 Task: Design a vector pattern for a social media post.
Action: Mouse moved to (140, 94)
Screenshot: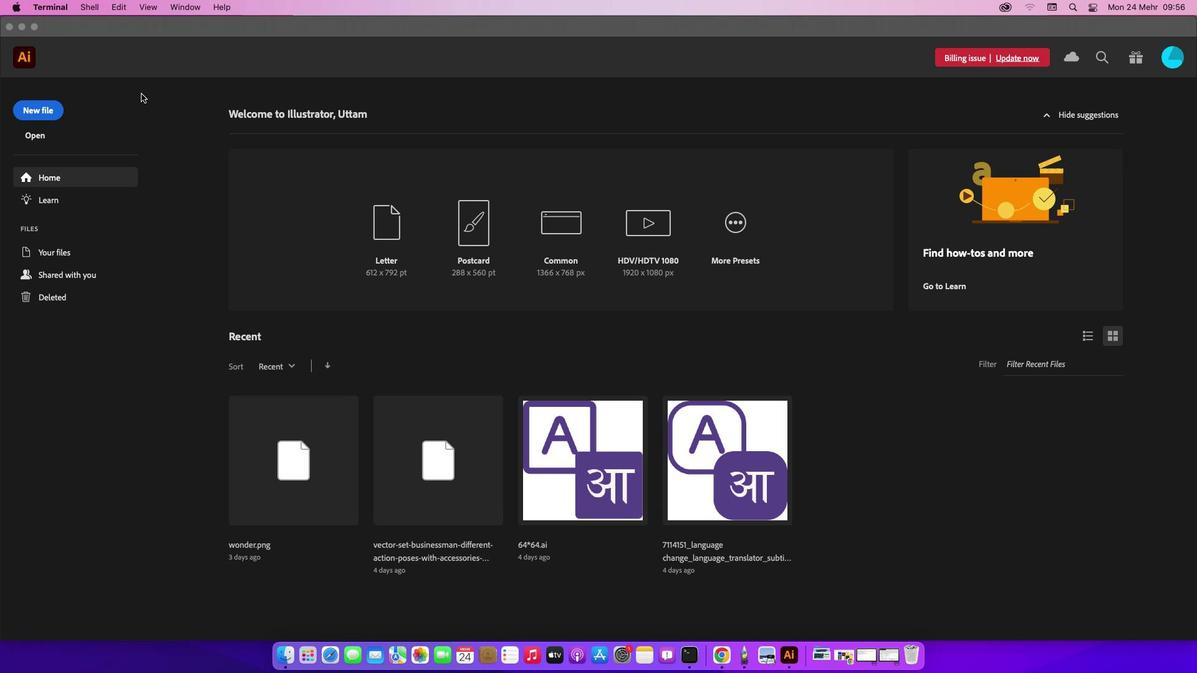 
Action: Mouse pressed left at (140, 94)
Screenshot: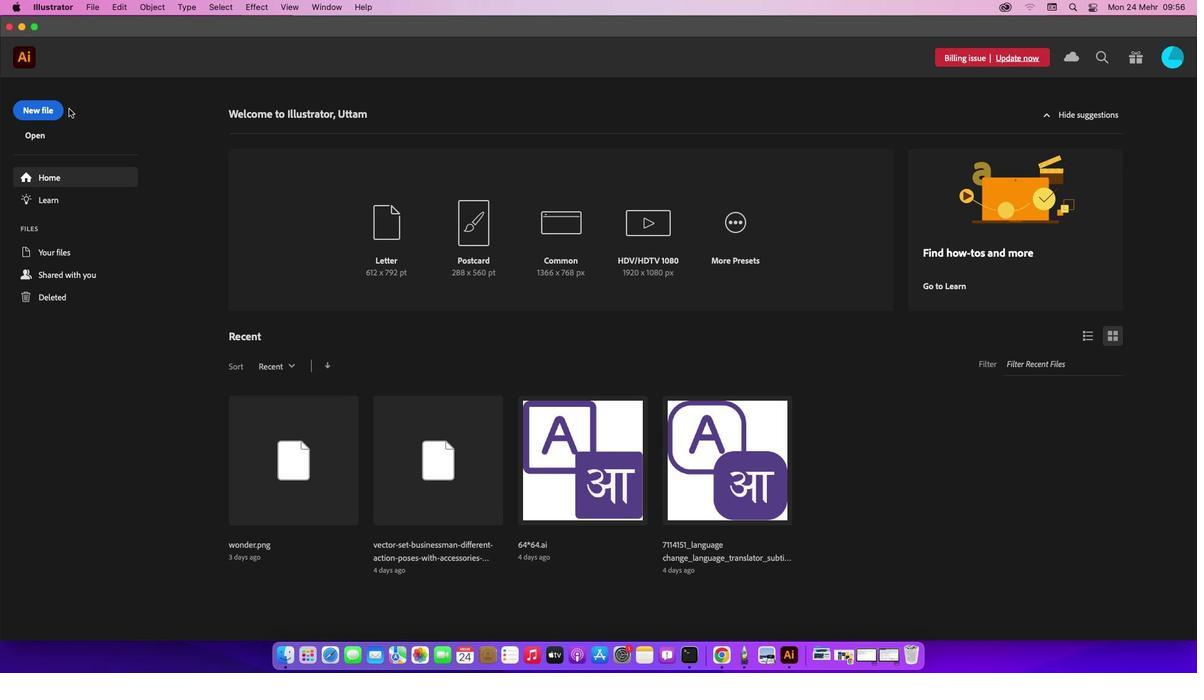 
Action: Mouse moved to (41, 112)
Screenshot: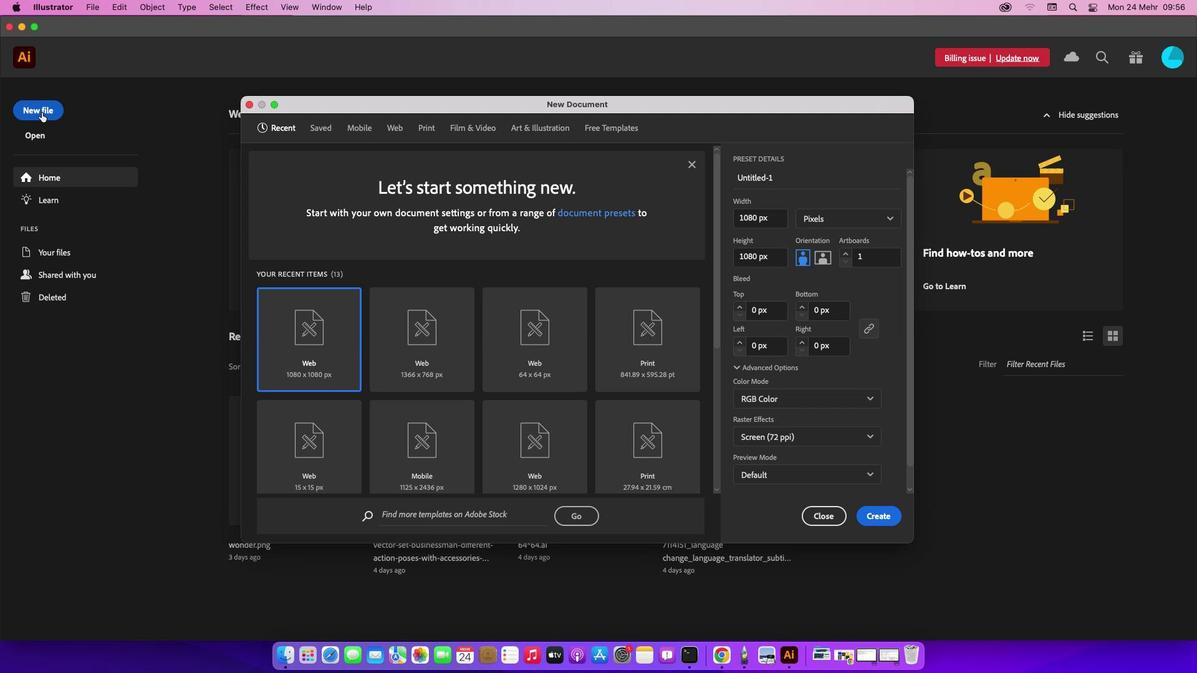 
Action: Mouse pressed left at (41, 112)
Screenshot: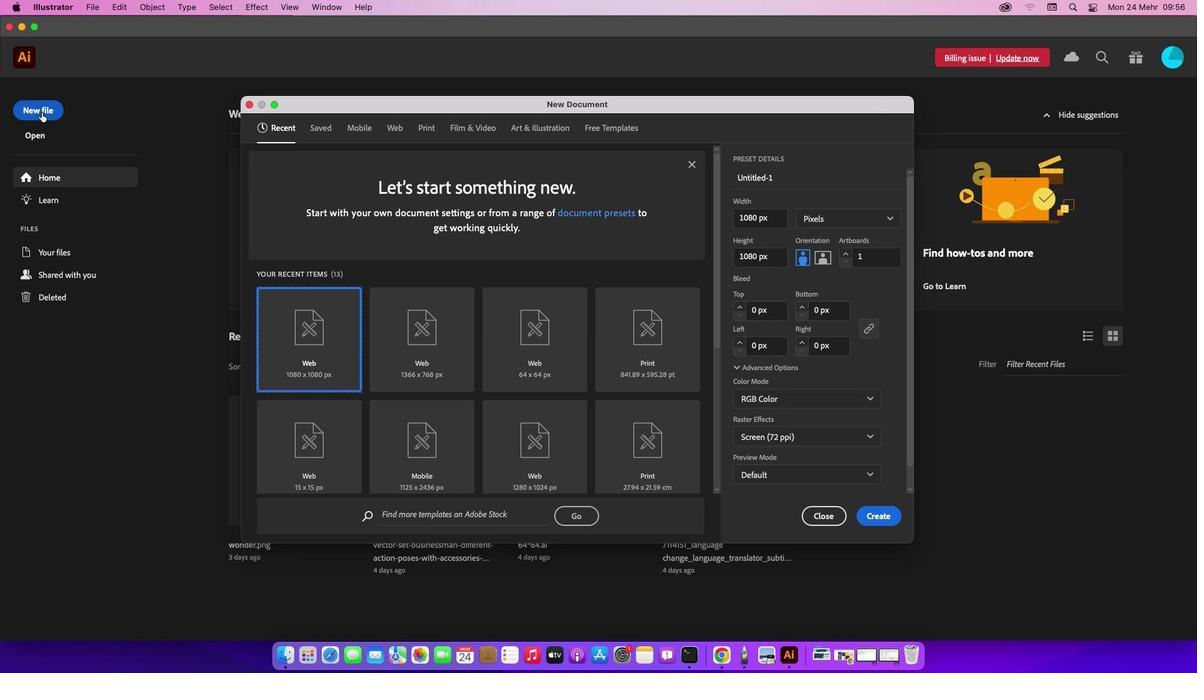 
Action: Mouse moved to (883, 513)
Screenshot: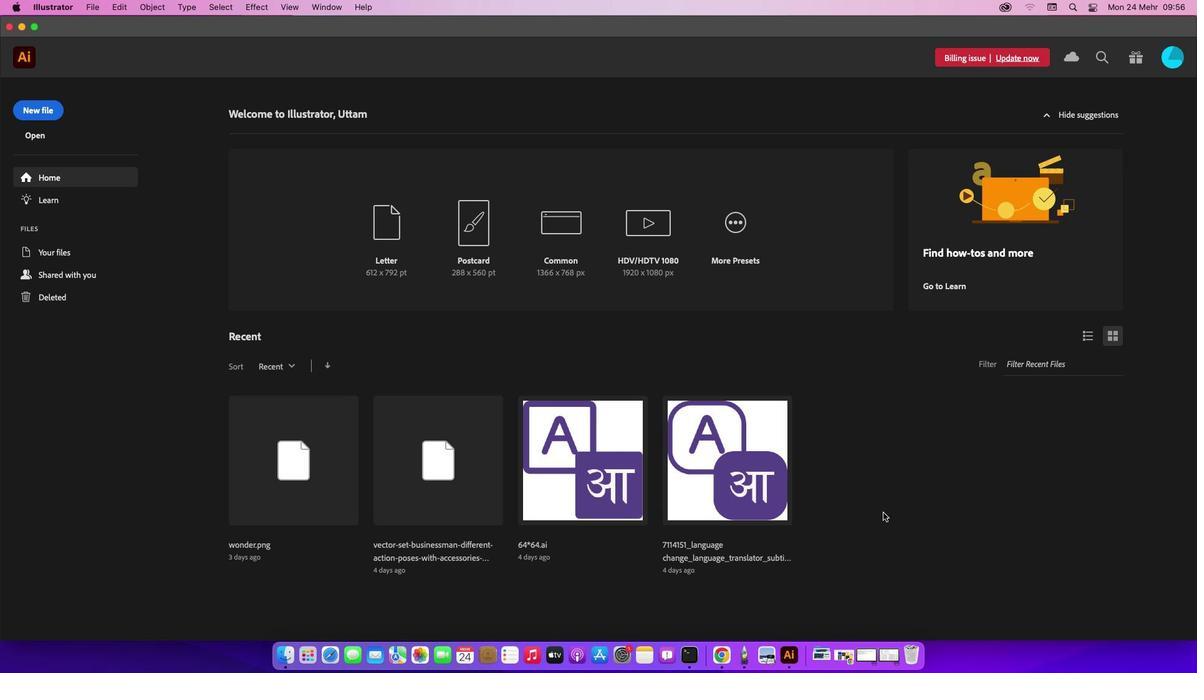 
Action: Mouse pressed left at (883, 513)
Screenshot: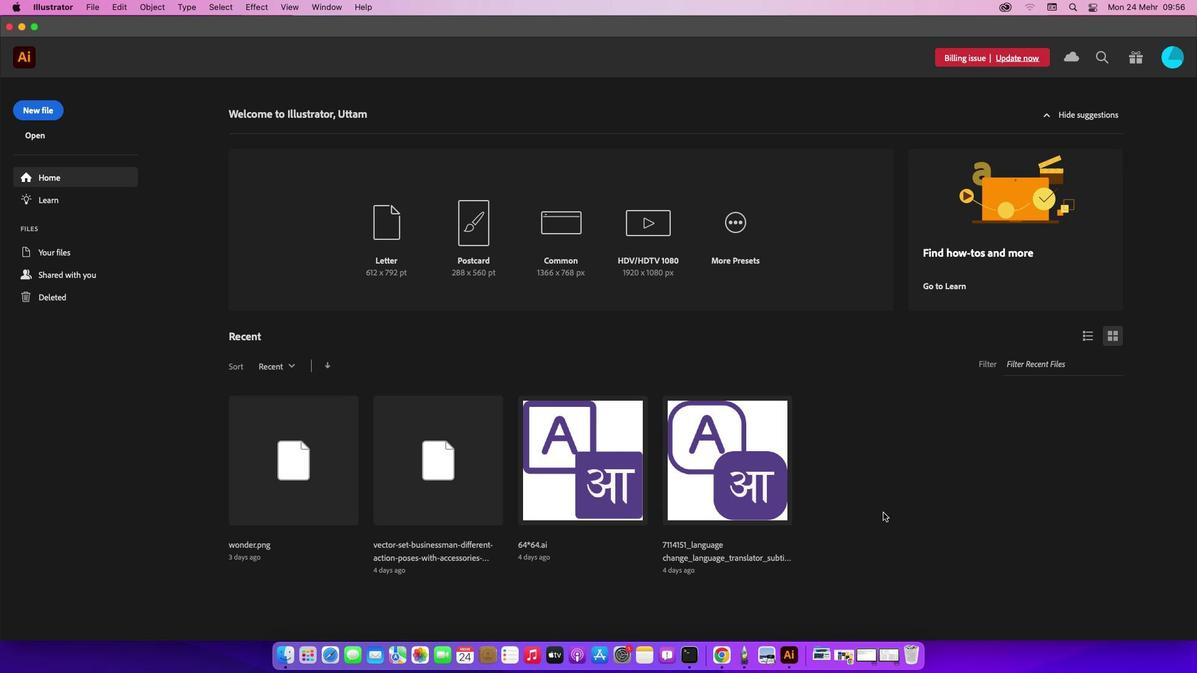 
Action: Mouse moved to (987, 116)
Screenshot: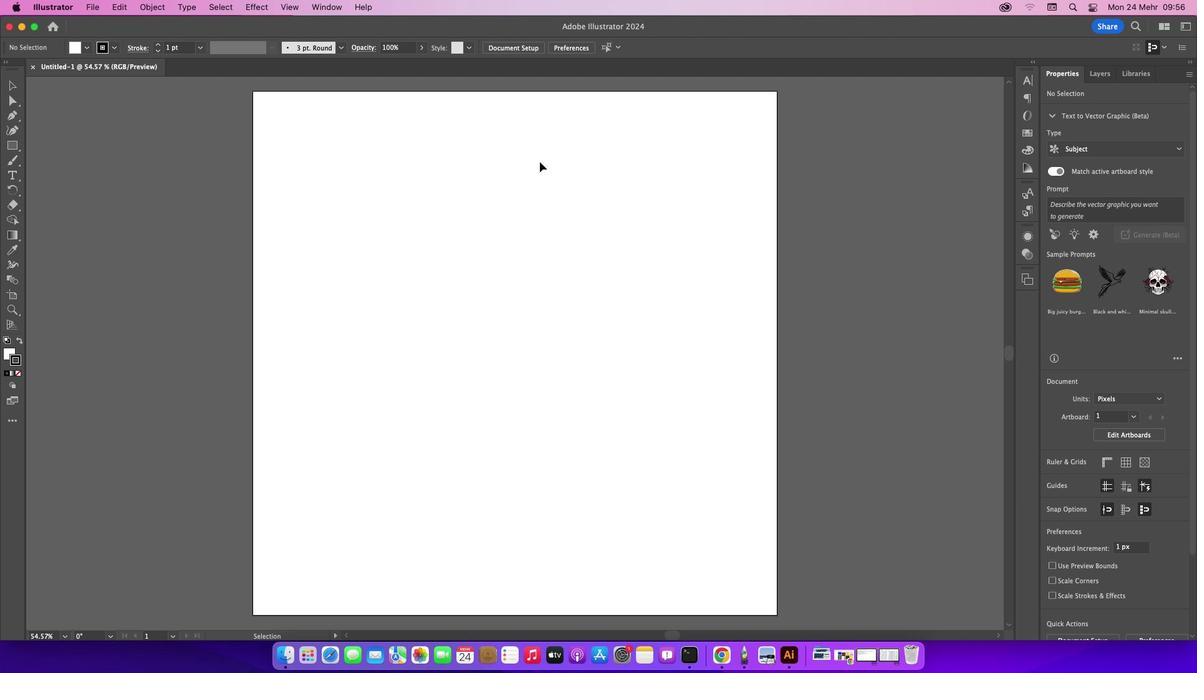 
Action: Mouse pressed left at (987, 116)
Screenshot: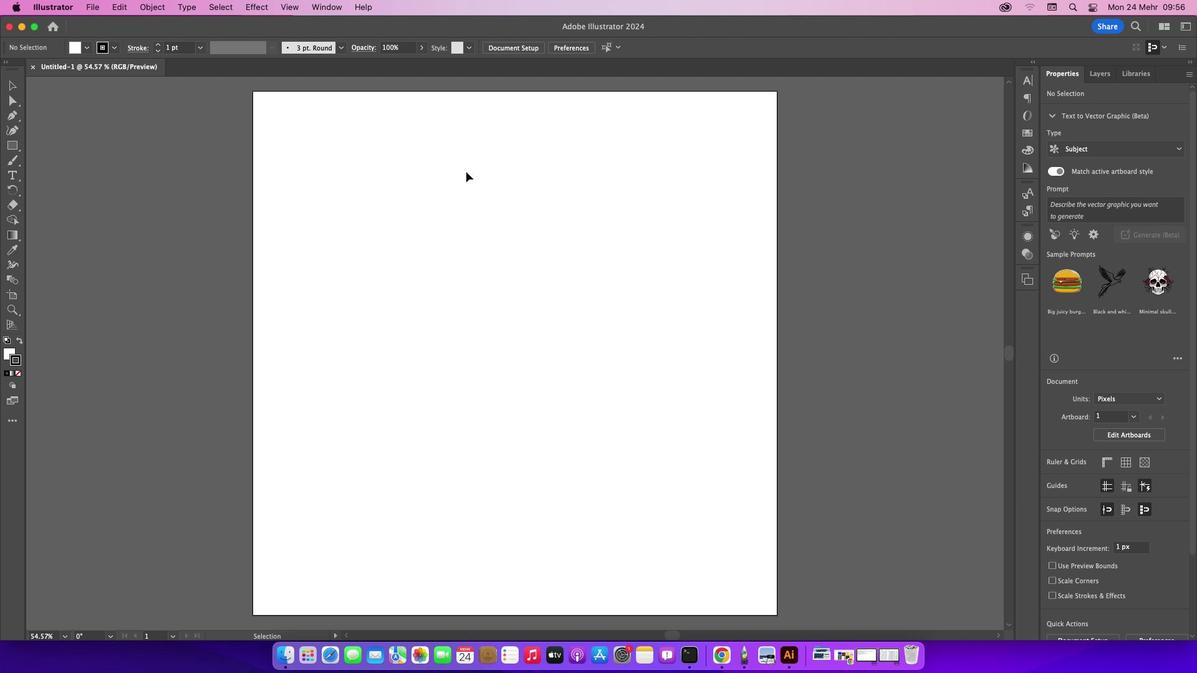 
Action: Mouse moved to (96, 5)
Screenshot: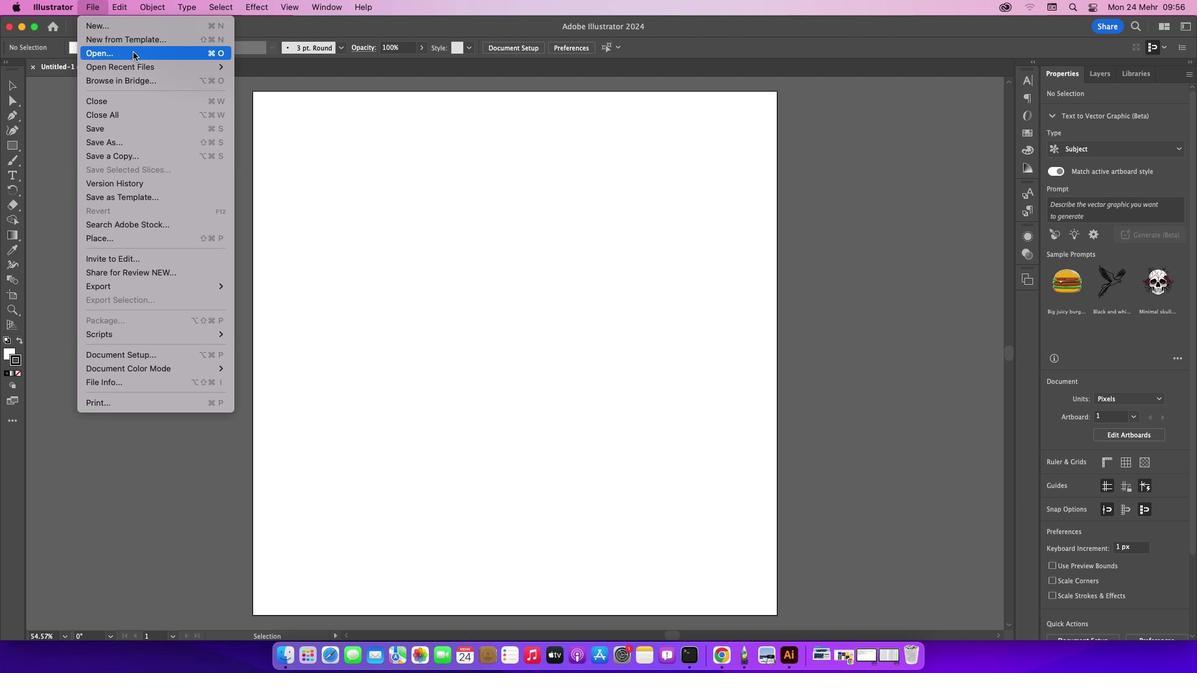 
Action: Mouse pressed left at (96, 5)
Screenshot: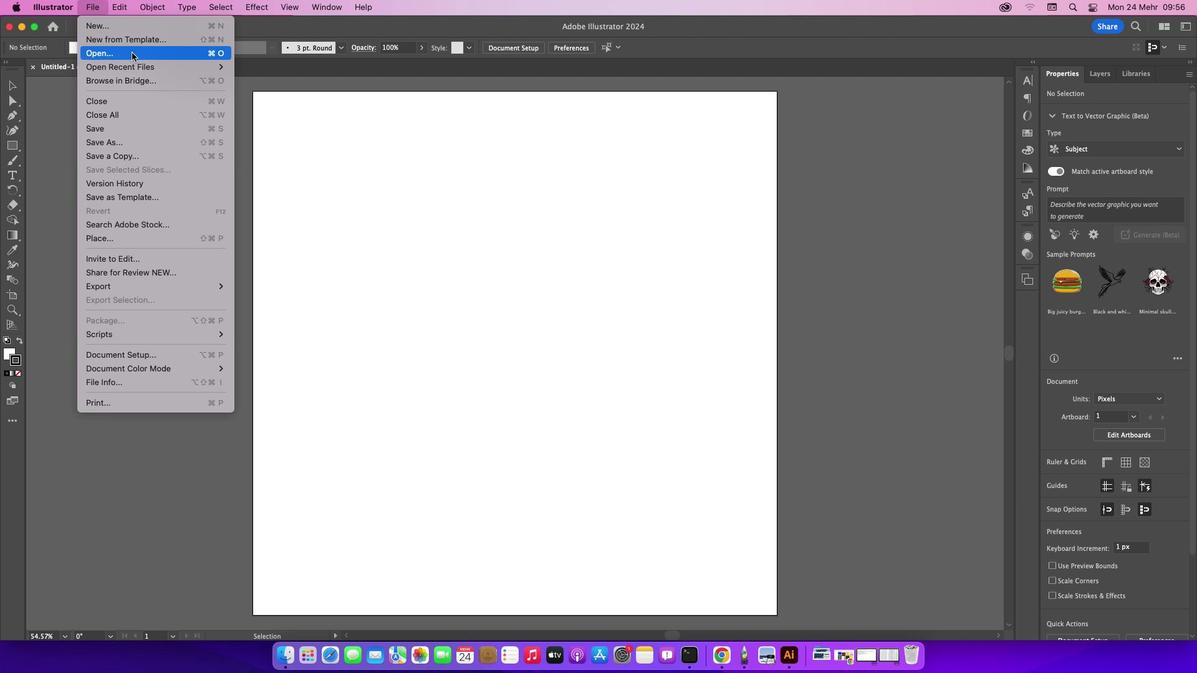 
Action: Mouse moved to (131, 56)
Screenshot: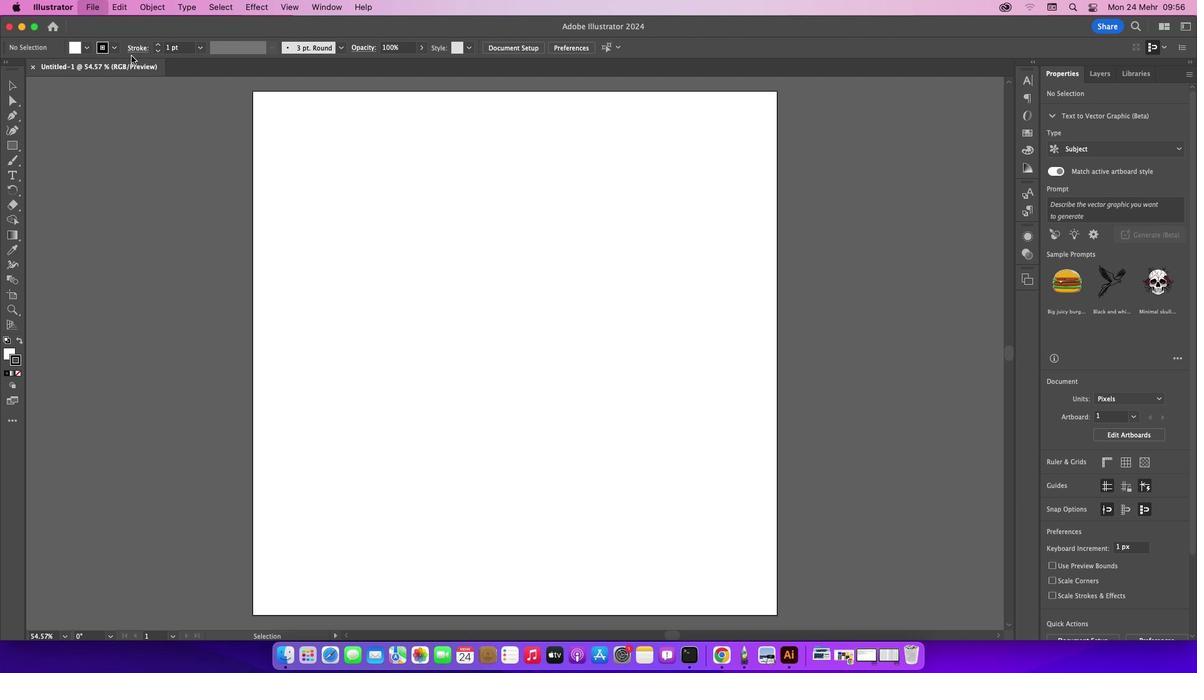 
Action: Mouse pressed left at (131, 56)
Screenshot: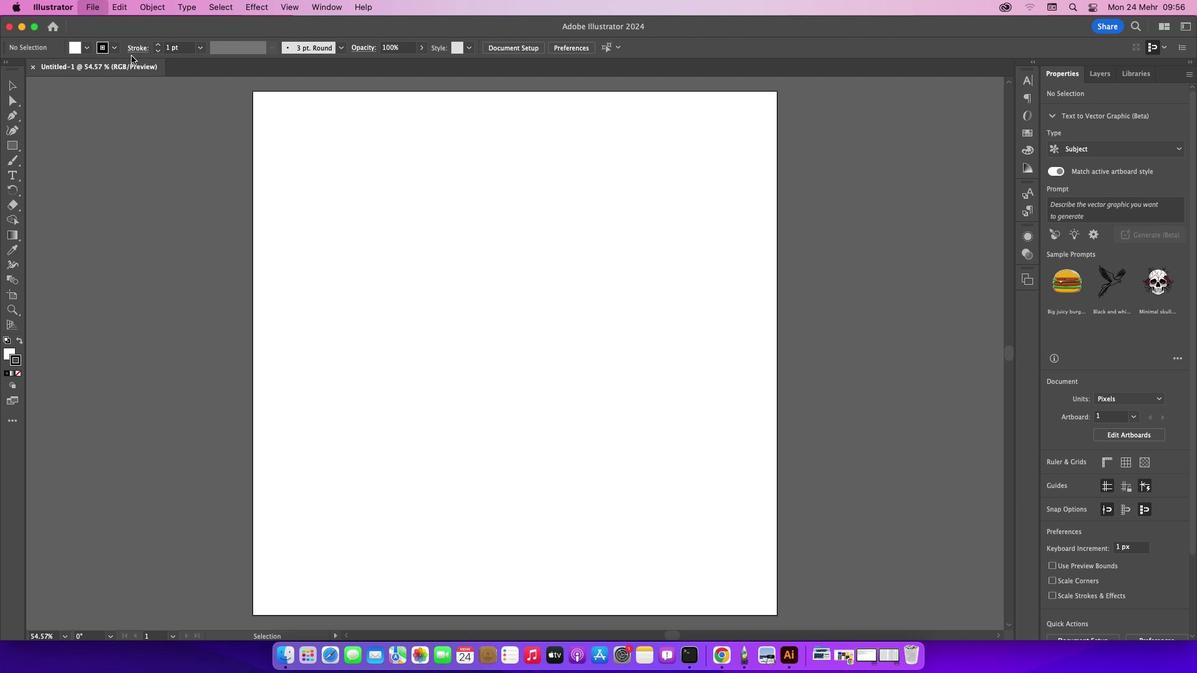 
Action: Mouse moved to (499, 151)
Screenshot: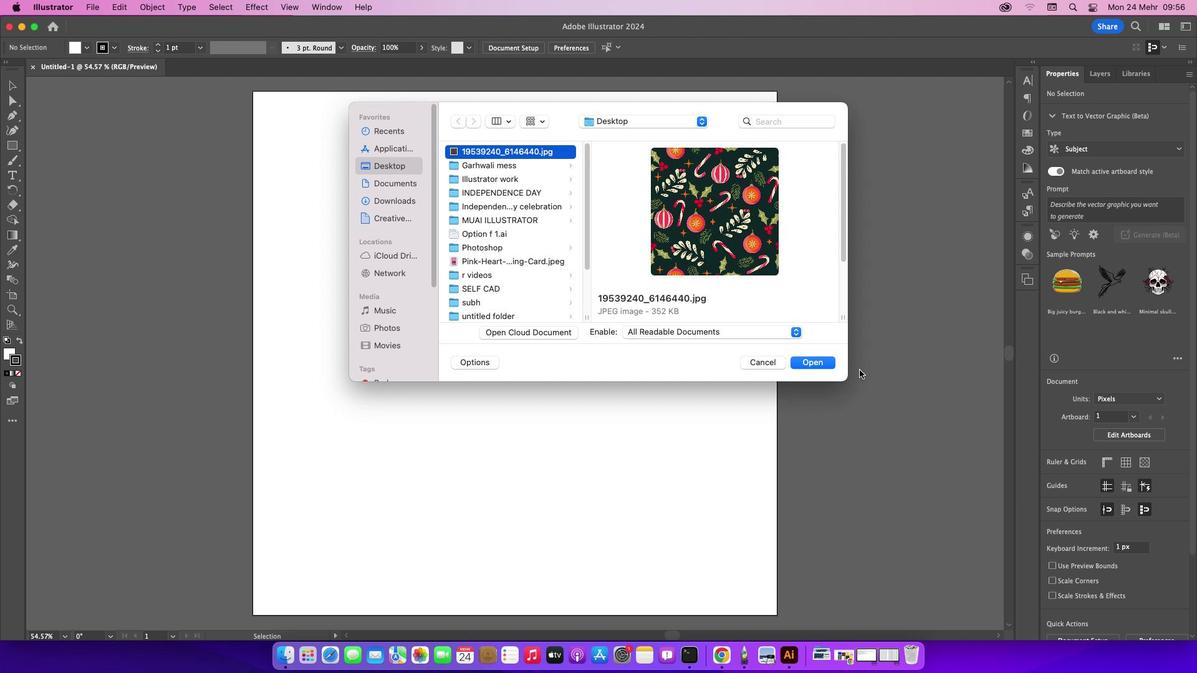 
Action: Mouse pressed left at (499, 151)
Screenshot: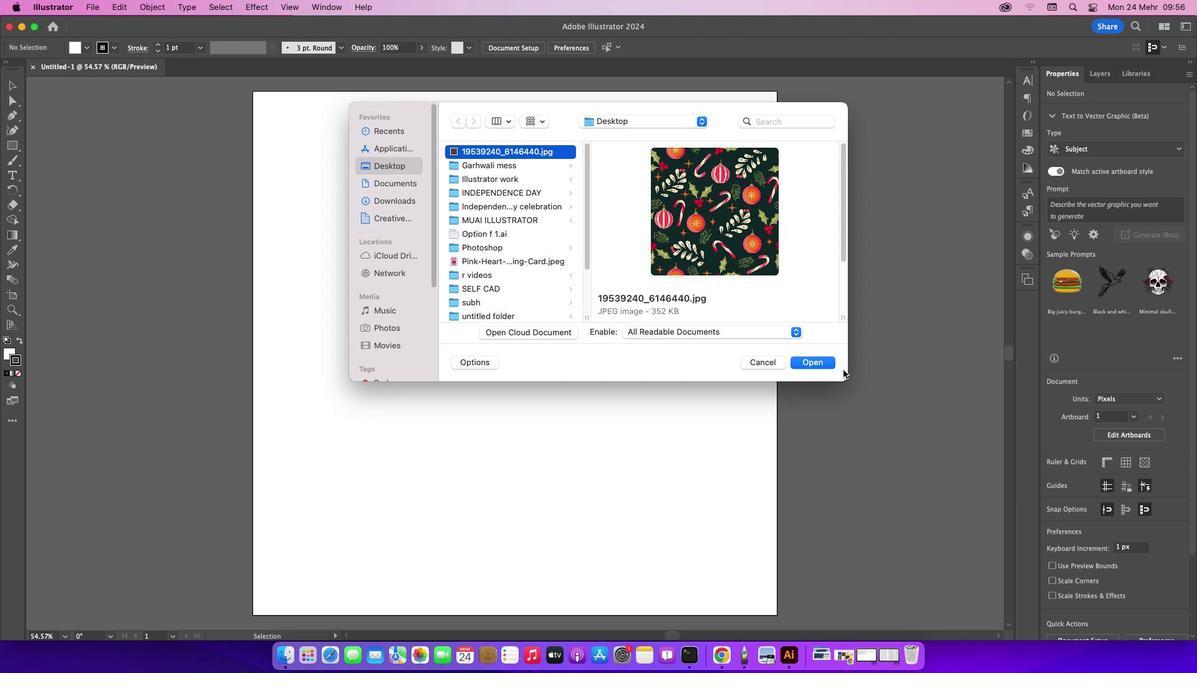 
Action: Mouse moved to (806, 360)
Screenshot: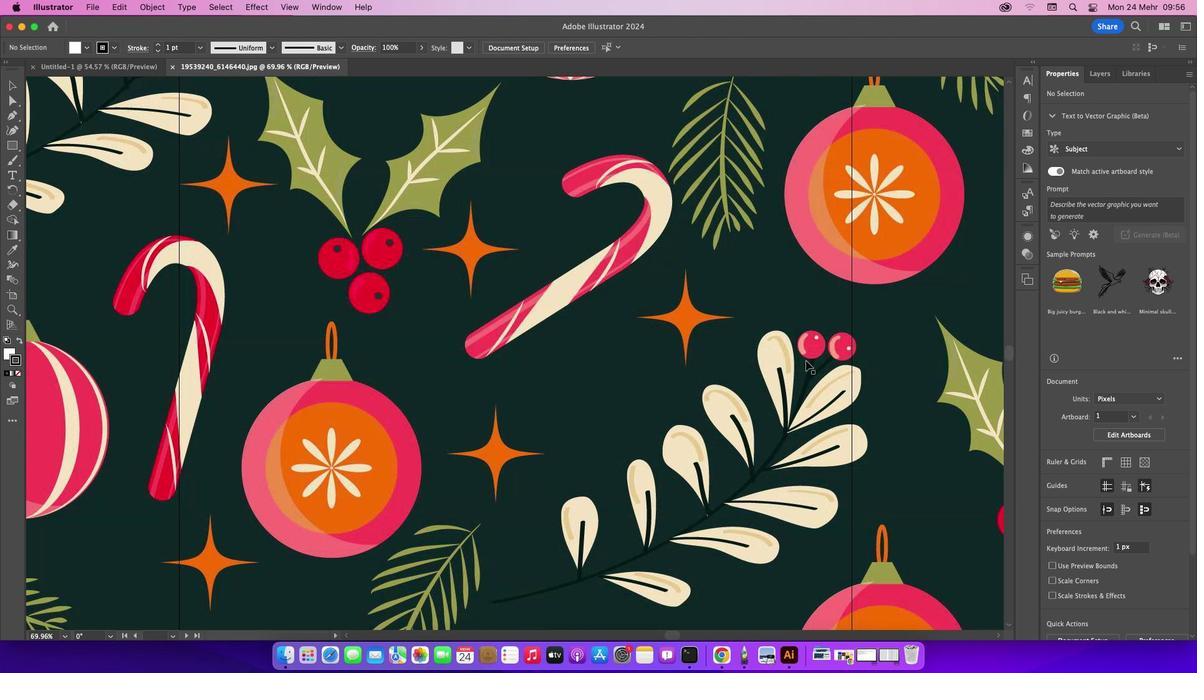 
Action: Mouse pressed left at (806, 360)
Screenshot: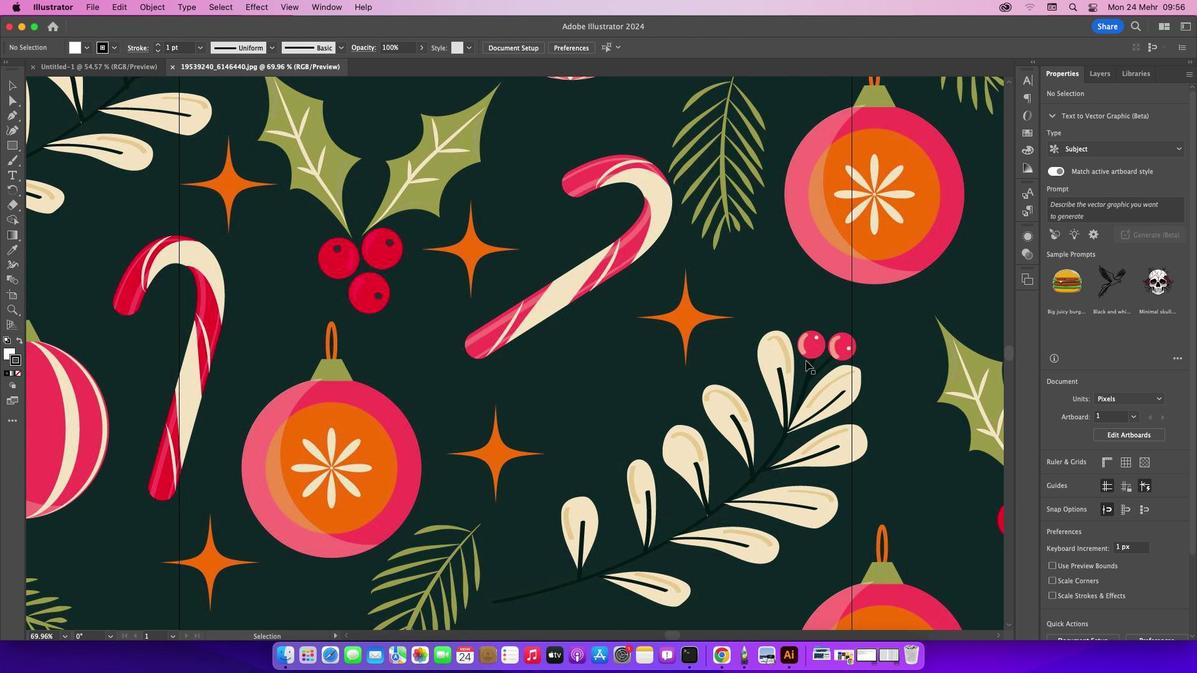 
Action: Mouse moved to (601, 331)
Screenshot: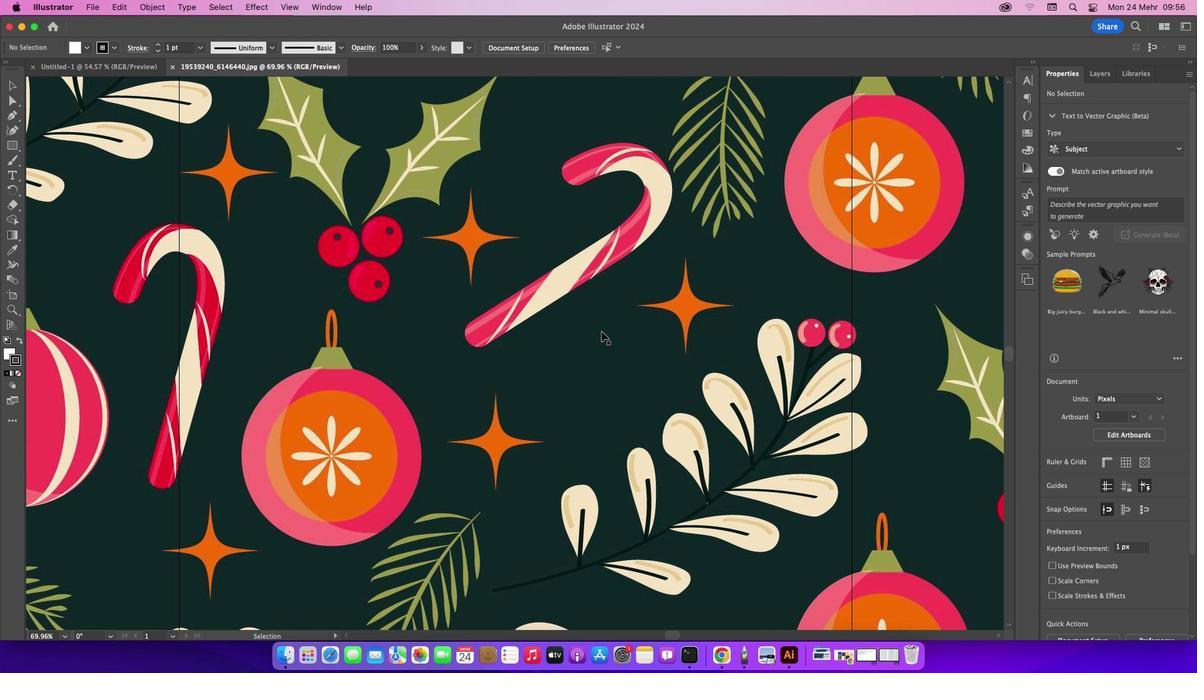 
Action: Mouse scrolled (601, 331) with delta (0, 0)
Screenshot: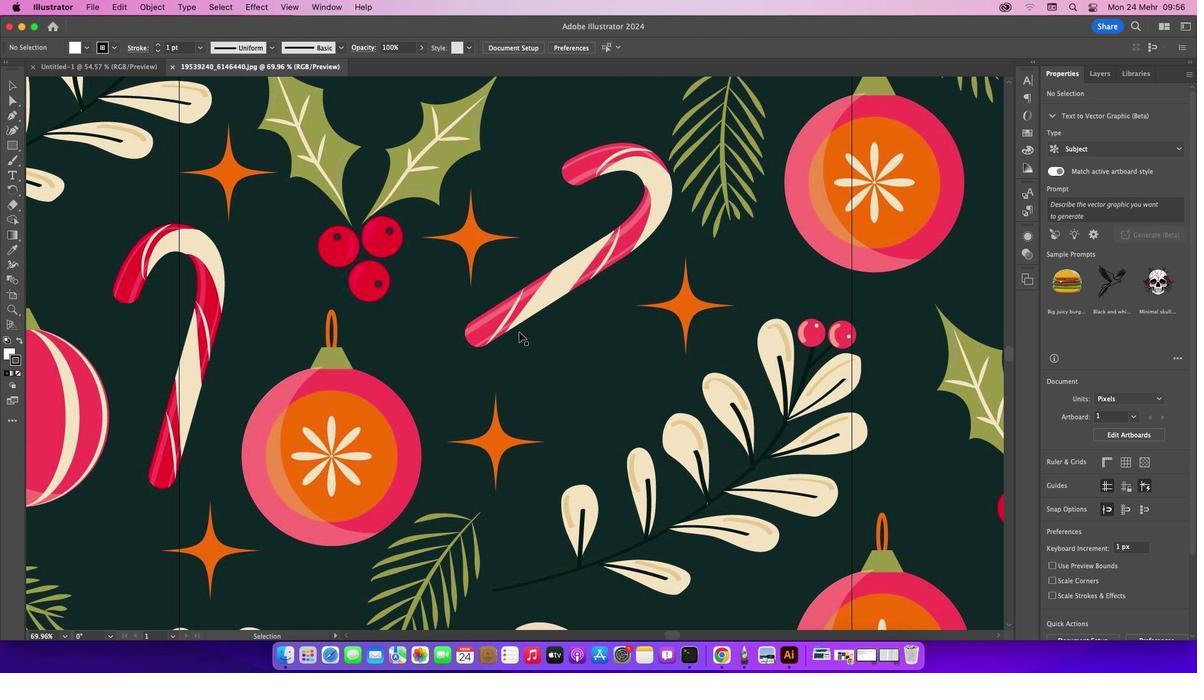 
Action: Mouse scrolled (601, 331) with delta (0, 0)
Screenshot: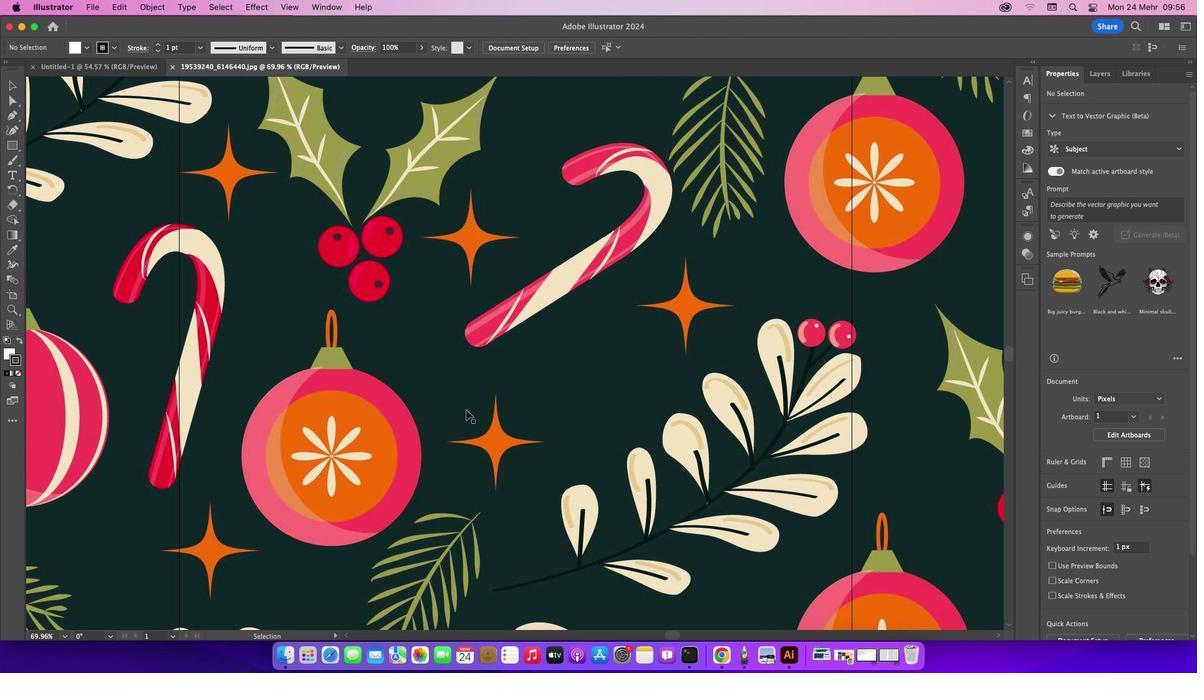 
Action: Mouse moved to (672, 637)
Screenshot: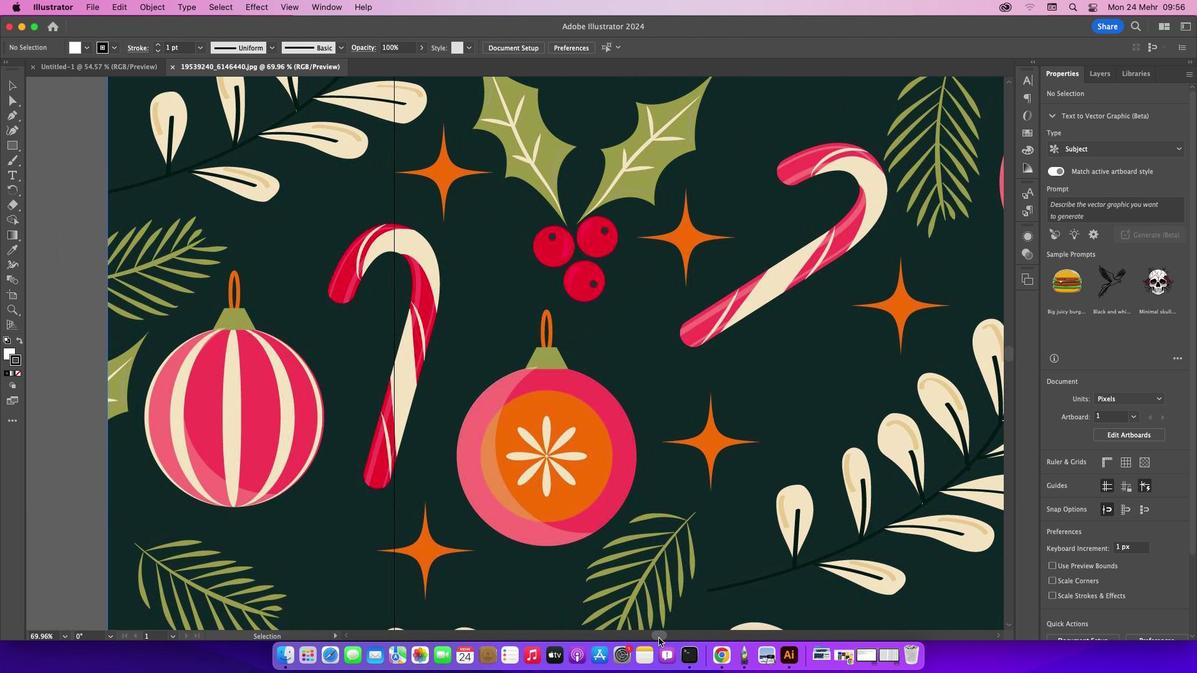 
Action: Mouse pressed left at (672, 637)
Screenshot: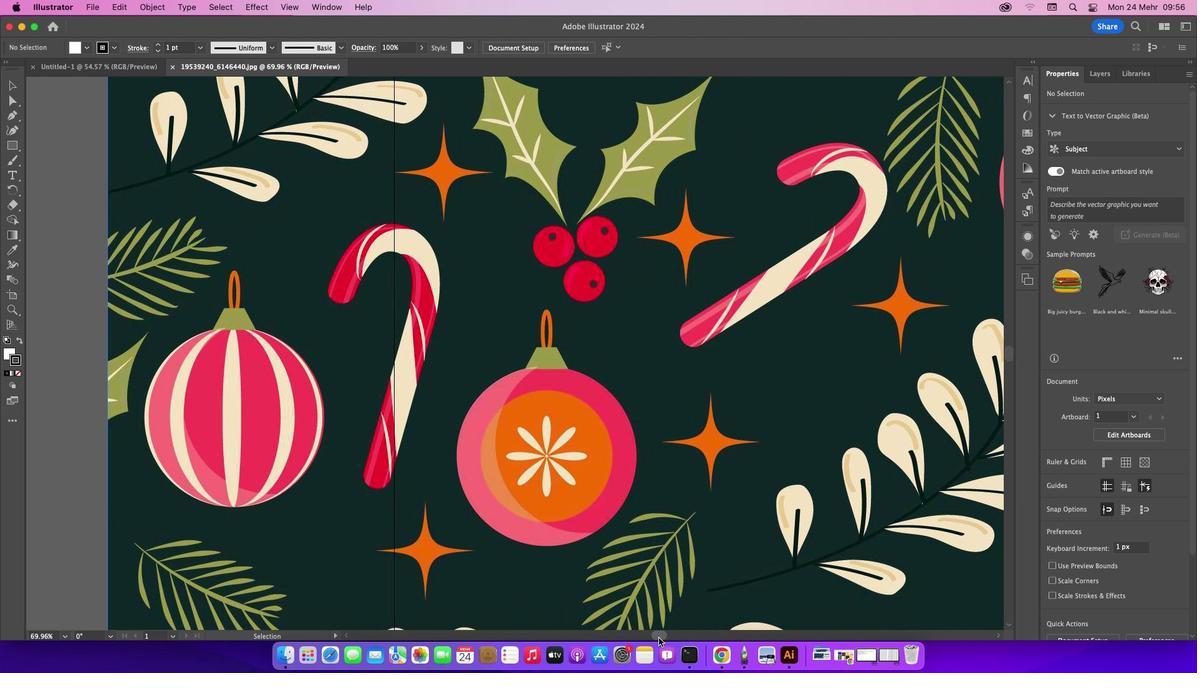 
Action: Mouse moved to (659, 496)
Screenshot: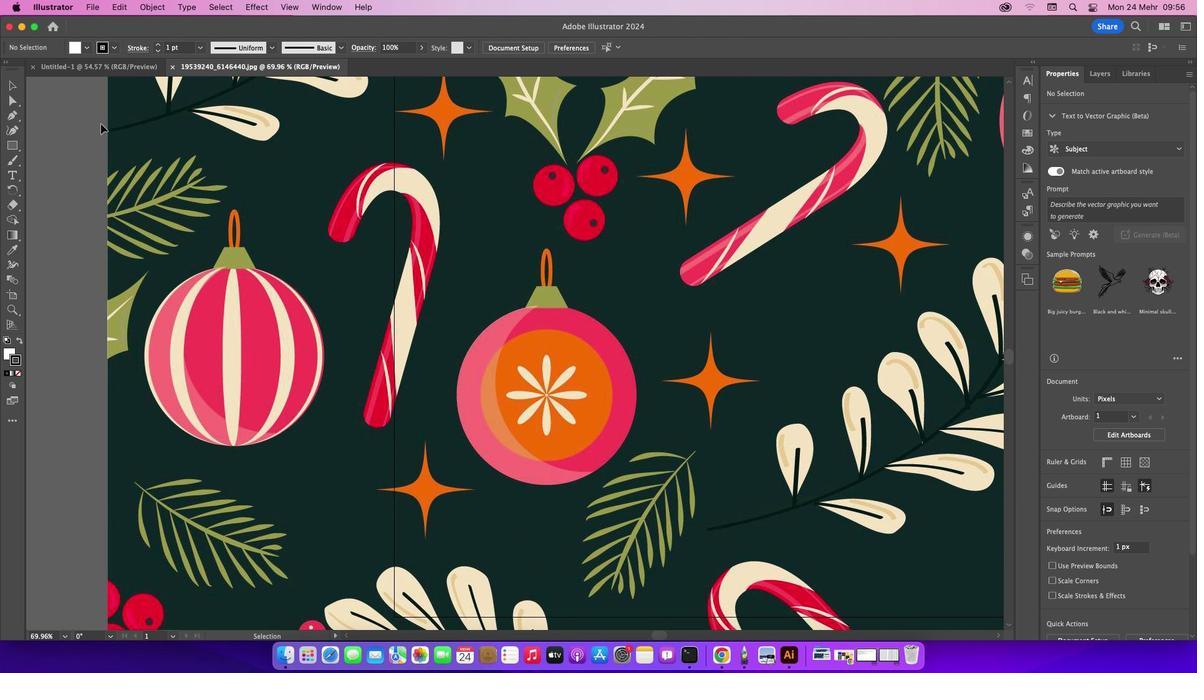 
Action: Mouse scrolled (659, 496) with delta (0, 0)
Screenshot: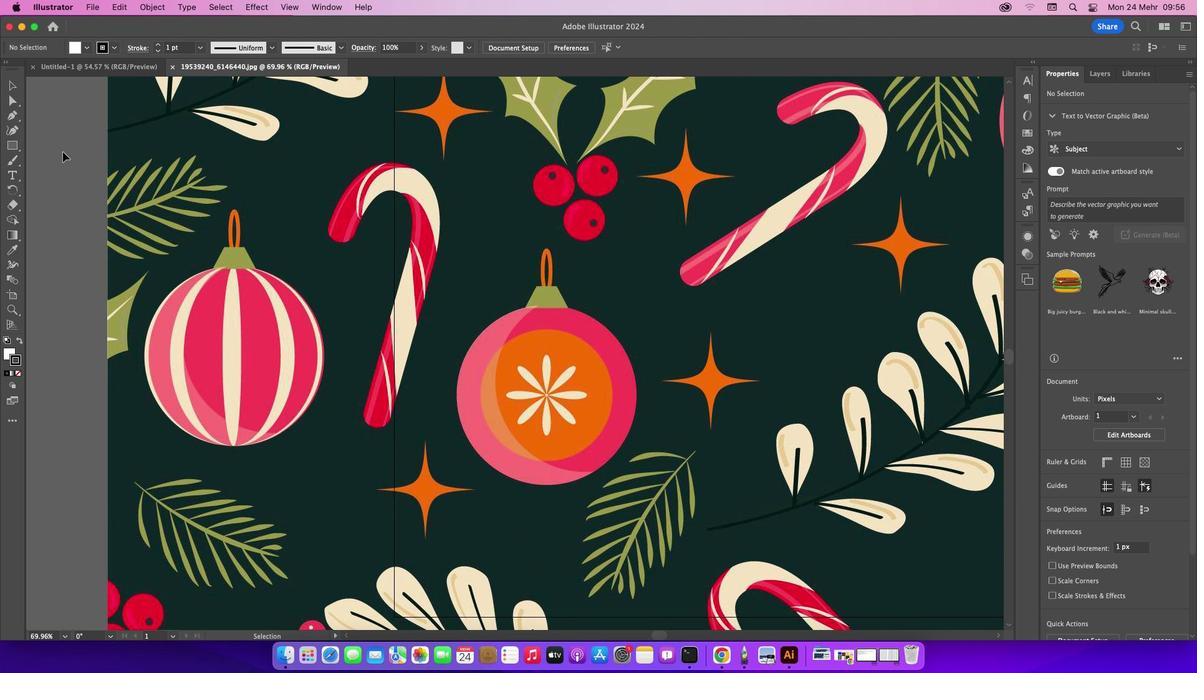 
Action: Mouse scrolled (659, 496) with delta (0, 0)
Screenshot: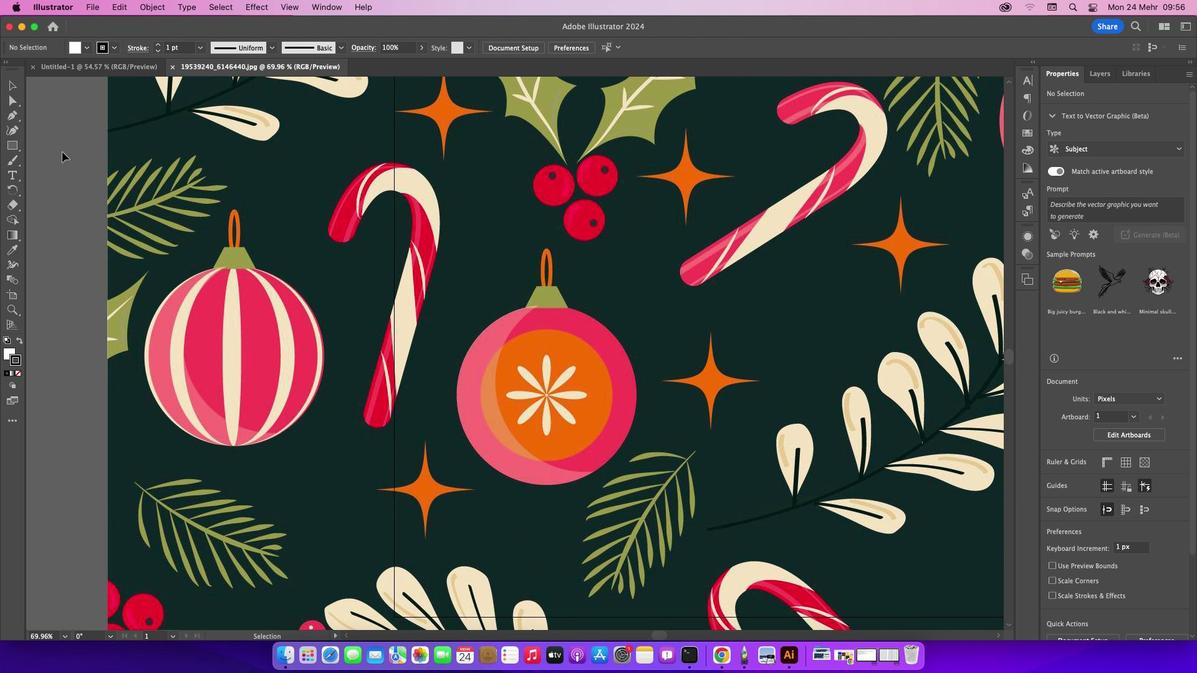 
Action: Mouse scrolled (659, 496) with delta (0, -1)
Screenshot: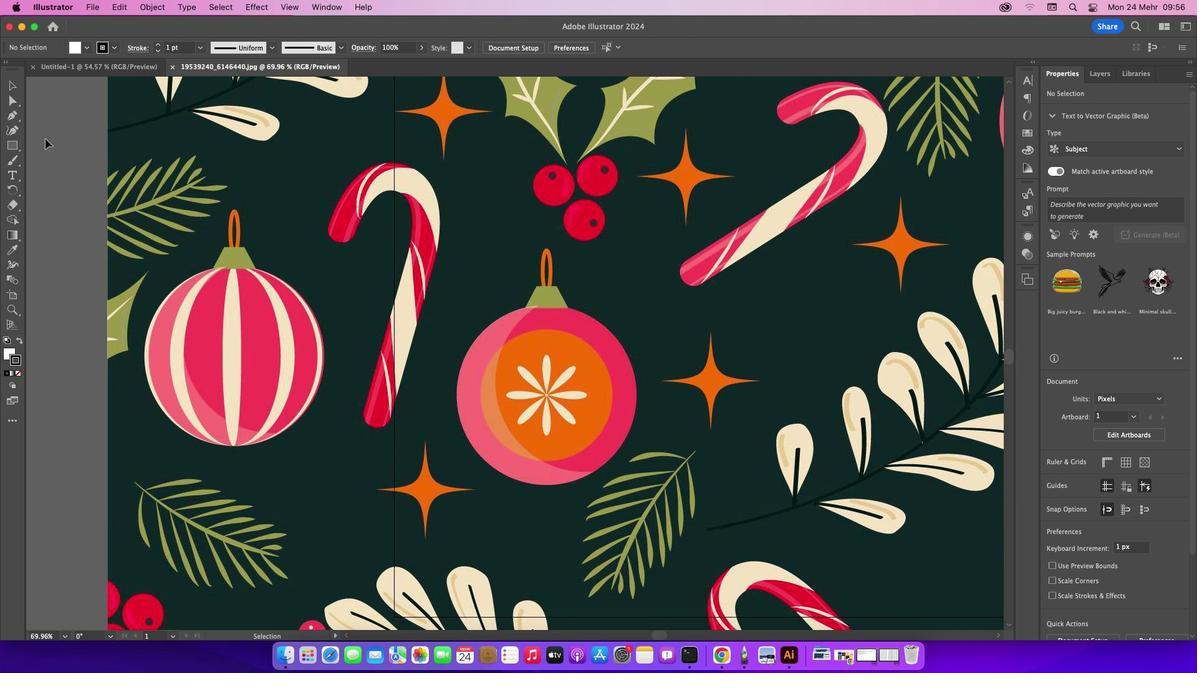 
Action: Mouse moved to (19, 120)
Screenshot: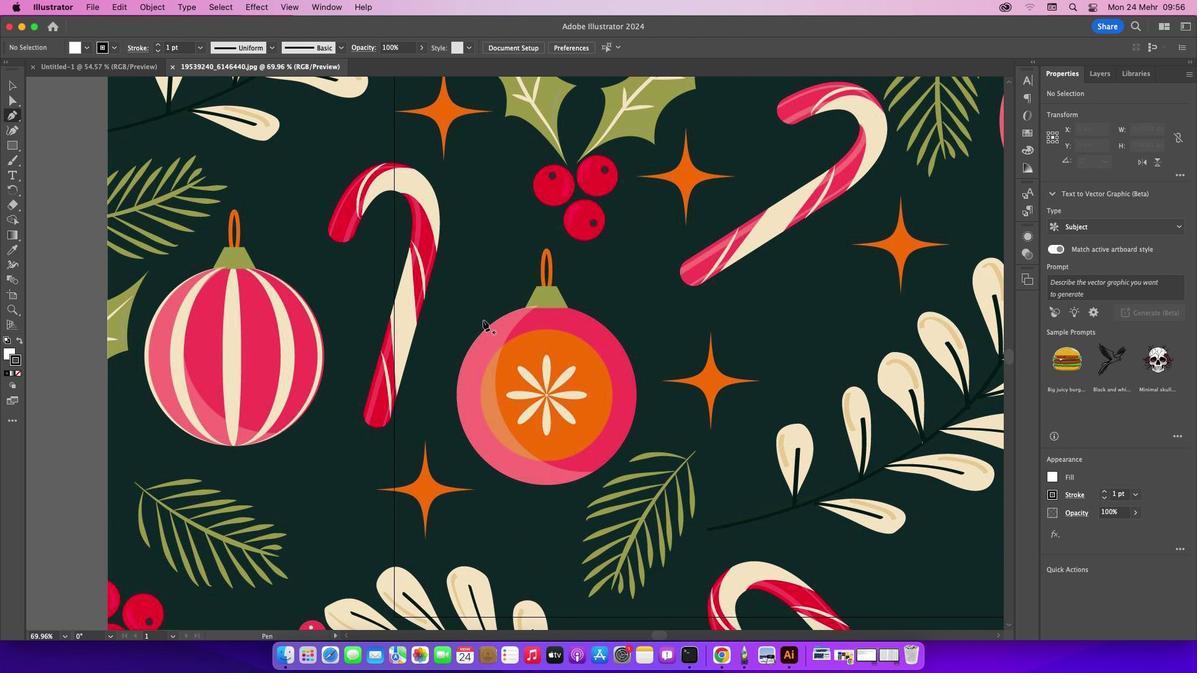 
Action: Mouse pressed left at (19, 120)
Screenshot: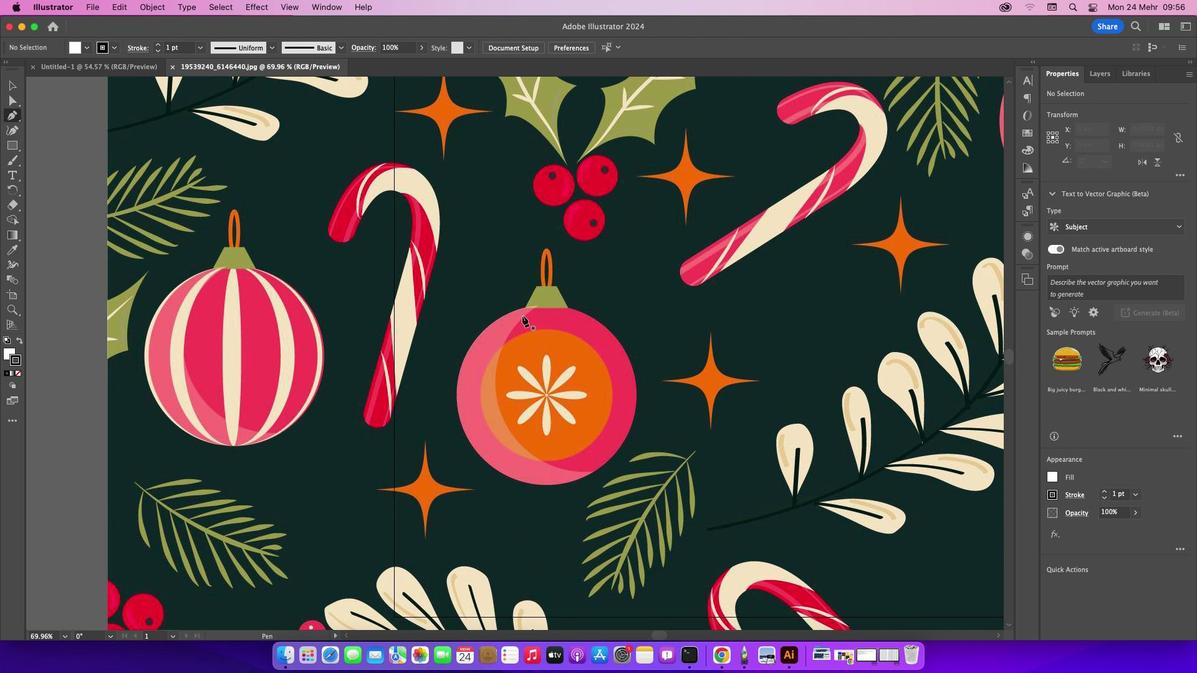
Action: Mouse moved to (16, 149)
Screenshot: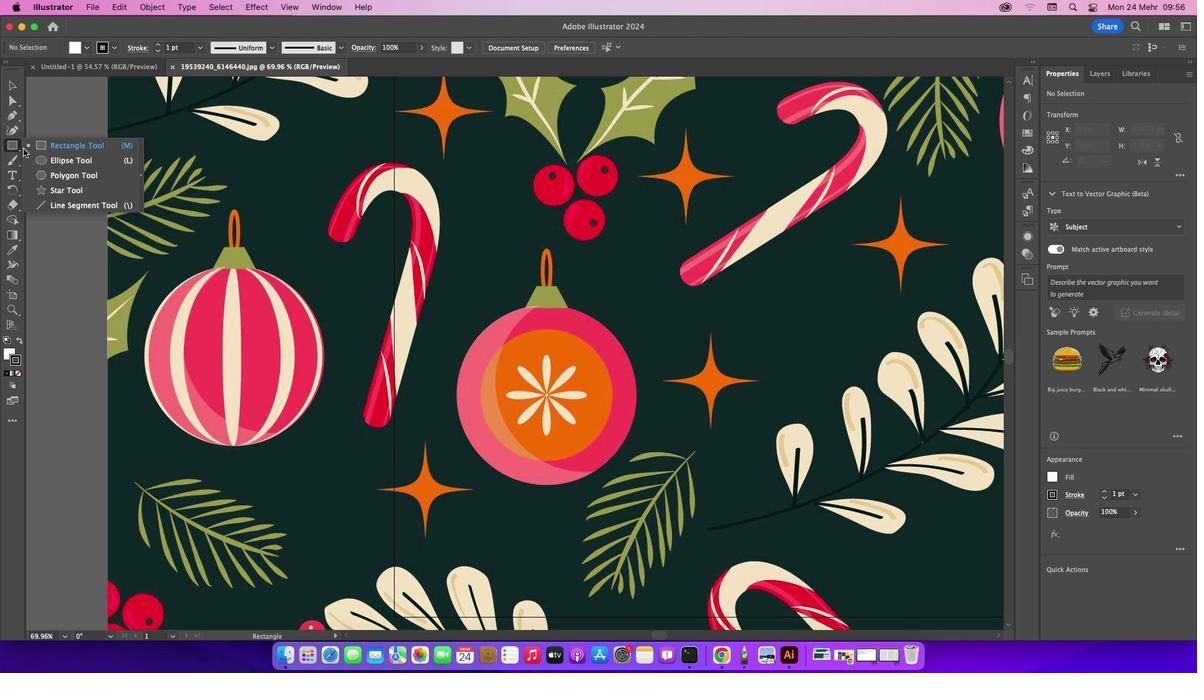 
Action: Mouse pressed left at (16, 149)
Screenshot: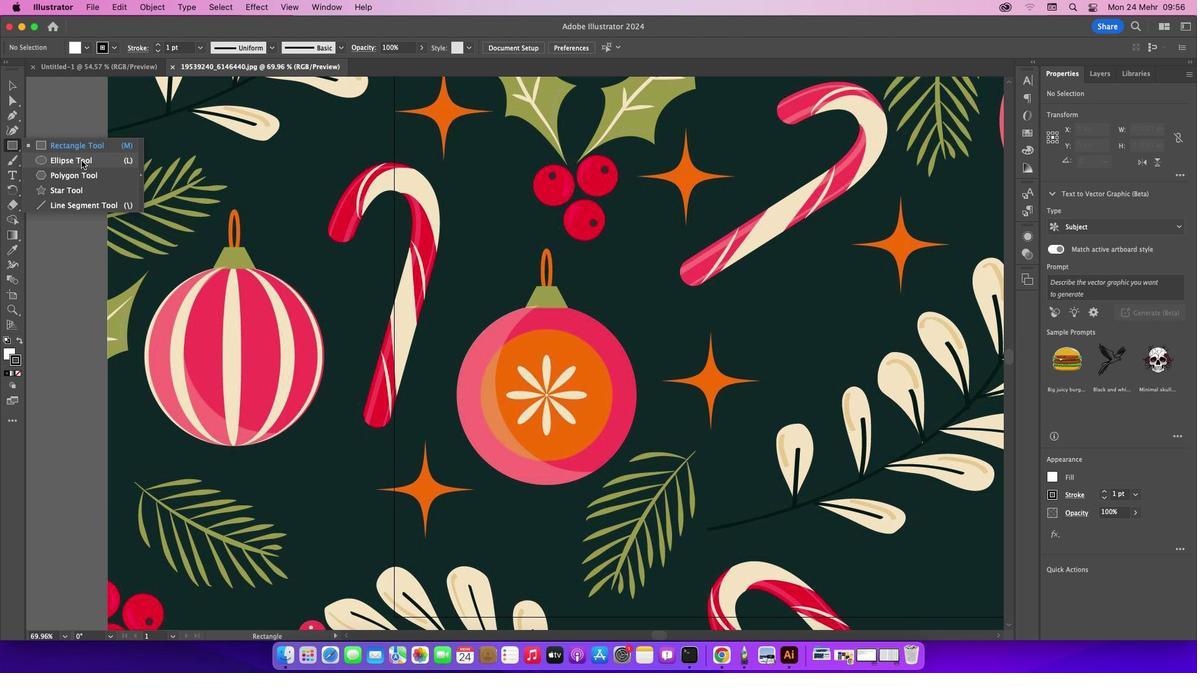 
Action: Mouse moved to (87, 163)
Screenshot: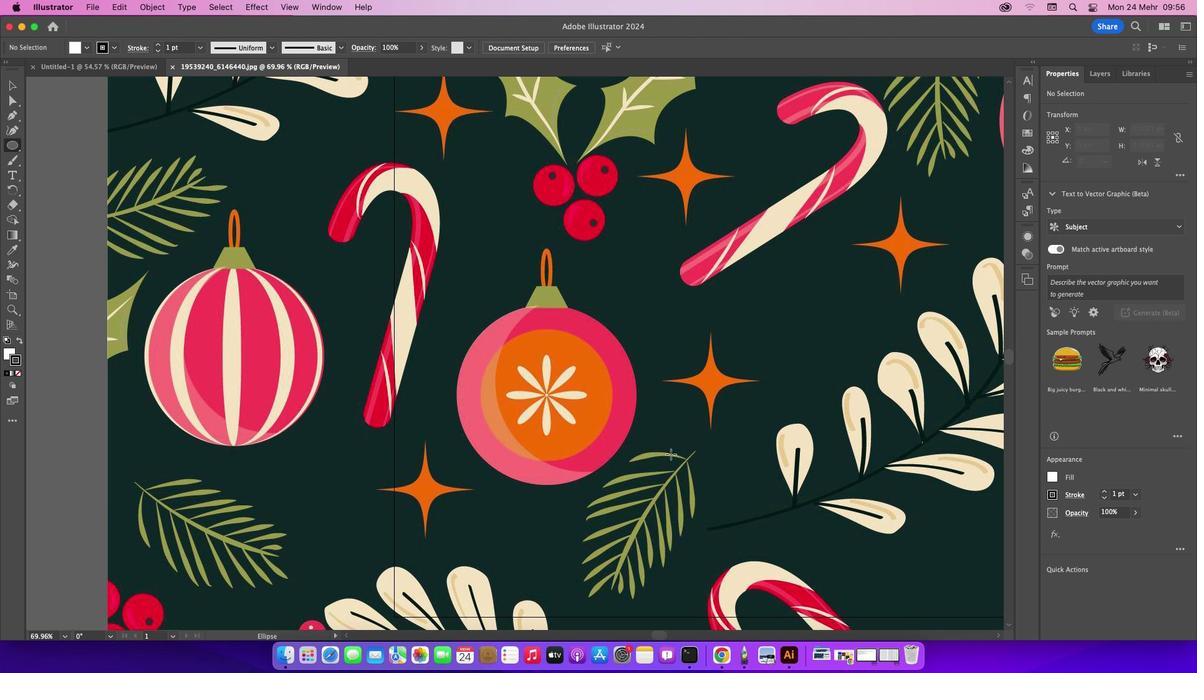 
Action: Mouse pressed left at (87, 163)
Screenshot: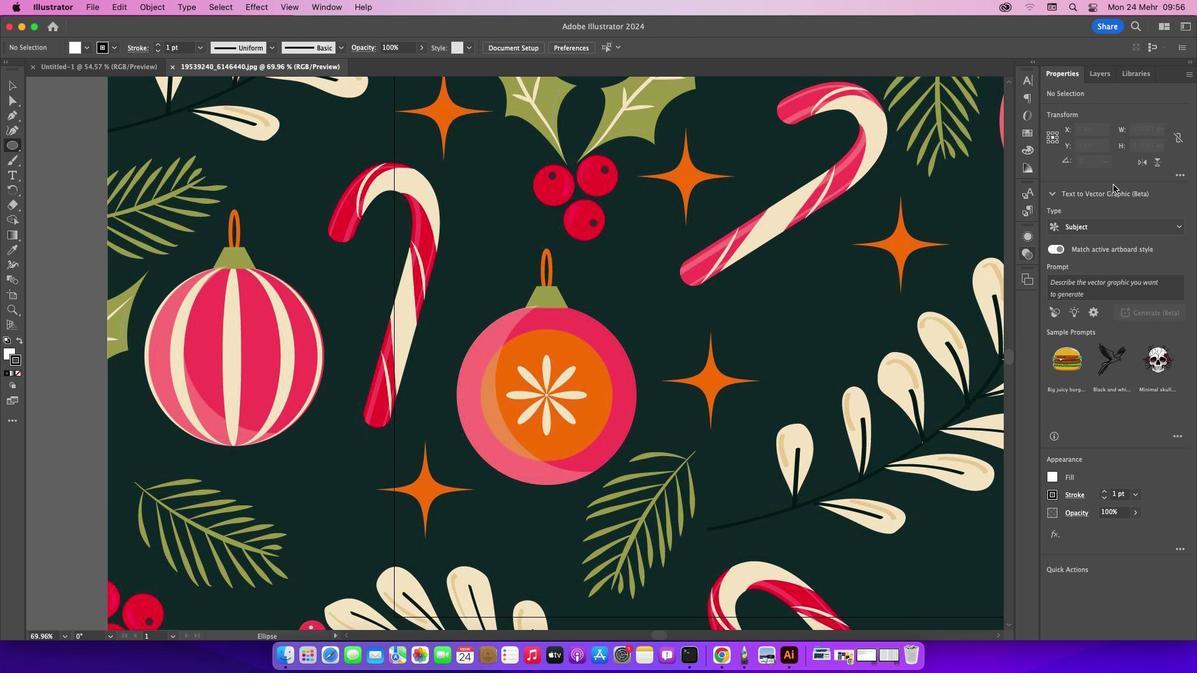 
Action: Mouse moved to (1068, 73)
Screenshot: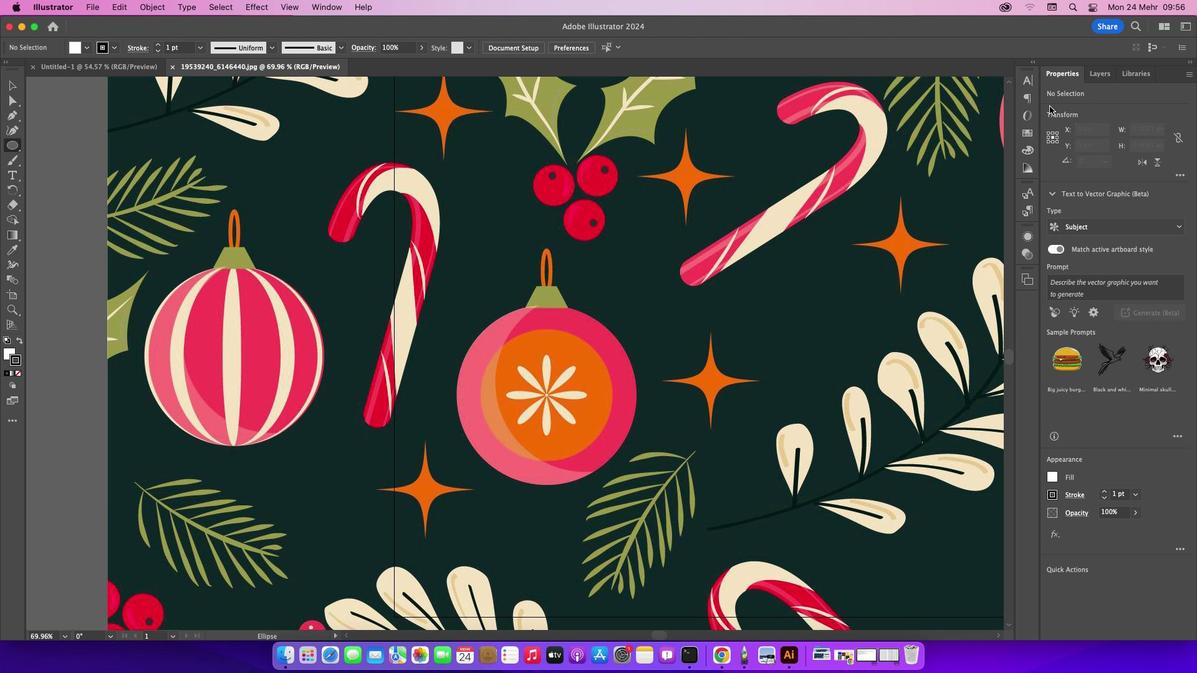 
Action: Mouse pressed left at (1068, 73)
Screenshot: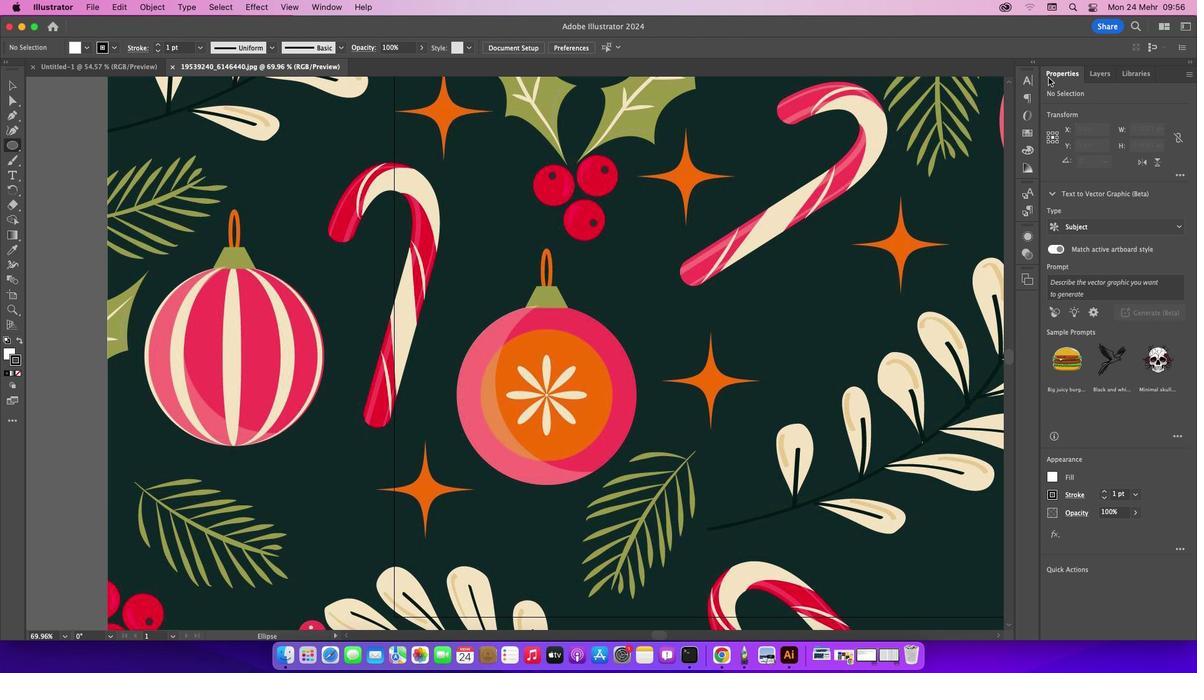
Action: Mouse moved to (1092, 69)
Screenshot: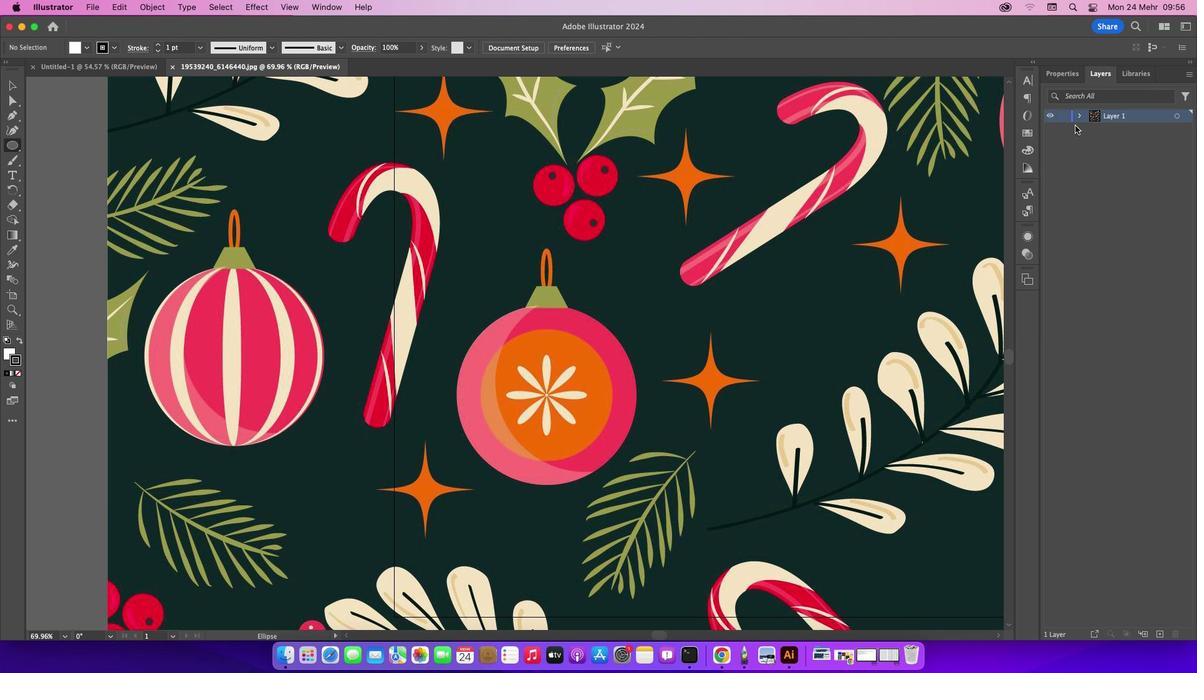 
Action: Mouse pressed left at (1092, 69)
Screenshot: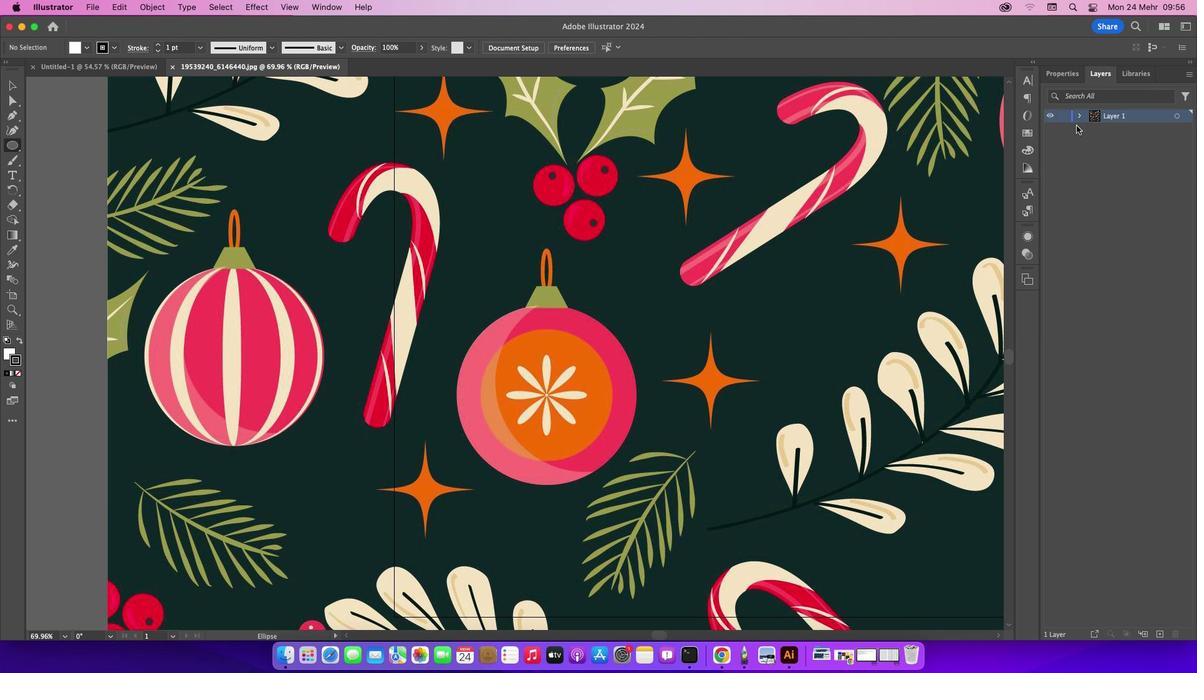 
Action: Mouse moved to (1078, 114)
Screenshot: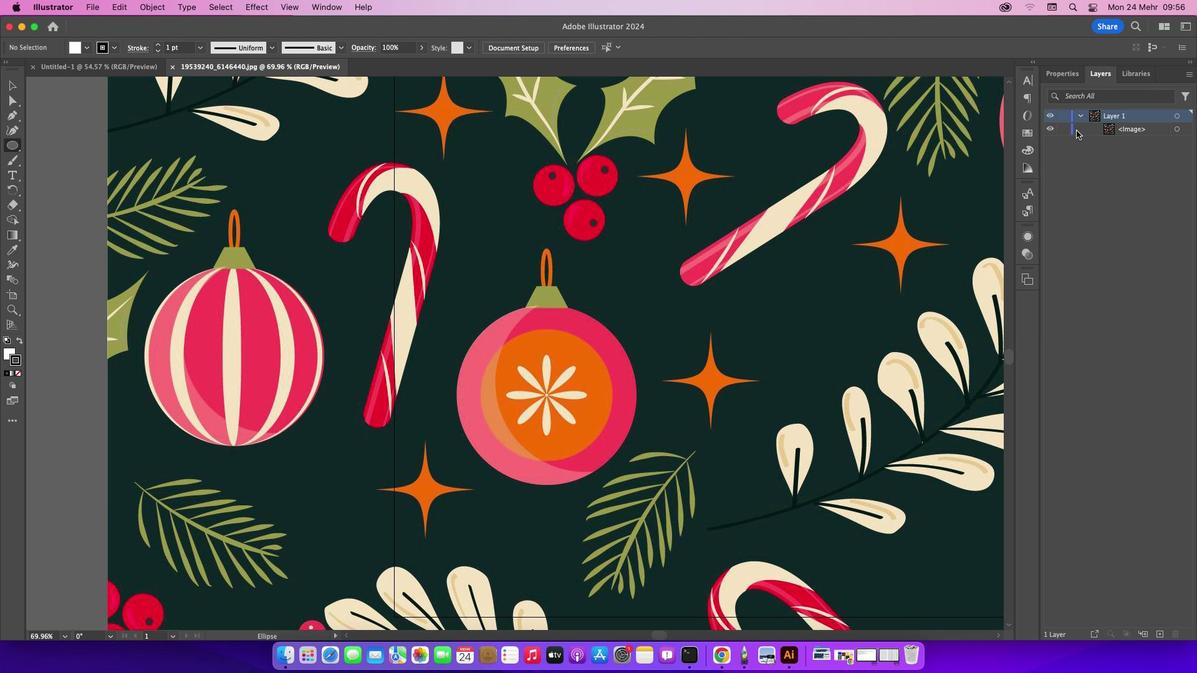 
Action: Mouse pressed left at (1078, 114)
Screenshot: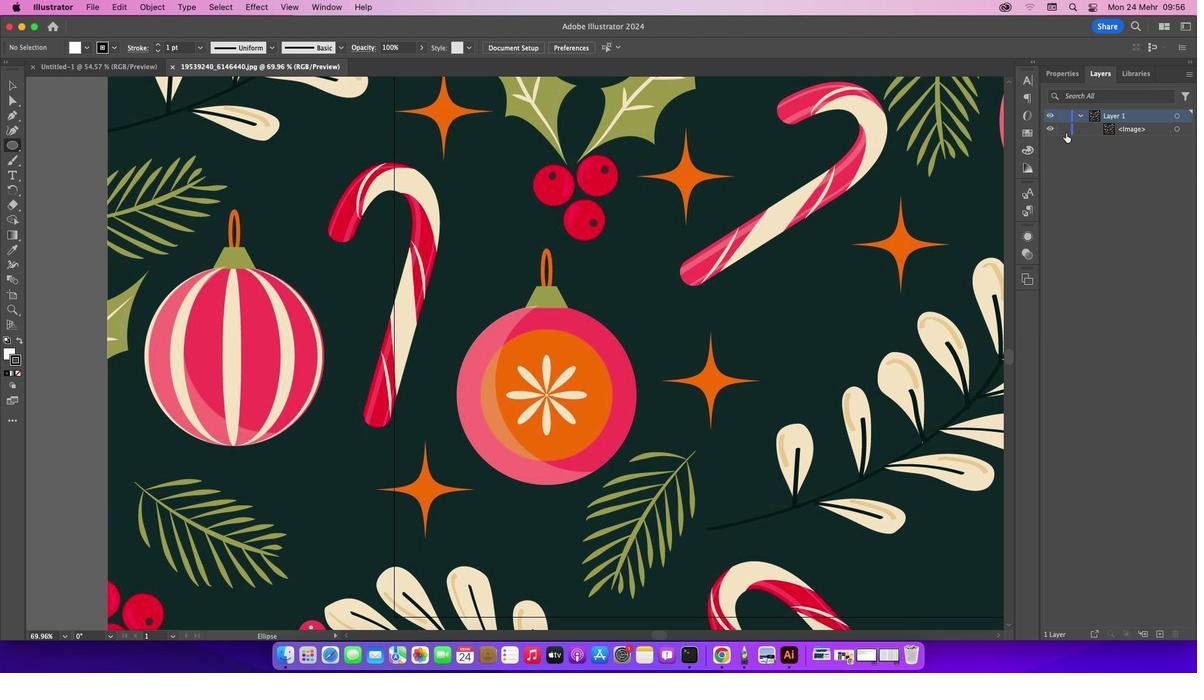 
Action: Mouse moved to (1067, 132)
Screenshot: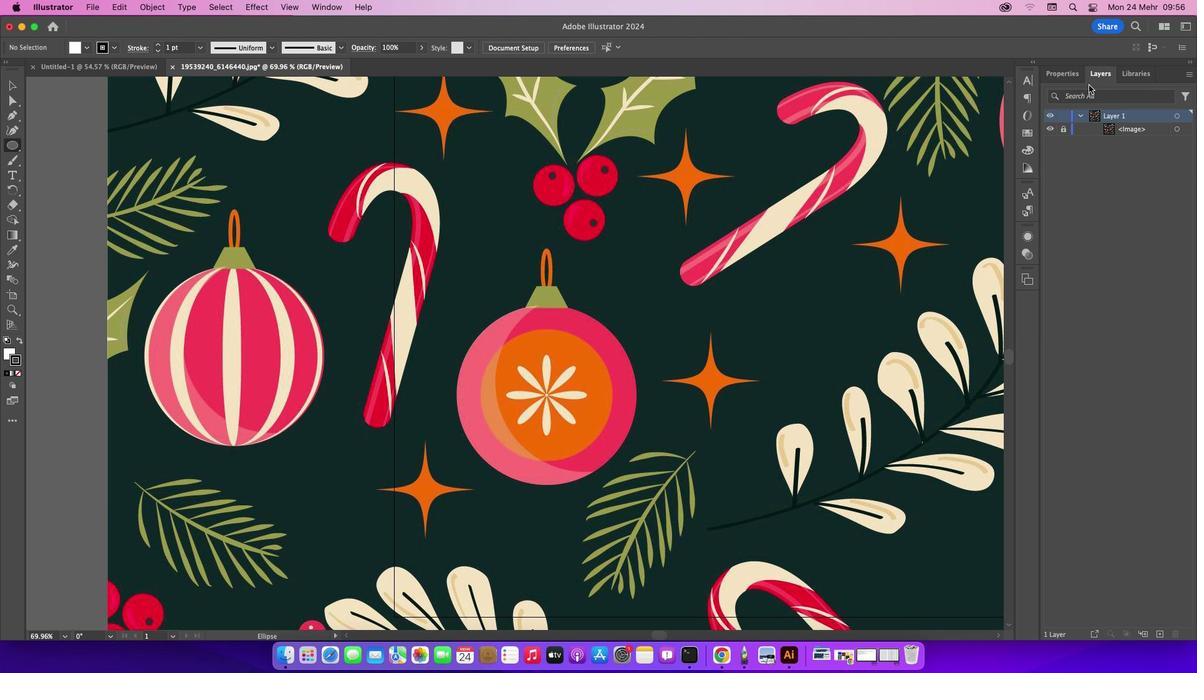 
Action: Mouse pressed left at (1067, 132)
Screenshot: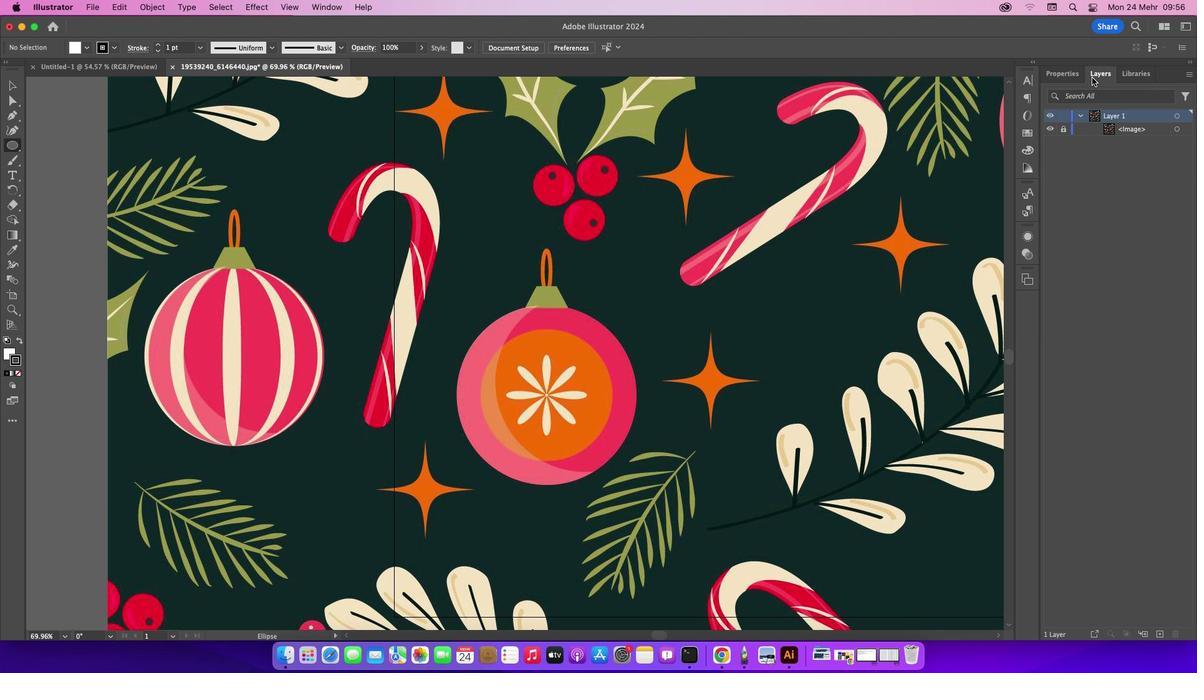 
Action: Mouse moved to (1066, 70)
Screenshot: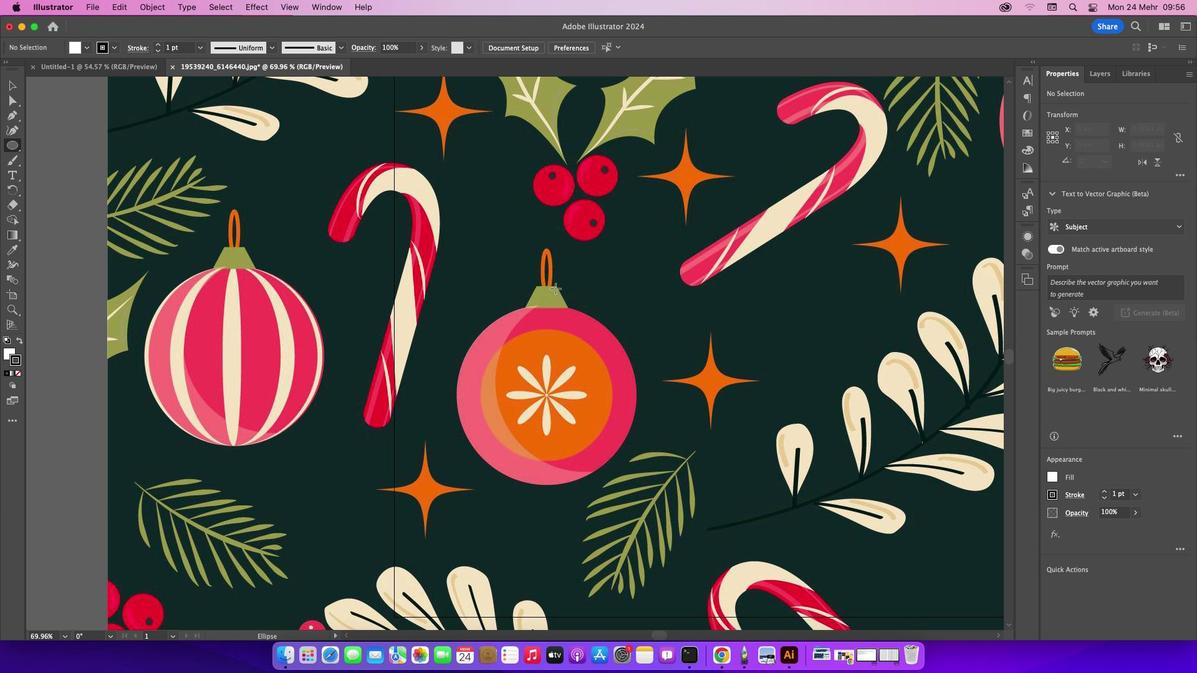 
Action: Mouse pressed left at (1066, 70)
Screenshot: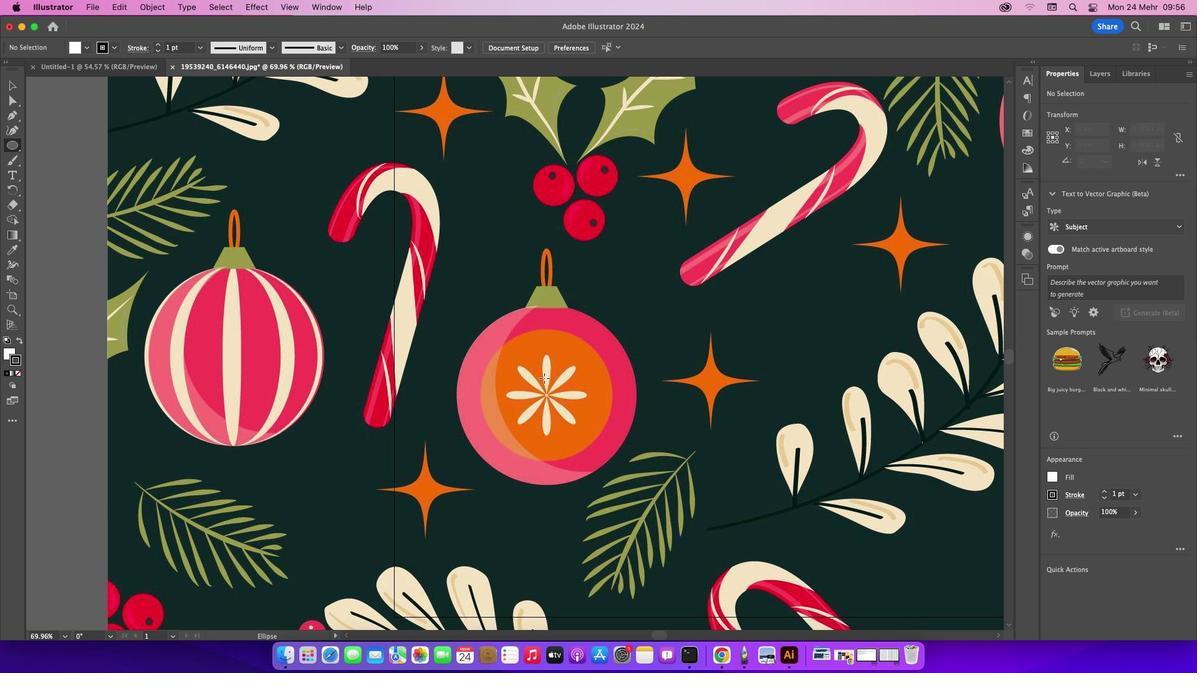 
Action: Mouse moved to (455, 380)
Screenshot: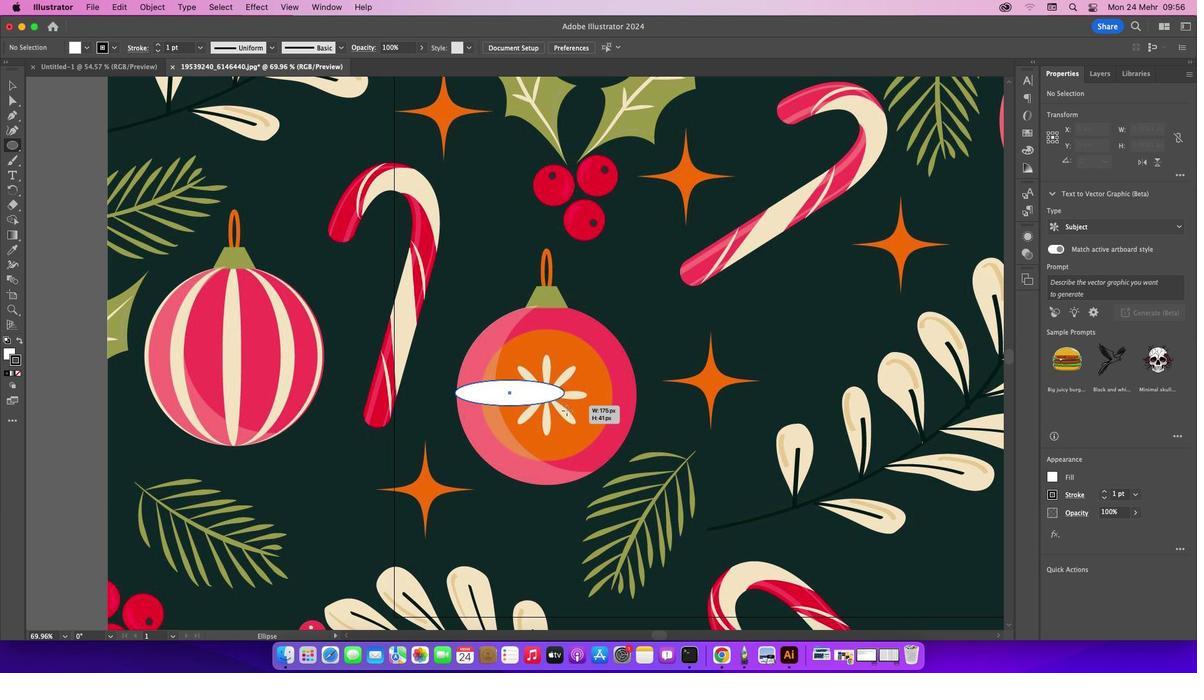 
Action: Mouse pressed left at (455, 380)
Screenshot: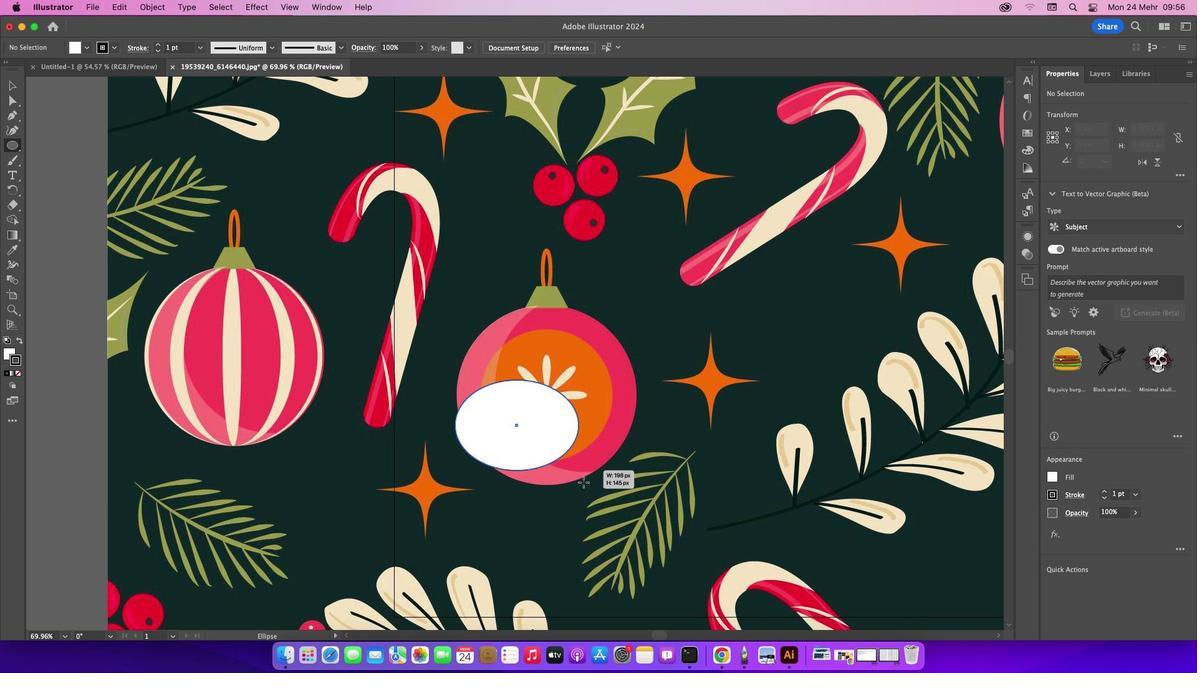 
Action: Mouse moved to (15, 96)
Screenshot: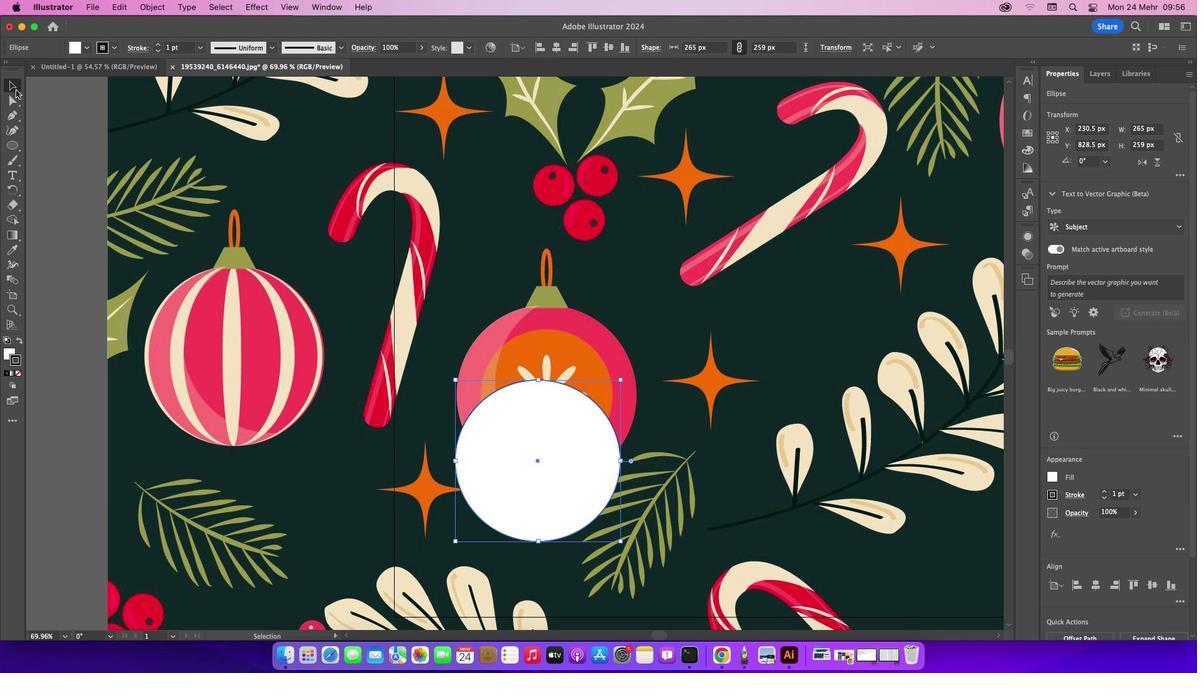 
Action: Mouse pressed left at (15, 96)
Screenshot: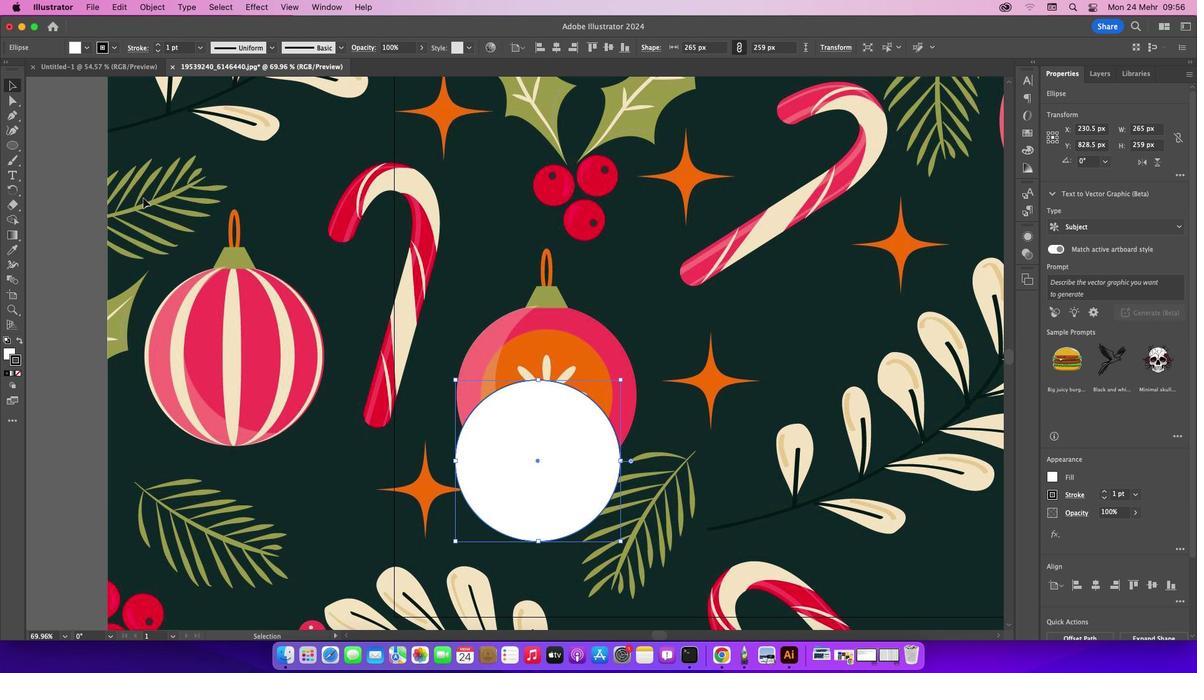 
Action: Mouse moved to (16, 89)
Screenshot: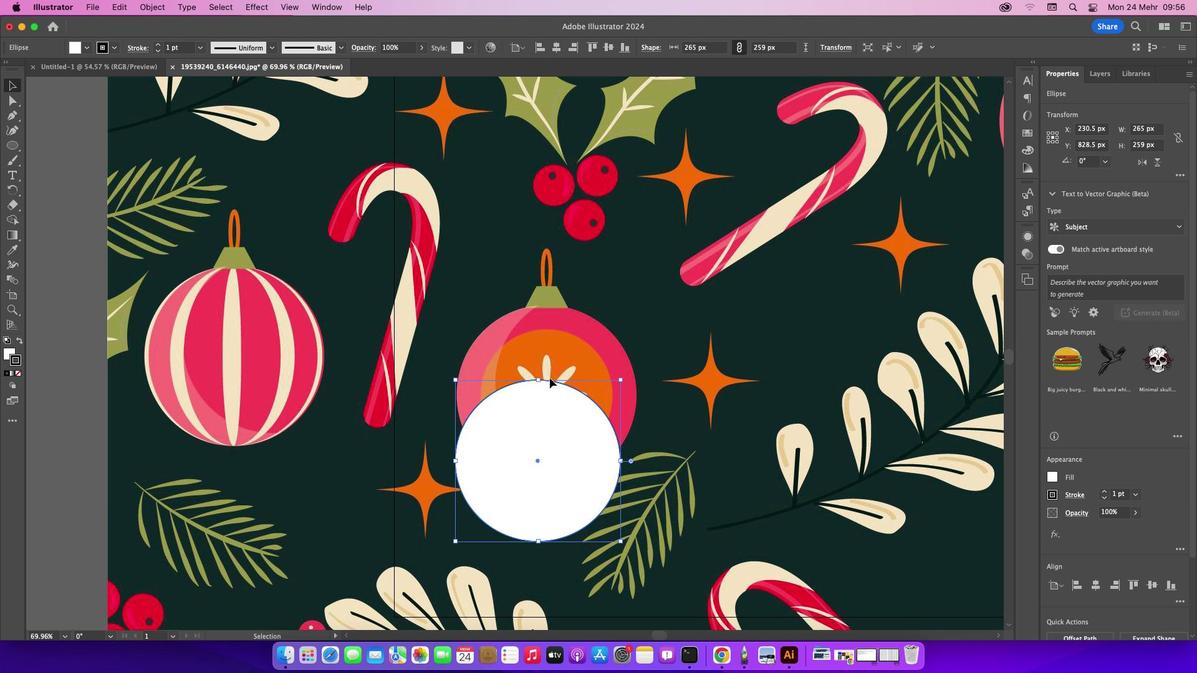 
Action: Mouse pressed left at (16, 89)
Screenshot: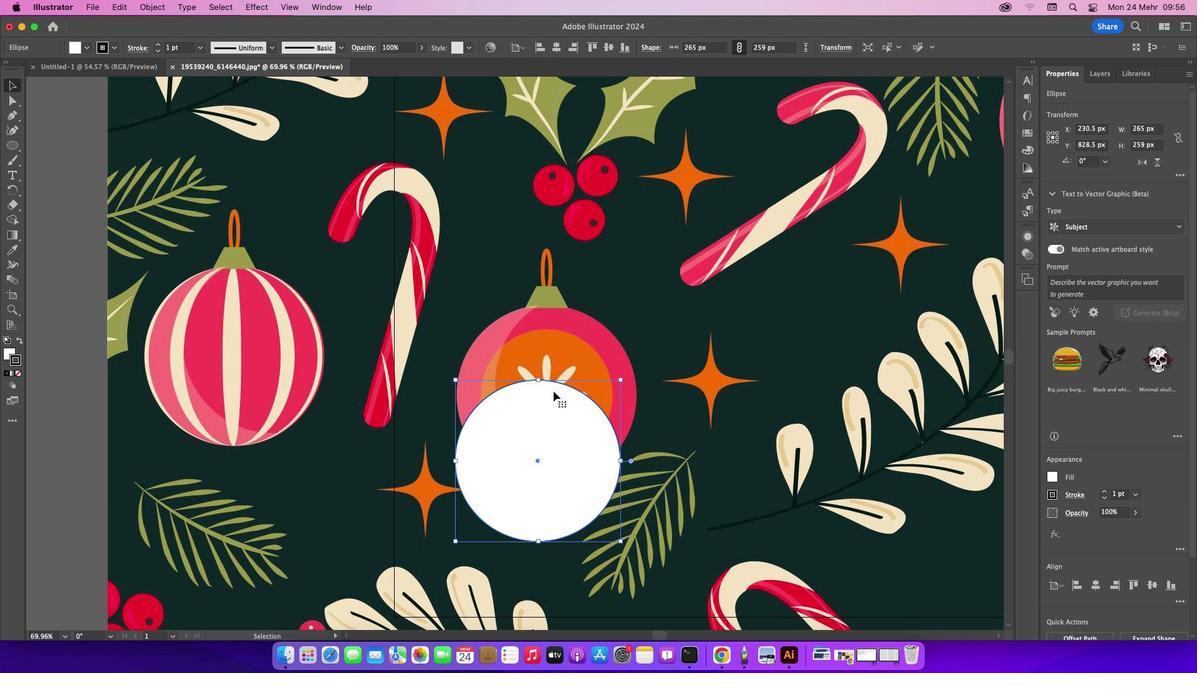 
Action: Mouse moved to (568, 426)
Screenshot: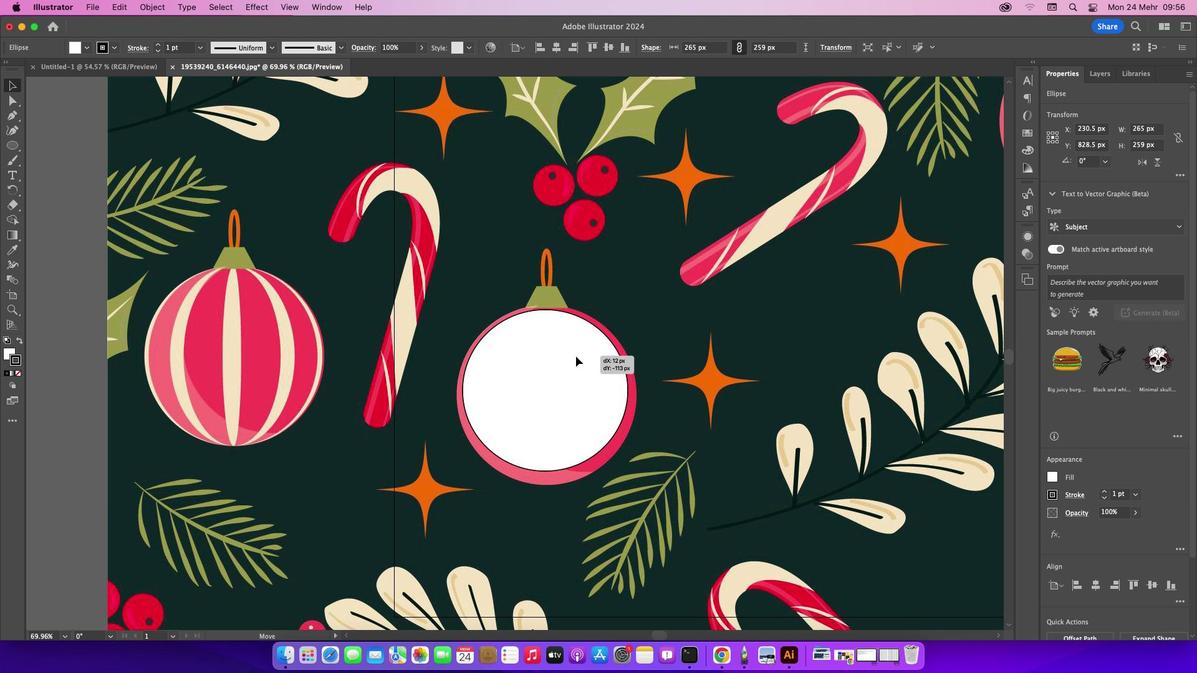 
Action: Mouse pressed left at (568, 426)
Screenshot: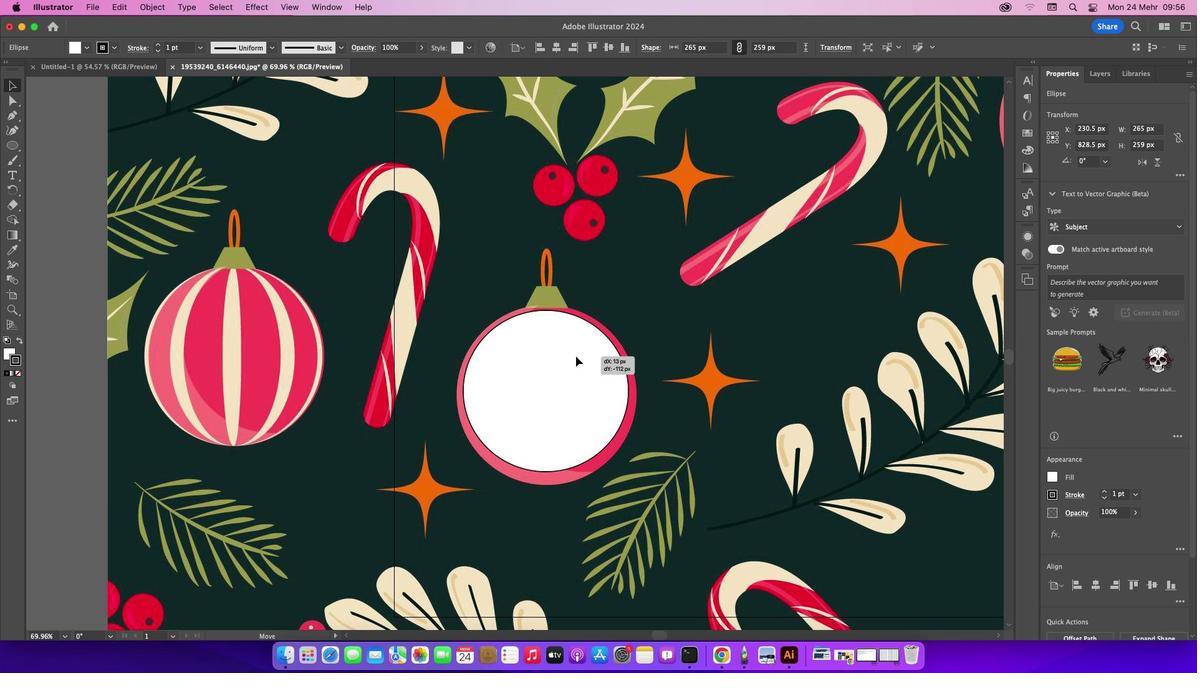 
Action: Mouse moved to (628, 316)
Screenshot: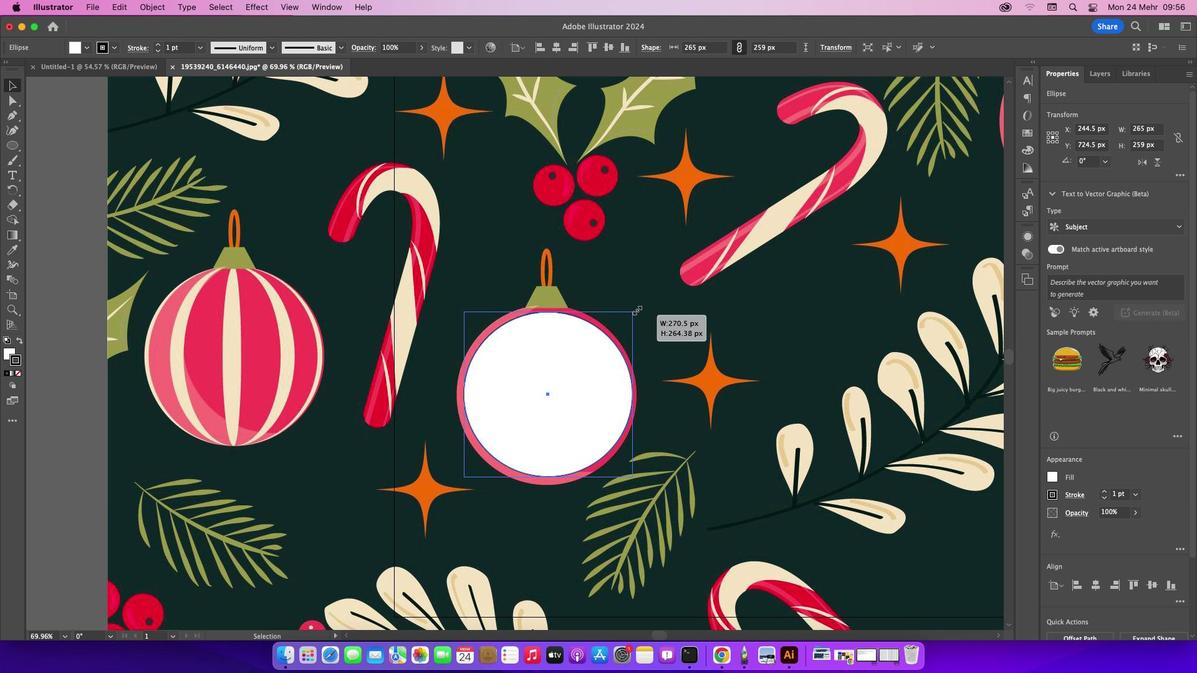 
Action: Mouse pressed left at (628, 316)
Screenshot: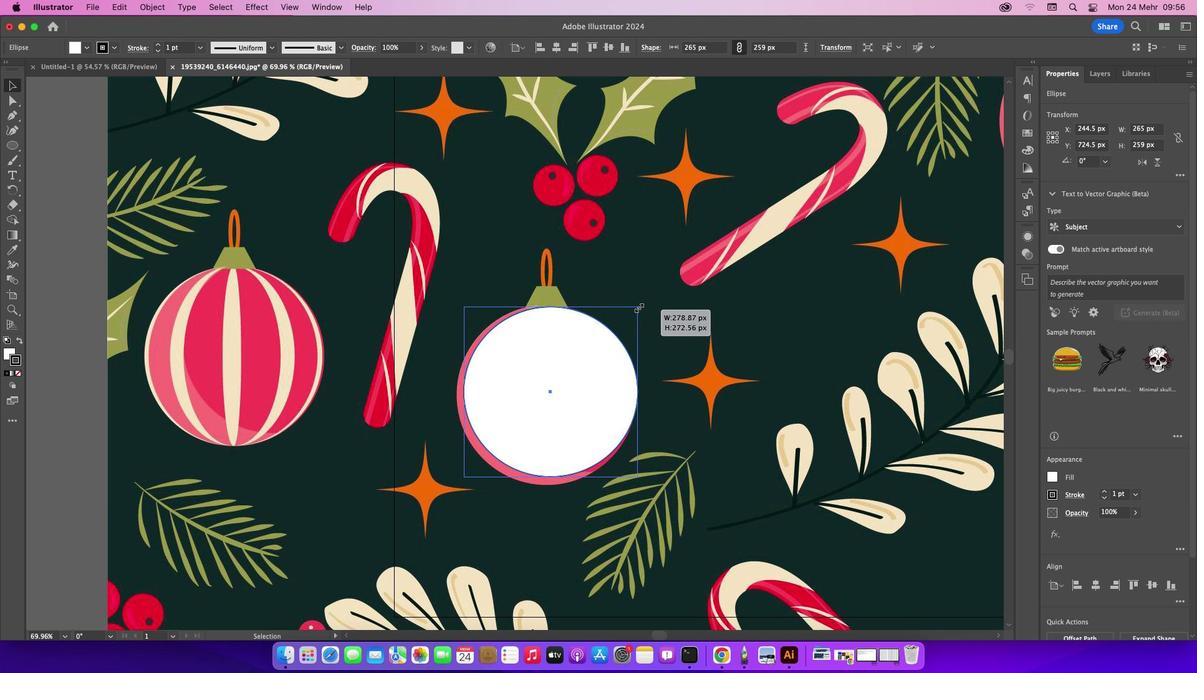 
Action: Key pressed Key.shift
Screenshot: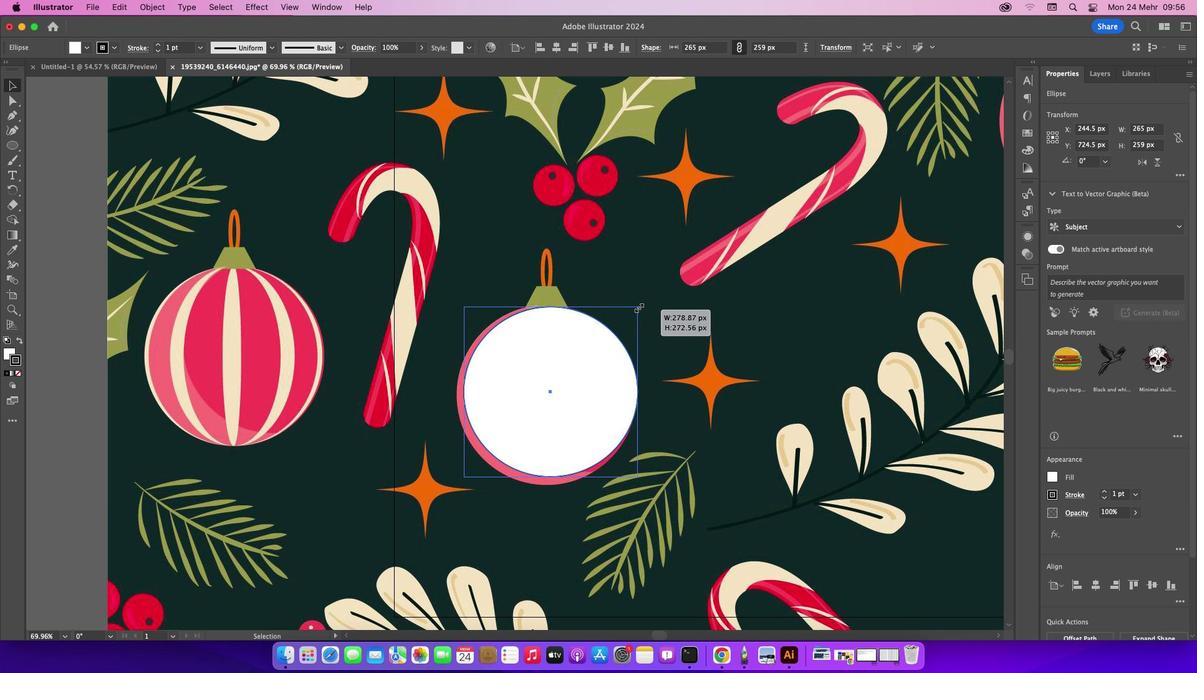 
Action: Mouse moved to (574, 340)
Screenshot: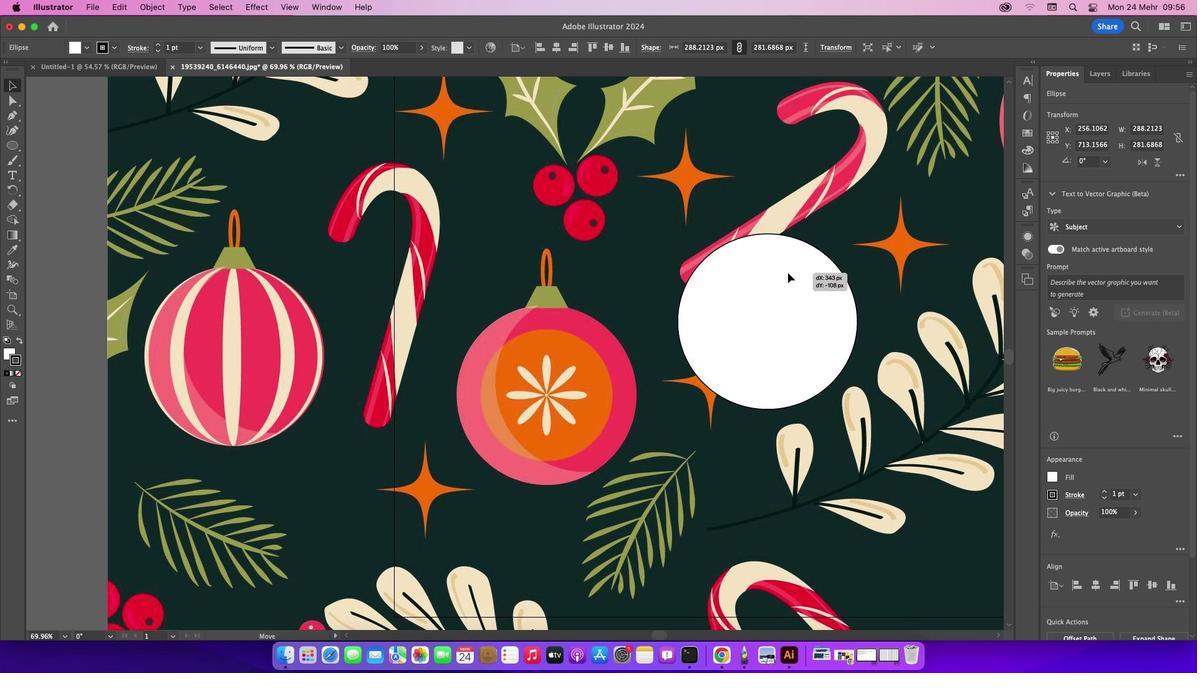 
Action: Mouse pressed left at (574, 340)
Screenshot: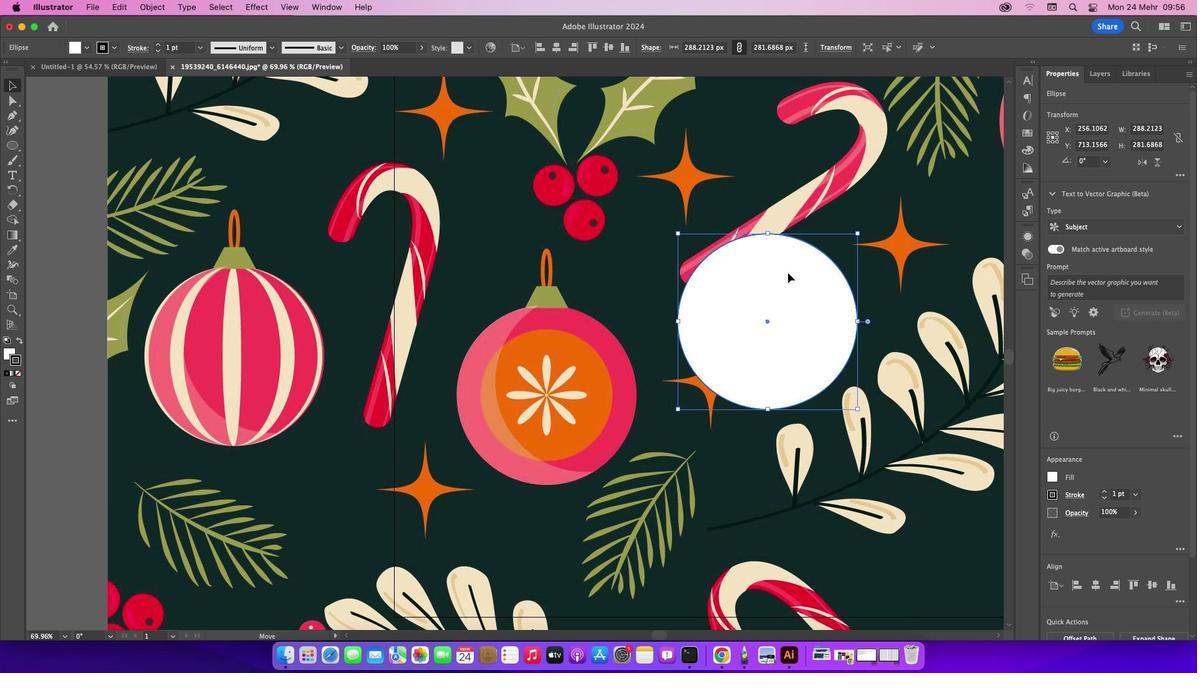 
Action: Mouse moved to (621, 221)
Screenshot: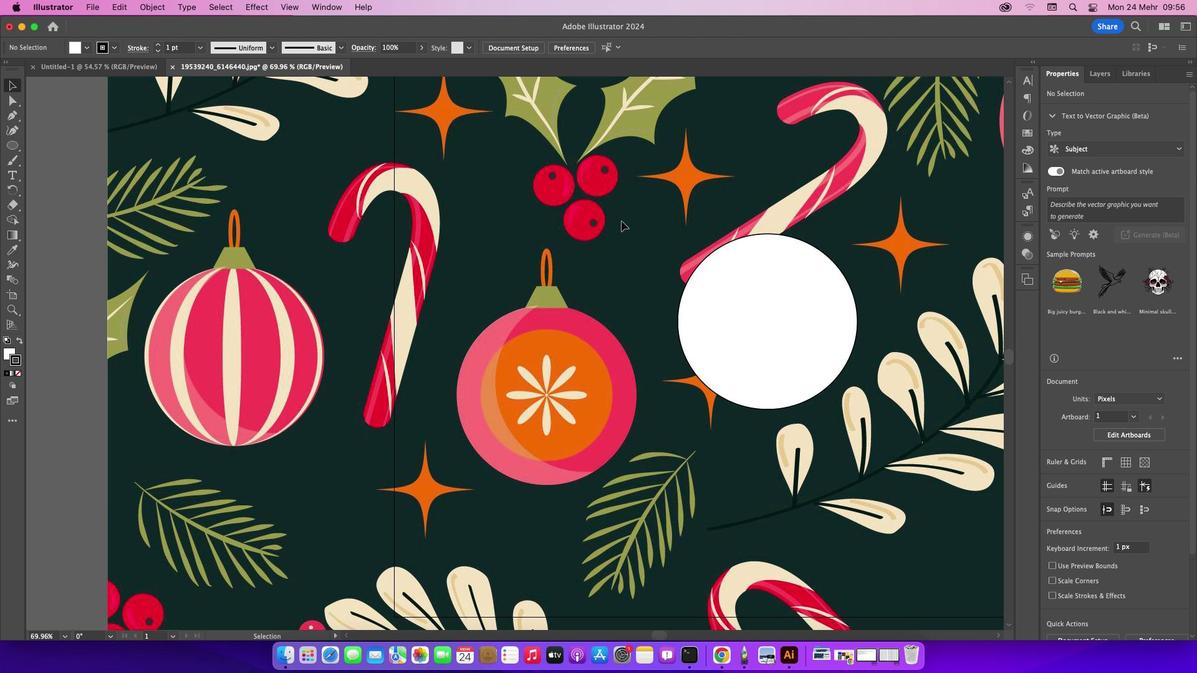 
Action: Mouse pressed left at (621, 221)
Screenshot: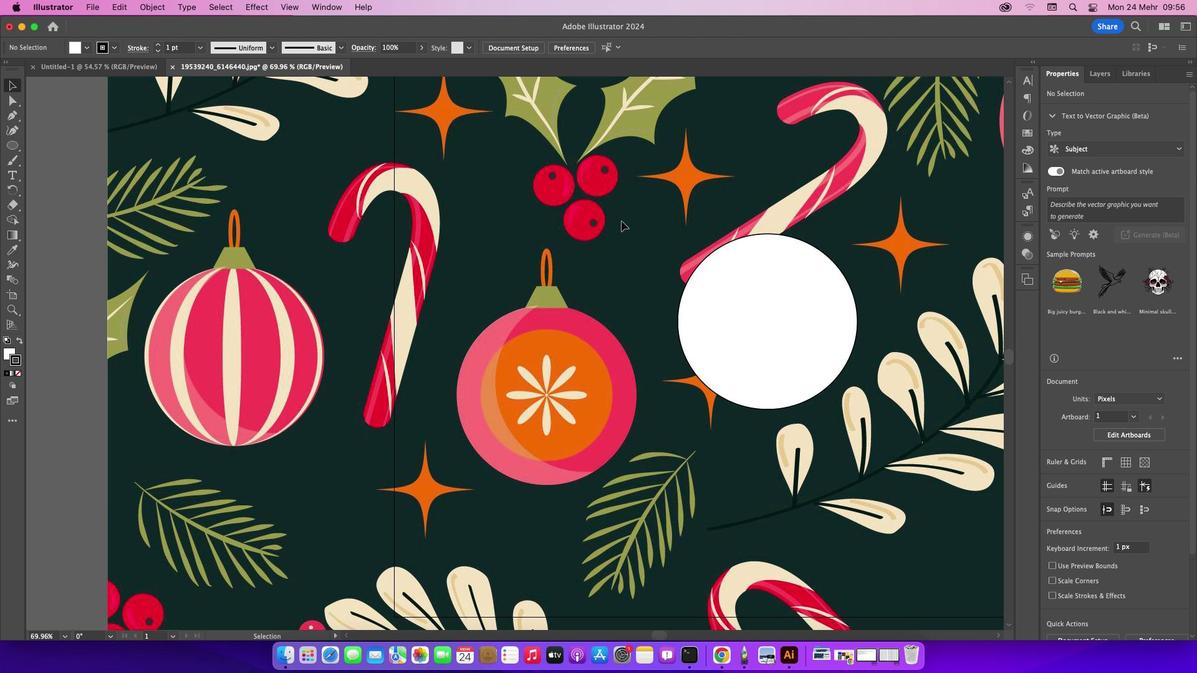 
Action: Mouse moved to (706, 306)
Screenshot: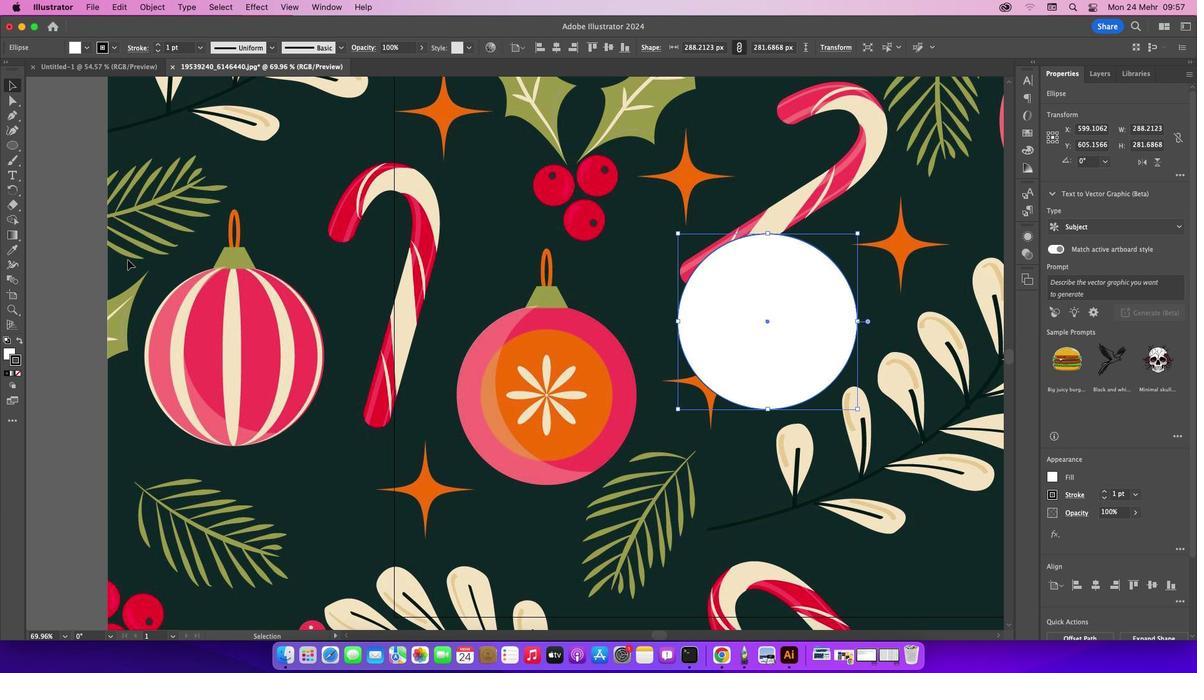 
Action: Mouse pressed left at (706, 306)
Screenshot: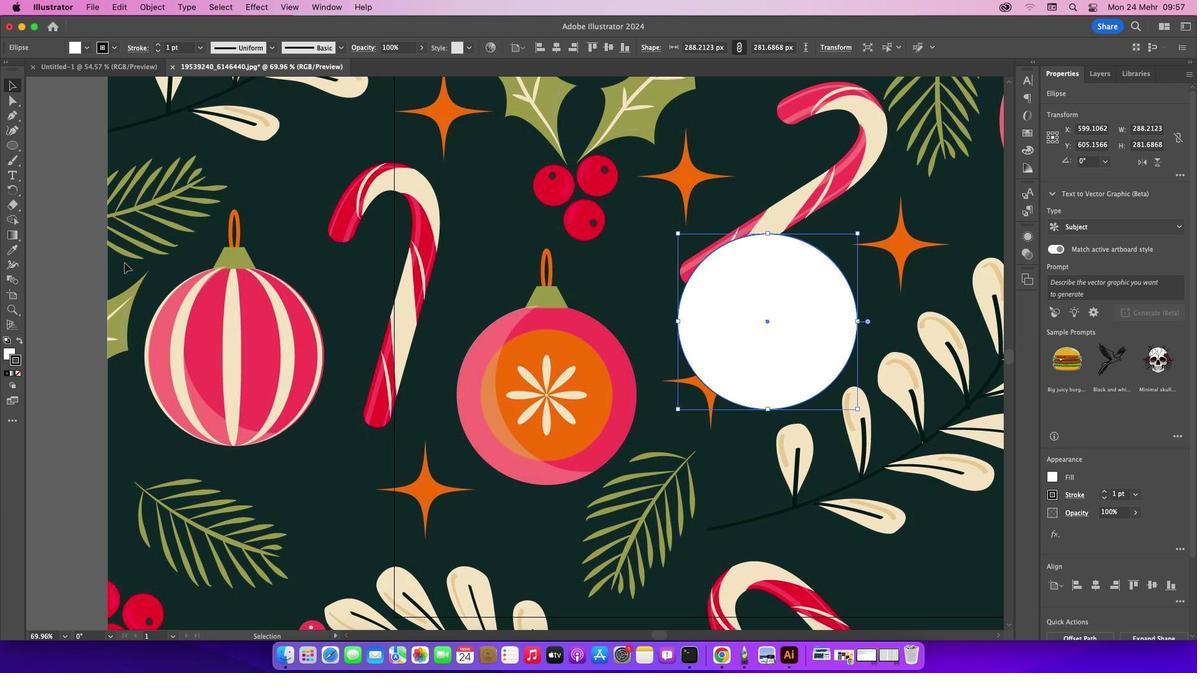 
Action: Mouse moved to (7, 250)
Screenshot: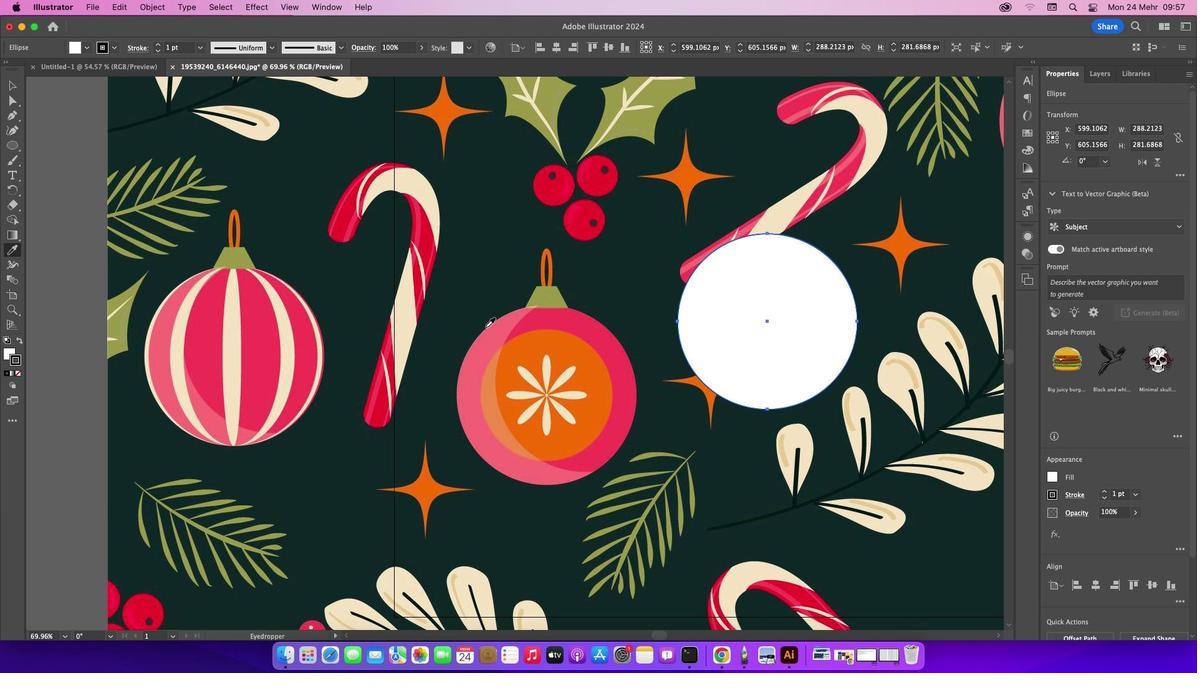 
Action: Mouse pressed left at (7, 250)
Screenshot: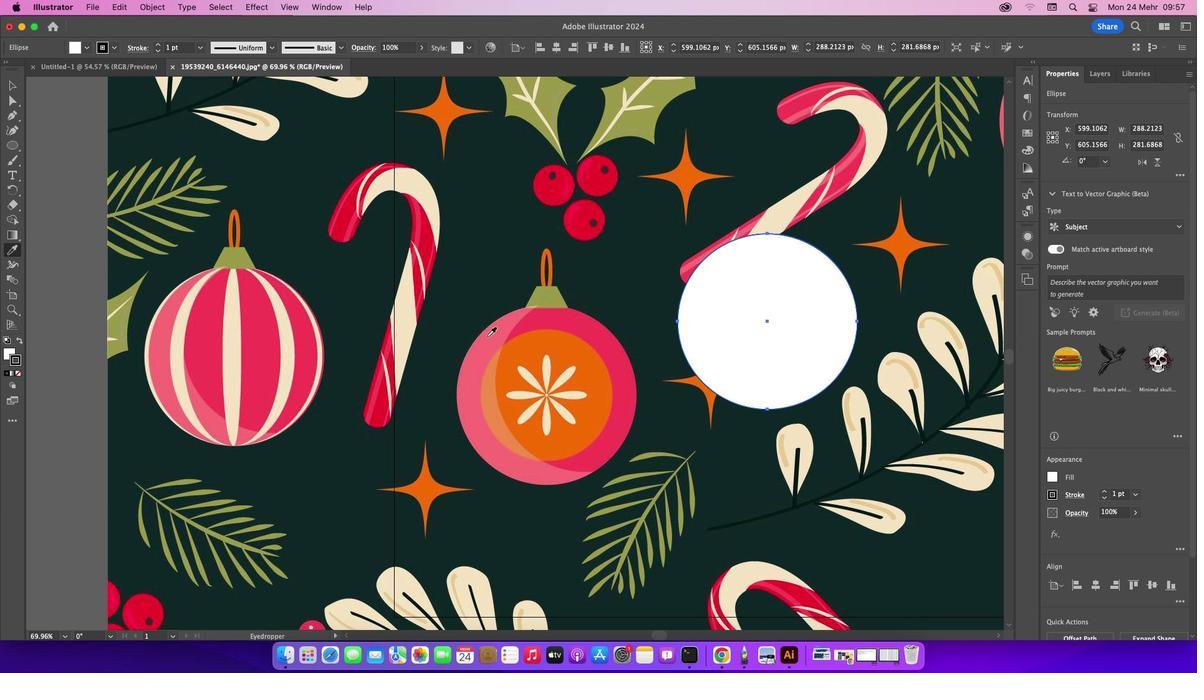 
Action: Mouse moved to (487, 338)
Screenshot: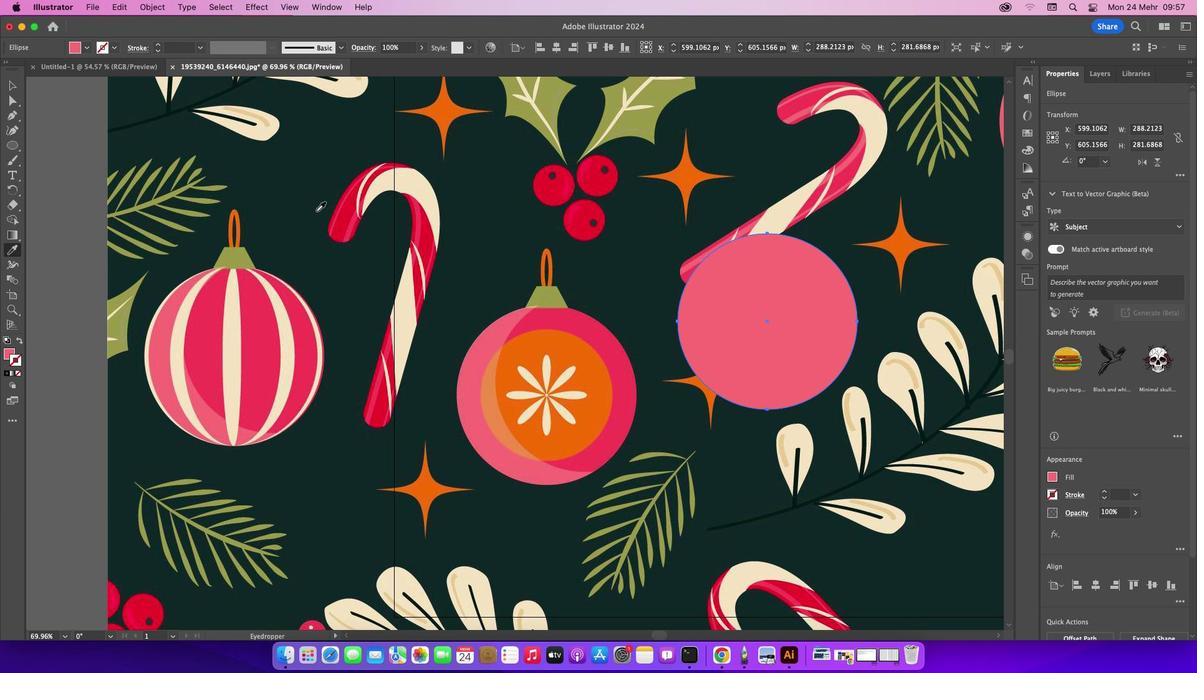 
Action: Mouse pressed left at (487, 338)
Screenshot: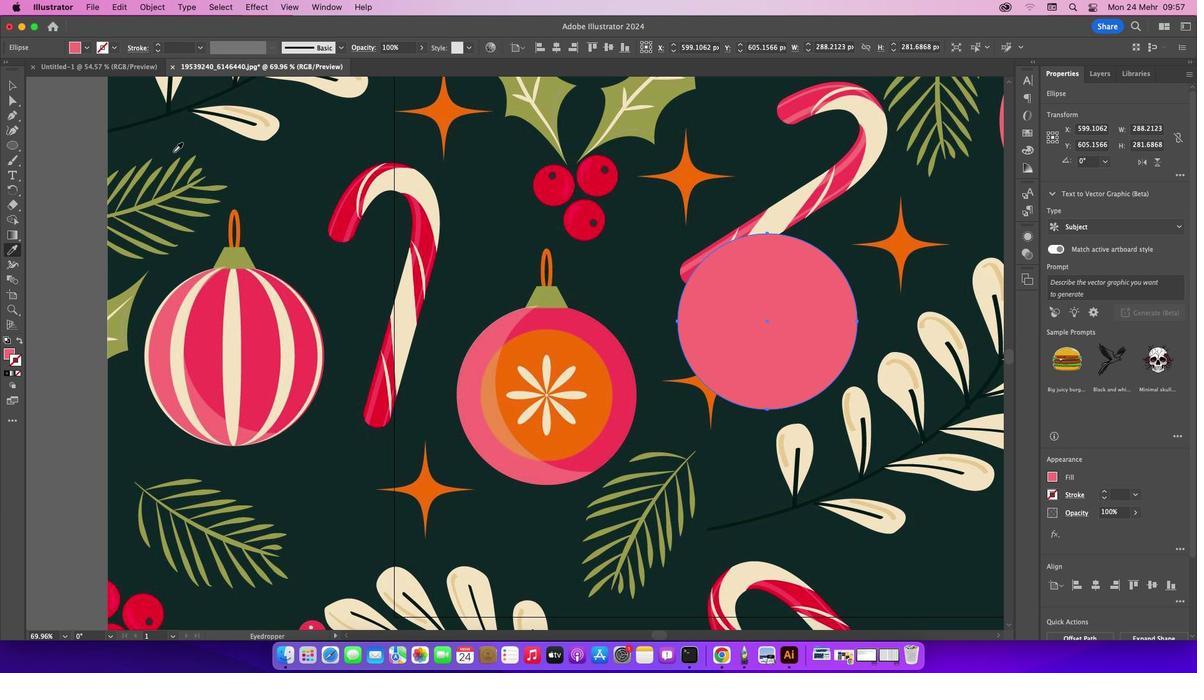 
Action: Mouse moved to (79, 124)
Screenshot: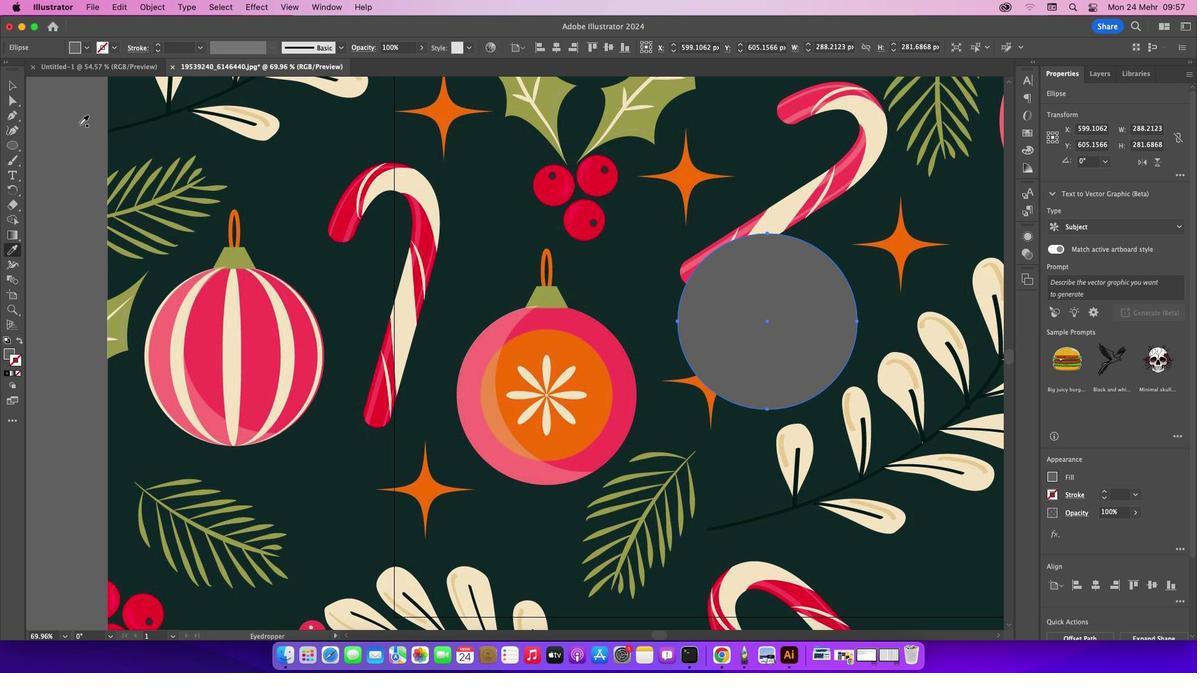 
Action: Mouse pressed left at (79, 124)
Screenshot: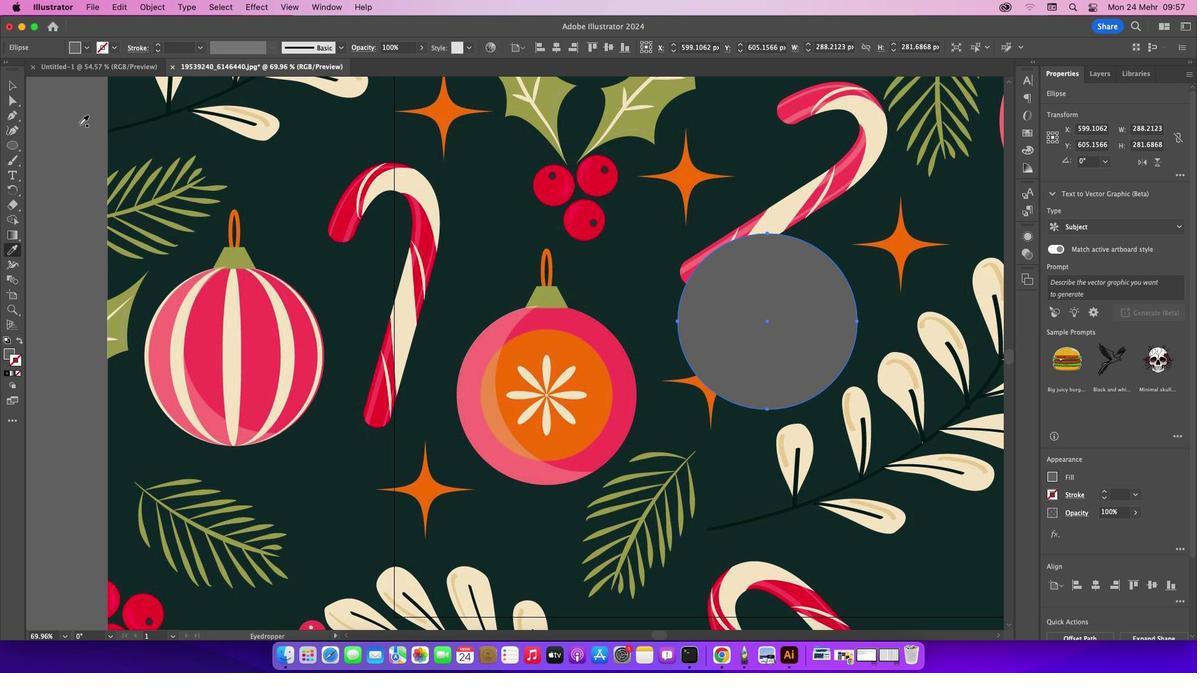 
Action: Mouse moved to (472, 417)
Screenshot: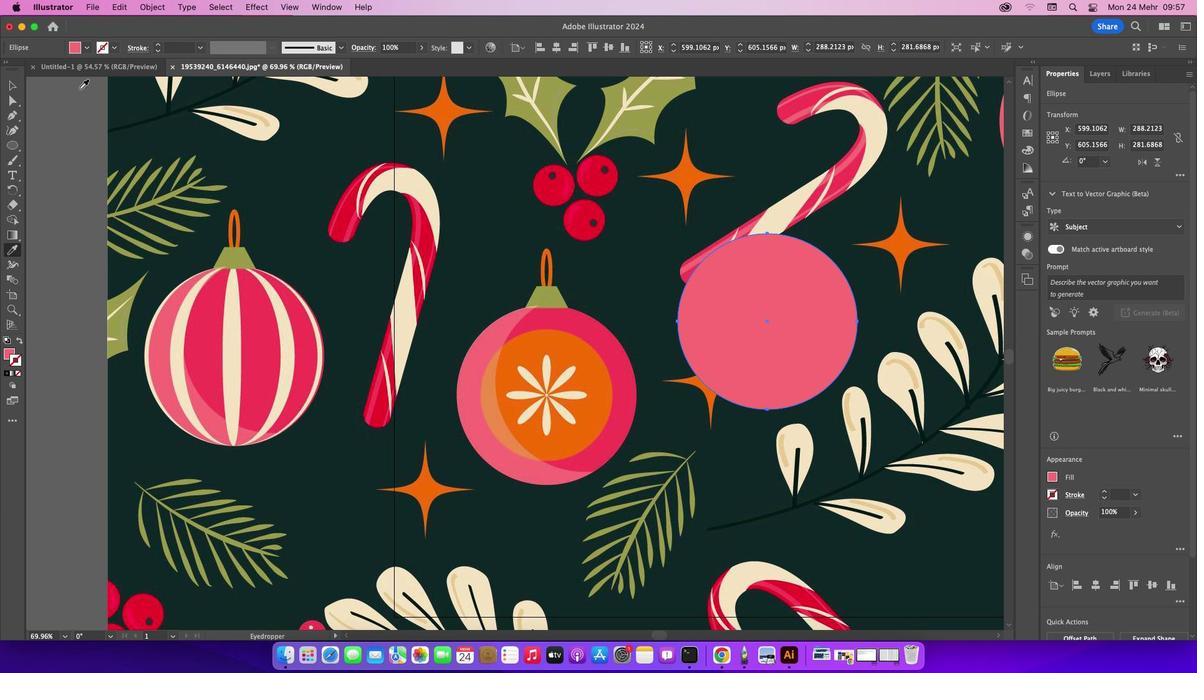 
Action: Mouse pressed left at (472, 417)
Screenshot: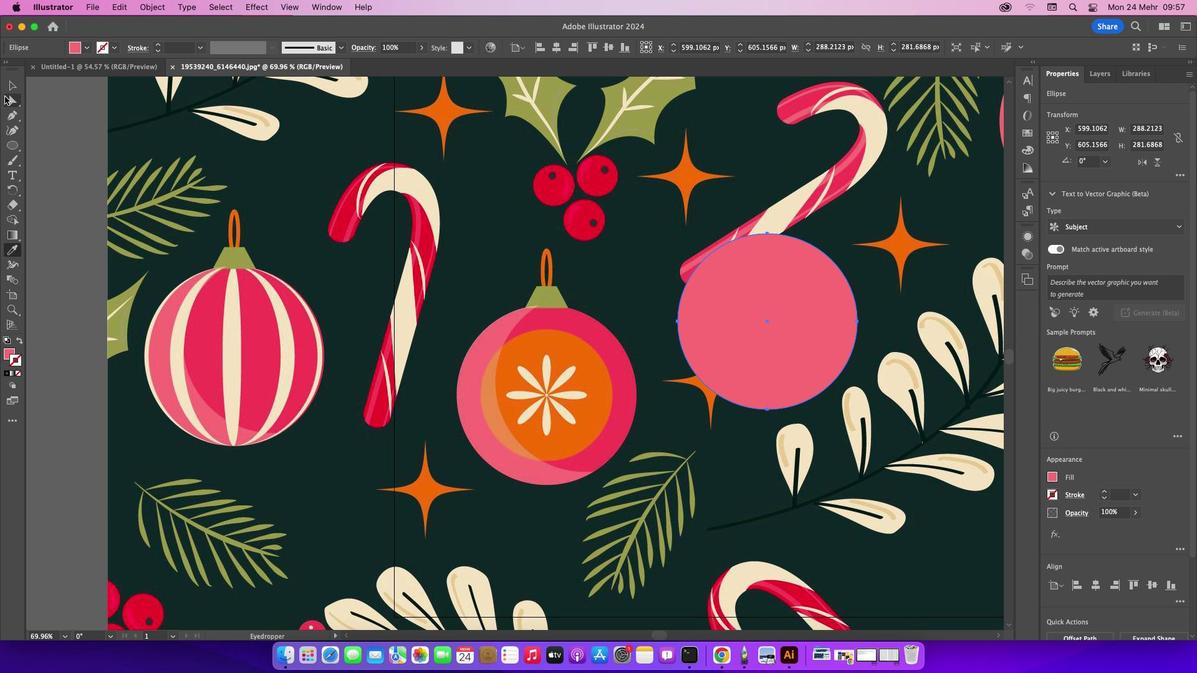 
Action: Mouse moved to (9, 87)
Screenshot: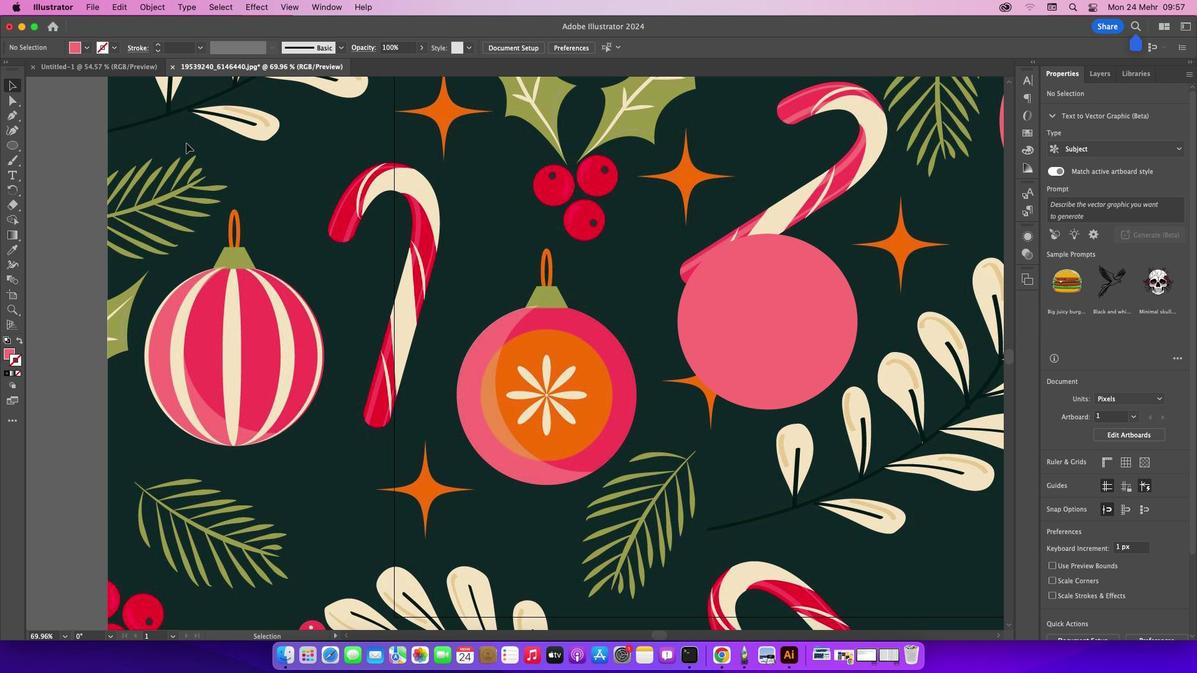 
Action: Mouse pressed left at (9, 87)
Screenshot: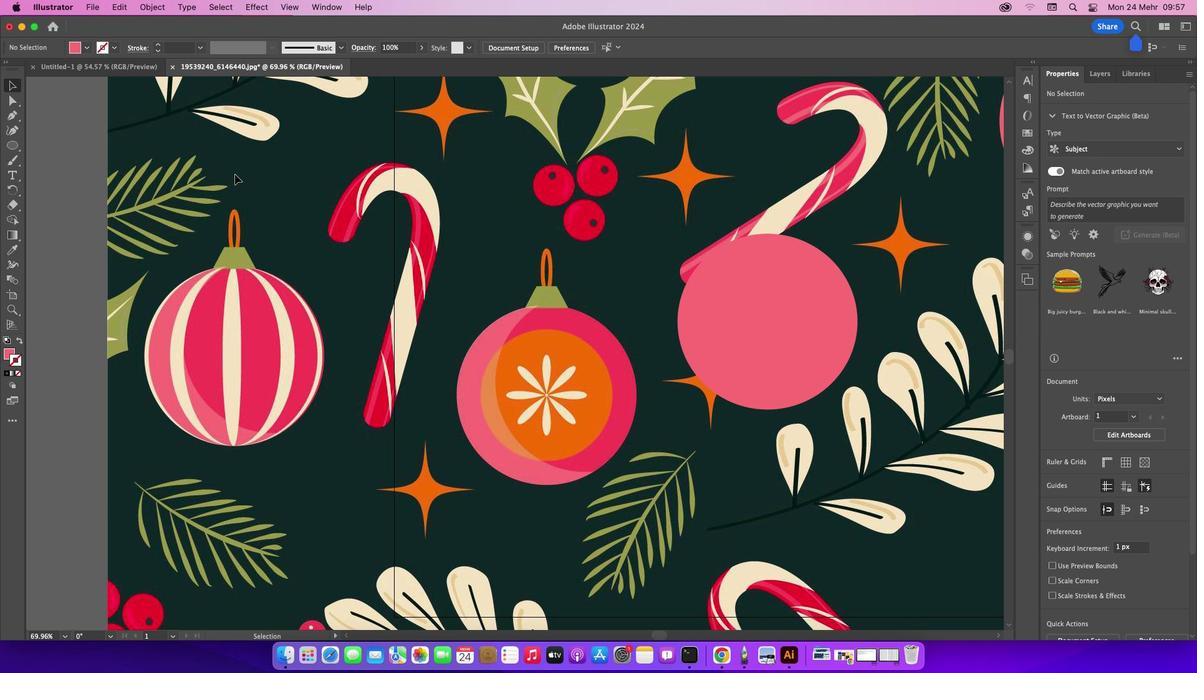 
Action: Mouse moved to (185, 142)
Screenshot: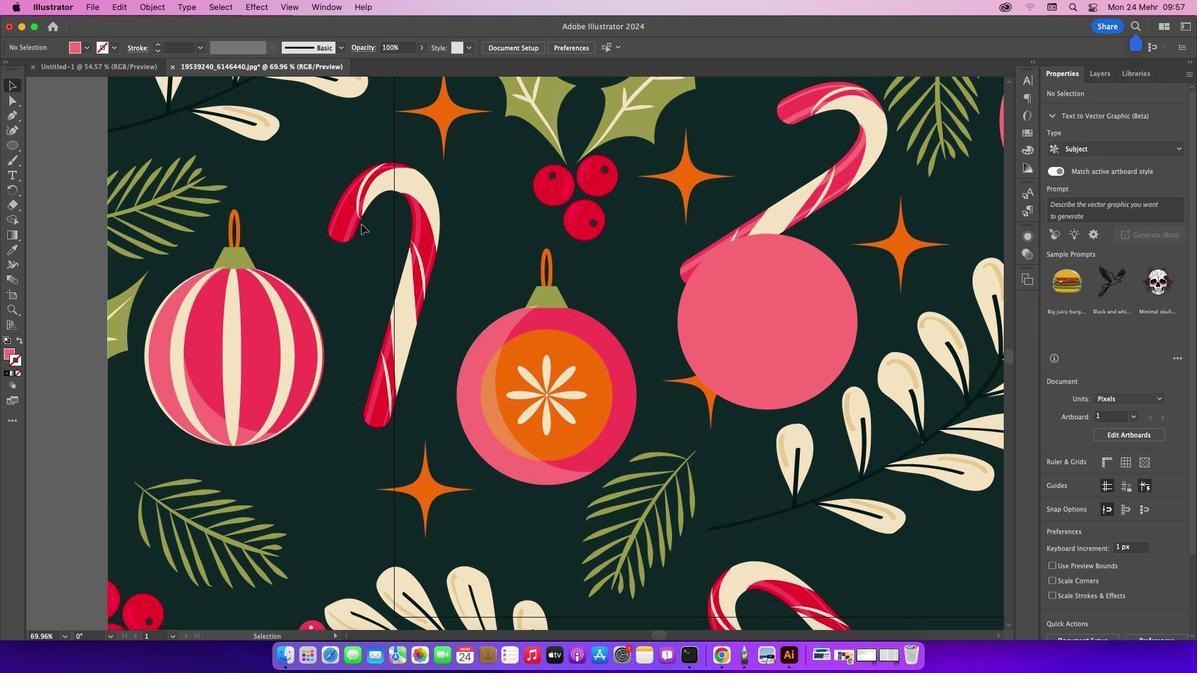 
Action: Mouse pressed left at (185, 142)
Screenshot: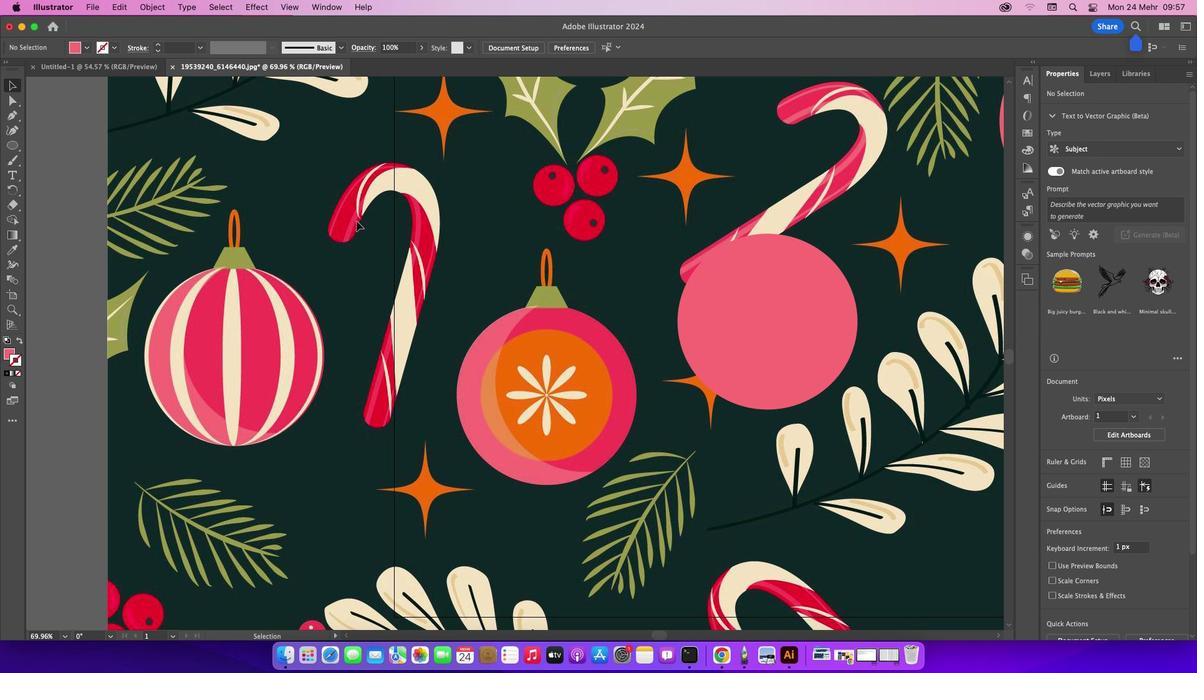 
Action: Mouse moved to (14, 119)
Screenshot: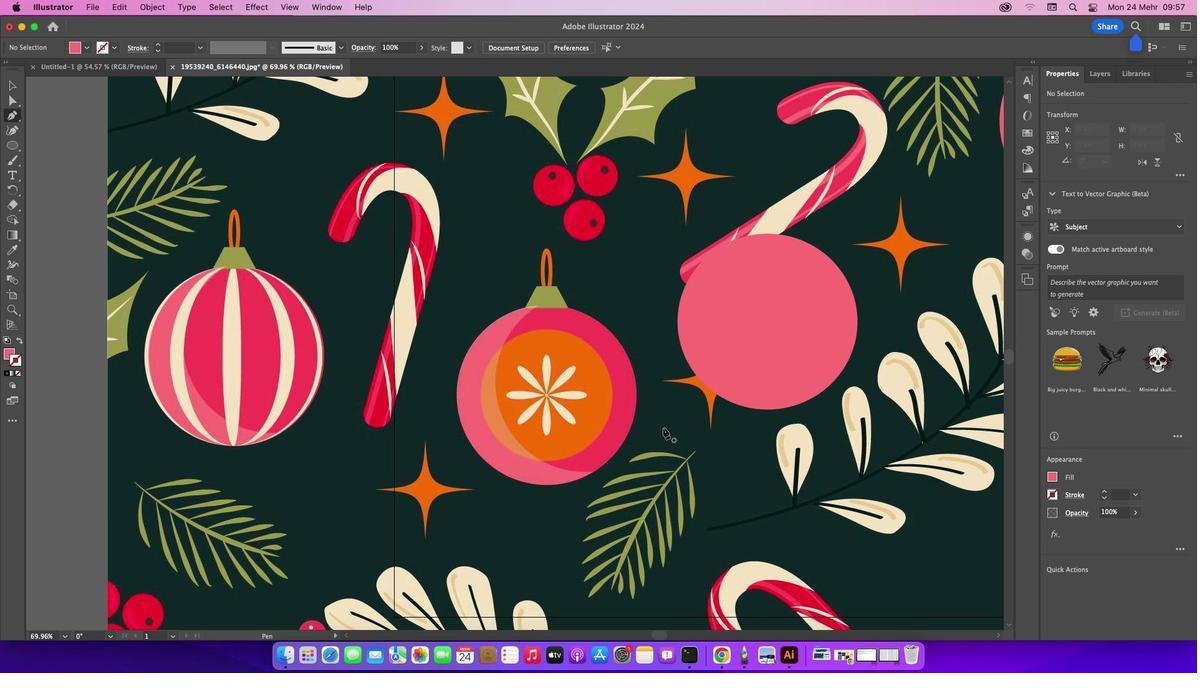 
Action: Mouse pressed left at (14, 119)
Screenshot: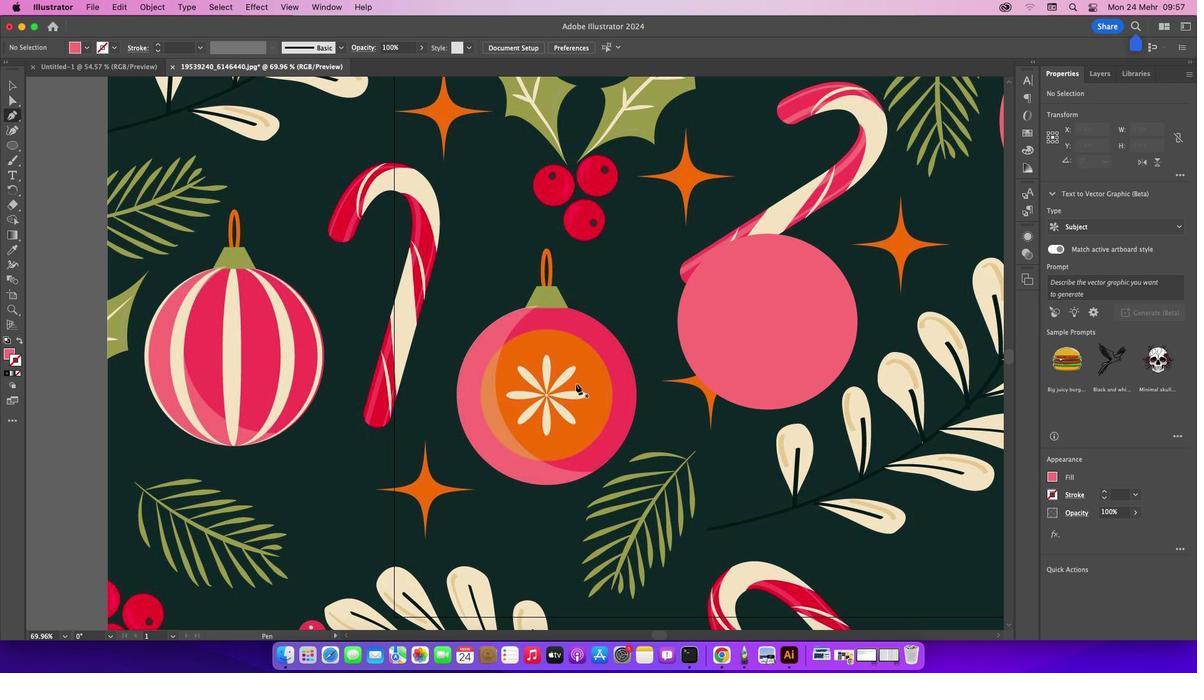 
Action: Mouse moved to (10, 144)
Screenshot: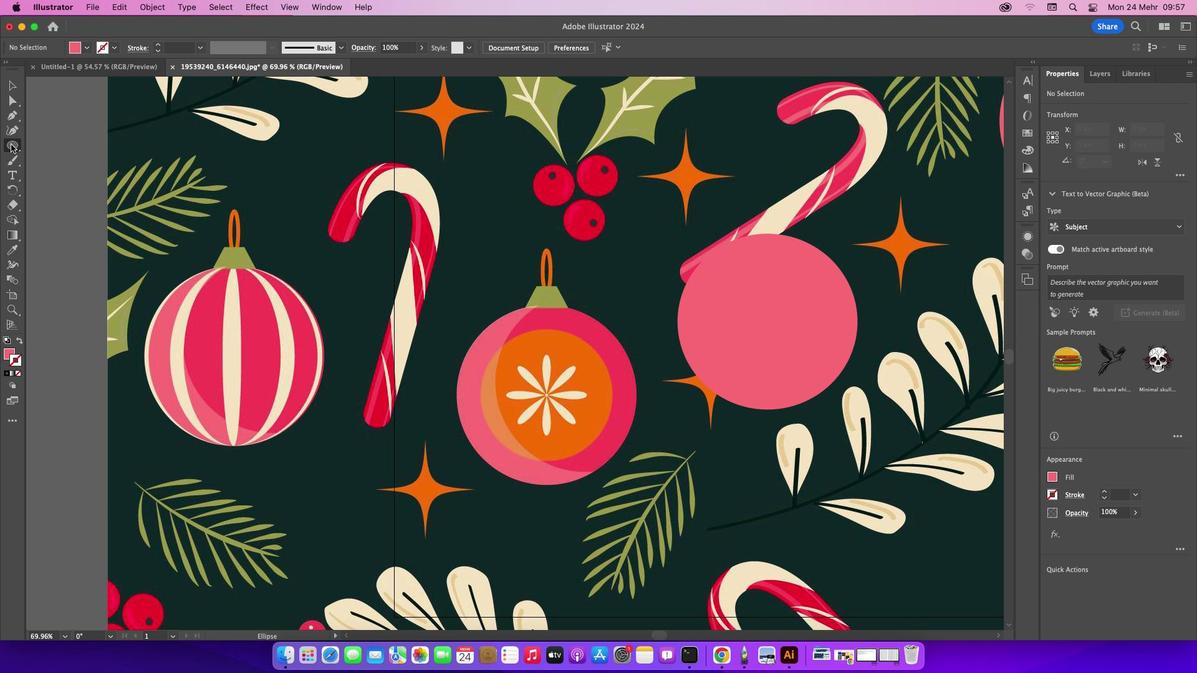 
Action: Mouse pressed left at (10, 144)
Screenshot: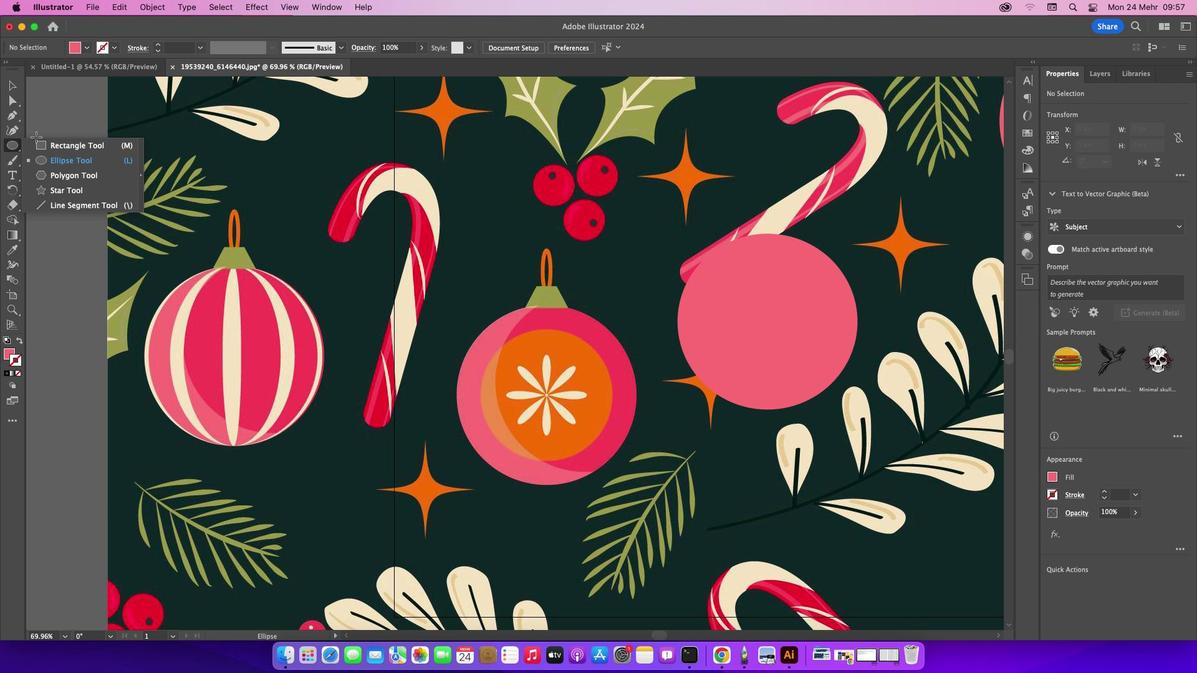 
Action: Mouse moved to (60, 159)
Screenshot: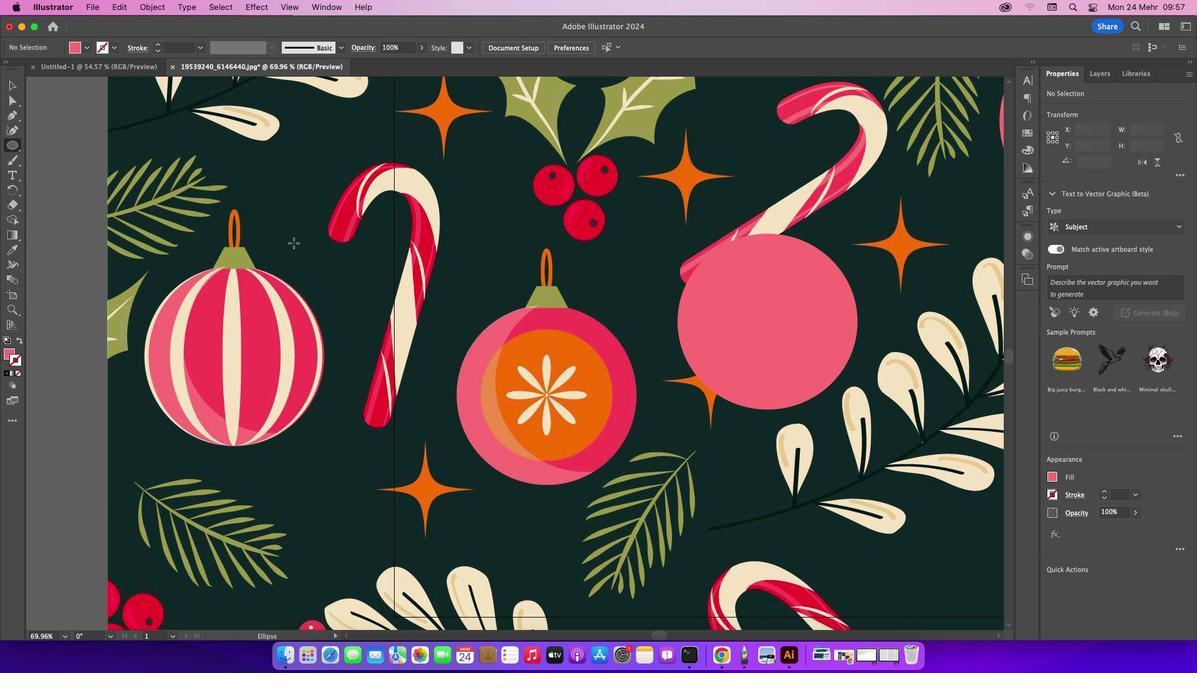 
Action: Mouse pressed left at (60, 159)
Screenshot: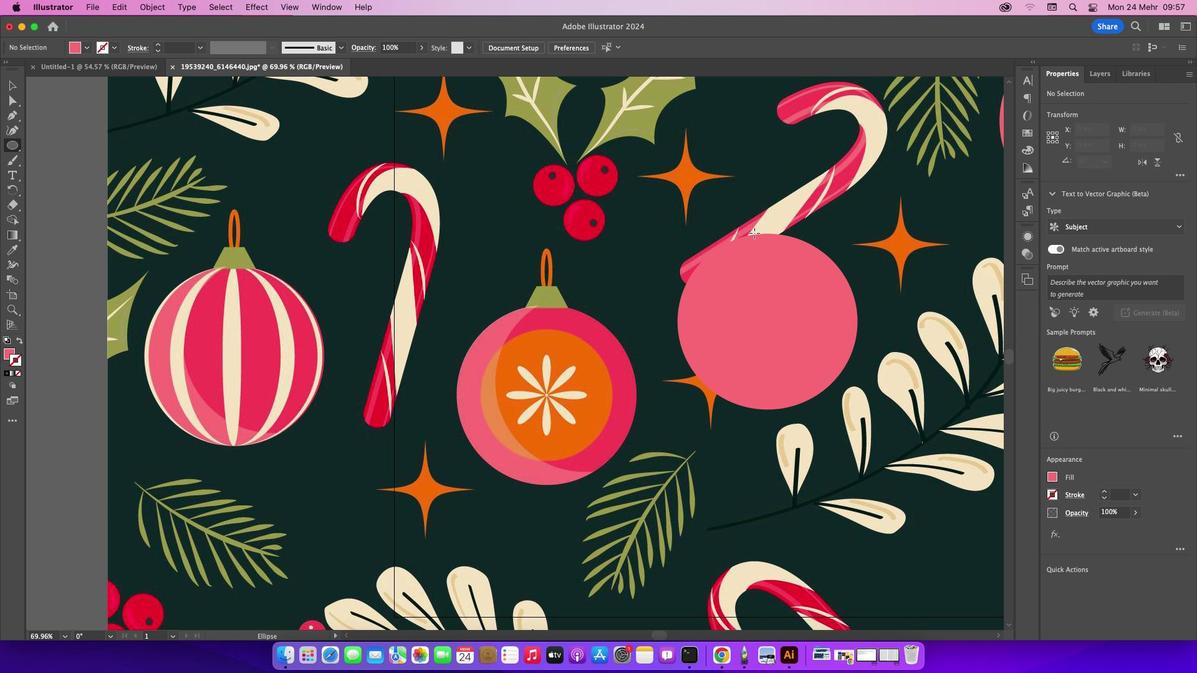 
Action: Mouse moved to (770, 203)
Screenshot: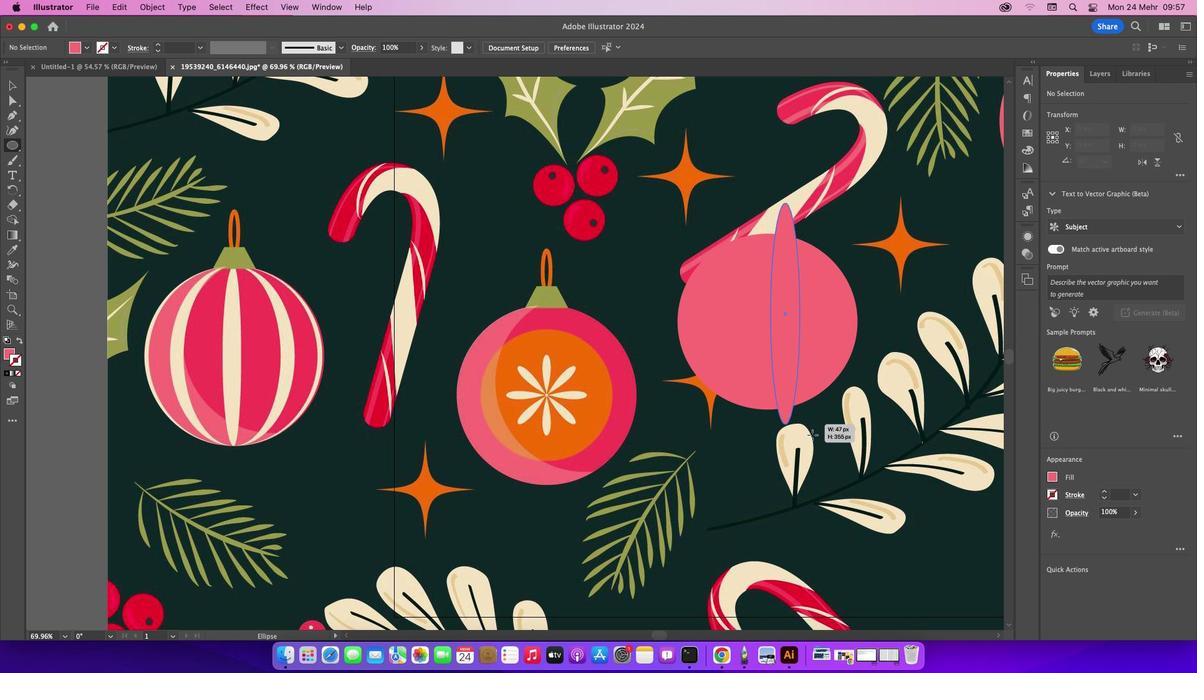 
Action: Mouse pressed left at (770, 203)
Screenshot: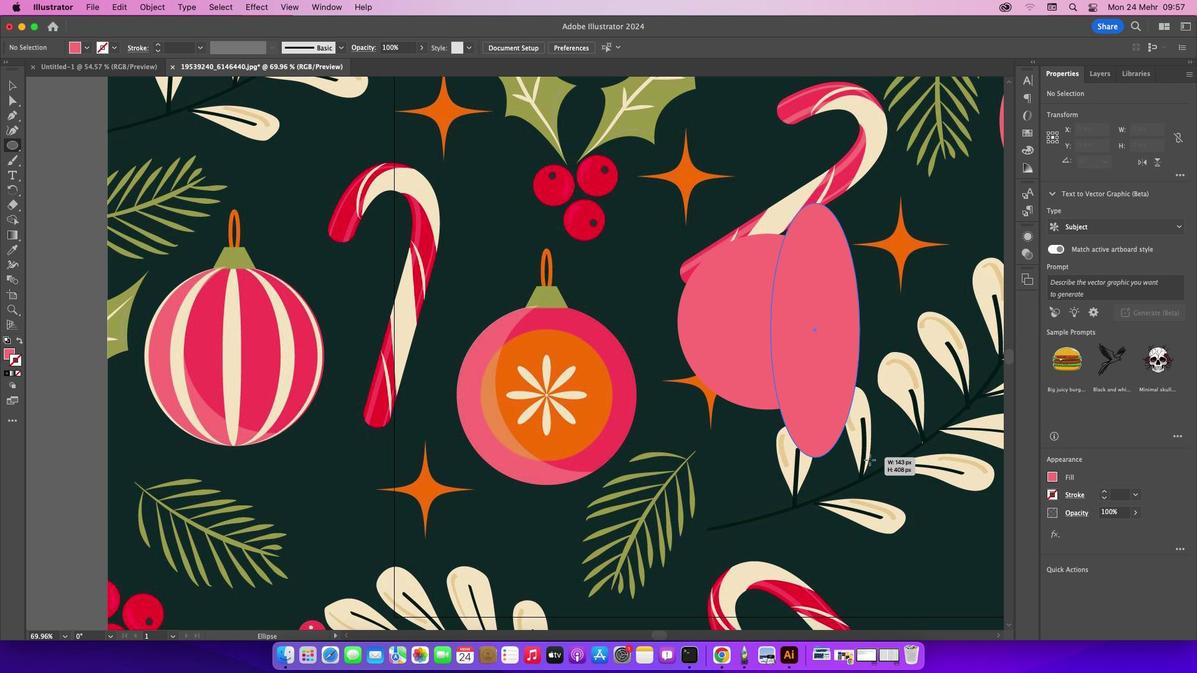 
Action: Mouse moved to (16, 82)
Screenshot: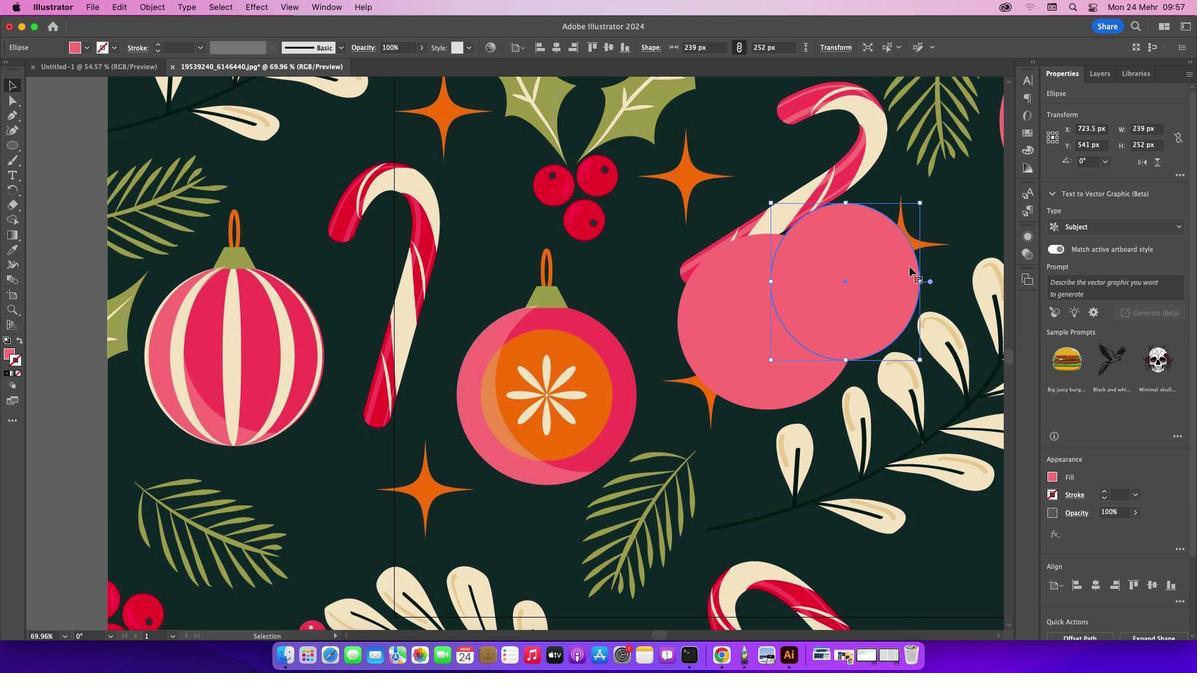 
Action: Mouse pressed left at (16, 82)
Screenshot: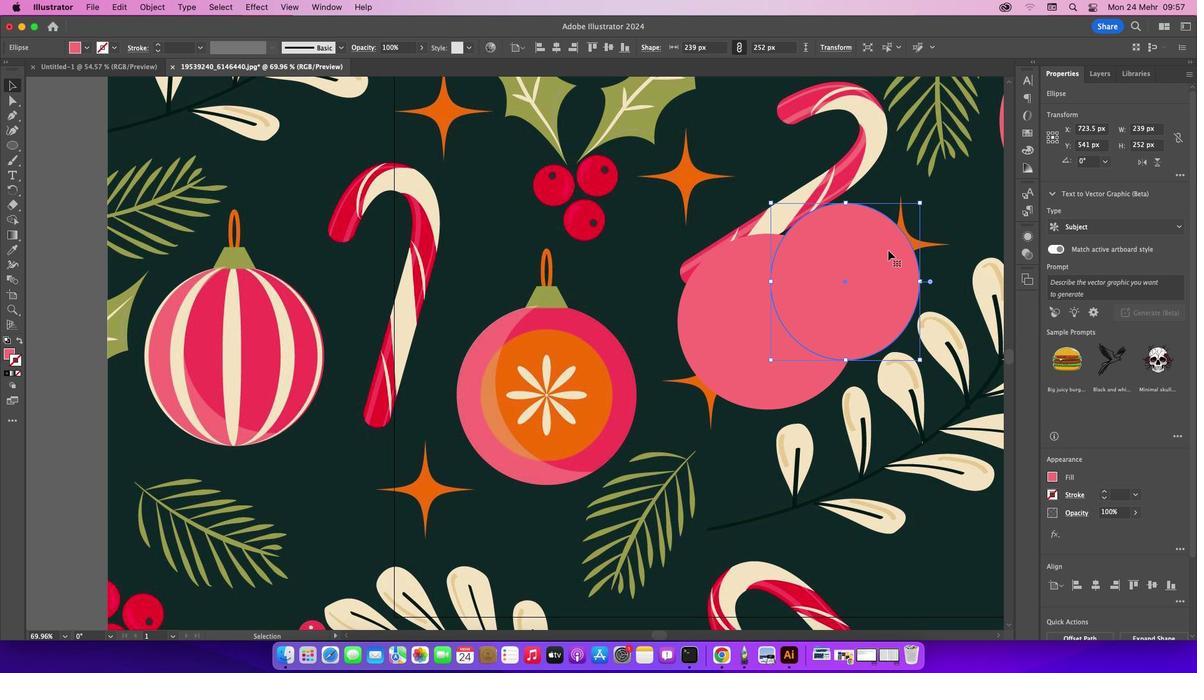 
Action: Mouse moved to (887, 250)
Screenshot: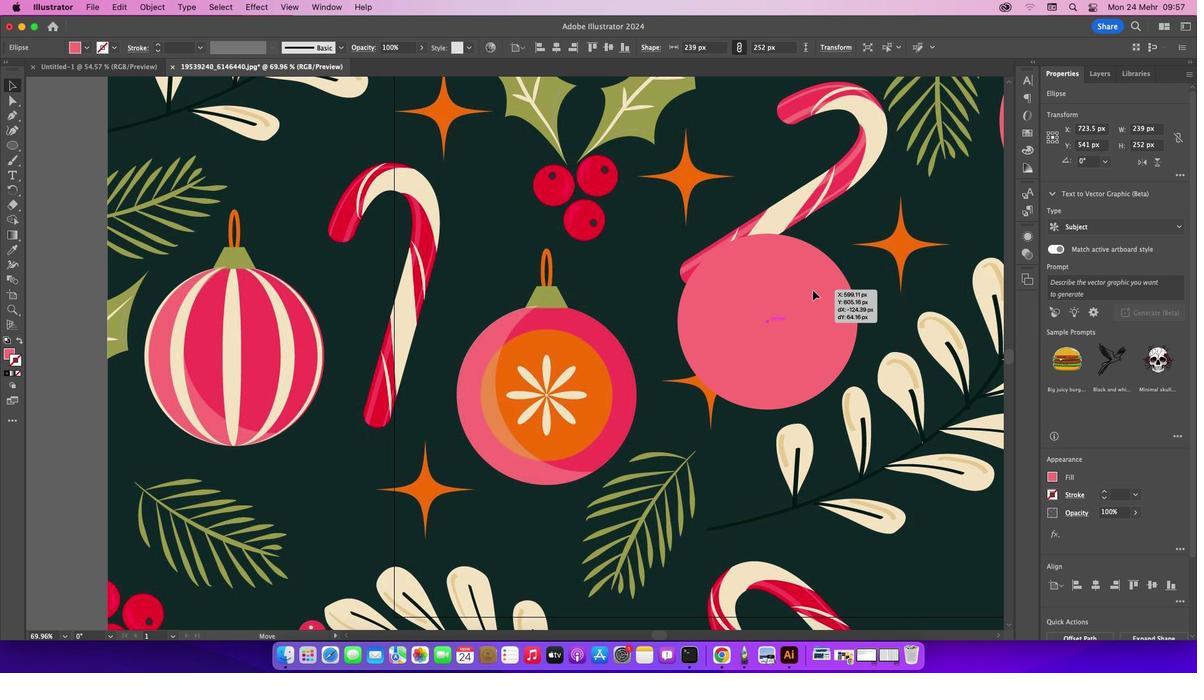 
Action: Mouse pressed left at (887, 250)
Screenshot: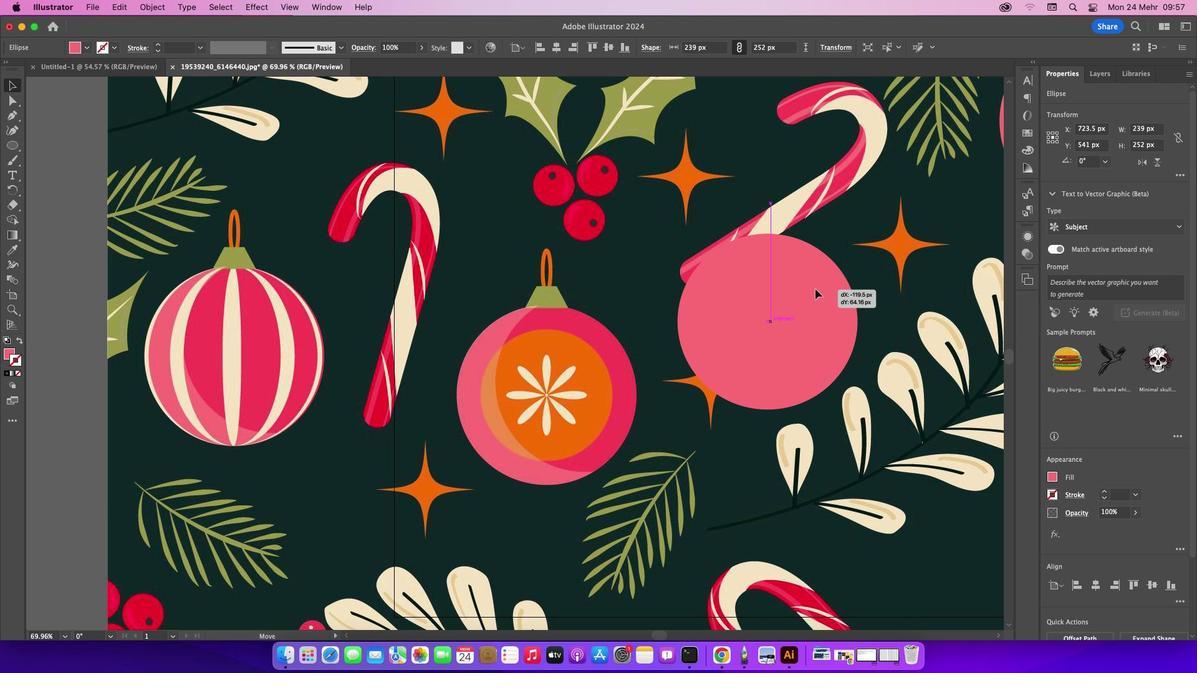 
Action: Mouse moved to (11, 251)
Screenshot: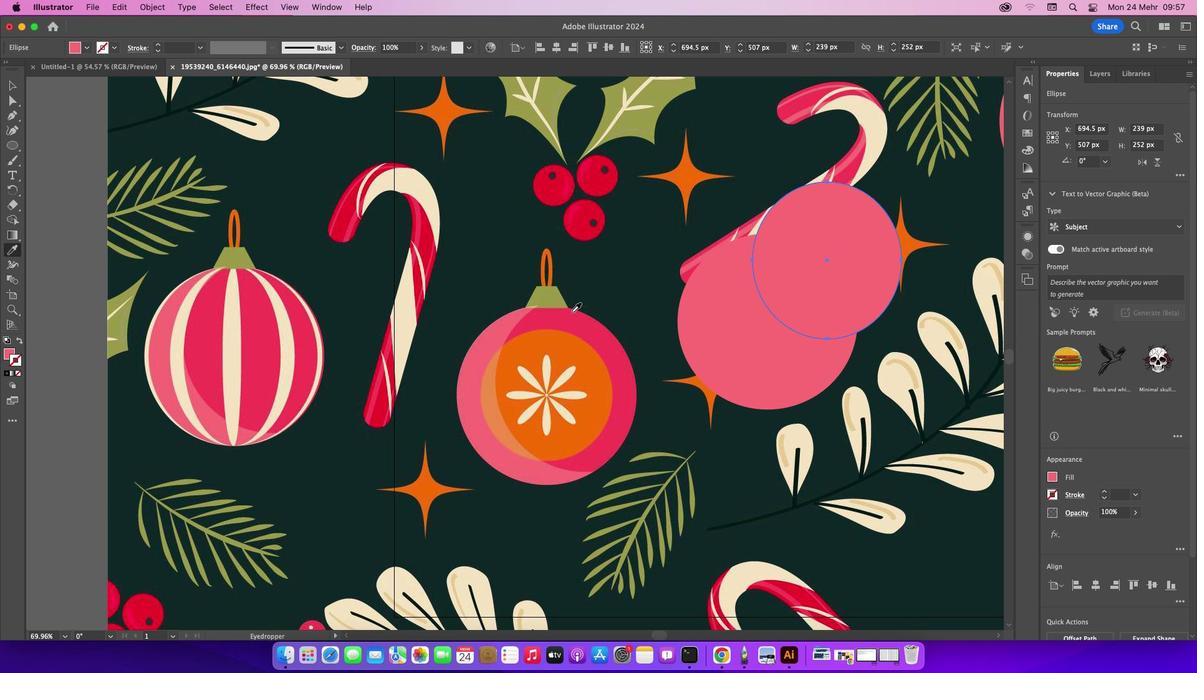 
Action: Mouse pressed left at (11, 251)
Screenshot: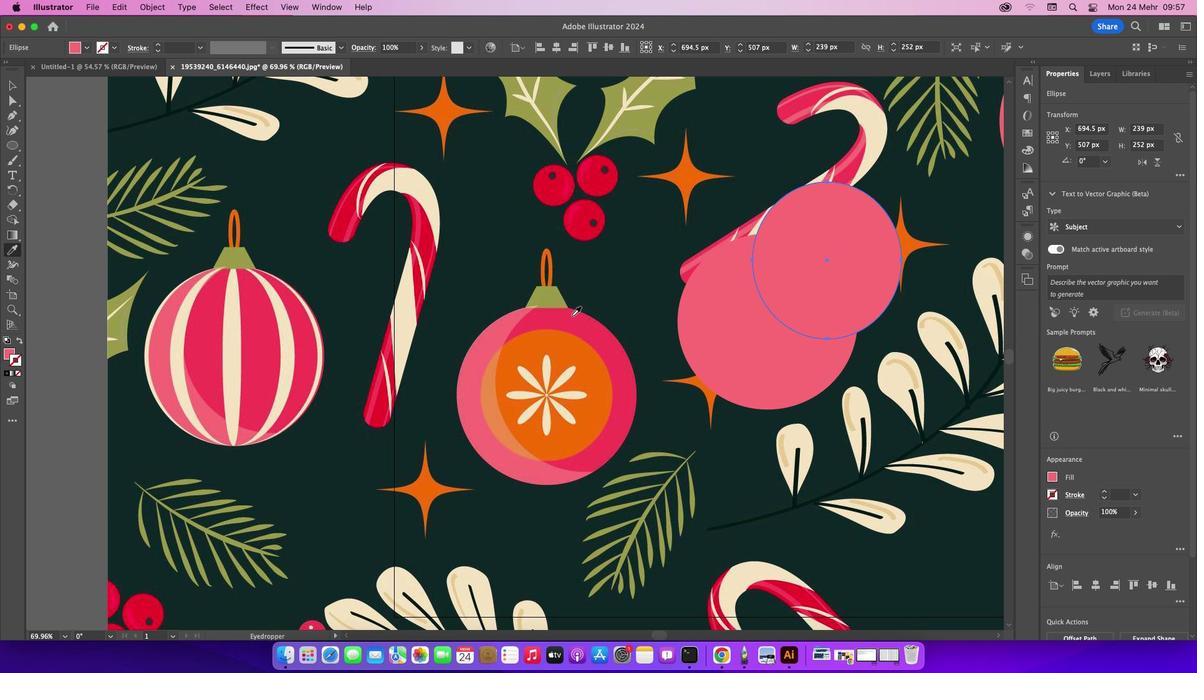 
Action: Mouse moved to (571, 316)
Screenshot: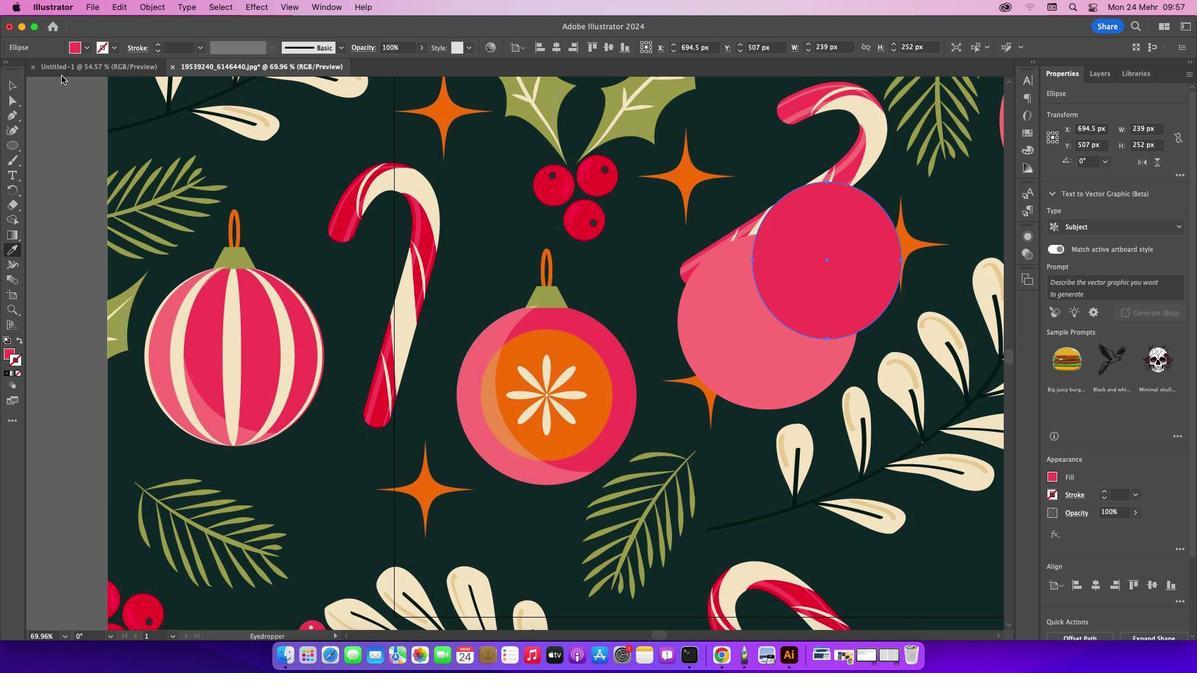 
Action: Mouse pressed left at (571, 316)
Screenshot: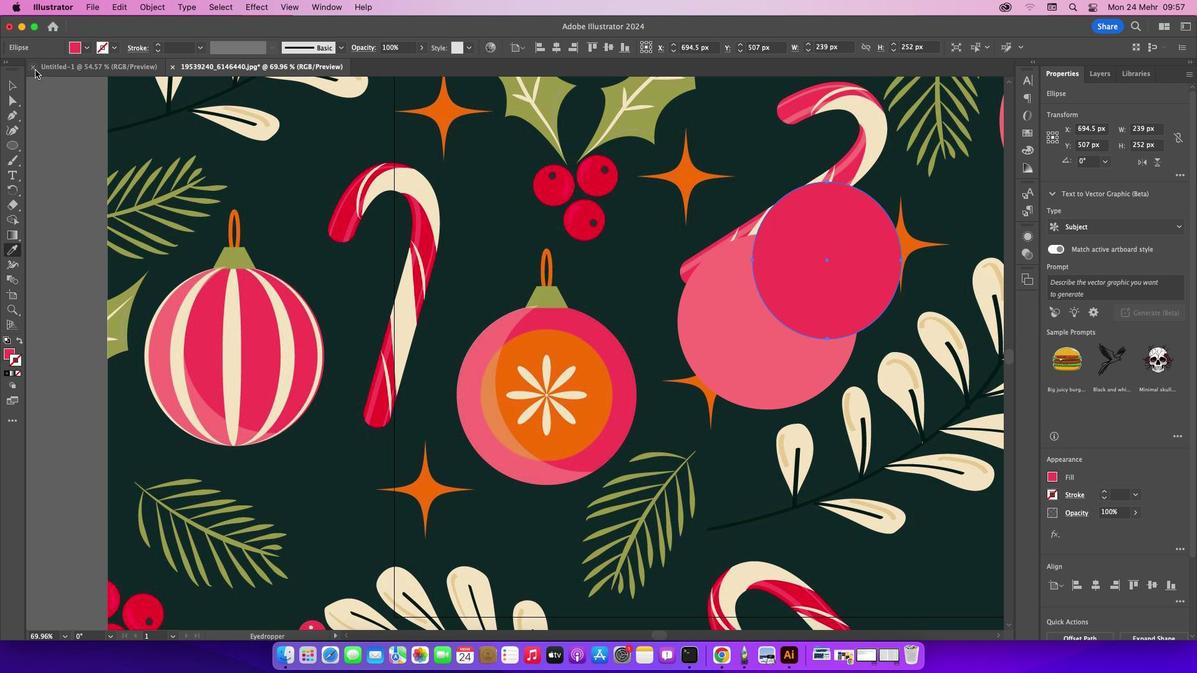 
Action: Mouse moved to (21, 89)
Screenshot: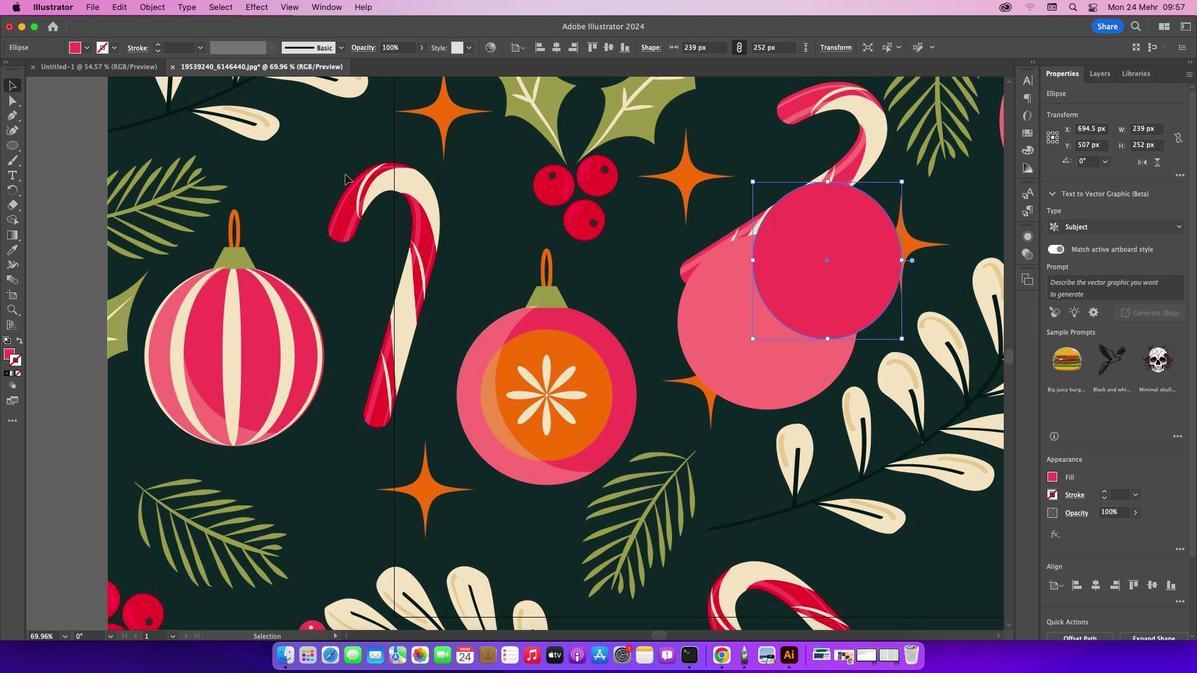 
Action: Mouse pressed left at (21, 89)
Screenshot: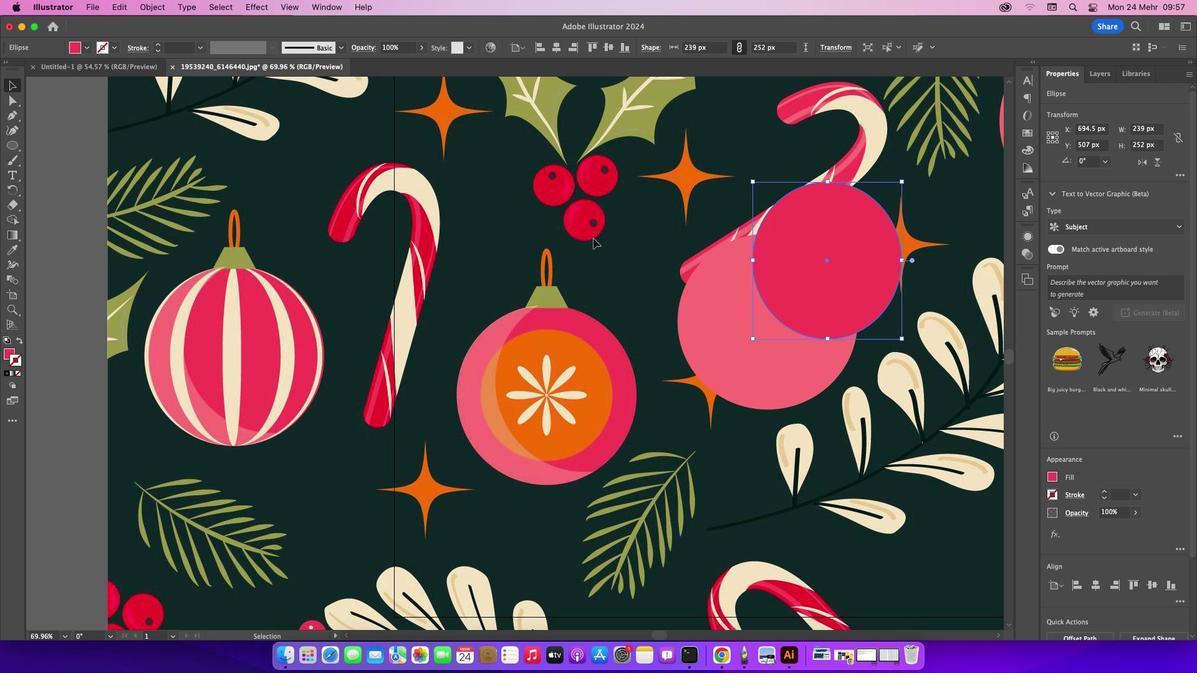 
Action: Mouse moved to (10, 82)
Screenshot: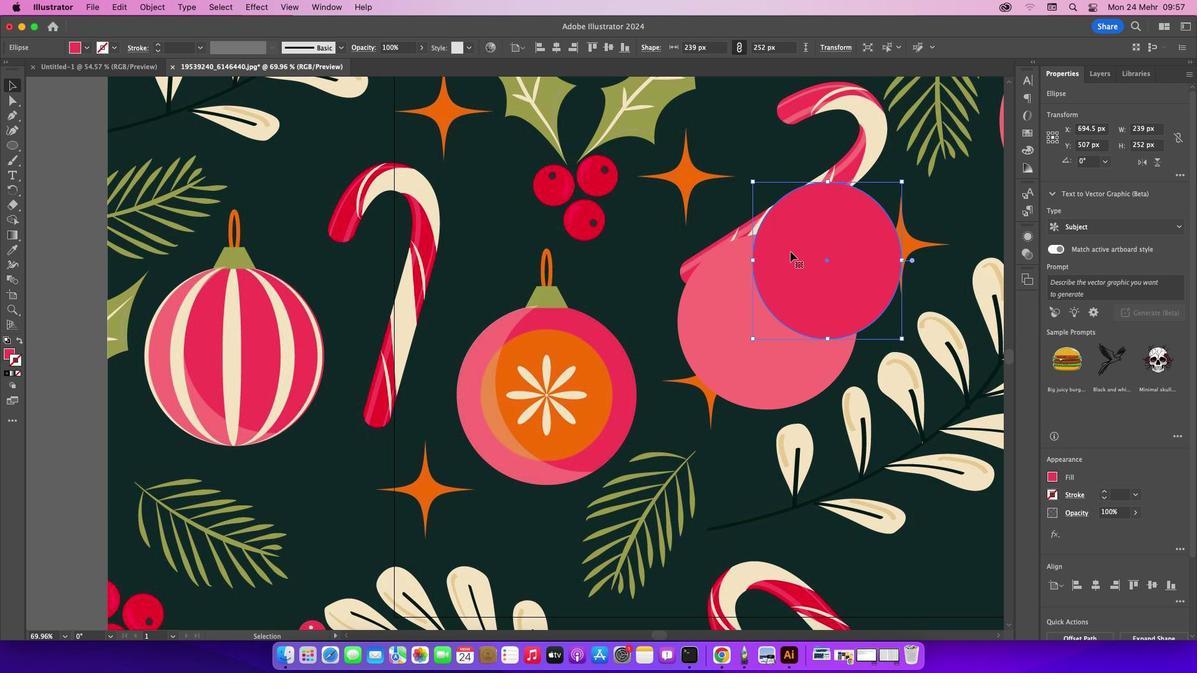 
Action: Mouse pressed left at (10, 82)
Screenshot: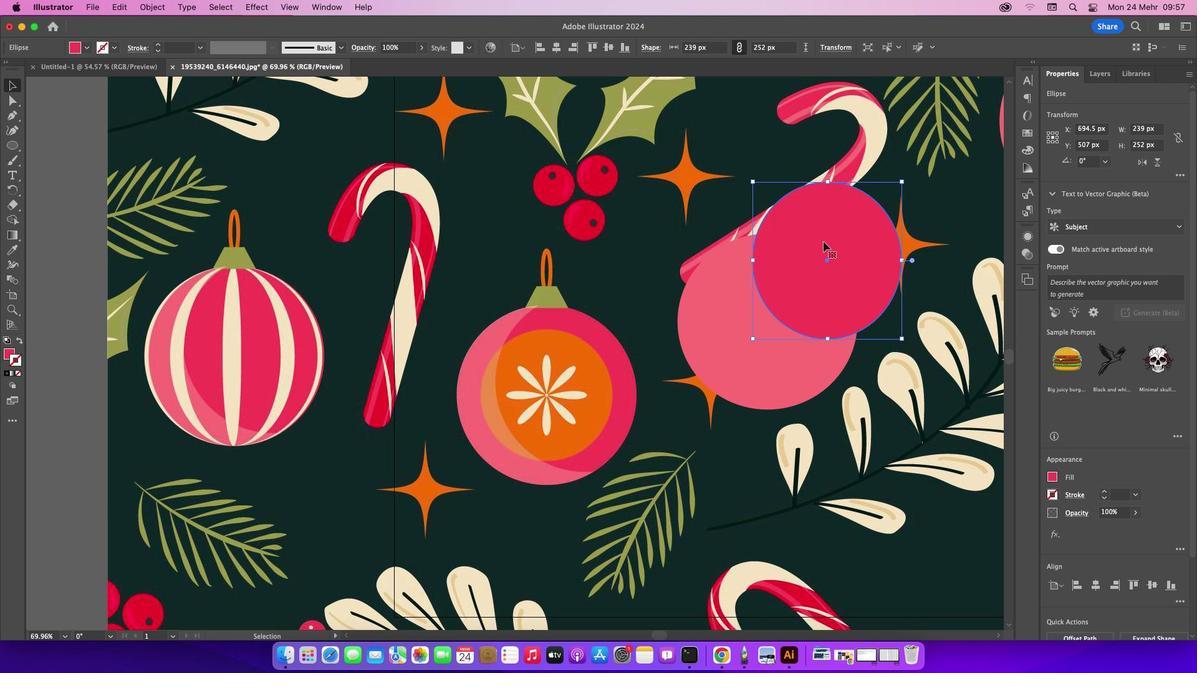 
Action: Mouse moved to (828, 240)
Screenshot: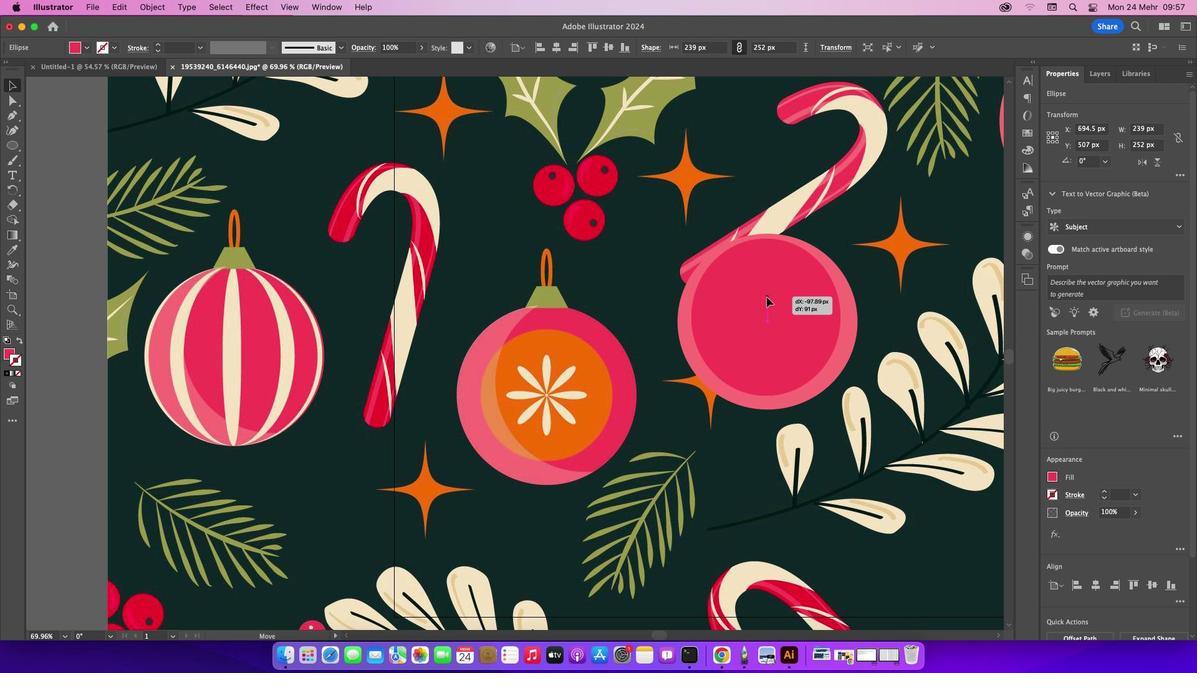 
Action: Mouse pressed left at (828, 240)
Screenshot: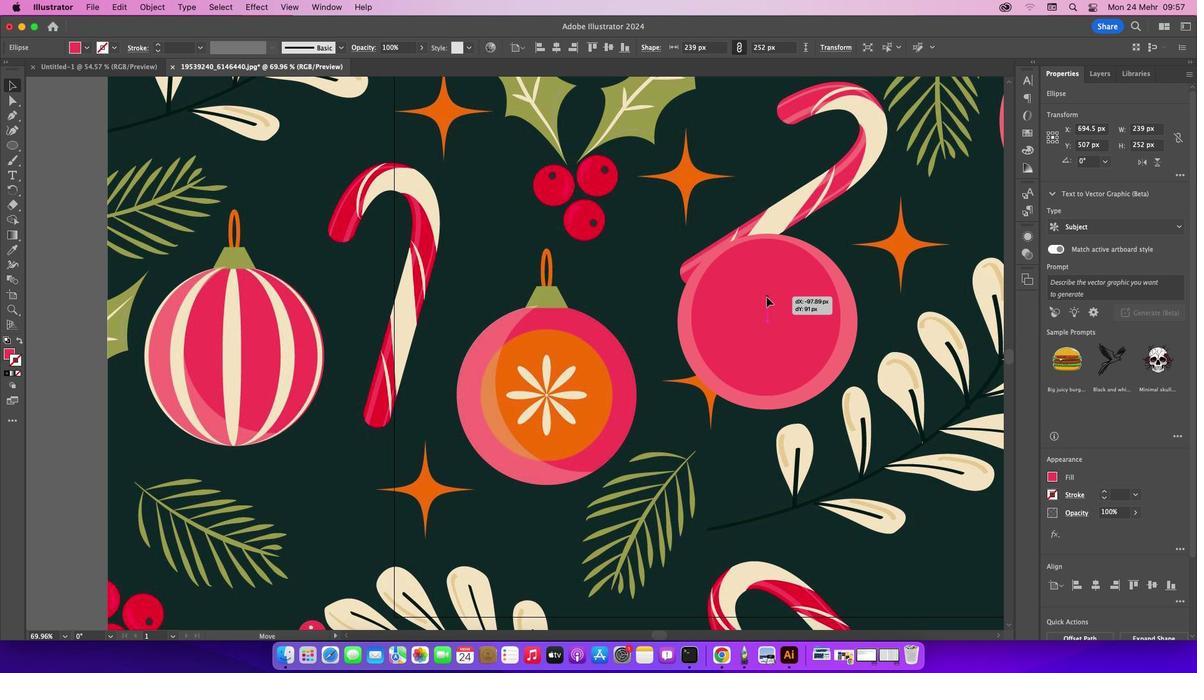 
Action: Mouse moved to (782, 296)
Screenshot: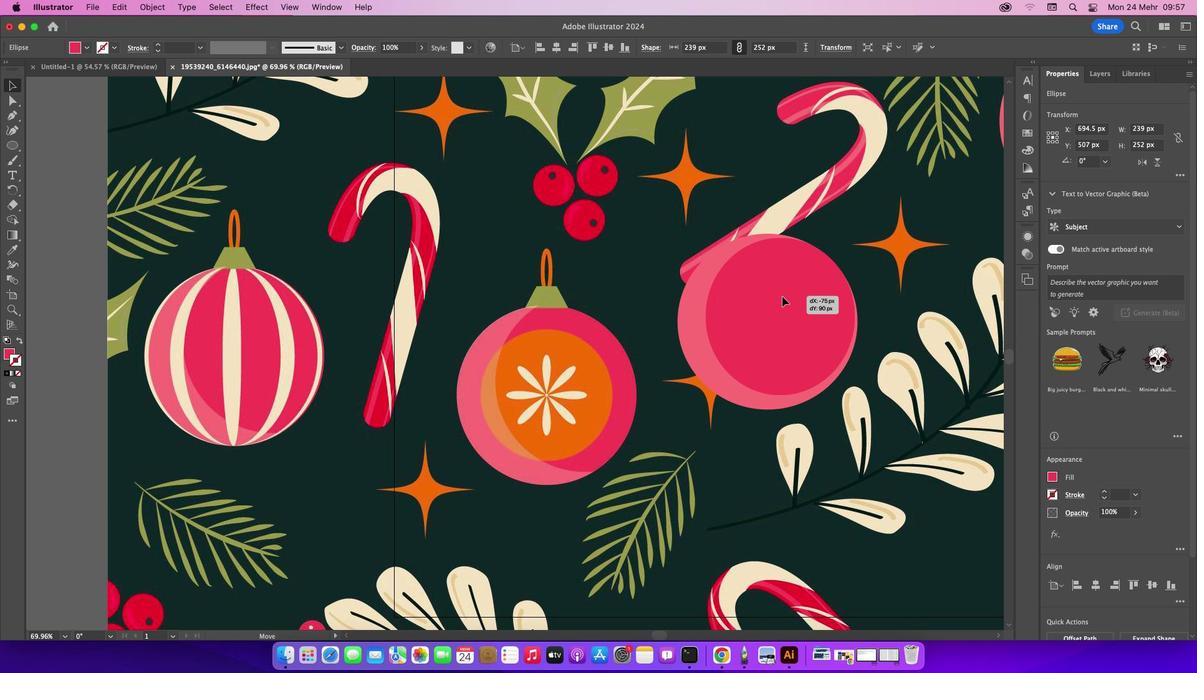 
Action: Mouse pressed left at (782, 296)
Screenshot: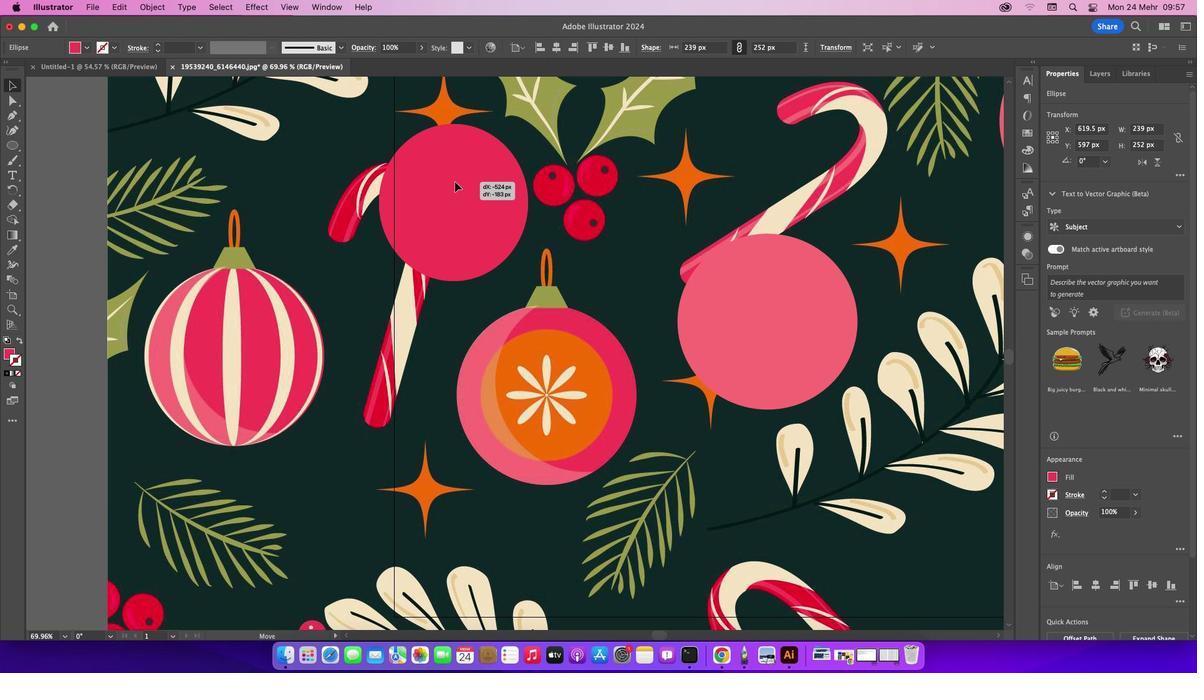 
Action: Mouse moved to (454, 182)
Screenshot: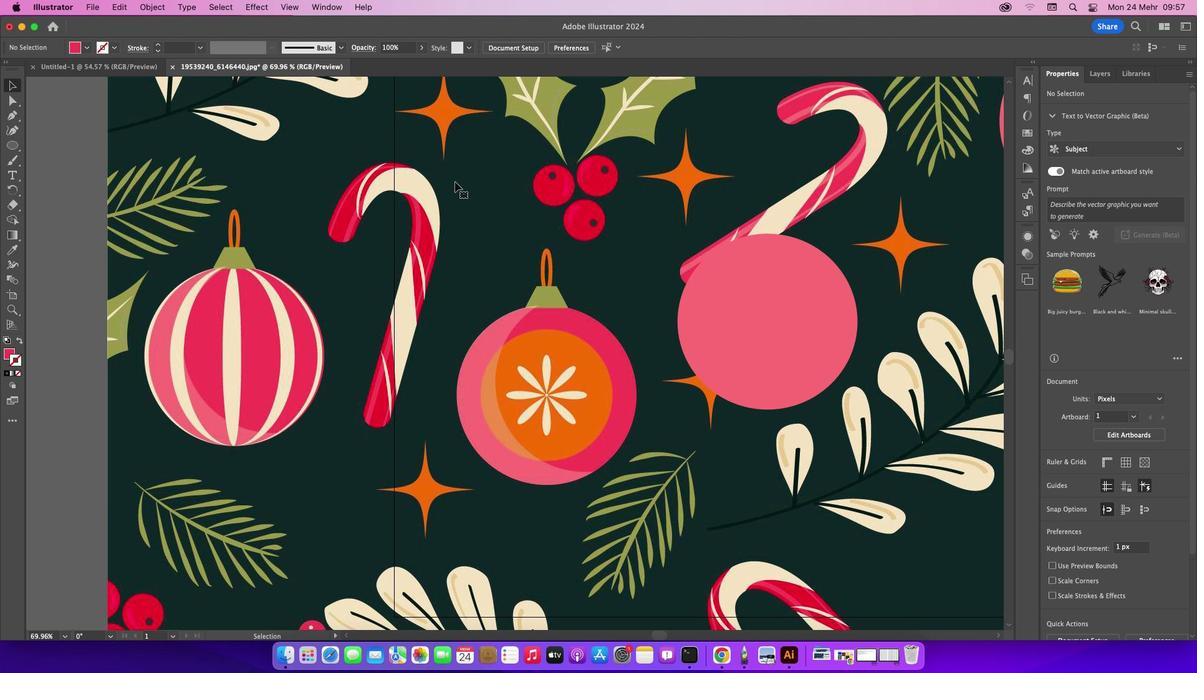 
Action: Key pressed Key.delete
Screenshot: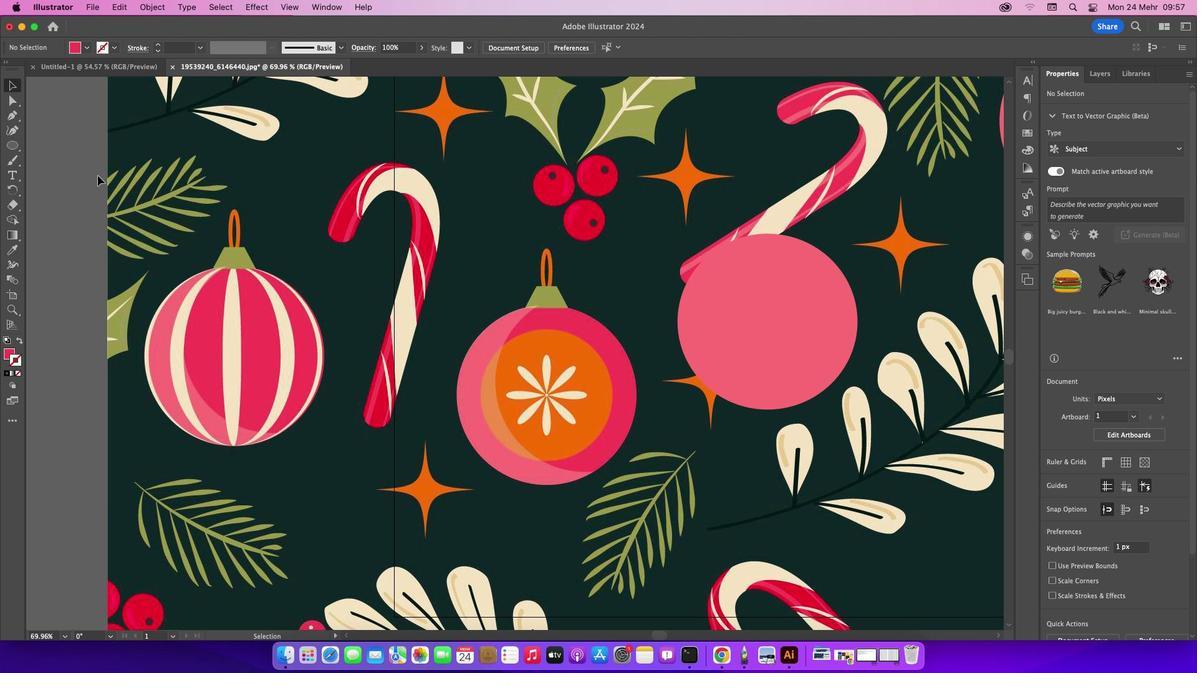 
Action: Mouse moved to (13, 119)
Screenshot: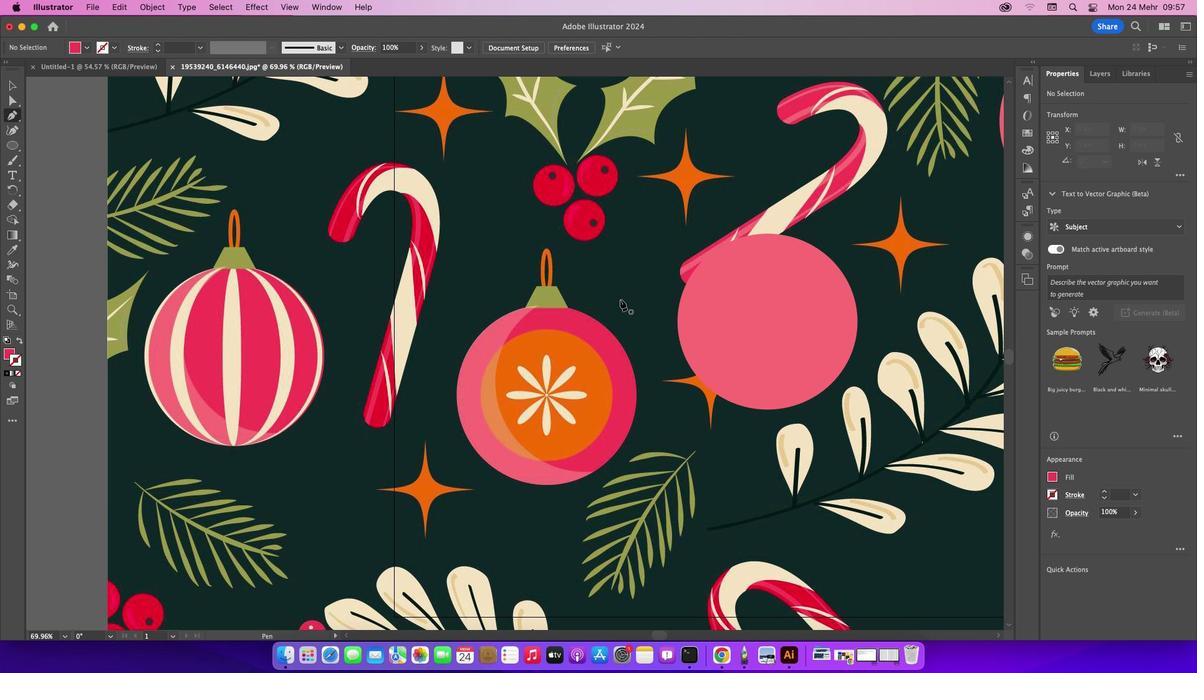 
Action: Mouse pressed left at (13, 119)
Screenshot: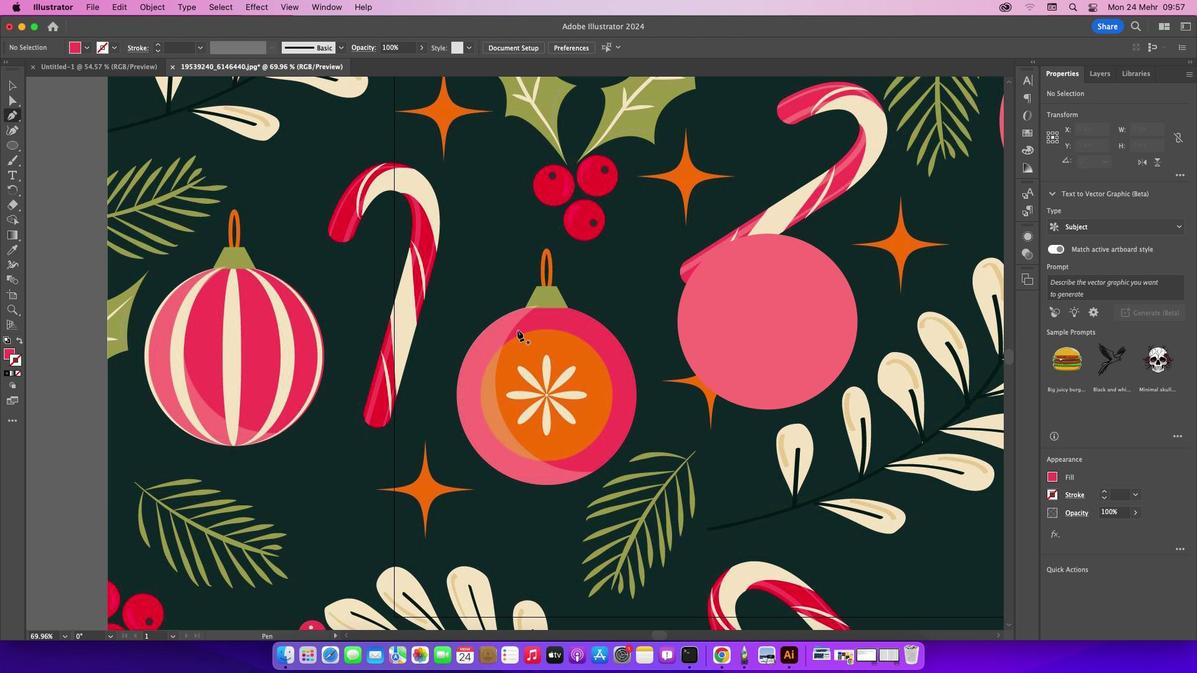 
Action: Mouse moved to (503, 343)
Screenshot: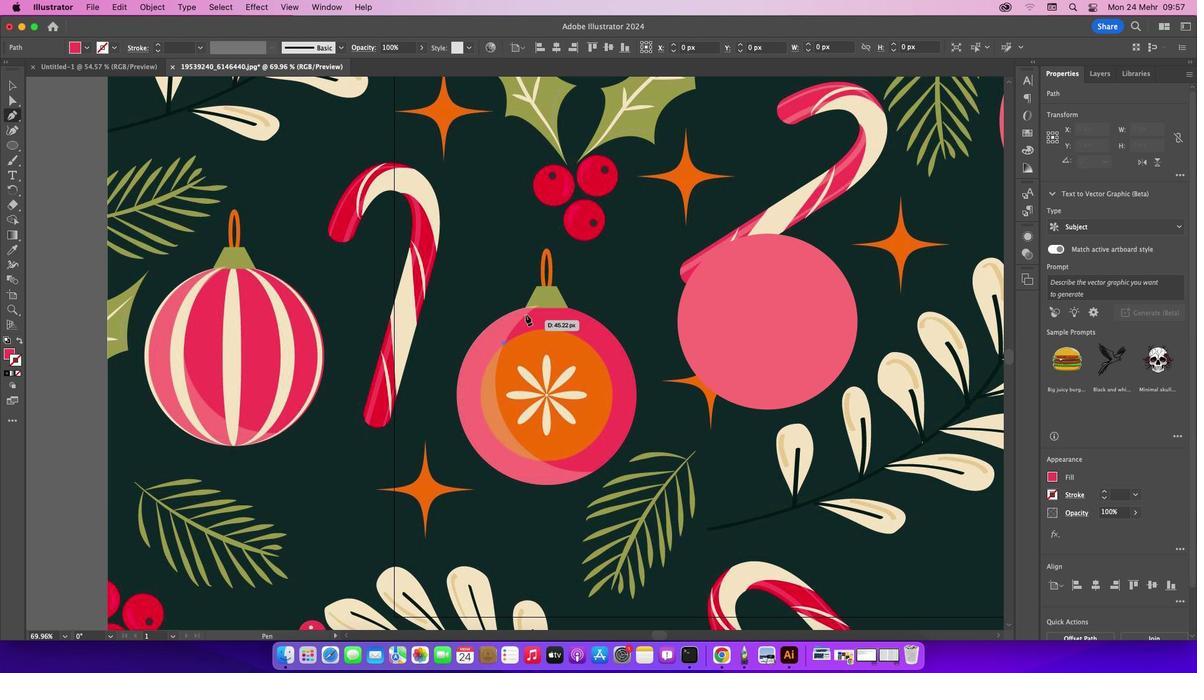 
Action: Mouse pressed left at (503, 343)
Screenshot: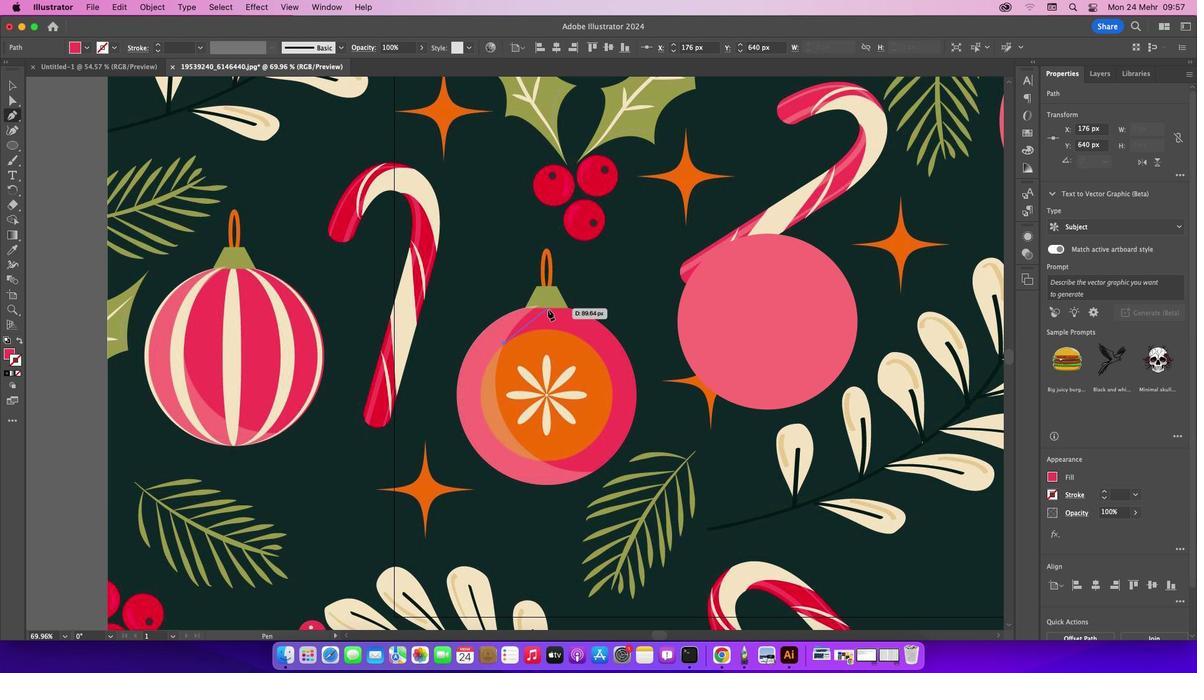 
Action: Mouse moved to (536, 306)
Screenshot: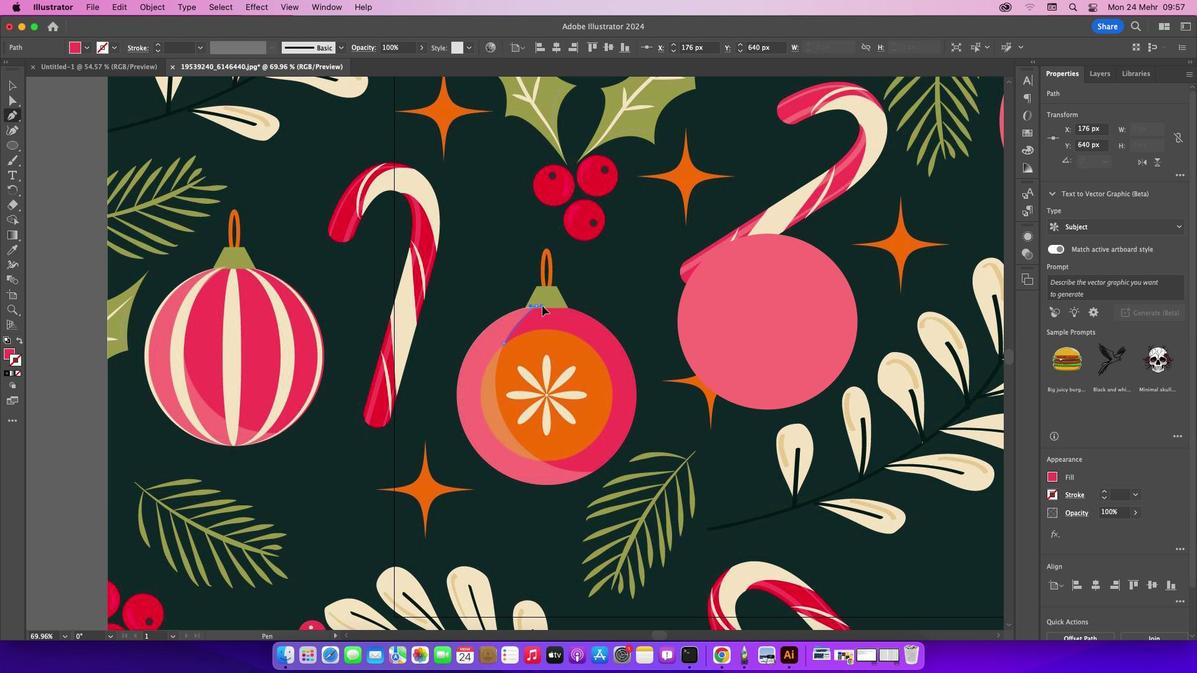 
Action: Mouse pressed left at (536, 306)
Screenshot: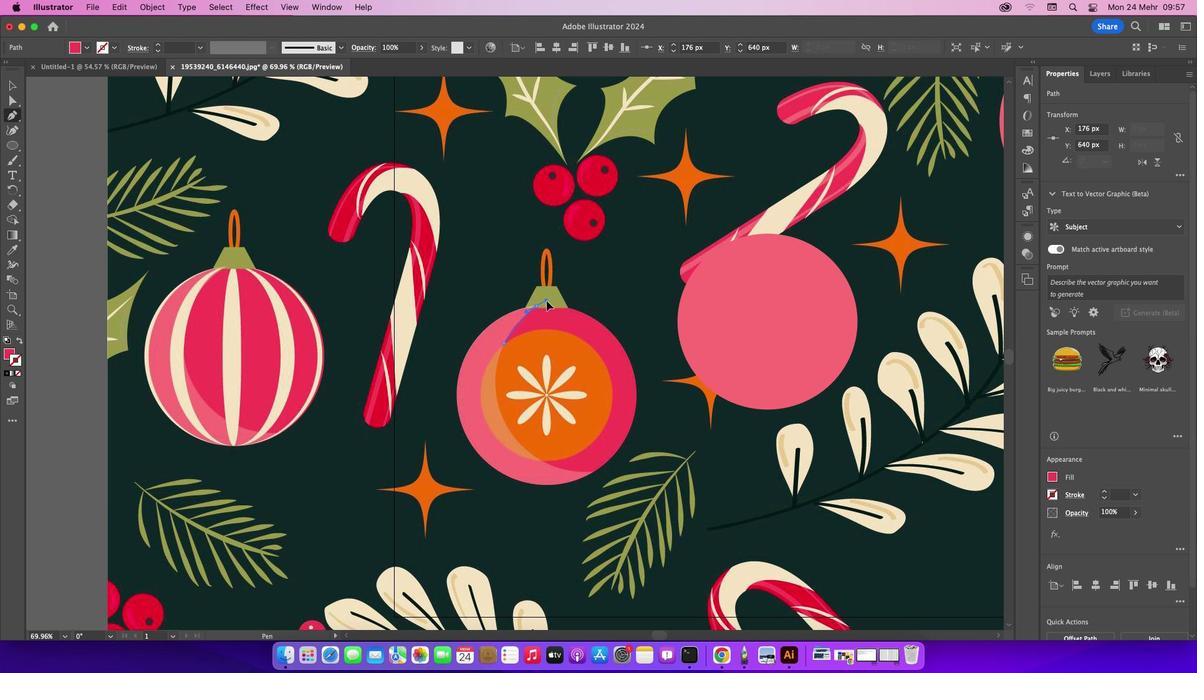 
Action: Mouse moved to (536, 307)
Screenshot: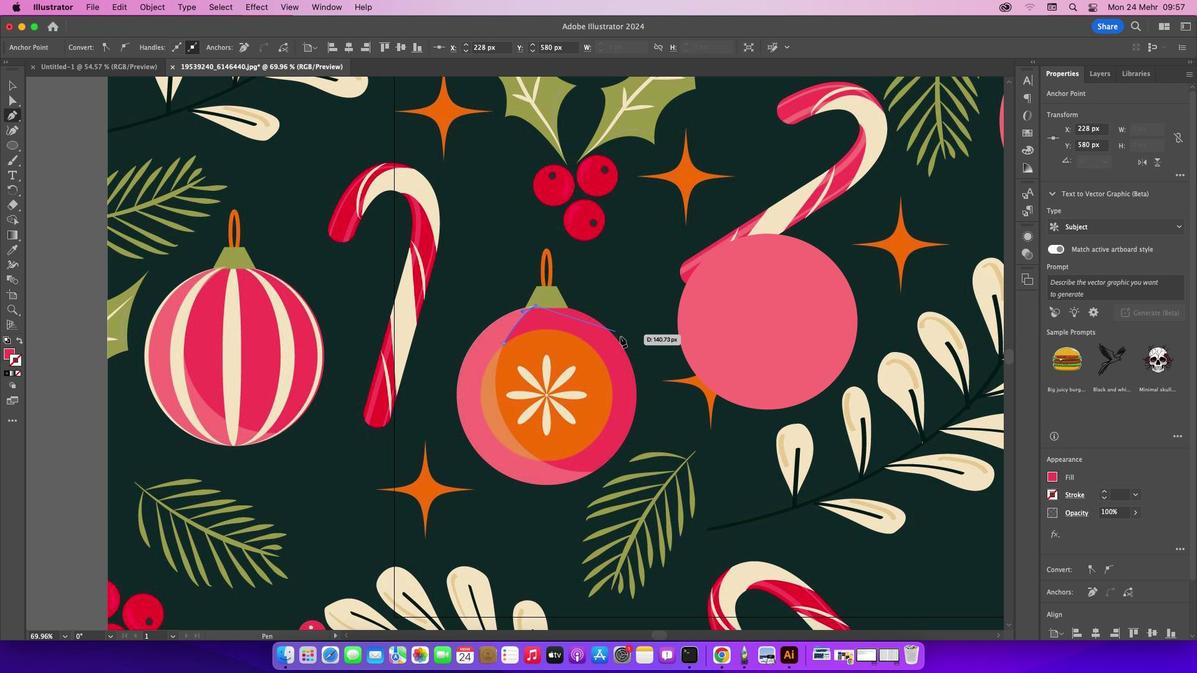 
Action: Mouse pressed left at (536, 307)
Screenshot: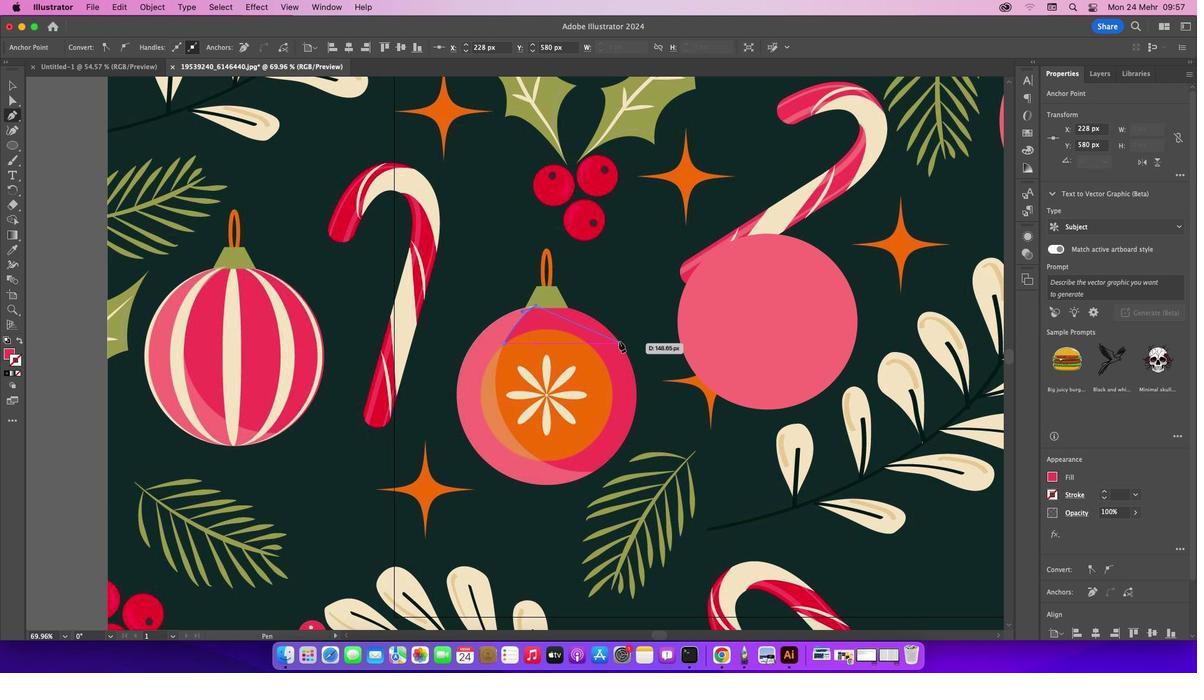 
Action: Mouse moved to (566, 307)
Screenshot: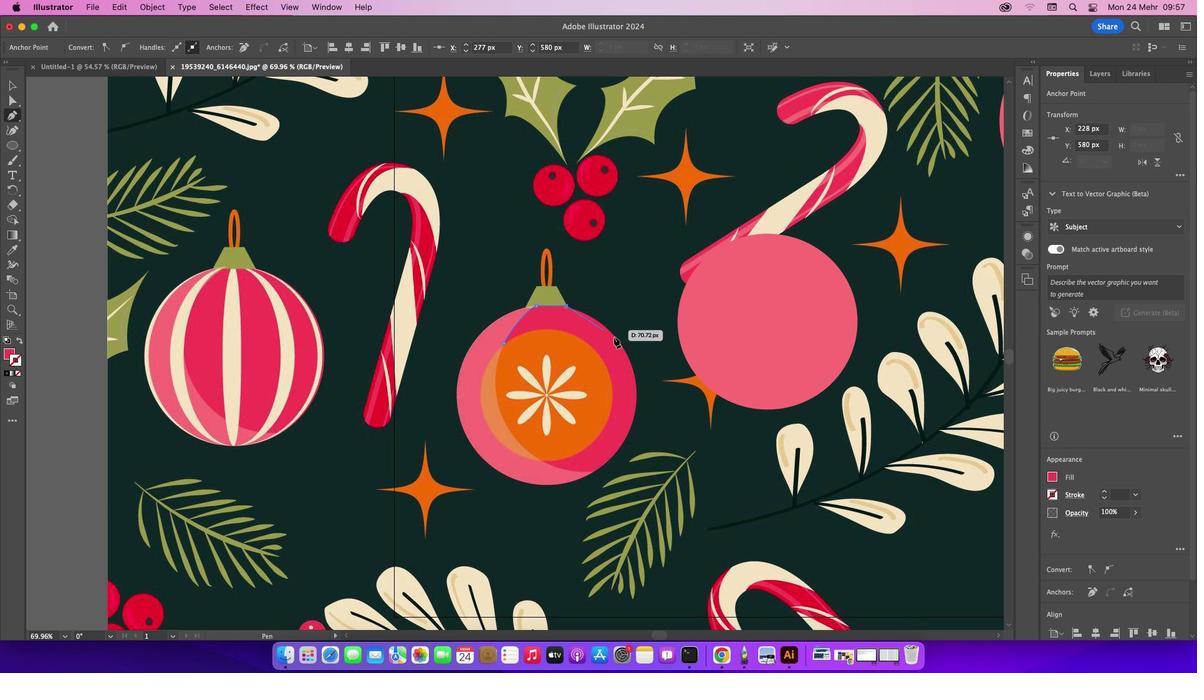 
Action: Mouse pressed left at (566, 307)
Screenshot: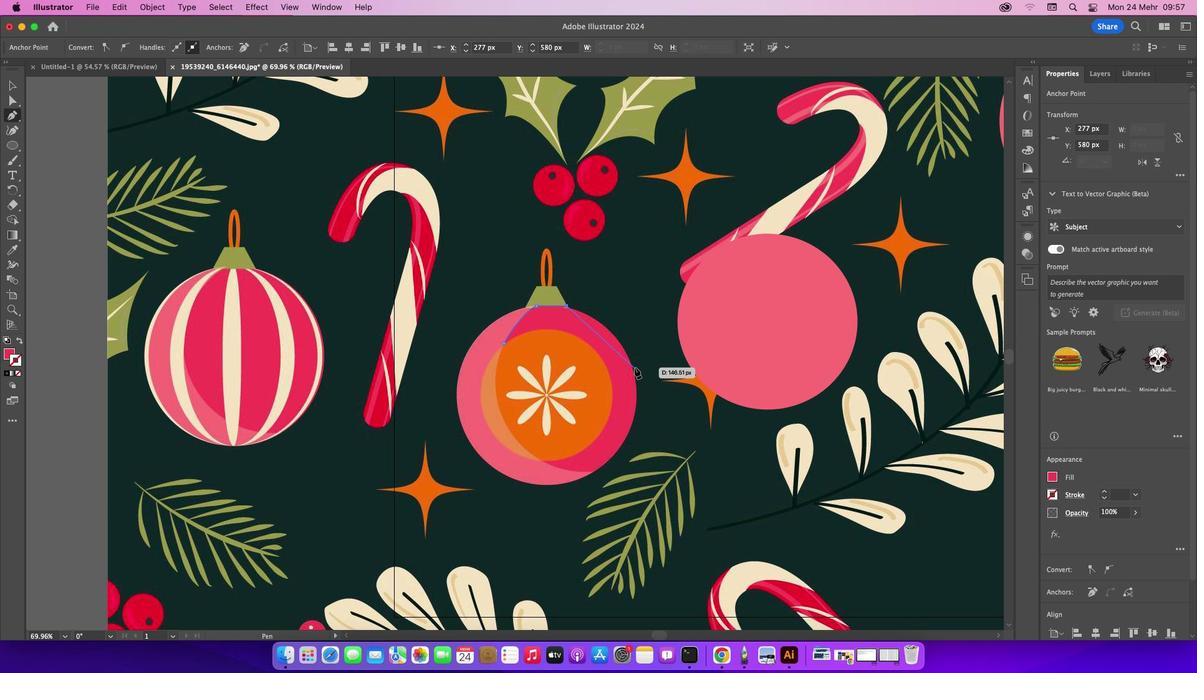 
Action: Mouse moved to (629, 360)
Screenshot: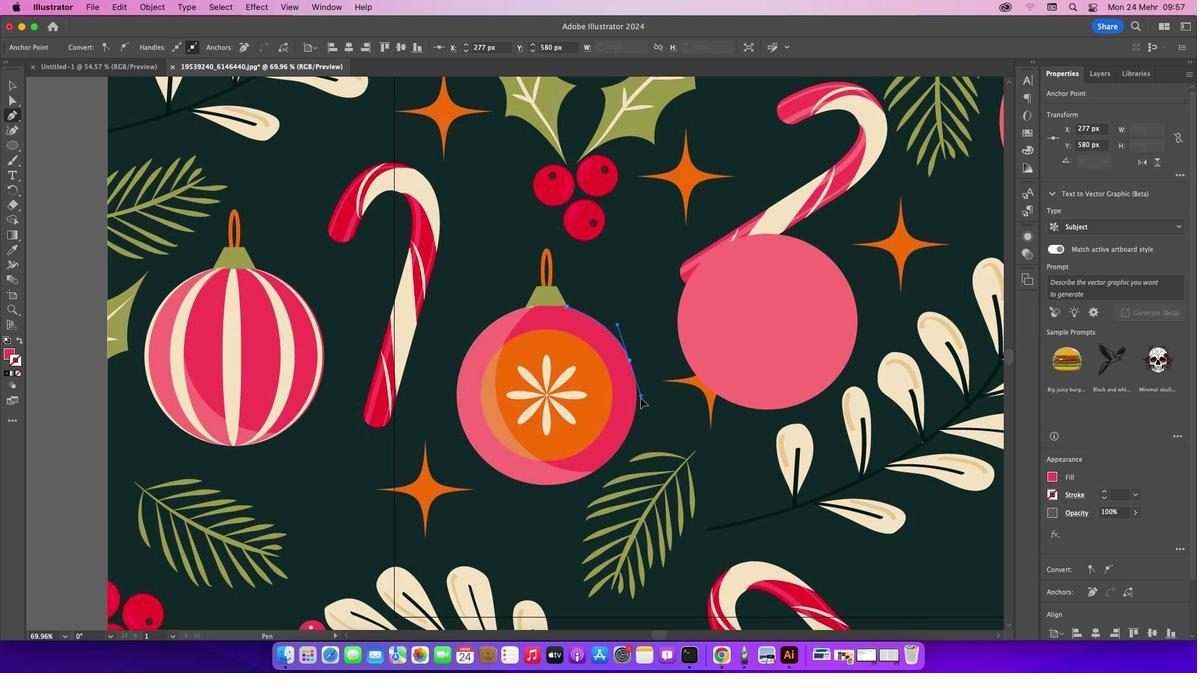 
Action: Mouse pressed left at (629, 360)
Screenshot: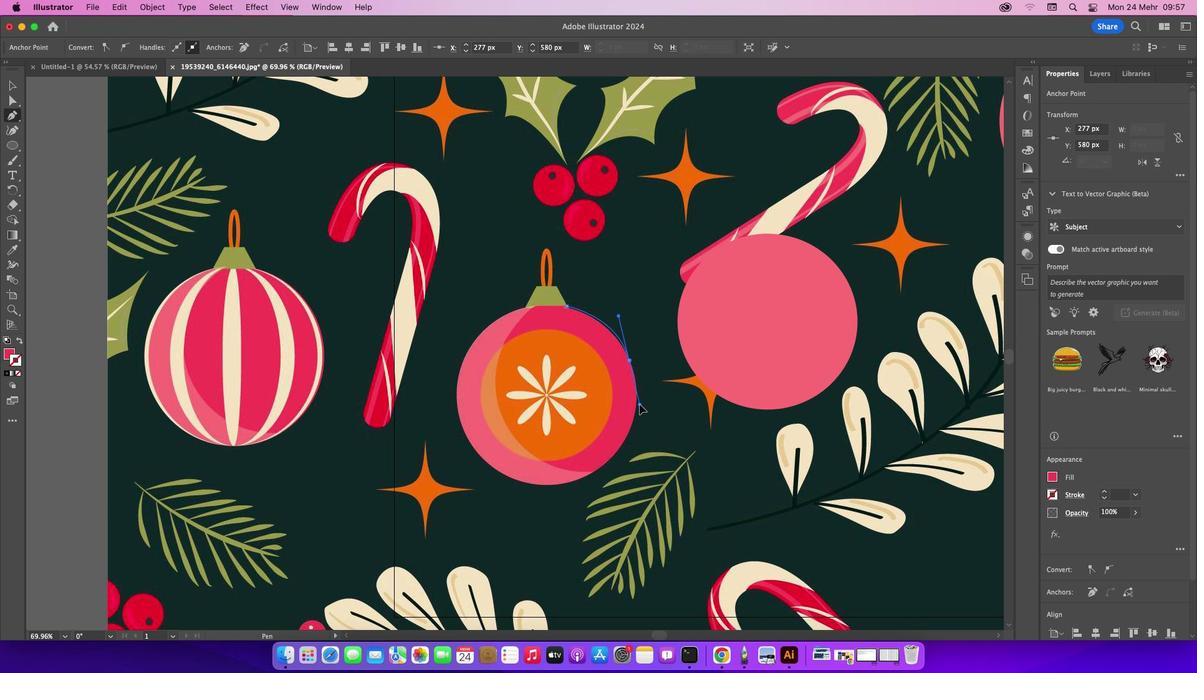 
Action: Mouse moved to (594, 471)
Screenshot: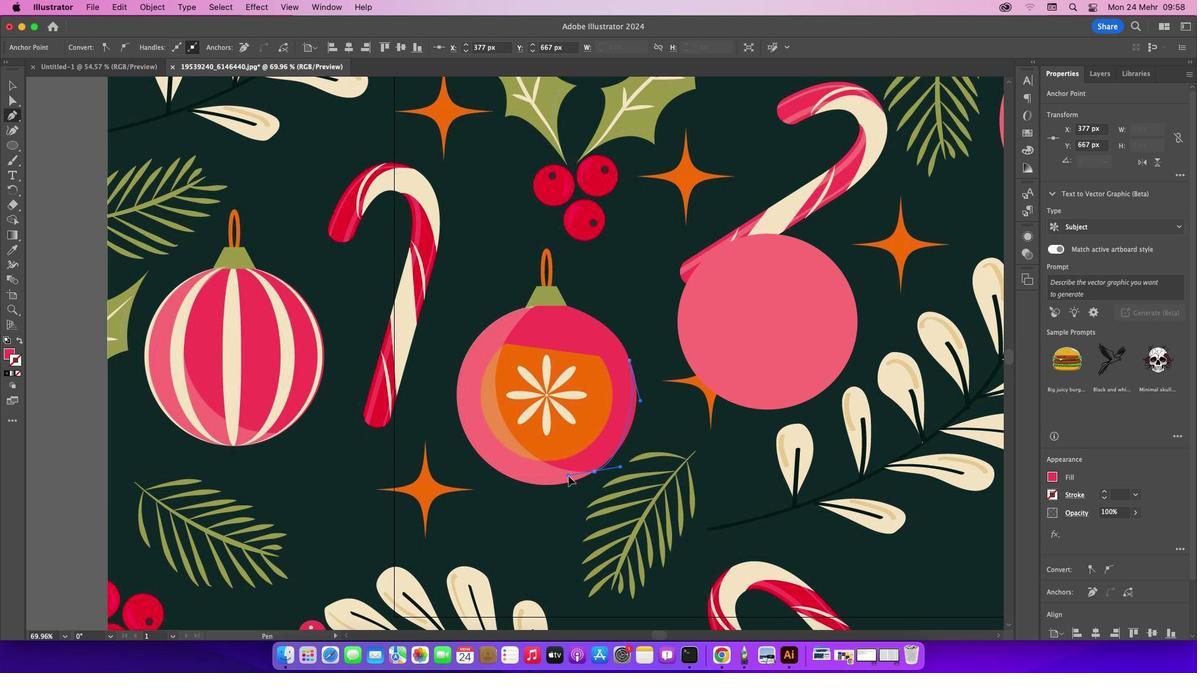 
Action: Mouse pressed left at (594, 471)
Screenshot: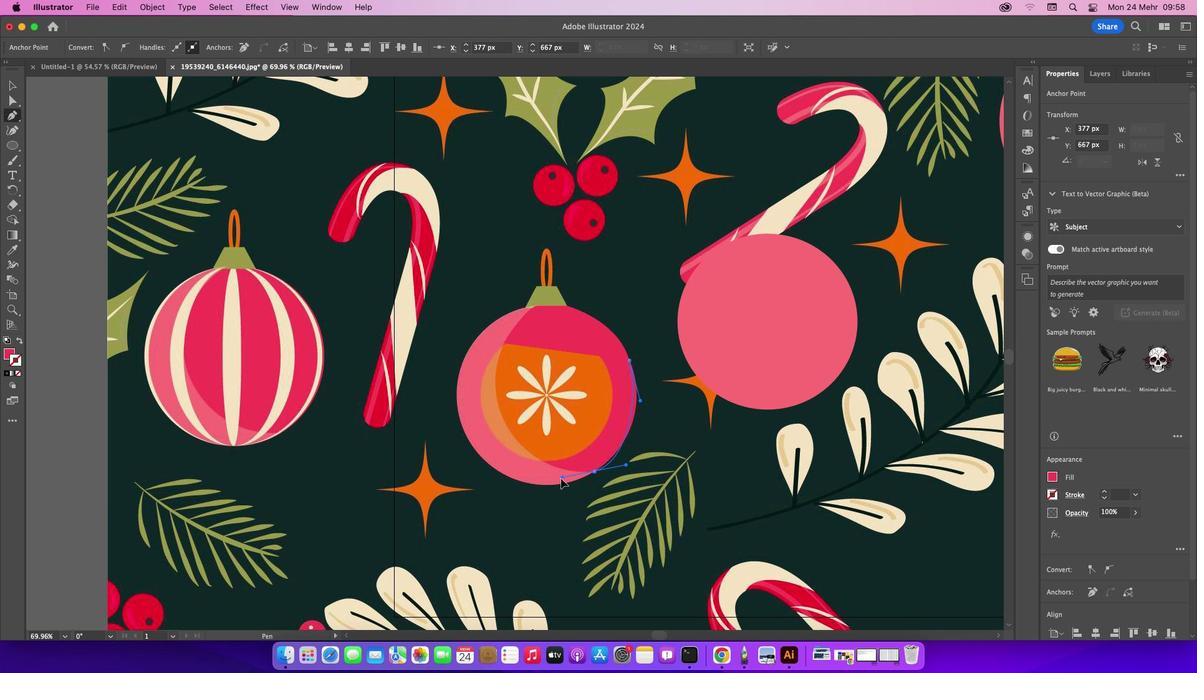
Action: Mouse moved to (595, 472)
Screenshot: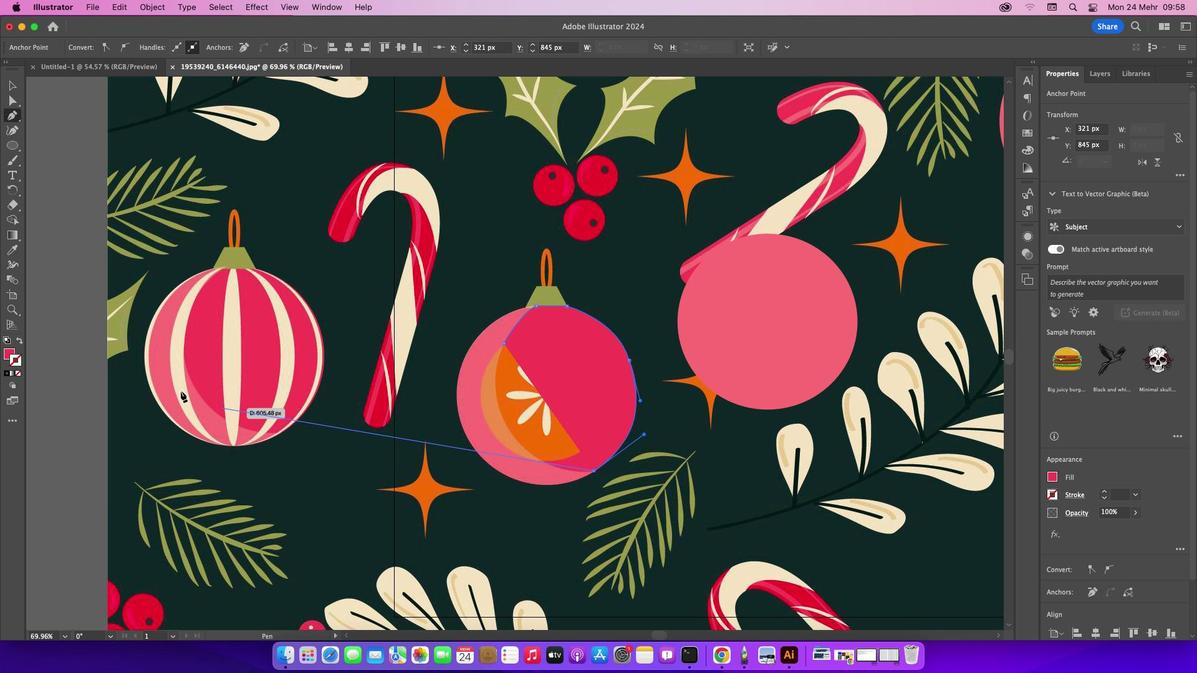 
Action: Mouse pressed left at (595, 472)
Screenshot: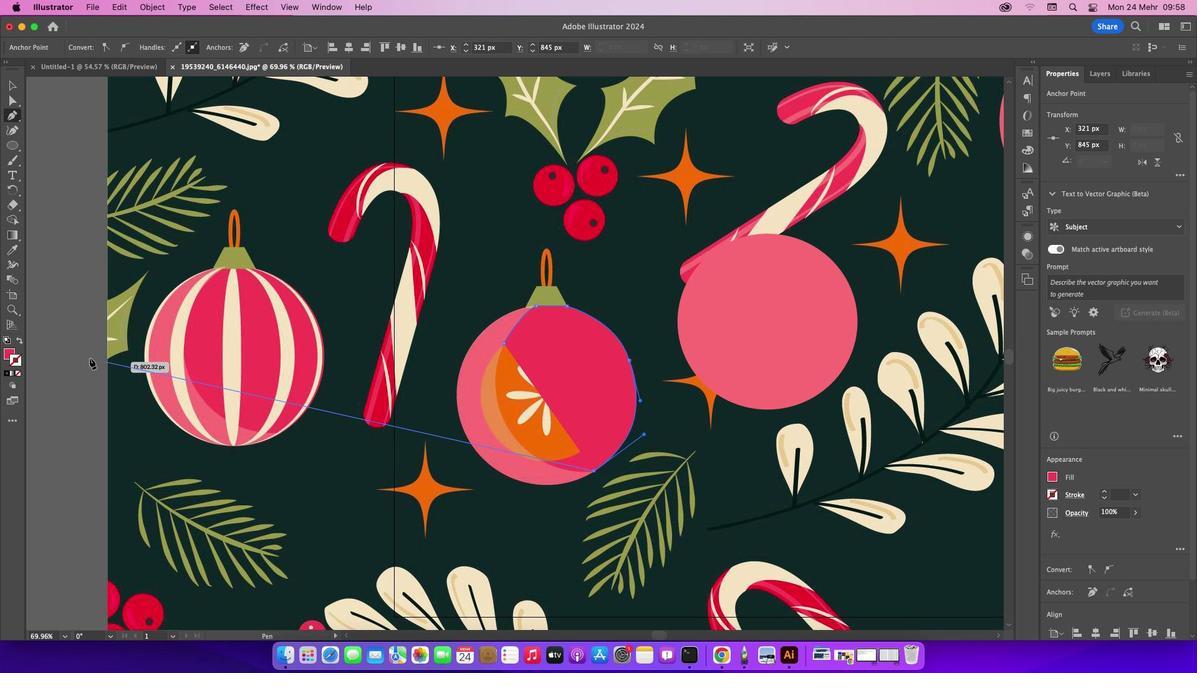
Action: Mouse moved to (8, 353)
Screenshot: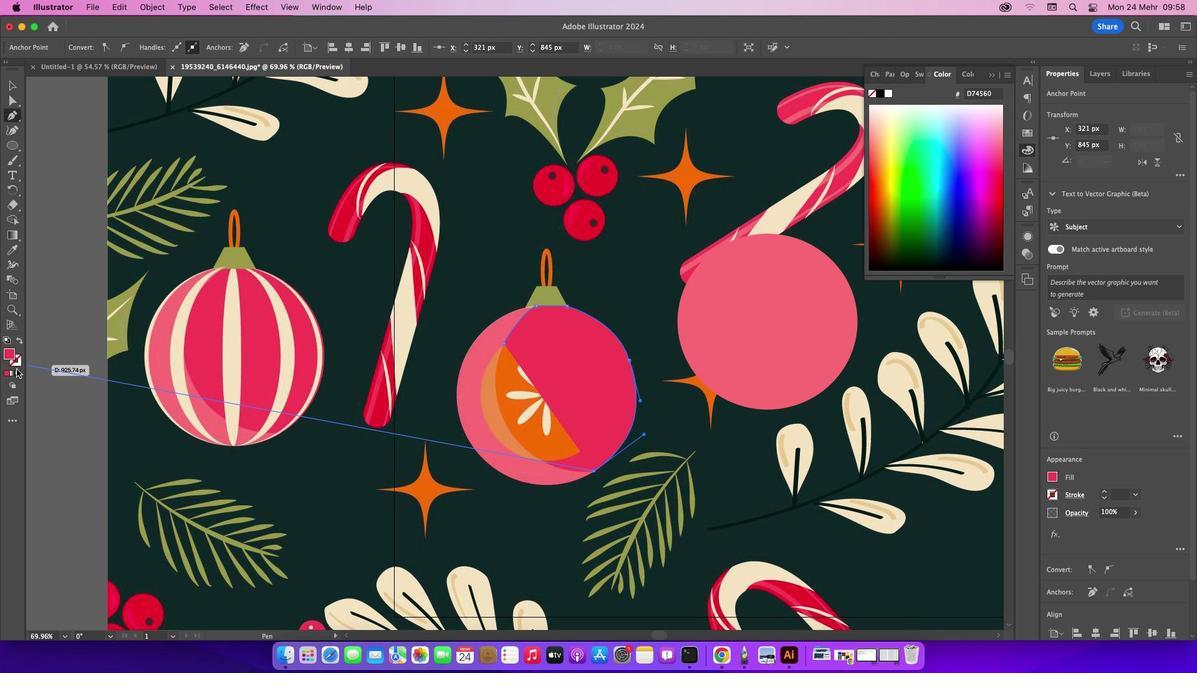 
Action: Mouse pressed left at (8, 353)
Screenshot: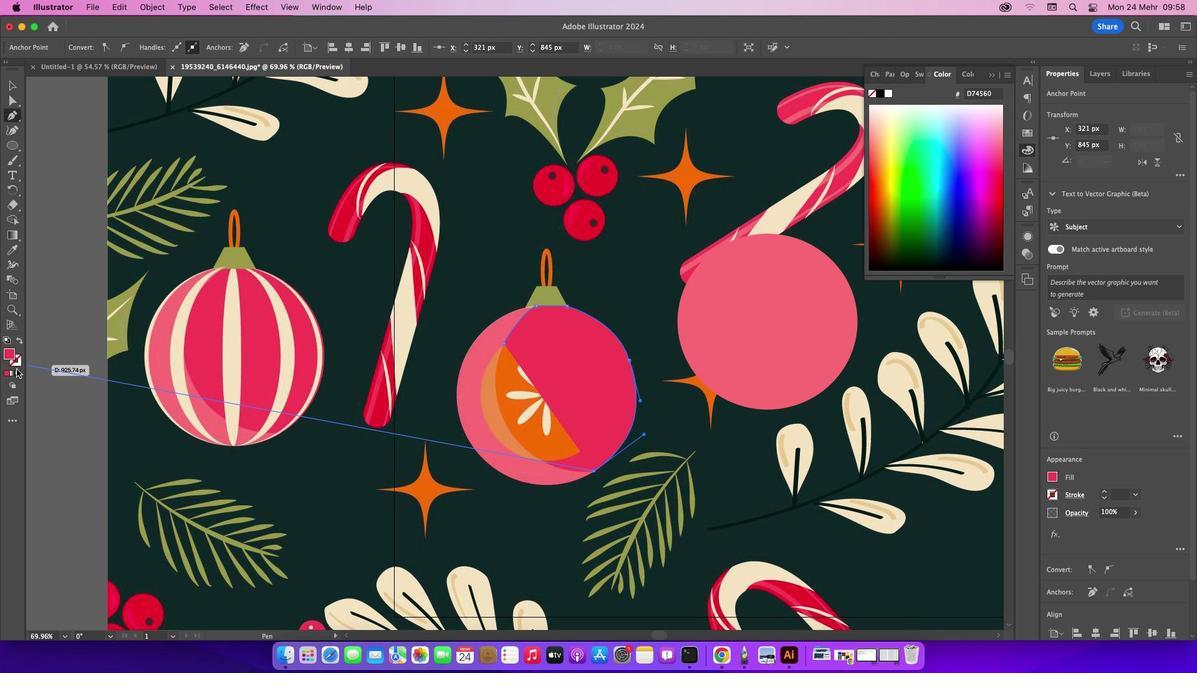 
Action: Mouse moved to (16, 369)
Screenshot: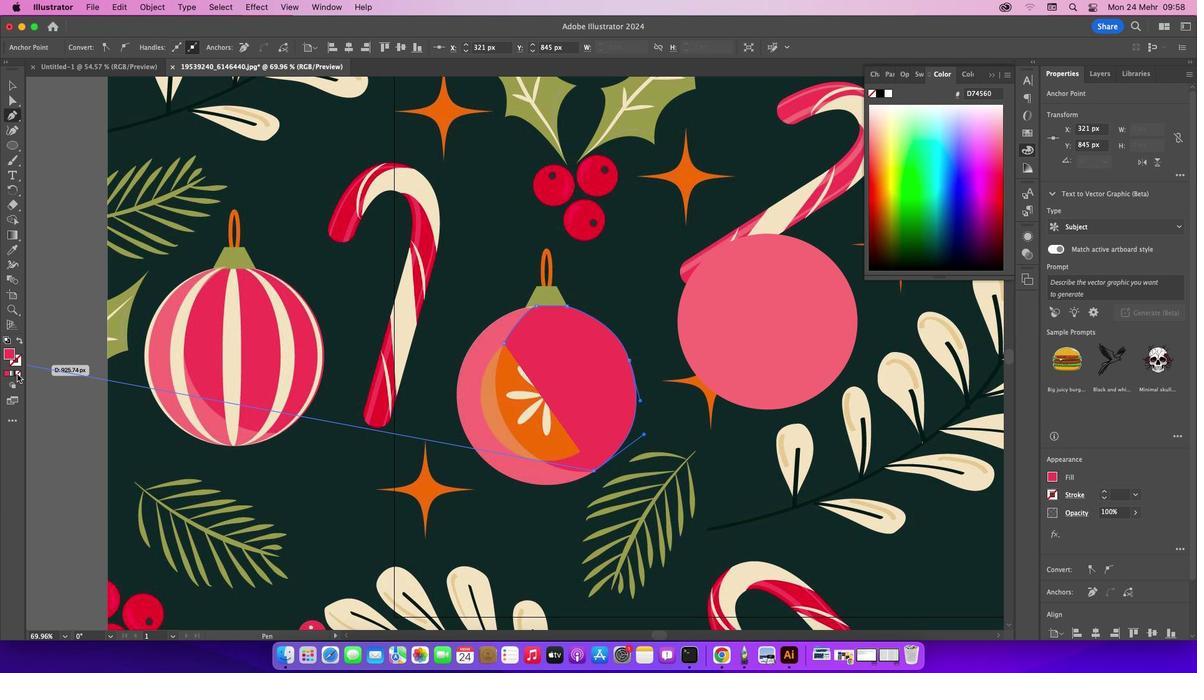 
Action: Mouse pressed left at (16, 369)
Screenshot: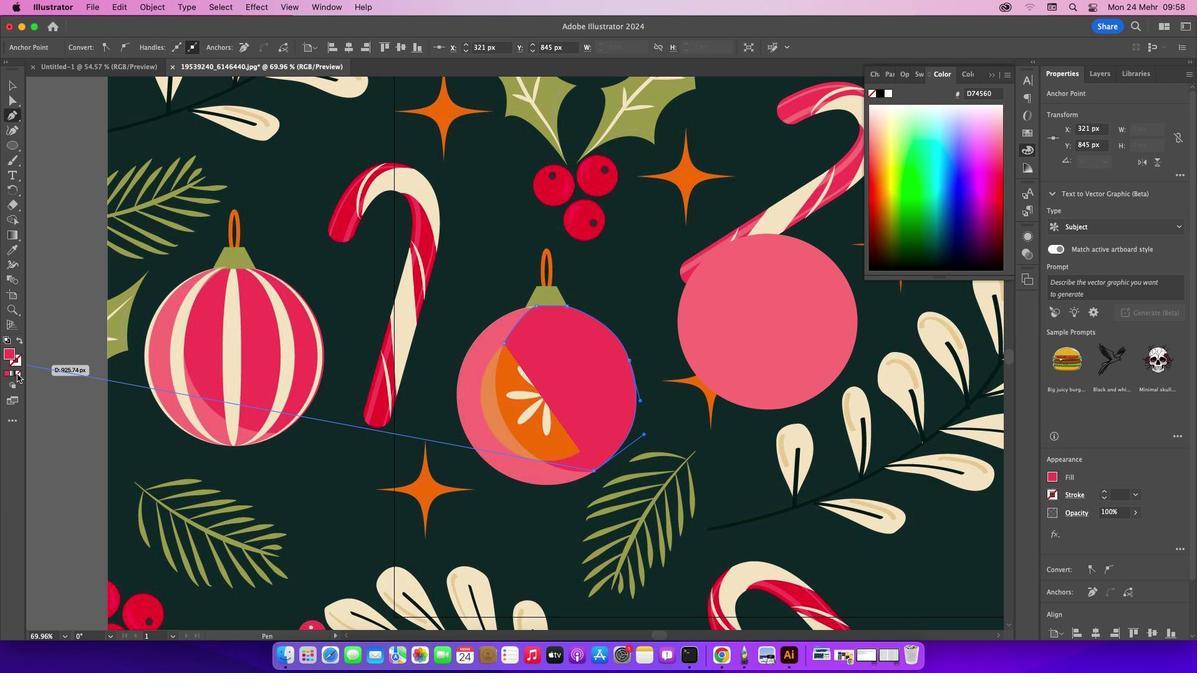 
Action: Mouse moved to (16, 374)
Screenshot: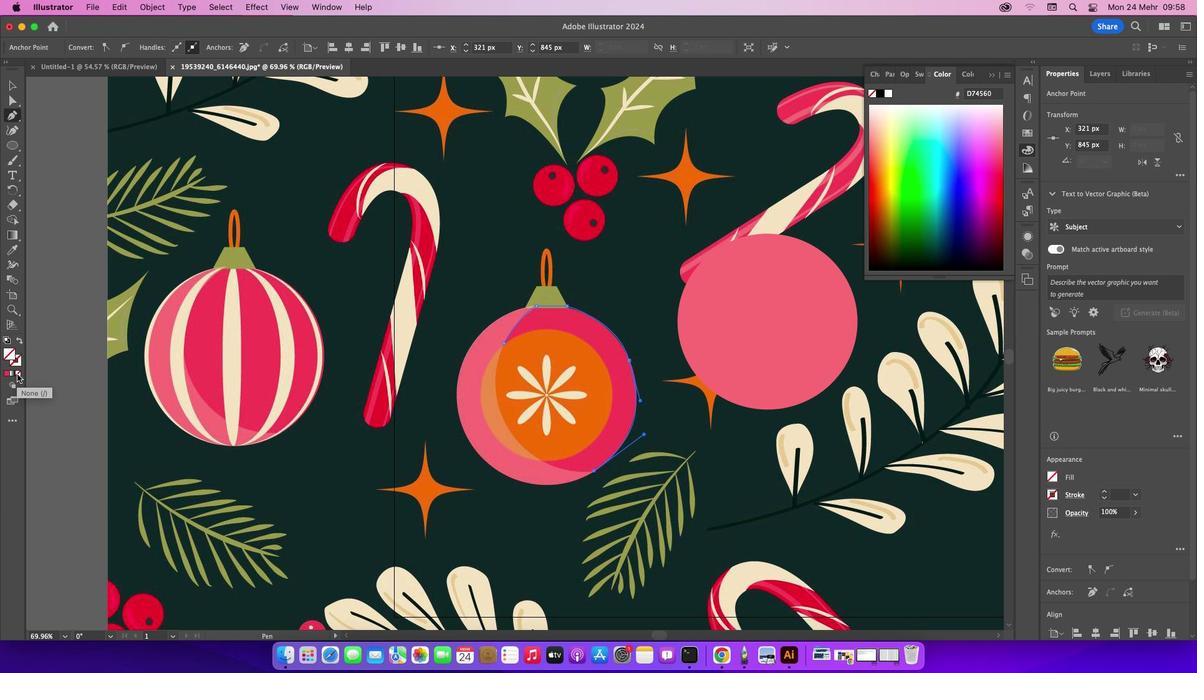 
Action: Mouse pressed left at (16, 374)
Screenshot: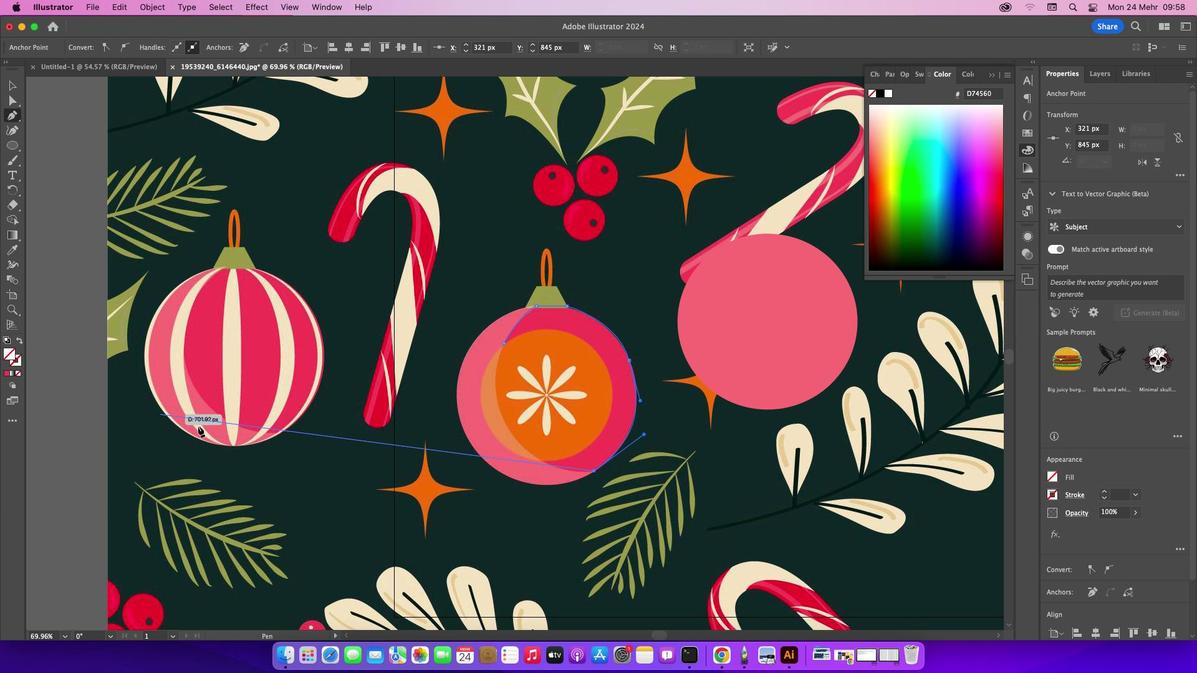 
Action: Mouse moved to (544, 462)
Screenshot: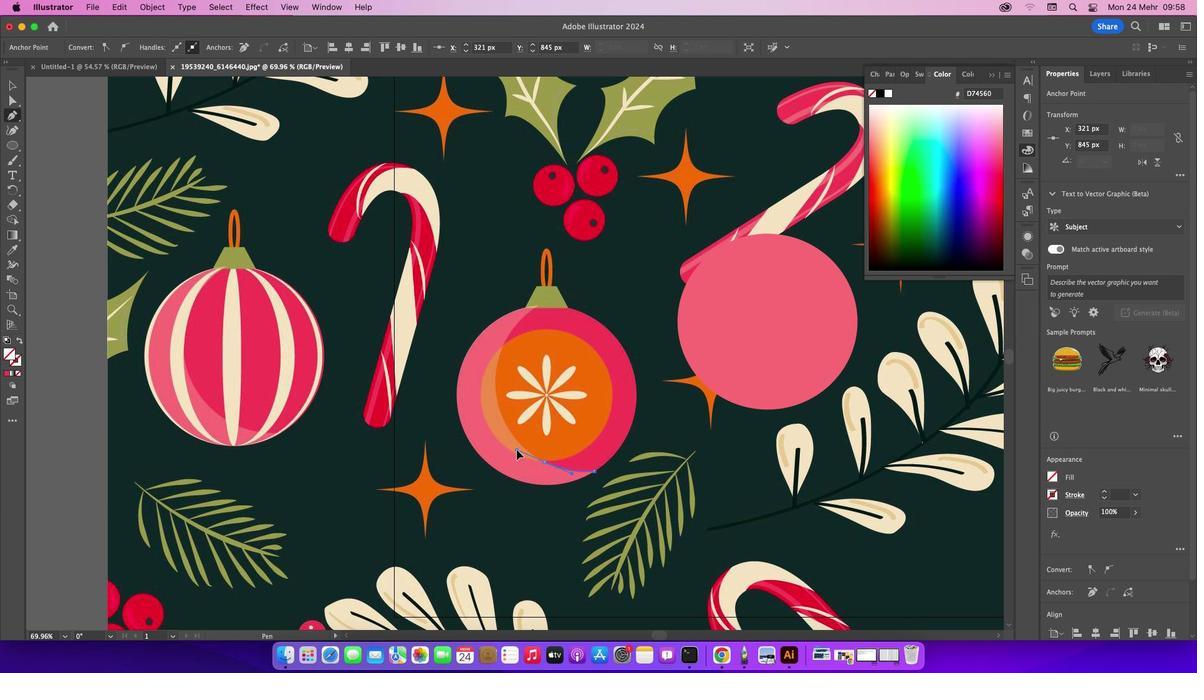 
Action: Mouse pressed left at (544, 462)
Screenshot: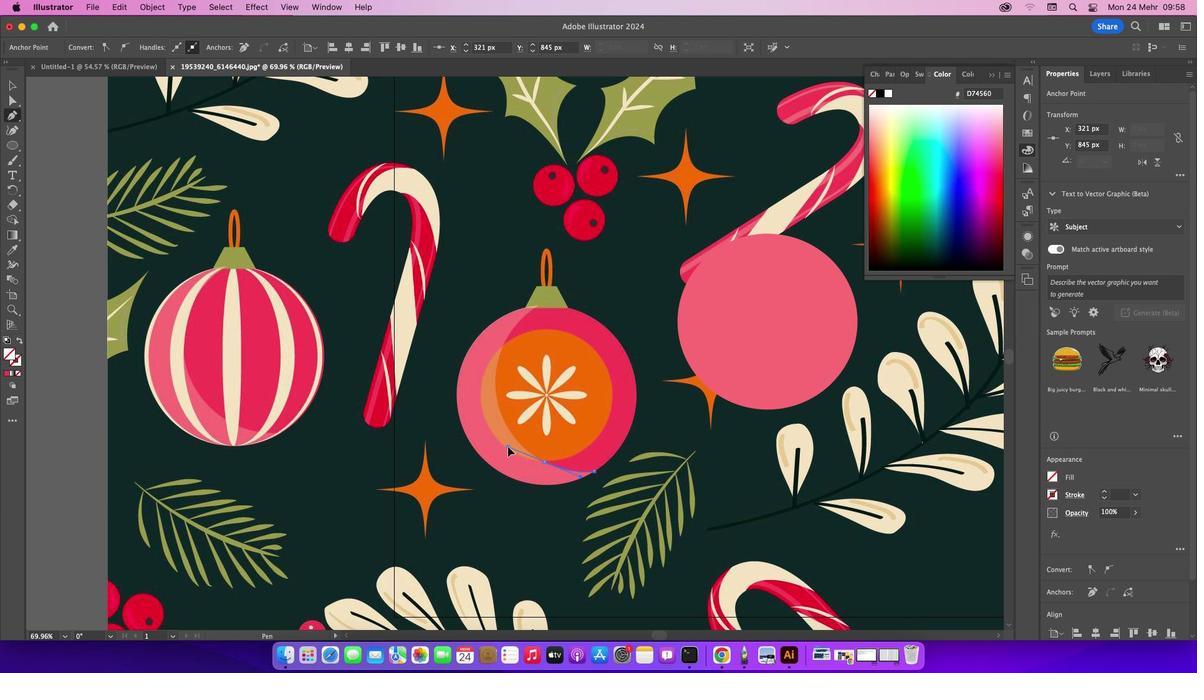 
Action: Mouse moved to (543, 462)
Screenshot: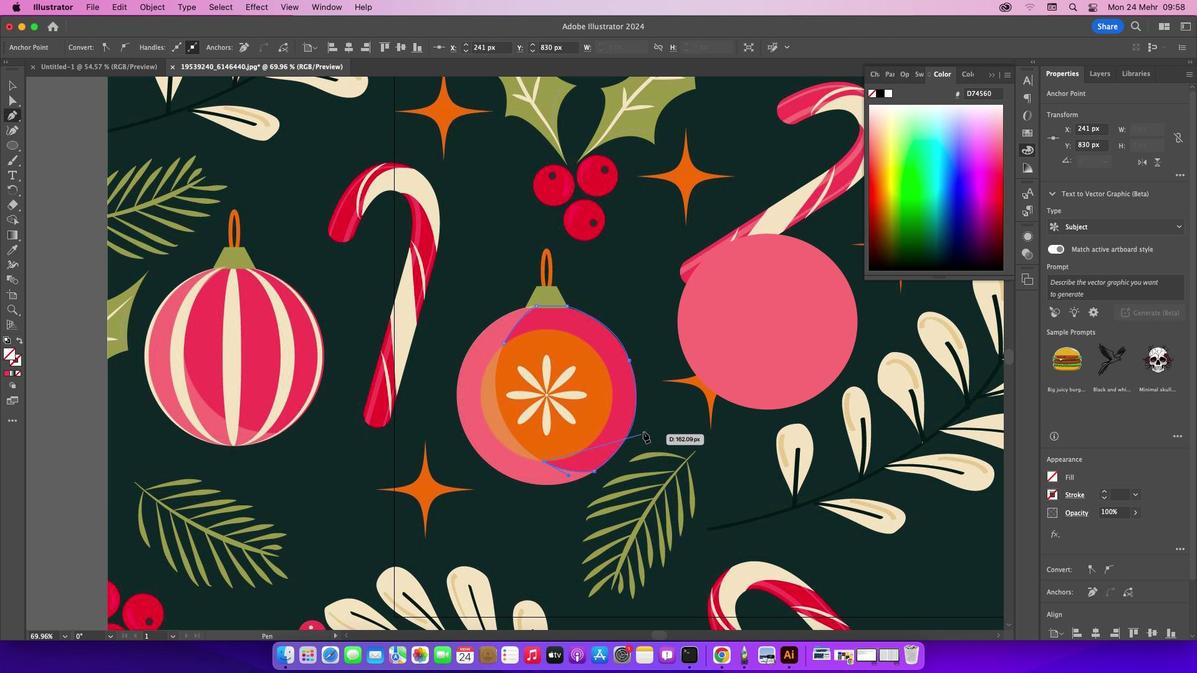 
Action: Mouse pressed left at (543, 462)
Screenshot: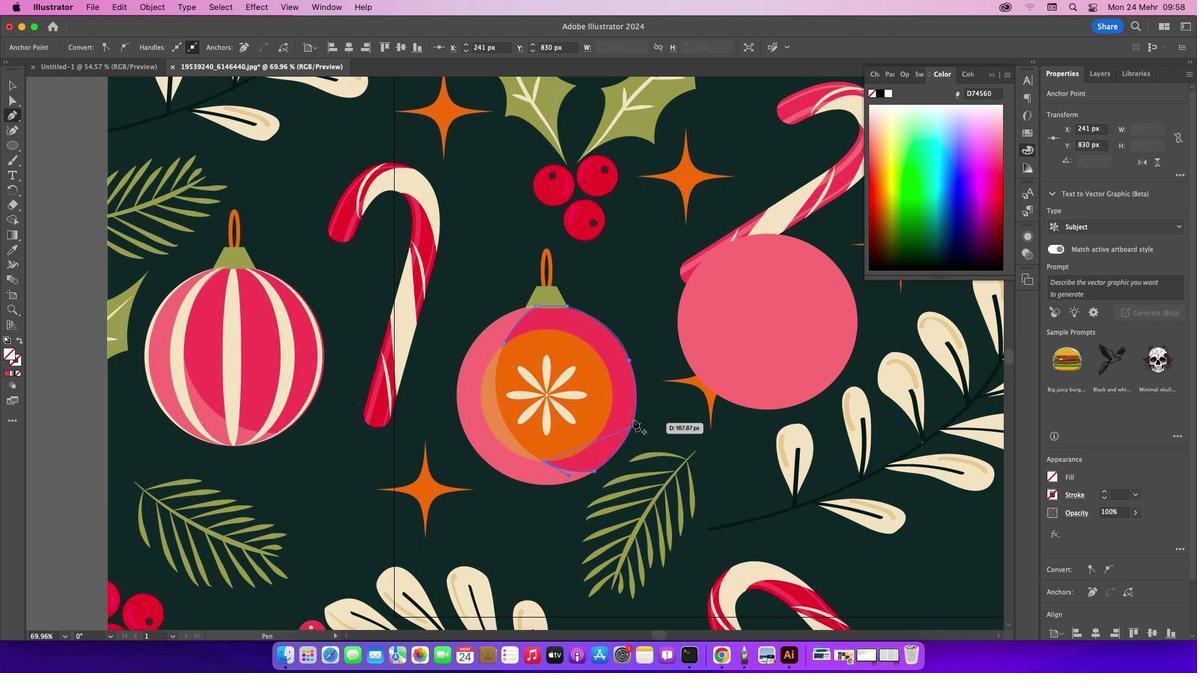 
Action: Mouse moved to (610, 414)
Screenshot: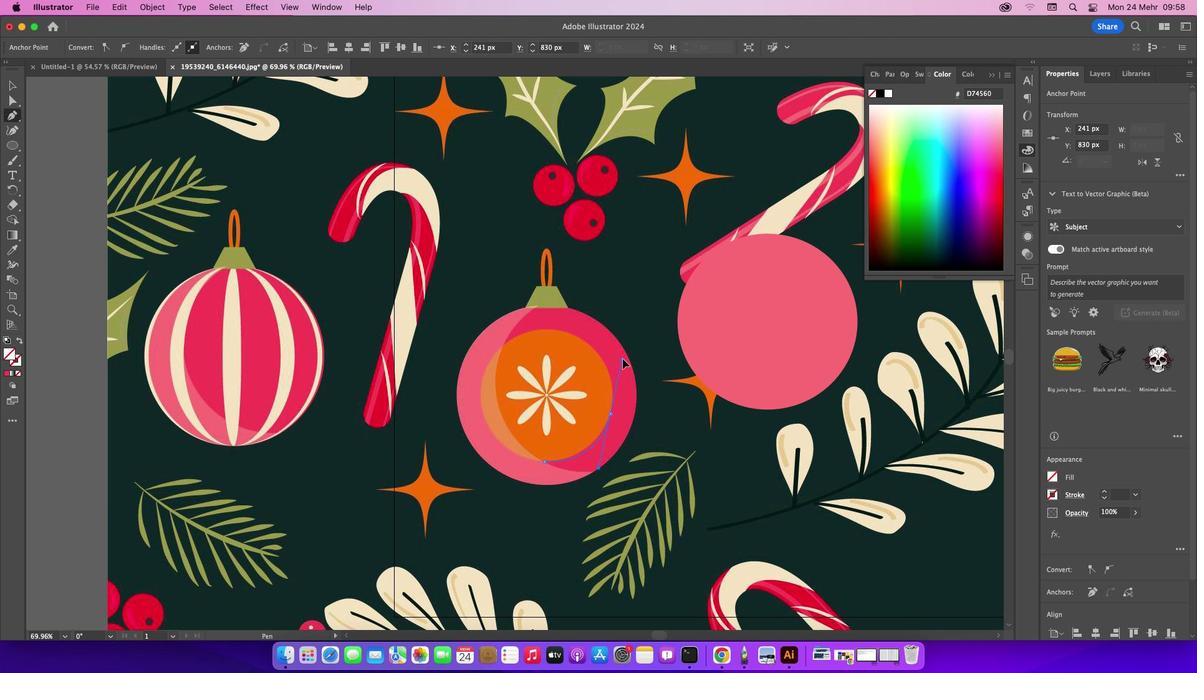 
Action: Mouse pressed left at (610, 414)
Screenshot: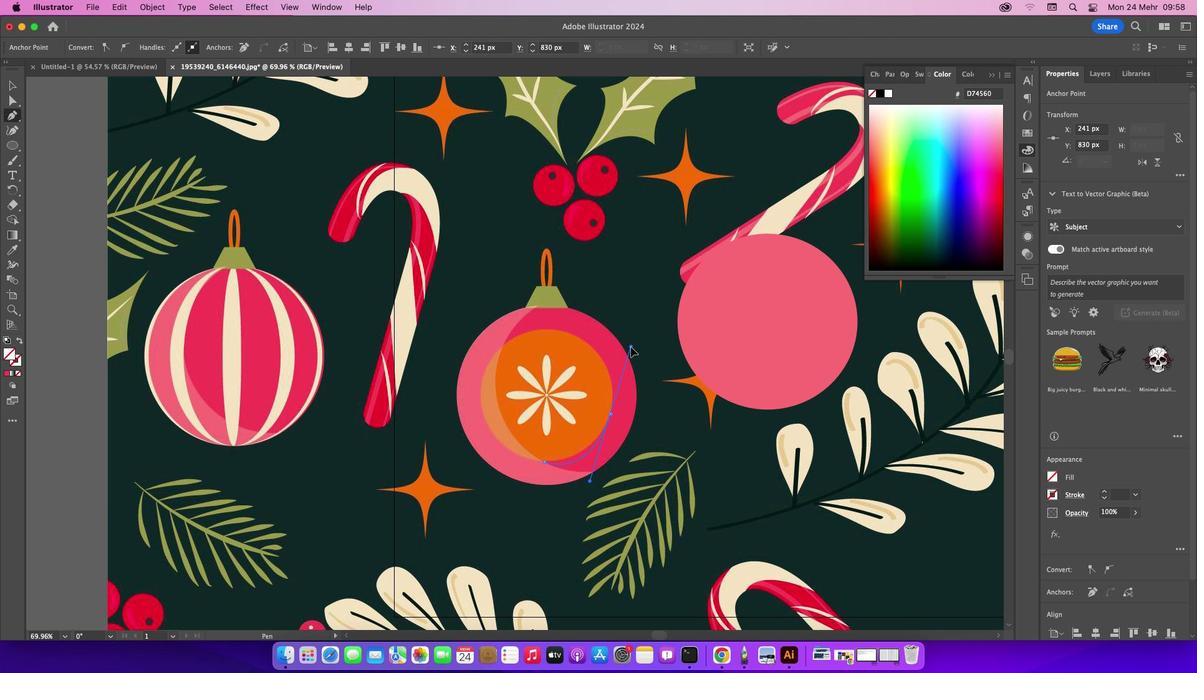 
Action: Mouse moved to (568, 333)
Screenshot: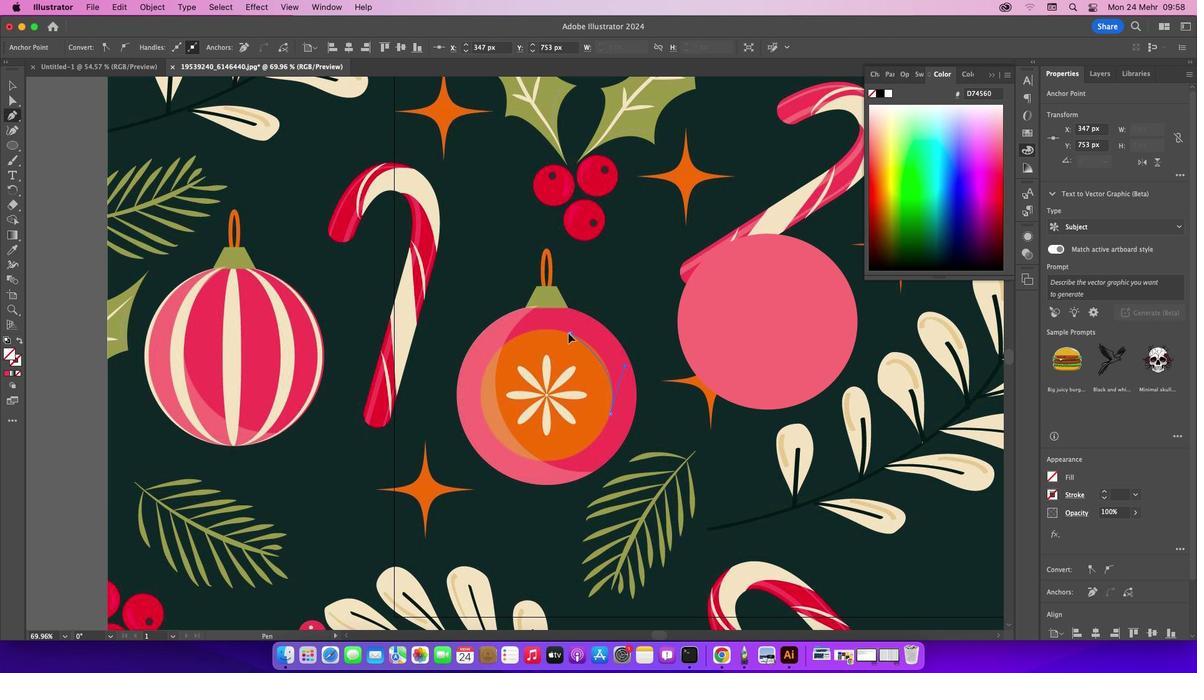 
Action: Mouse pressed left at (568, 333)
Screenshot: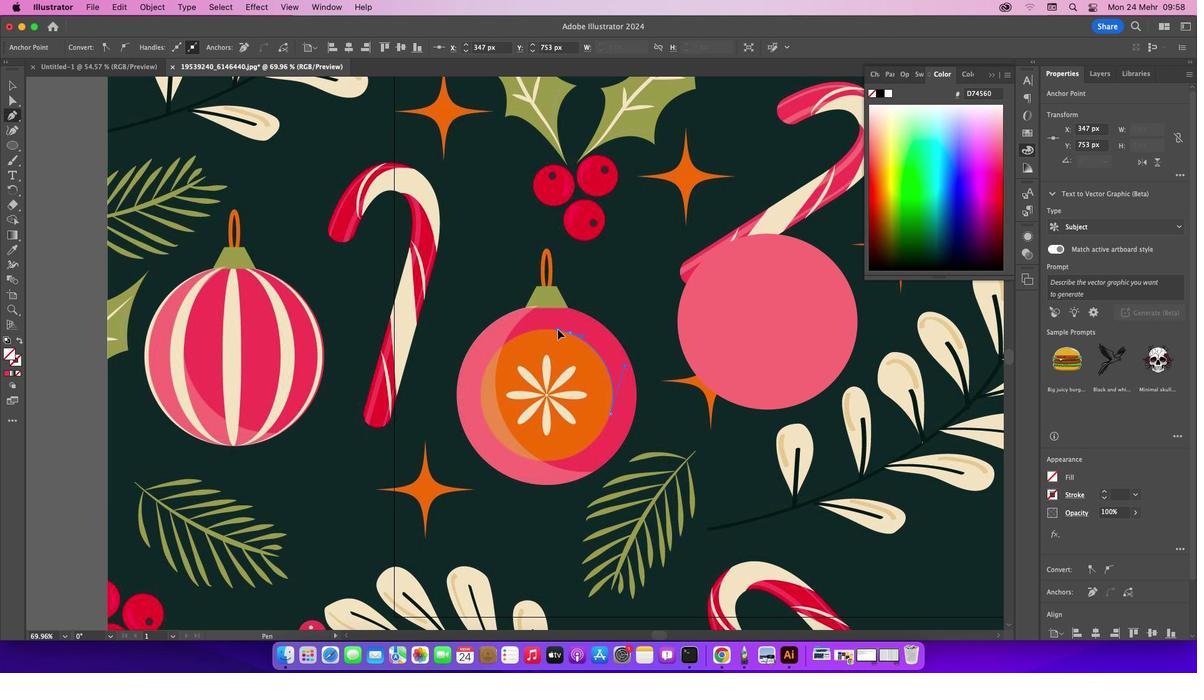 
Action: Mouse moved to (506, 343)
Screenshot: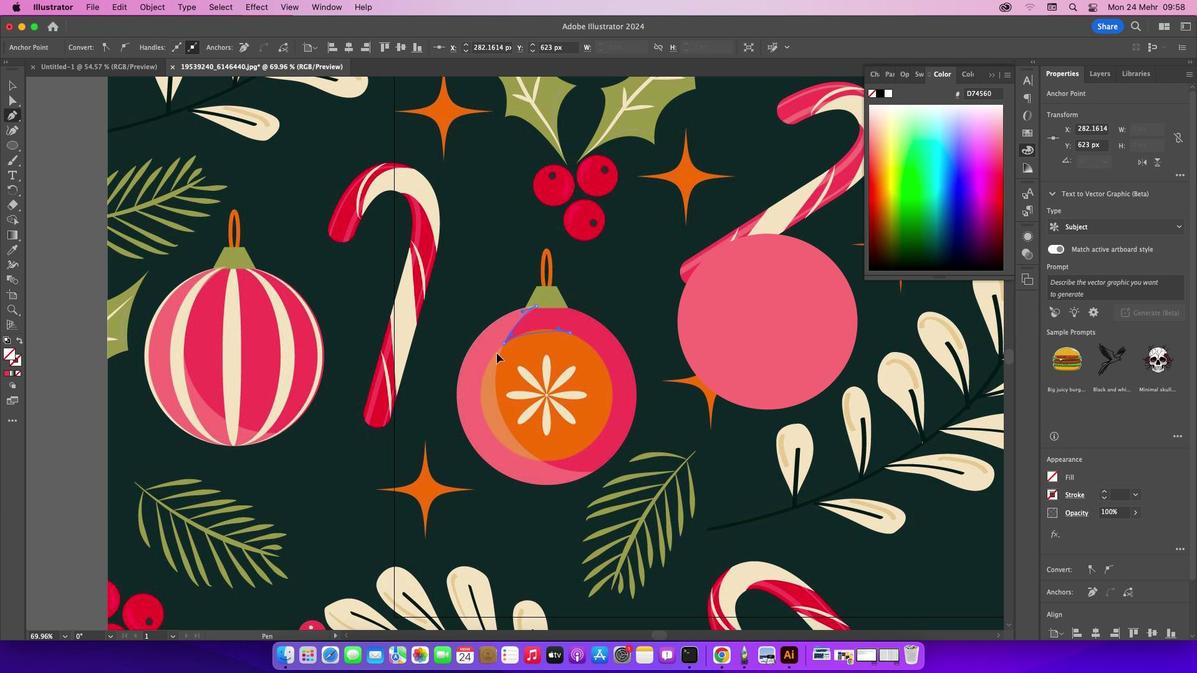 
Action: Mouse pressed left at (506, 343)
Screenshot: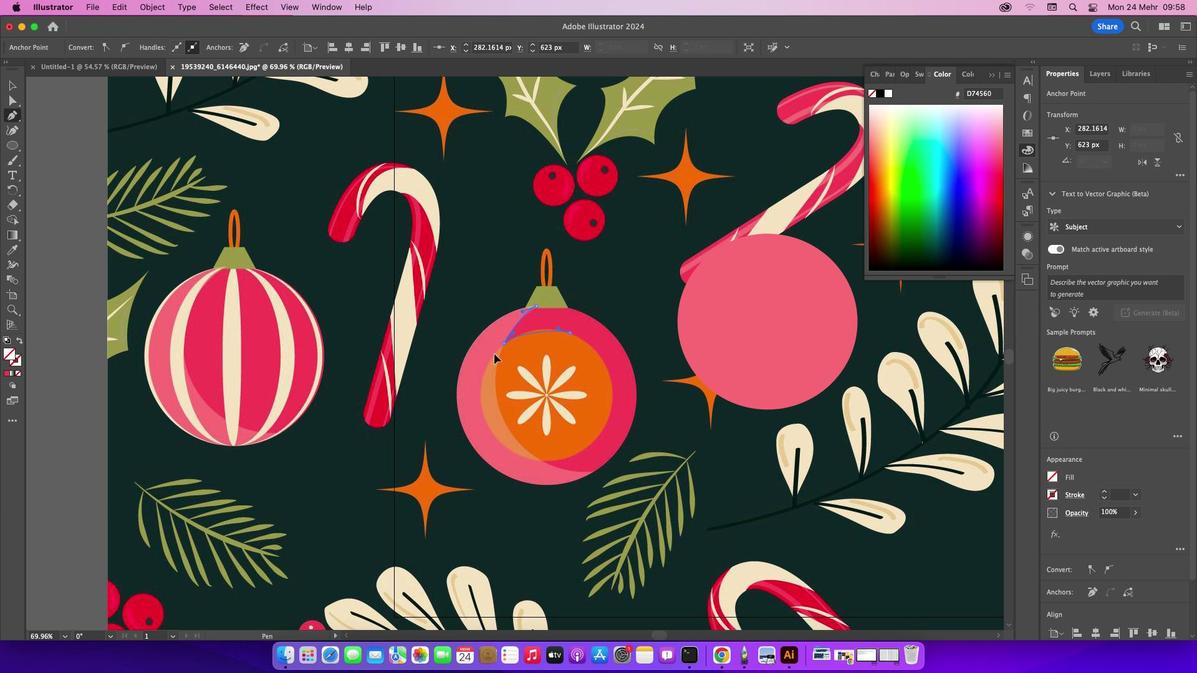 
Action: Mouse moved to (14, 86)
Screenshot: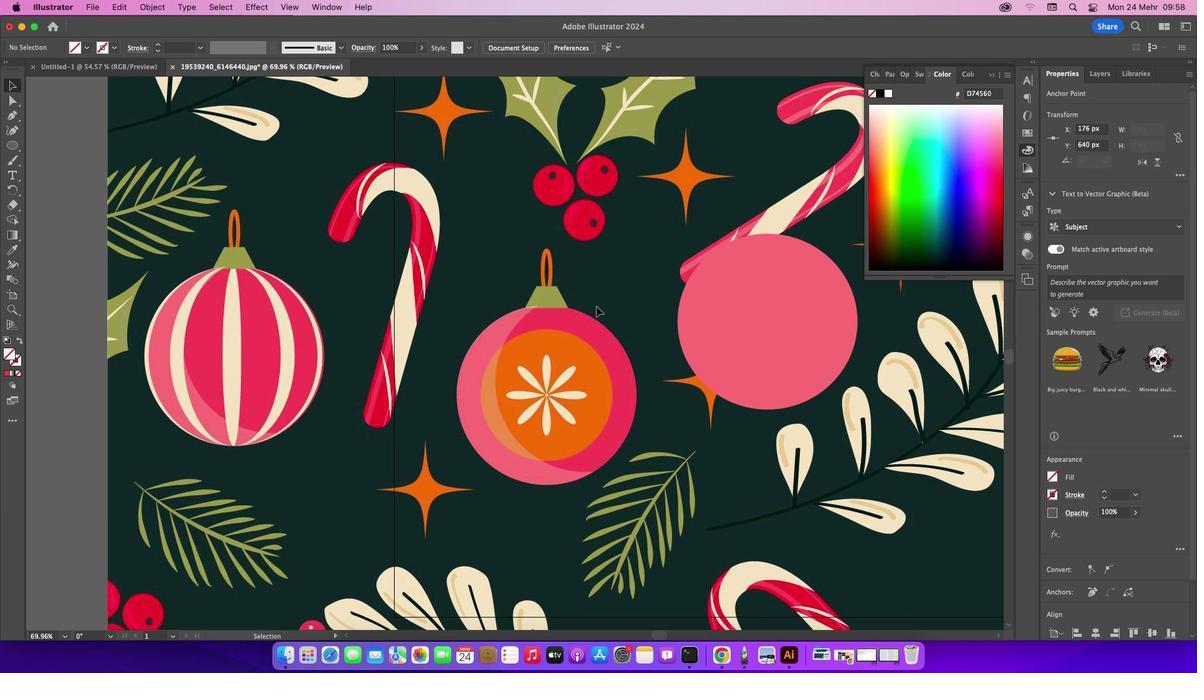 
Action: Mouse pressed left at (14, 86)
Screenshot: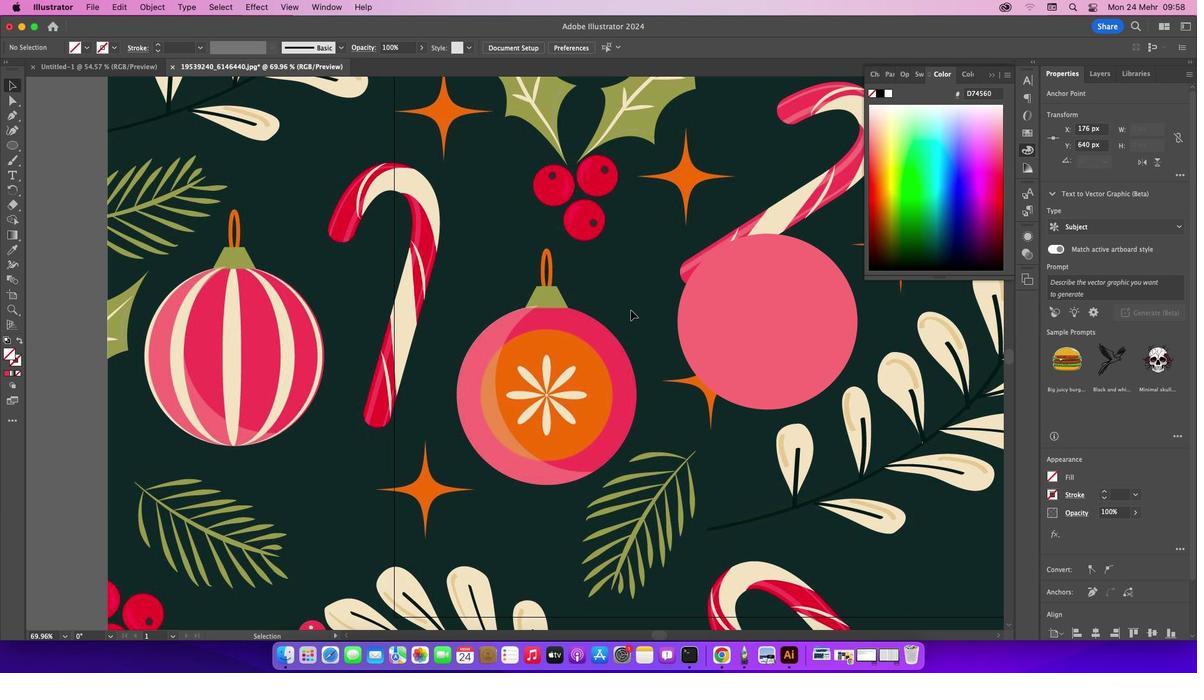 
Action: Mouse moved to (109, 125)
Screenshot: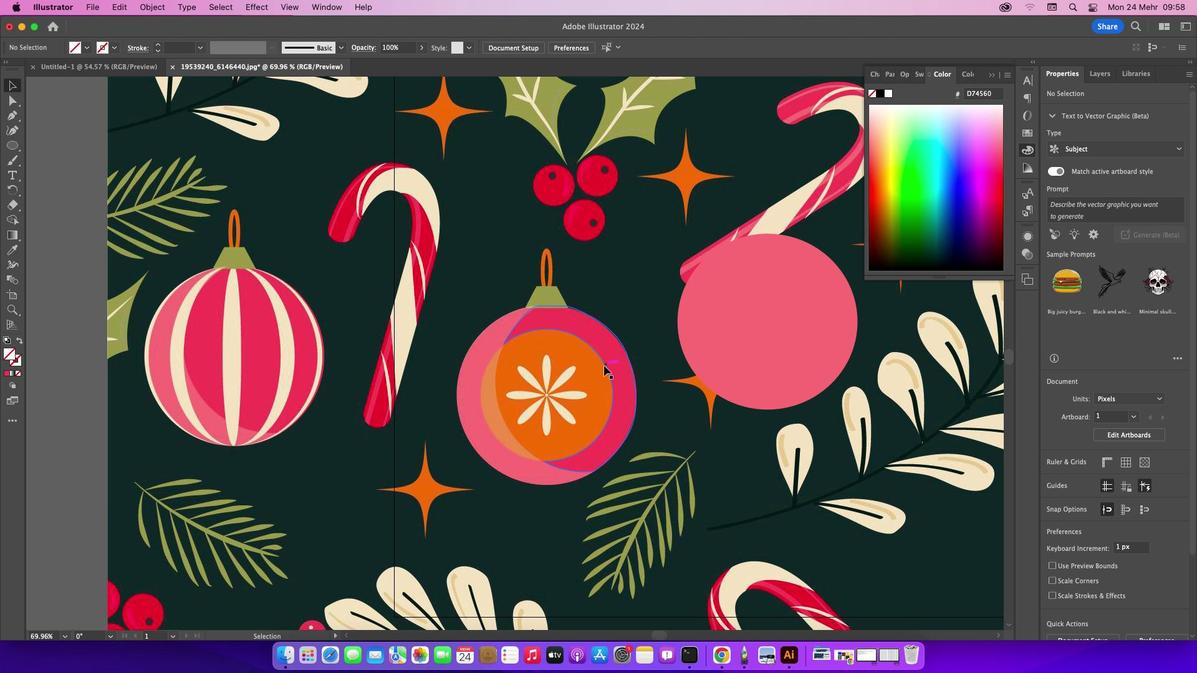 
Action: Mouse pressed left at (109, 125)
Screenshot: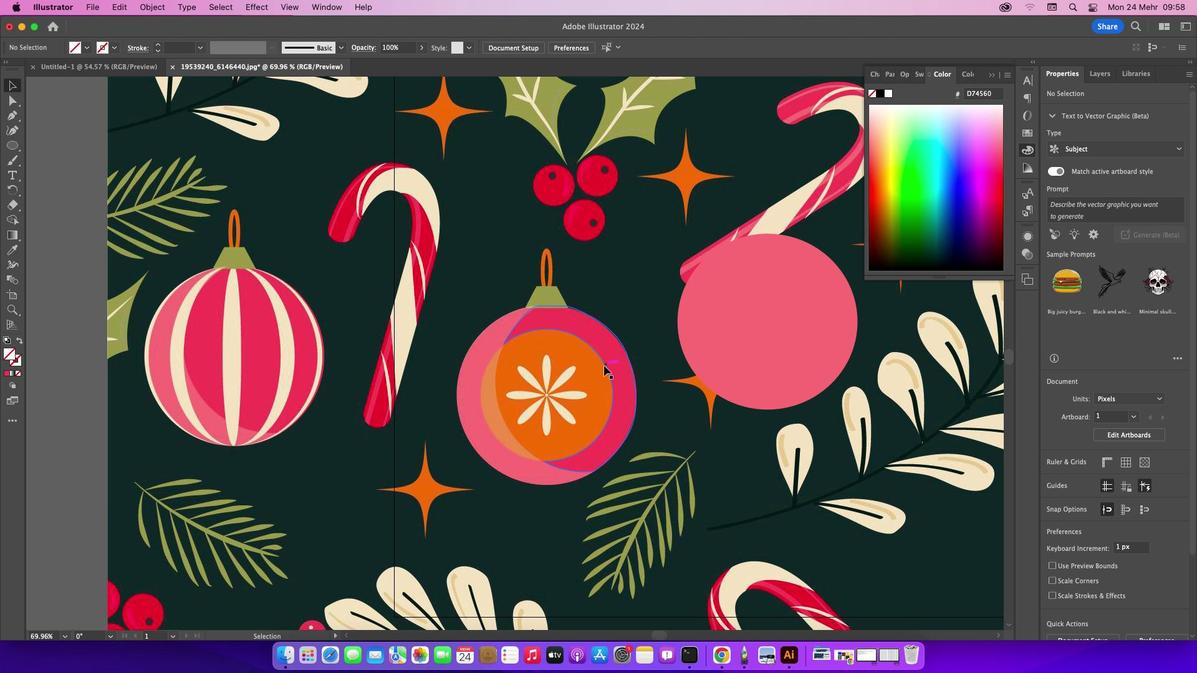 
Action: Mouse moved to (620, 345)
Screenshot: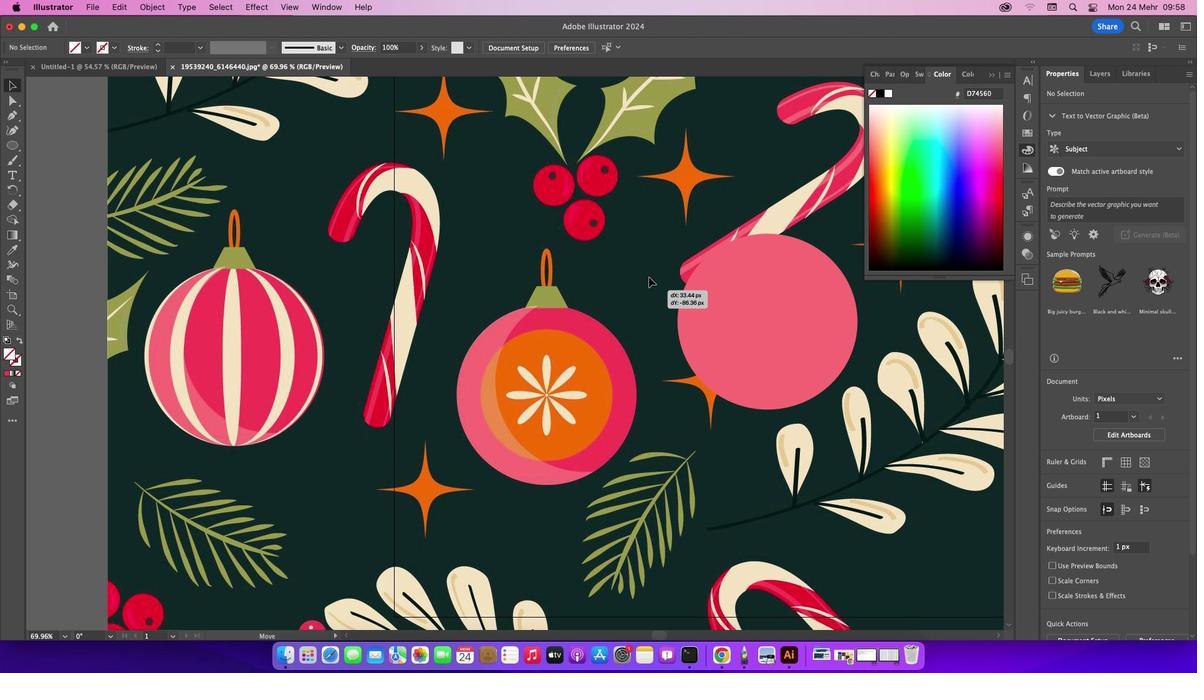 
Action: Mouse pressed left at (620, 345)
Screenshot: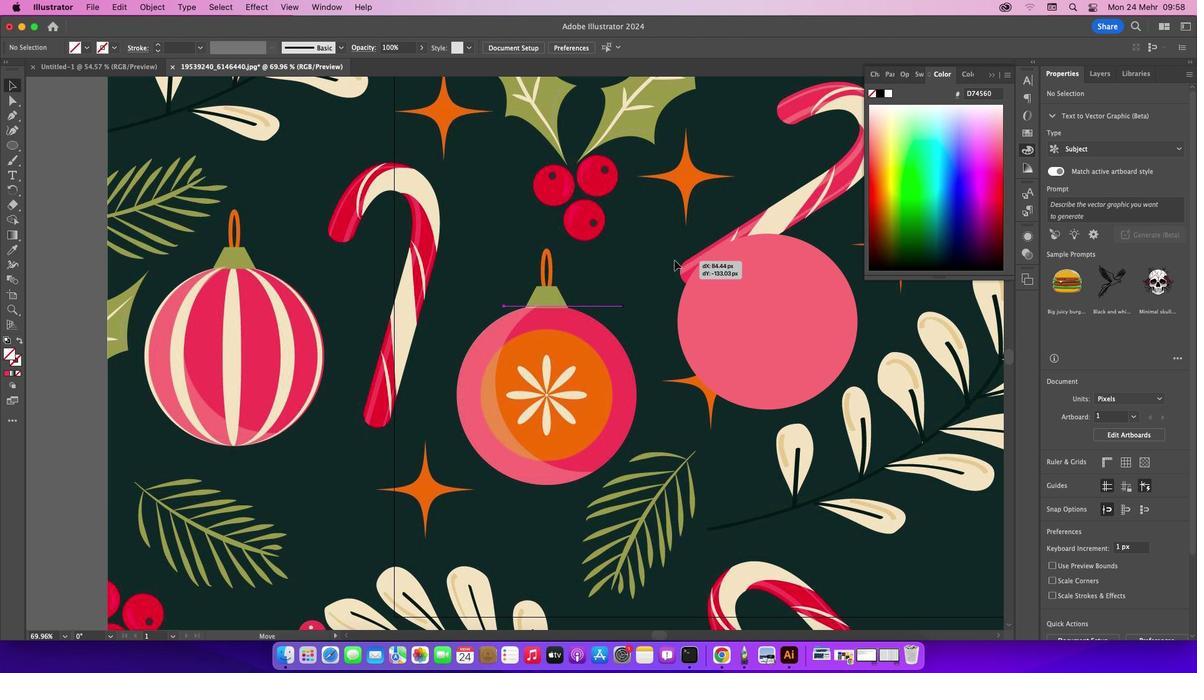 
Action: Mouse moved to (16, 248)
Screenshot: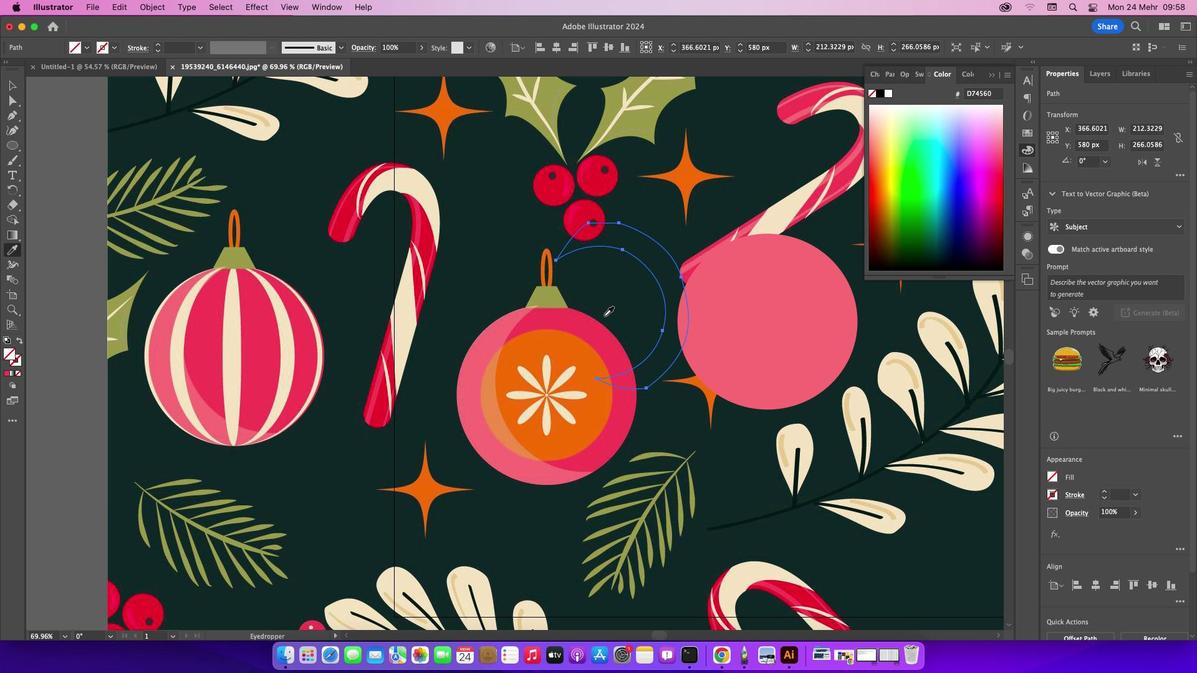 
Action: Mouse pressed left at (16, 248)
Screenshot: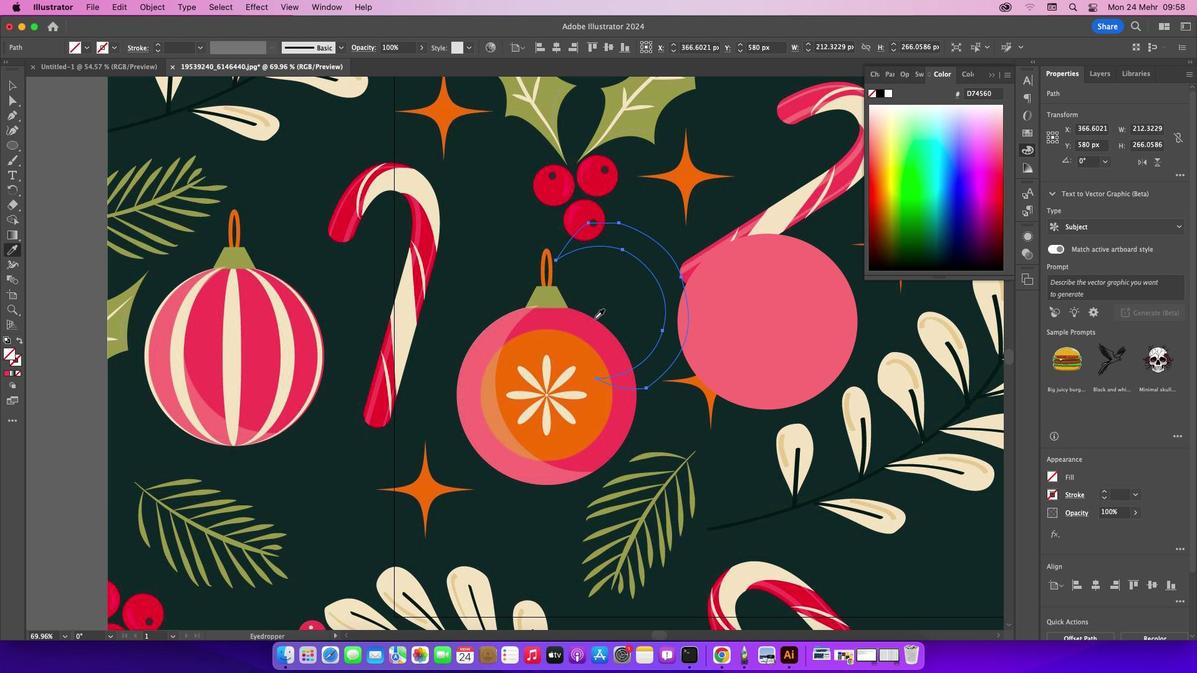 
Action: Mouse moved to (580, 319)
Screenshot: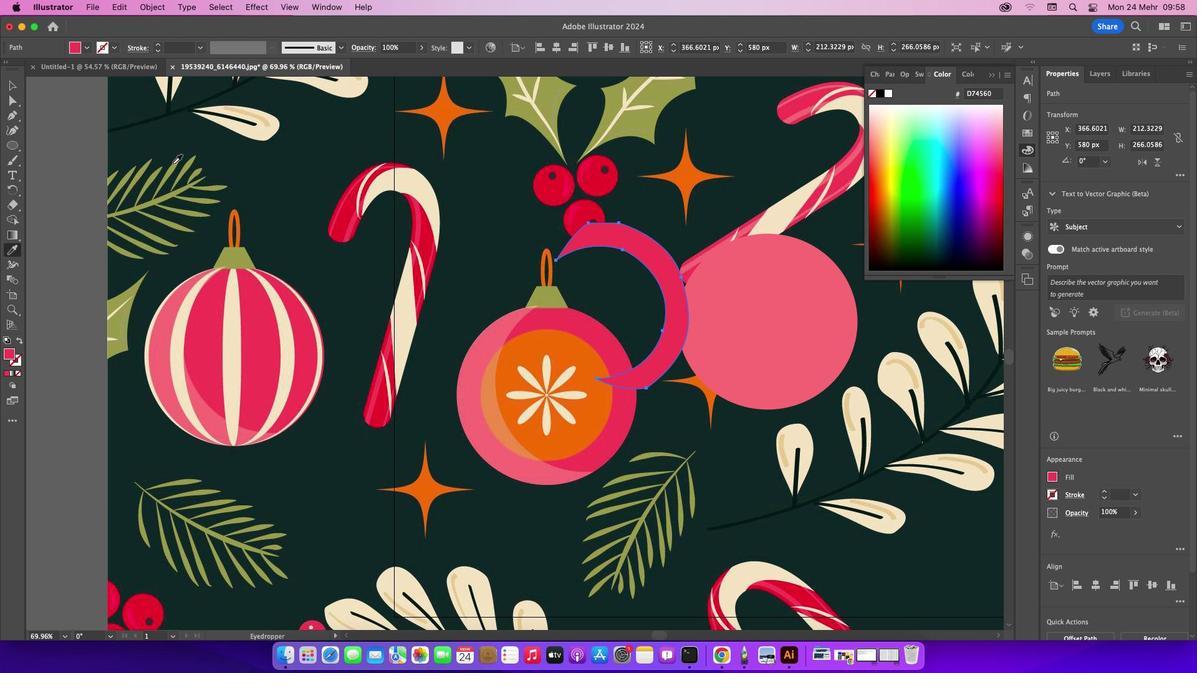 
Action: Mouse pressed left at (580, 319)
Screenshot: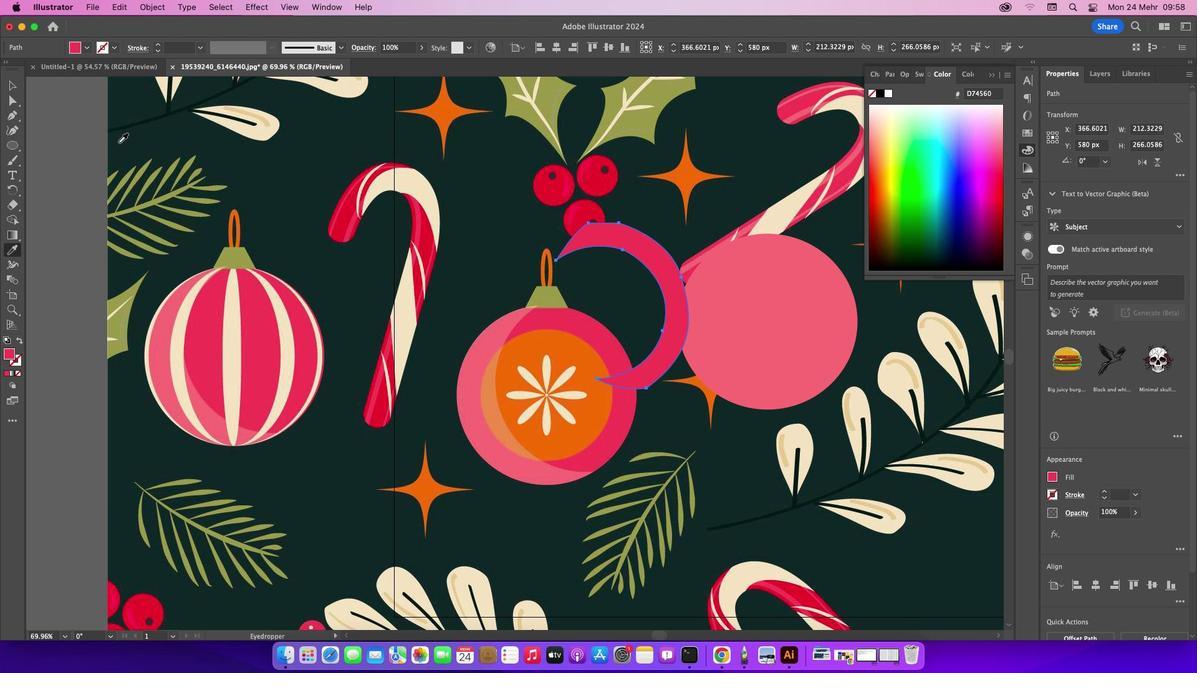 
Action: Mouse moved to (11, 84)
Screenshot: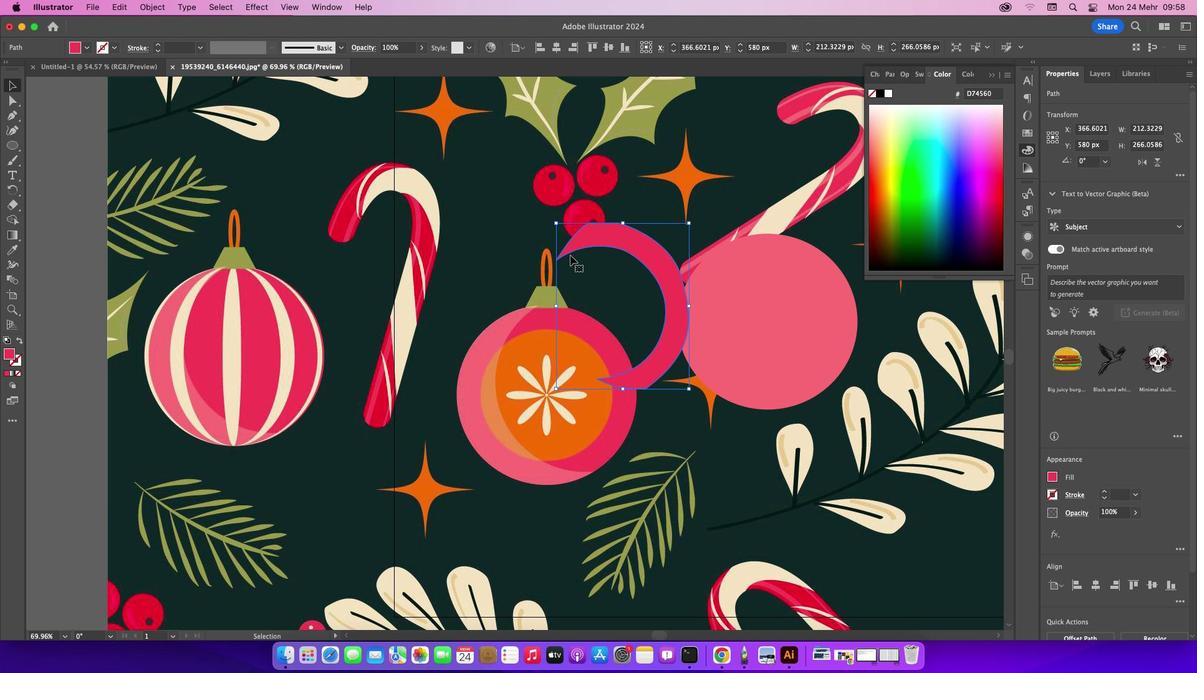 
Action: Mouse pressed left at (11, 84)
Screenshot: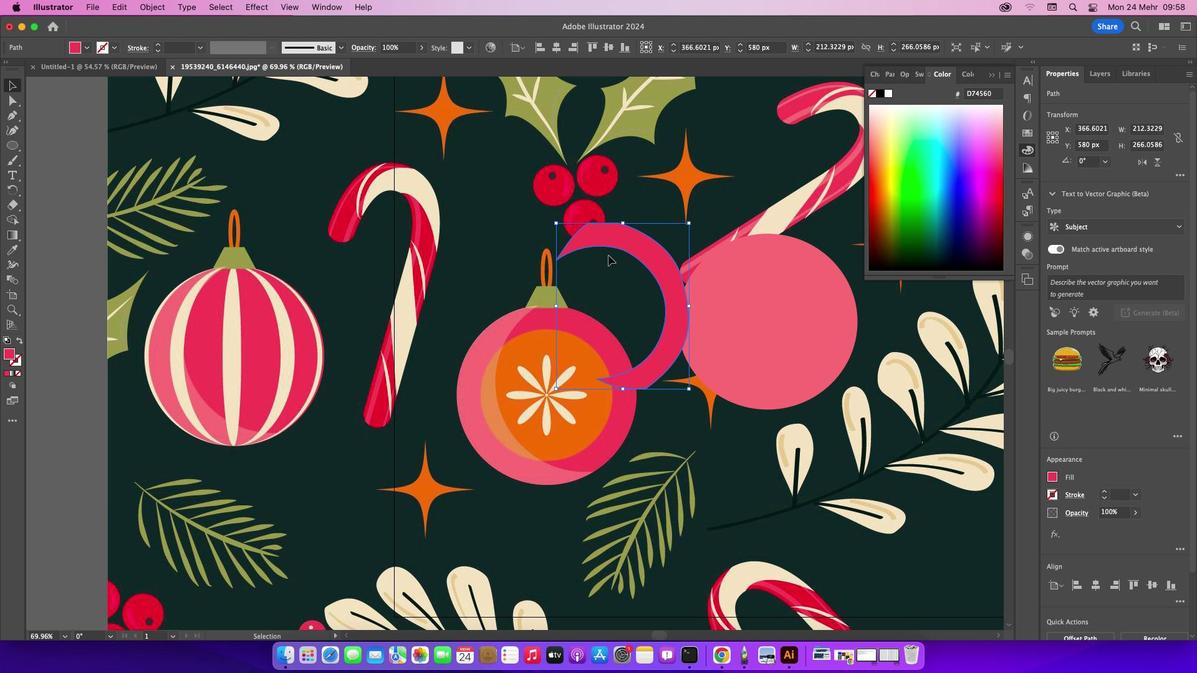 
Action: Mouse moved to (671, 299)
Screenshot: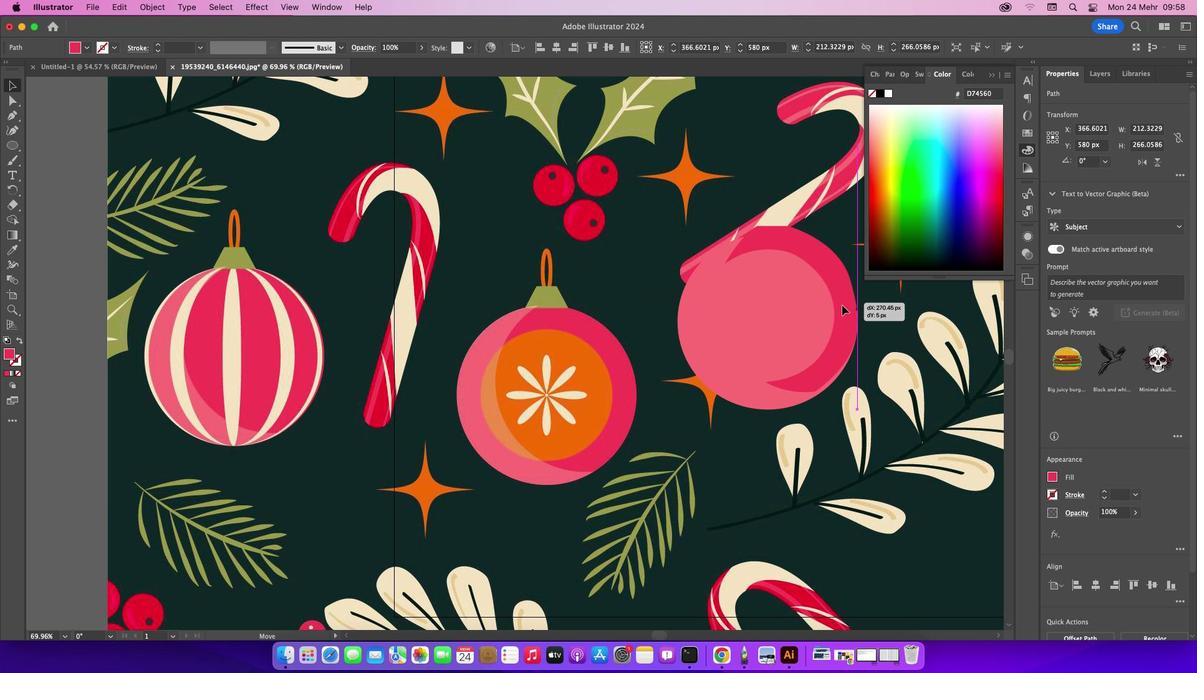 
Action: Mouse pressed left at (671, 299)
Screenshot: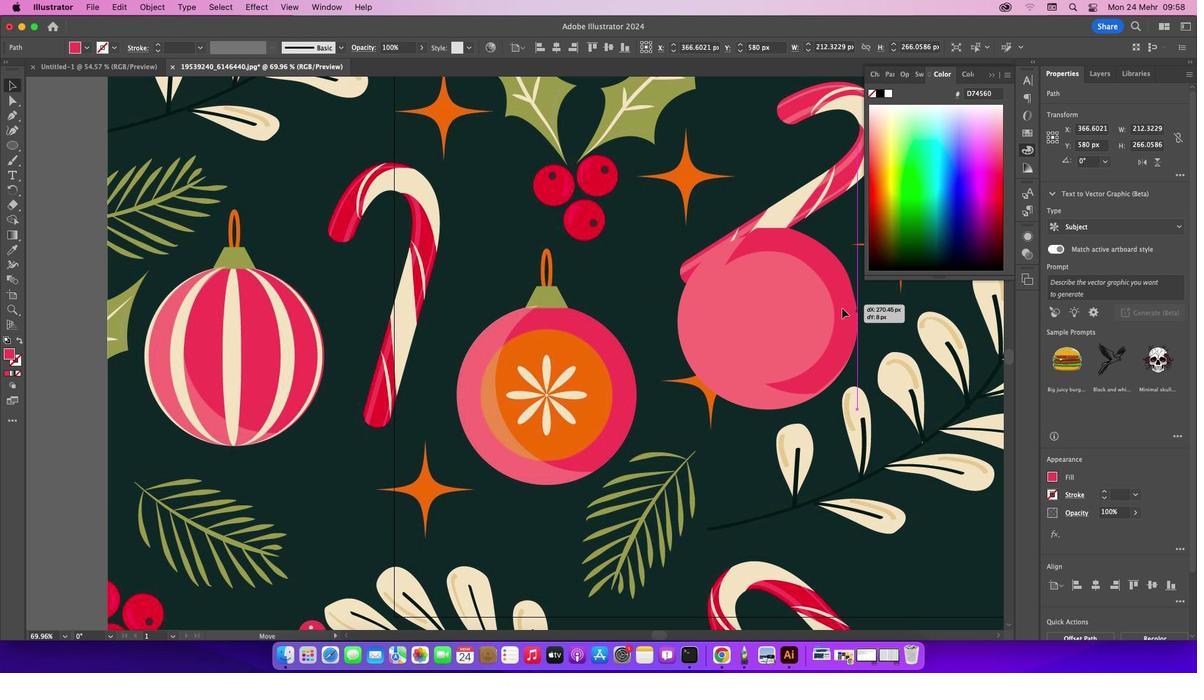 
Action: Mouse moved to (885, 455)
Screenshot: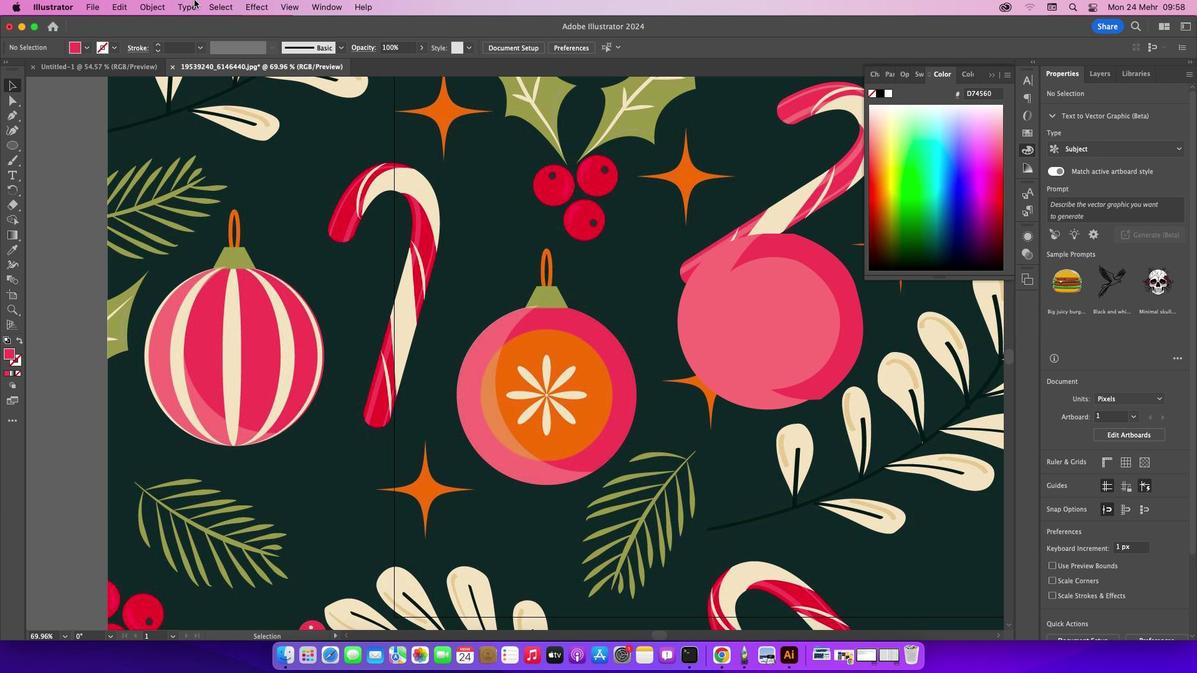 
Action: Mouse pressed left at (885, 455)
Screenshot: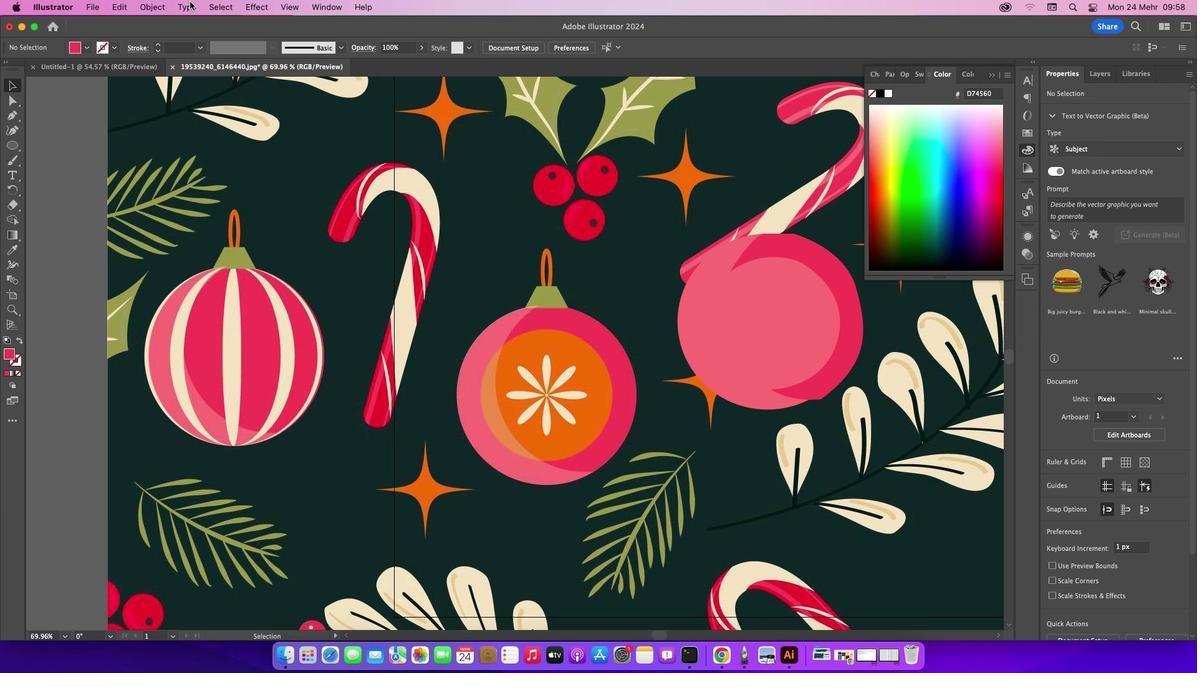 
Action: Mouse moved to (17, 118)
Screenshot: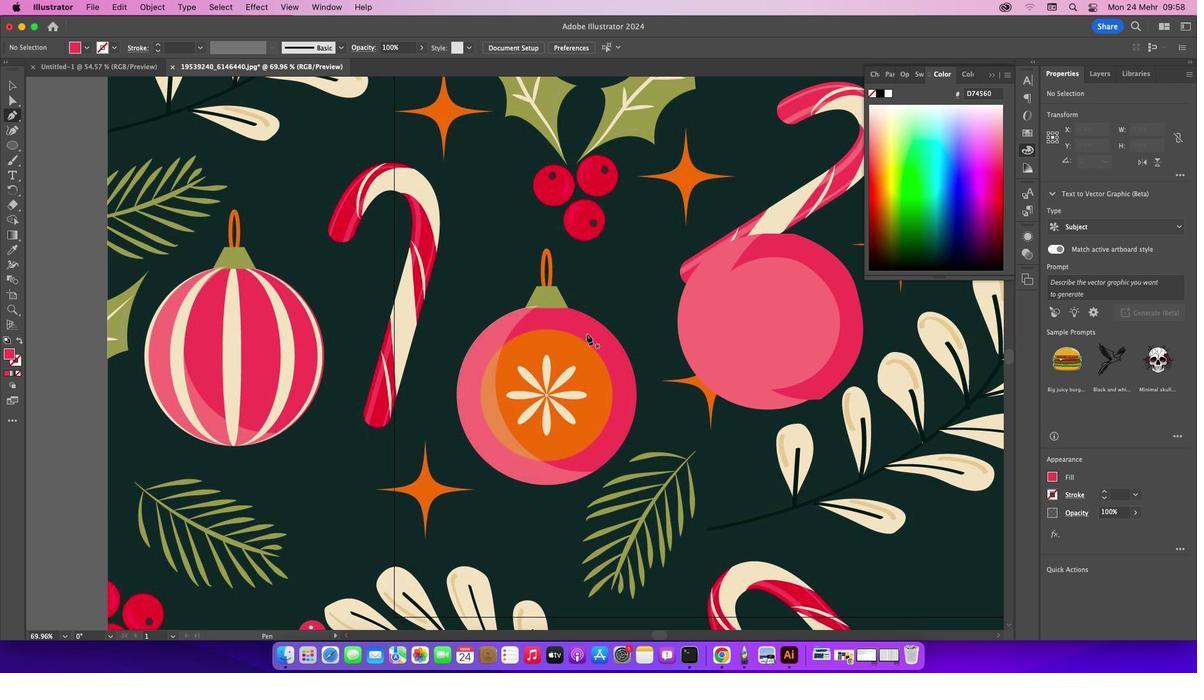 
Action: Mouse pressed left at (17, 118)
Screenshot: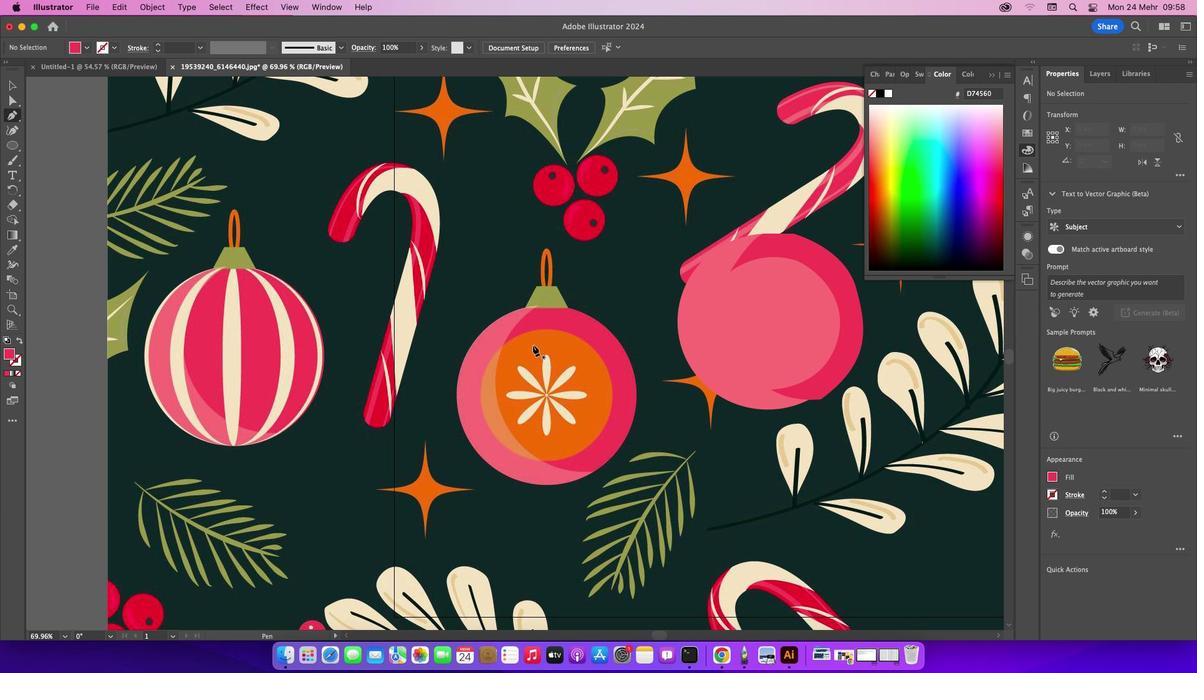 
Action: Mouse moved to (503, 347)
Screenshot: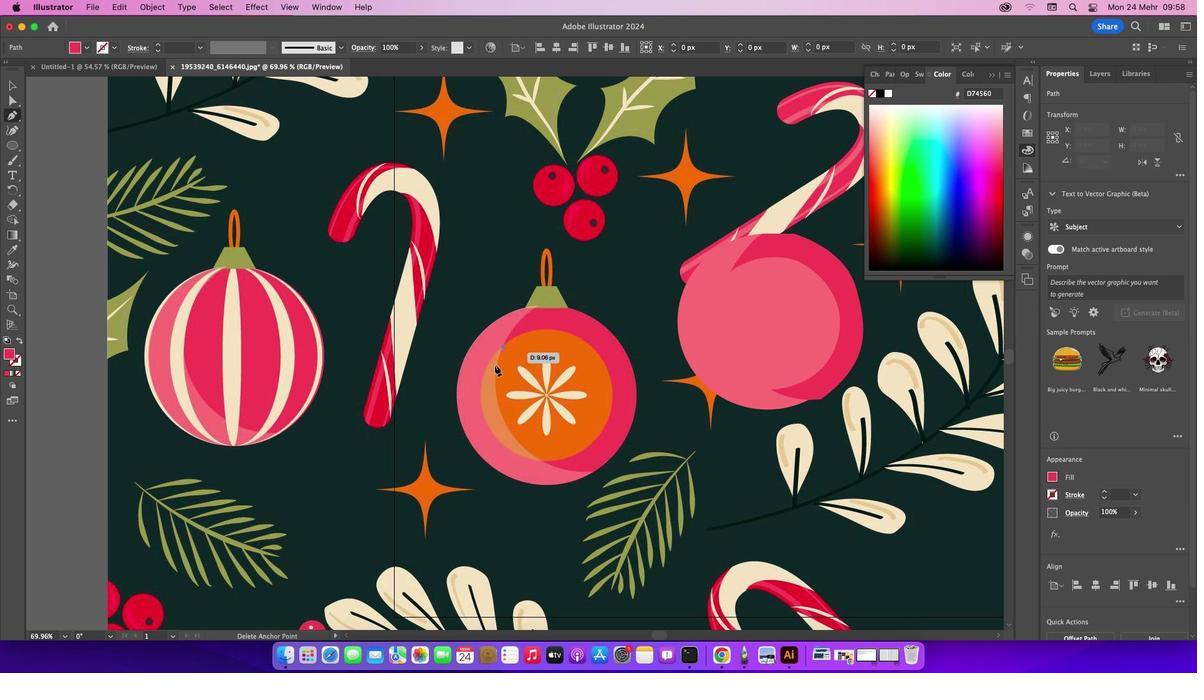 
Action: Mouse pressed left at (503, 347)
Screenshot: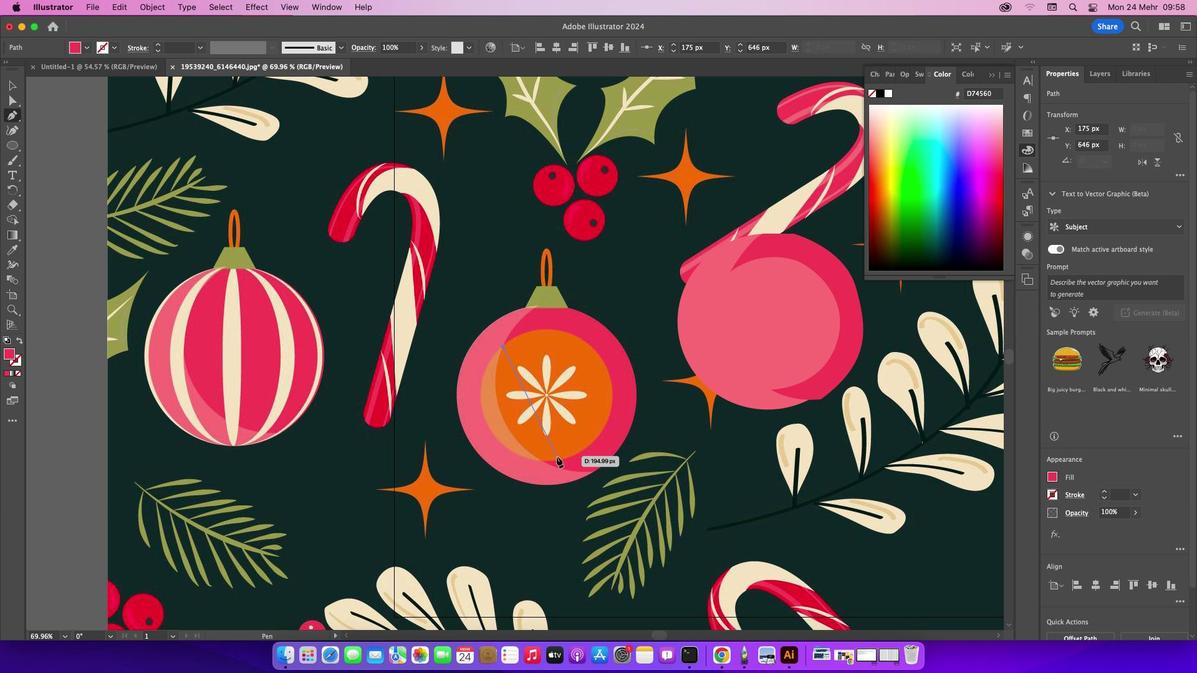 
Action: Mouse moved to (540, 459)
Screenshot: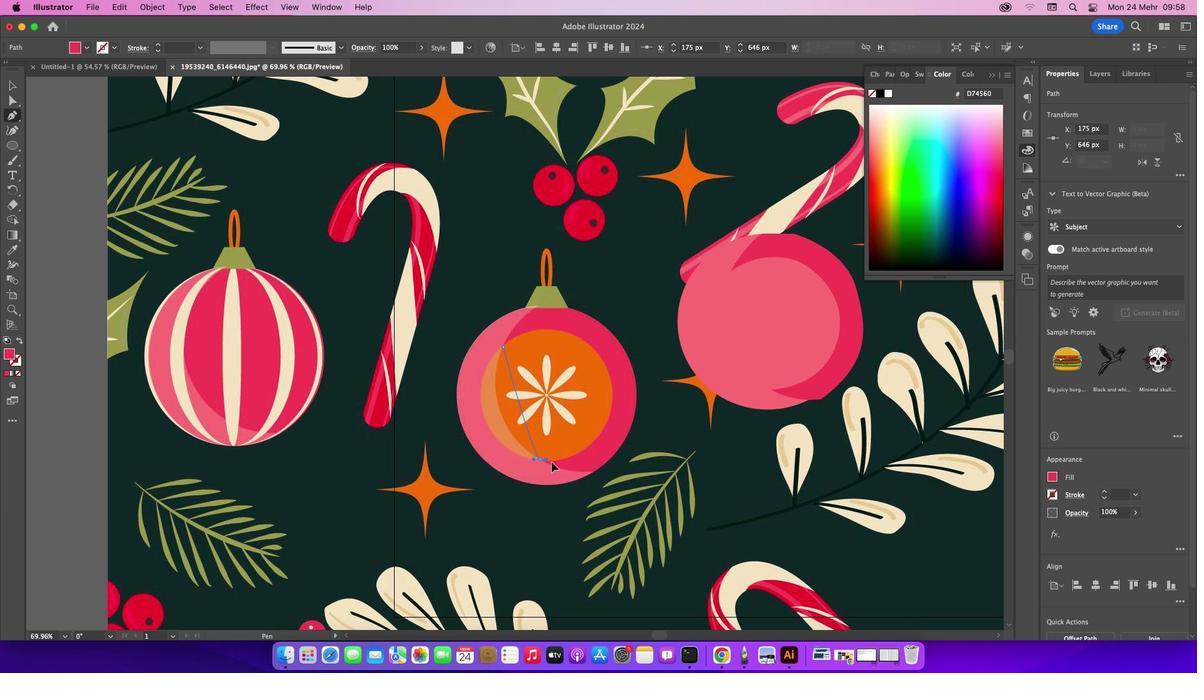 
Action: Mouse pressed left at (540, 459)
Screenshot: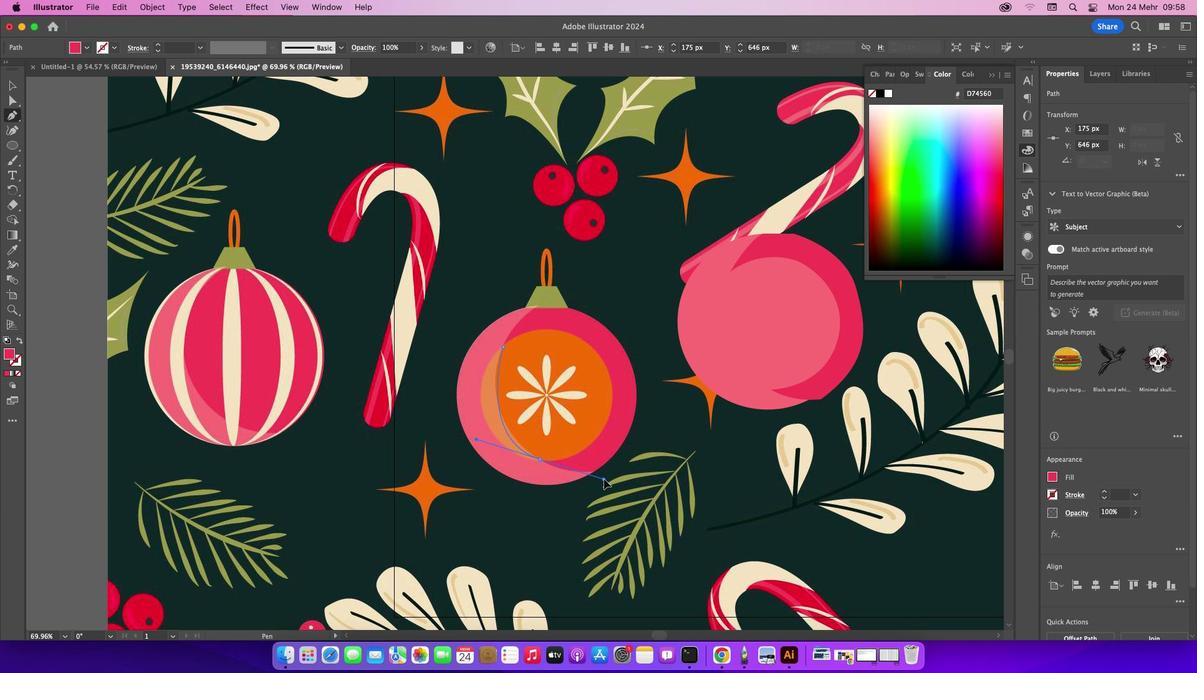 
Action: Mouse moved to (540, 459)
Screenshot: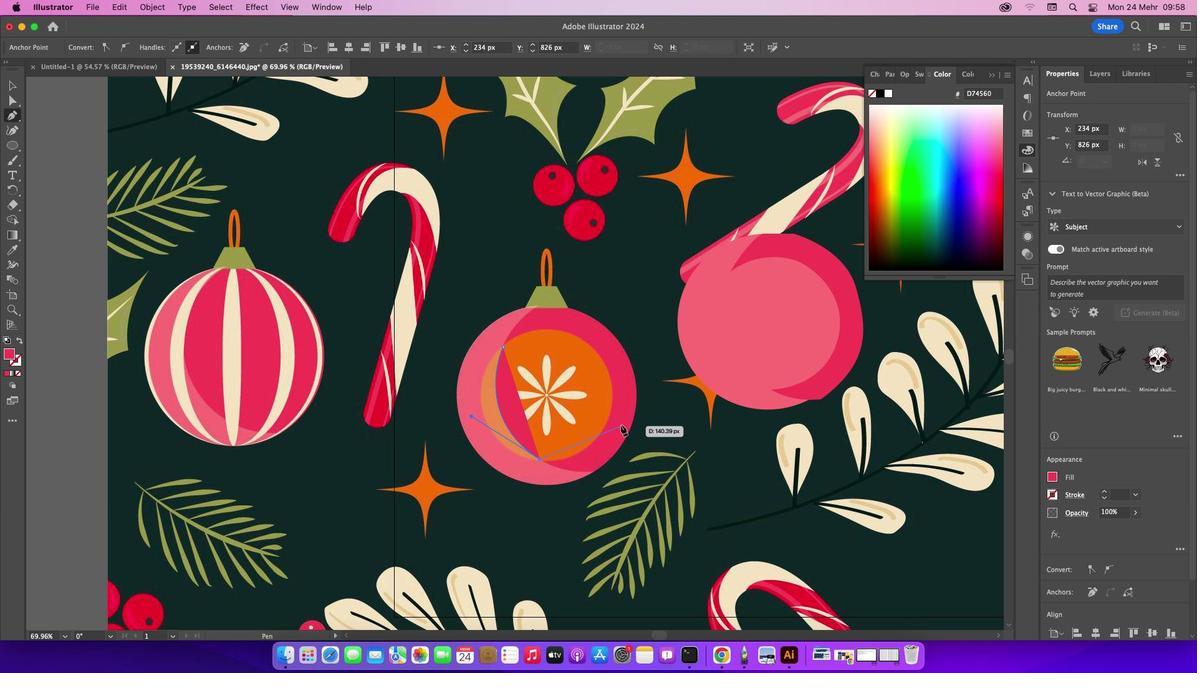 
Action: Mouse pressed left at (540, 459)
Screenshot: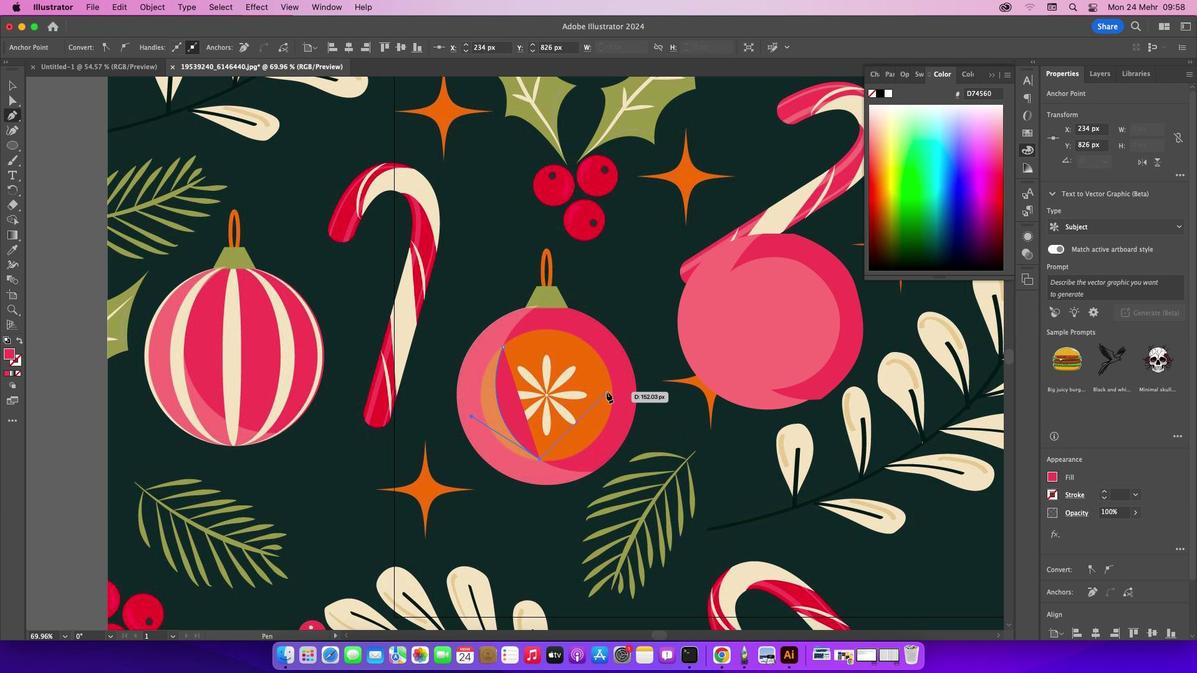 
Action: Mouse moved to (613, 389)
Screenshot: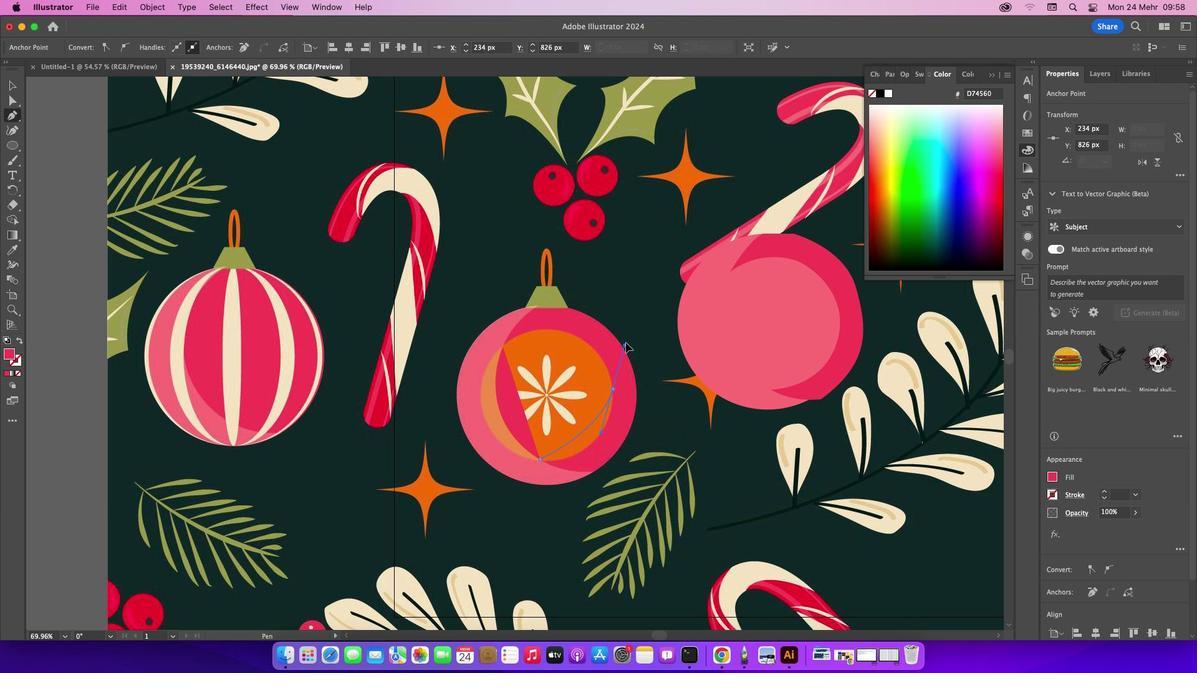 
Action: Mouse pressed left at (613, 389)
Screenshot: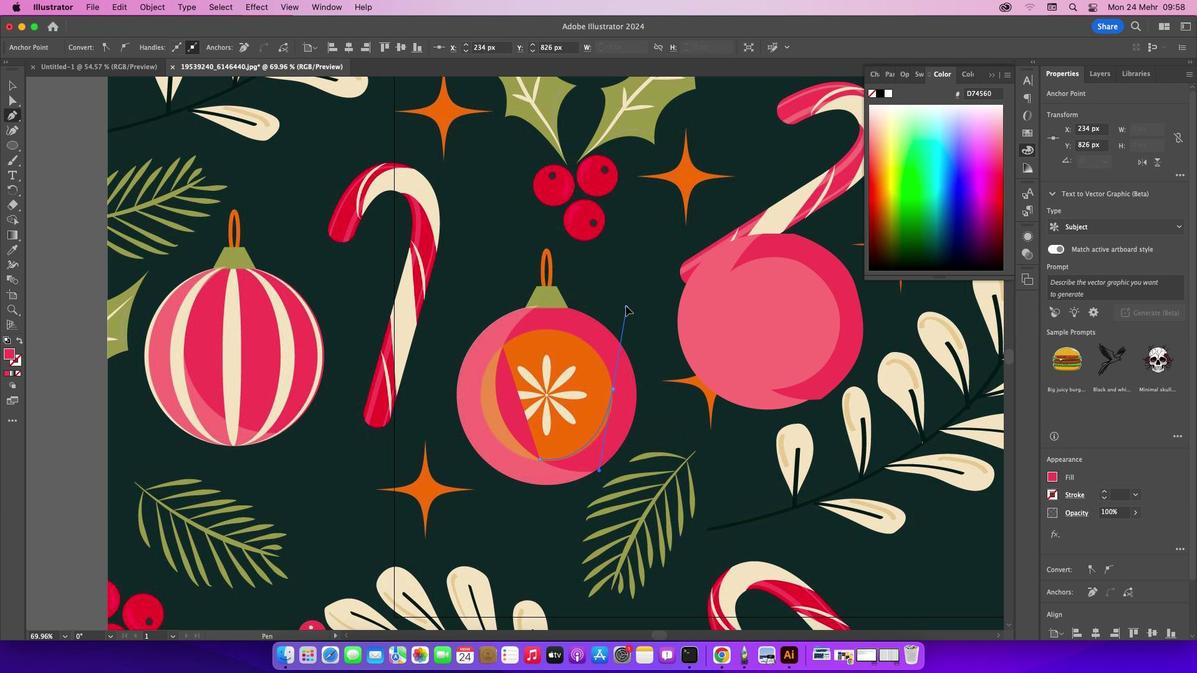 
Action: Mouse moved to (502, 346)
Screenshot: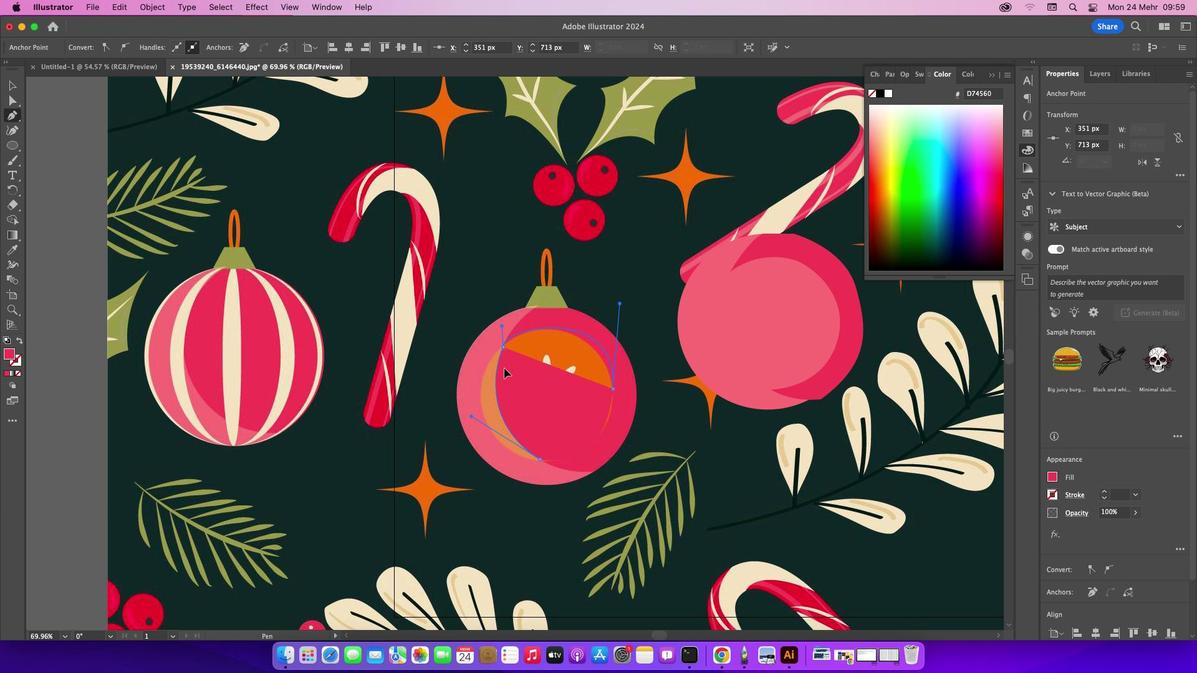 
Action: Mouse pressed left at (502, 346)
Screenshot: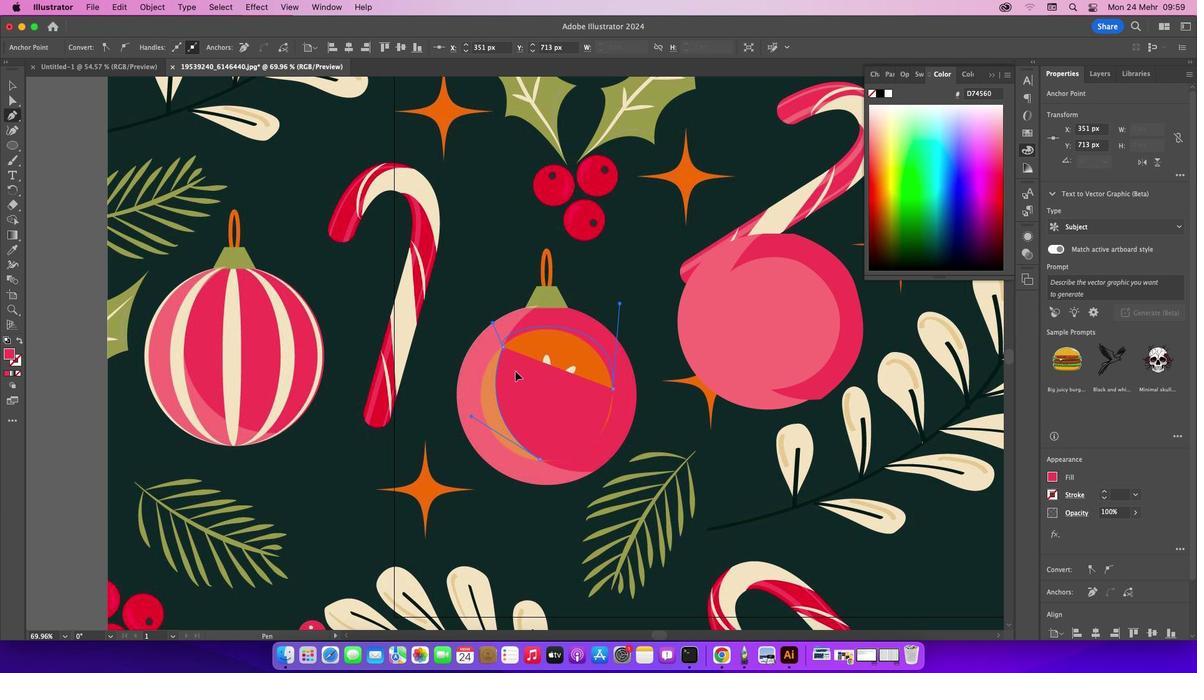 
Action: Mouse moved to (519, 367)
Screenshot: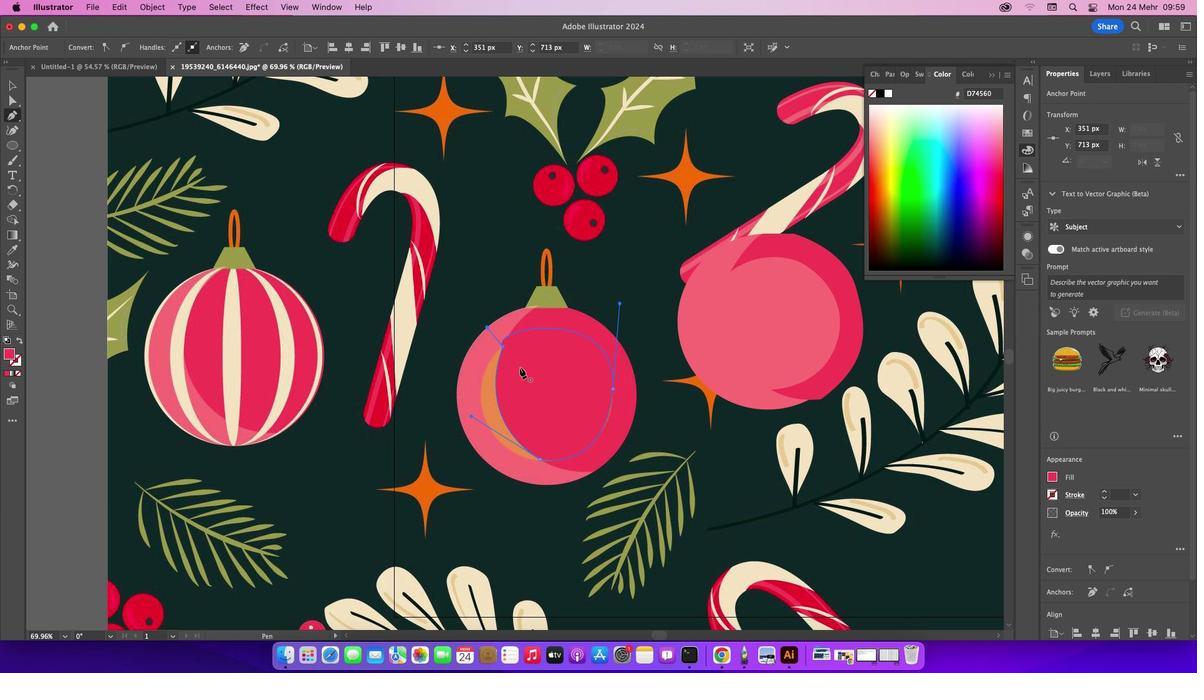 
Action: Key pressed Key.cmd'z'
Screenshot: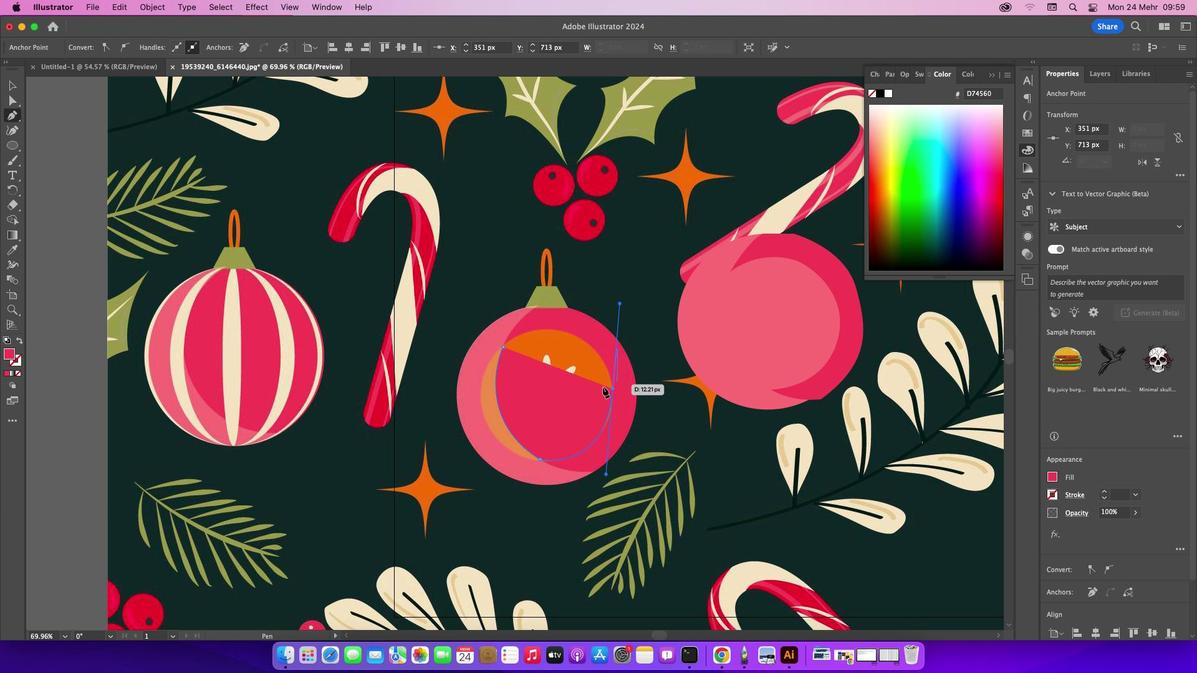 
Action: Mouse moved to (613, 389)
Screenshot: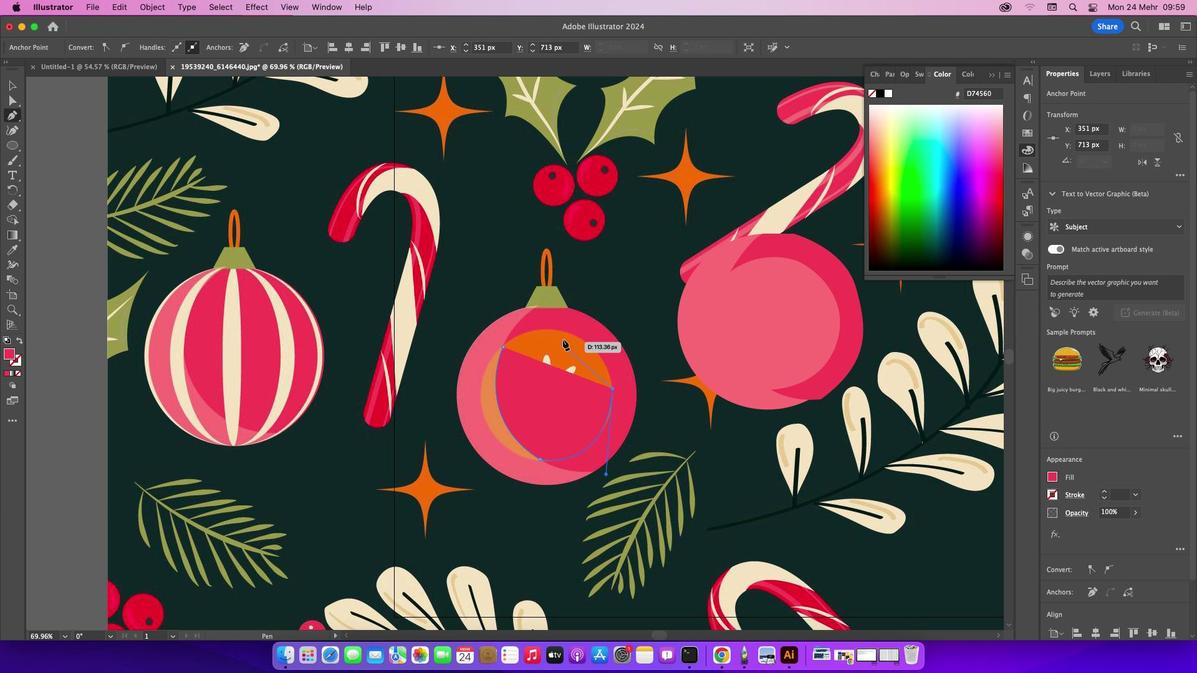 
Action: Mouse pressed left at (613, 389)
Screenshot: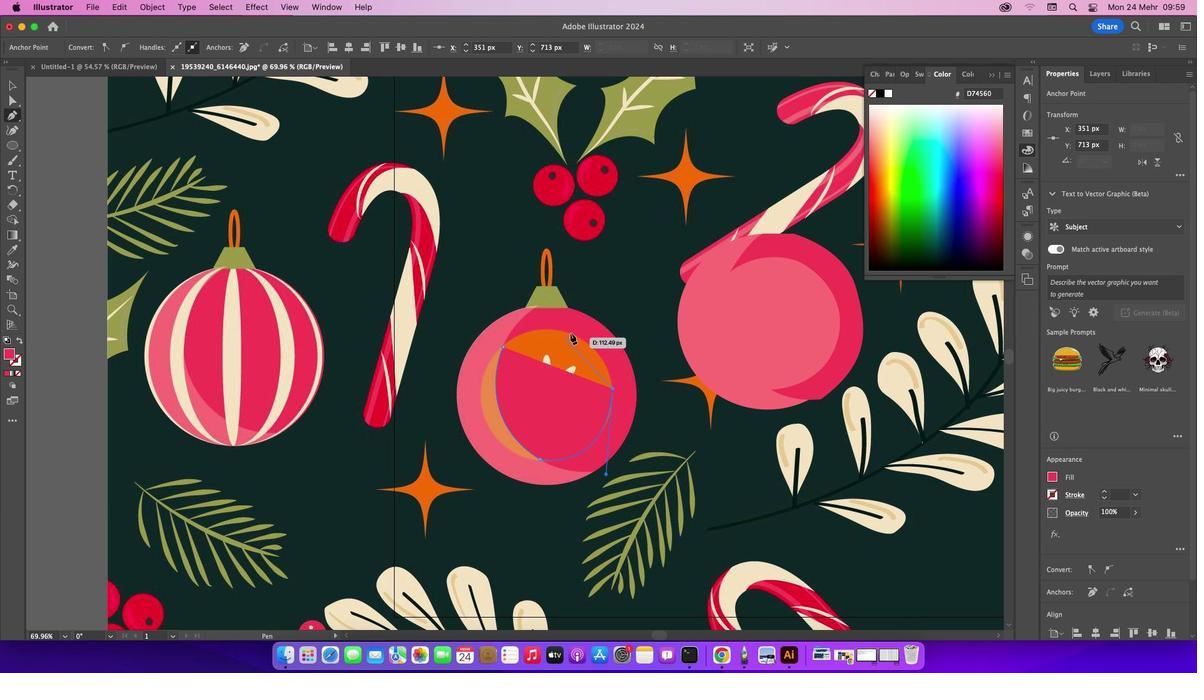 
Action: Mouse moved to (568, 332)
Screenshot: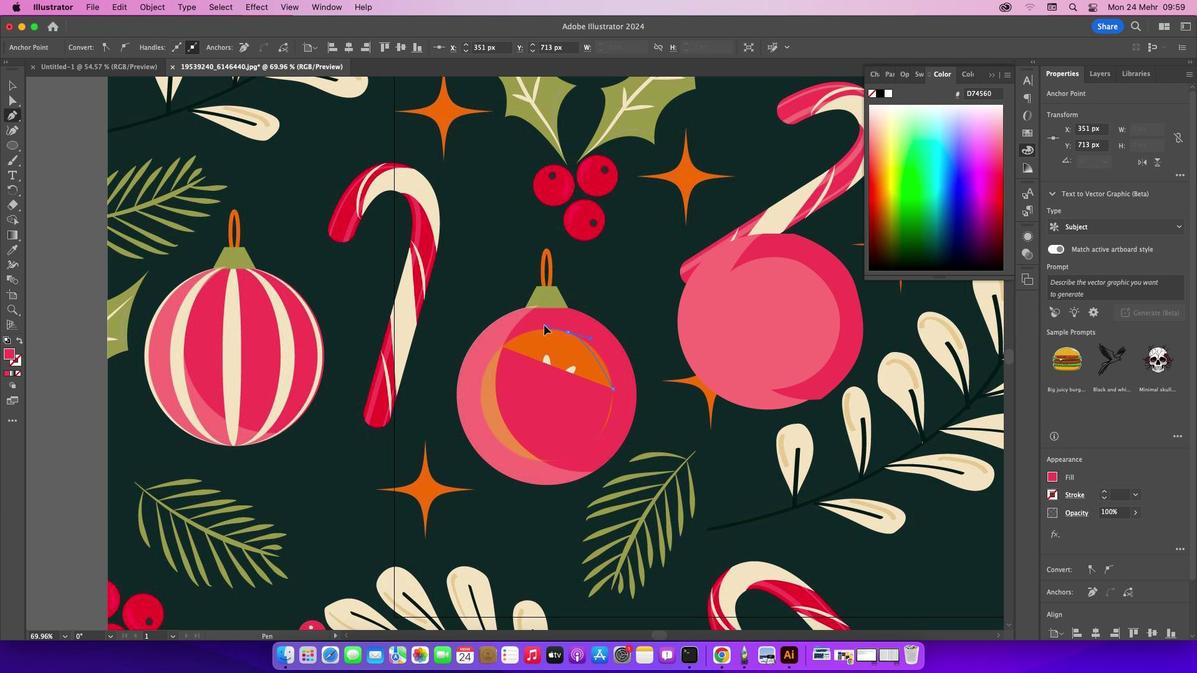 
Action: Mouse pressed left at (568, 332)
Screenshot: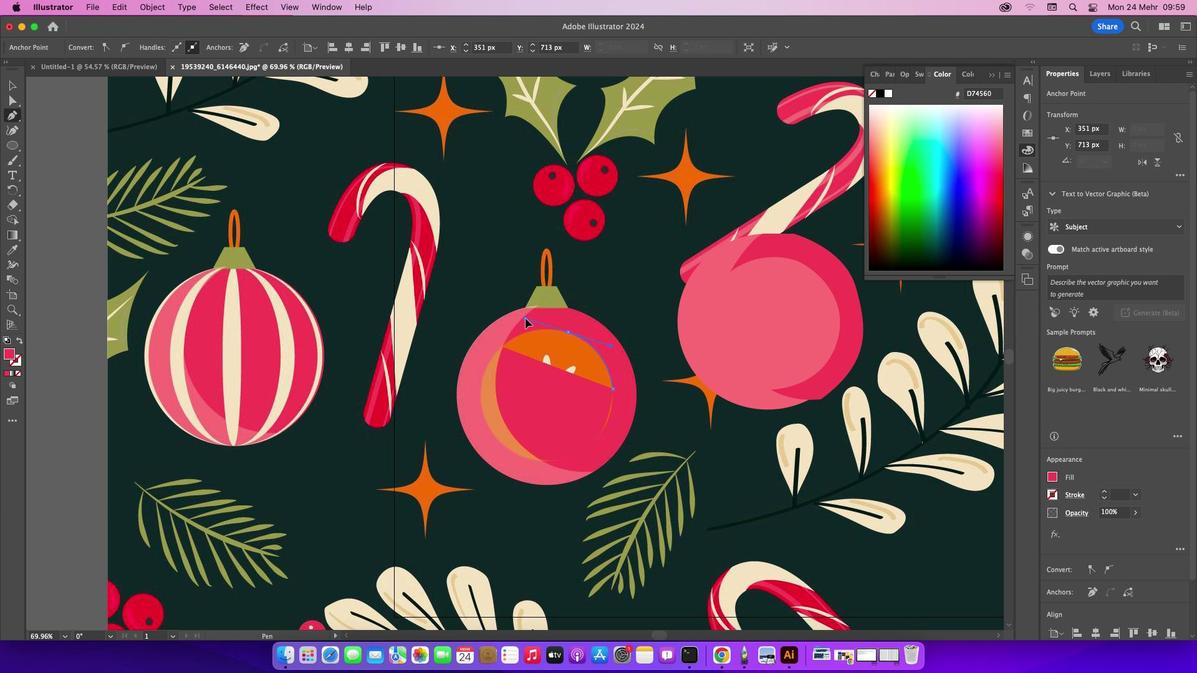 
Action: Mouse moved to (565, 331)
Screenshot: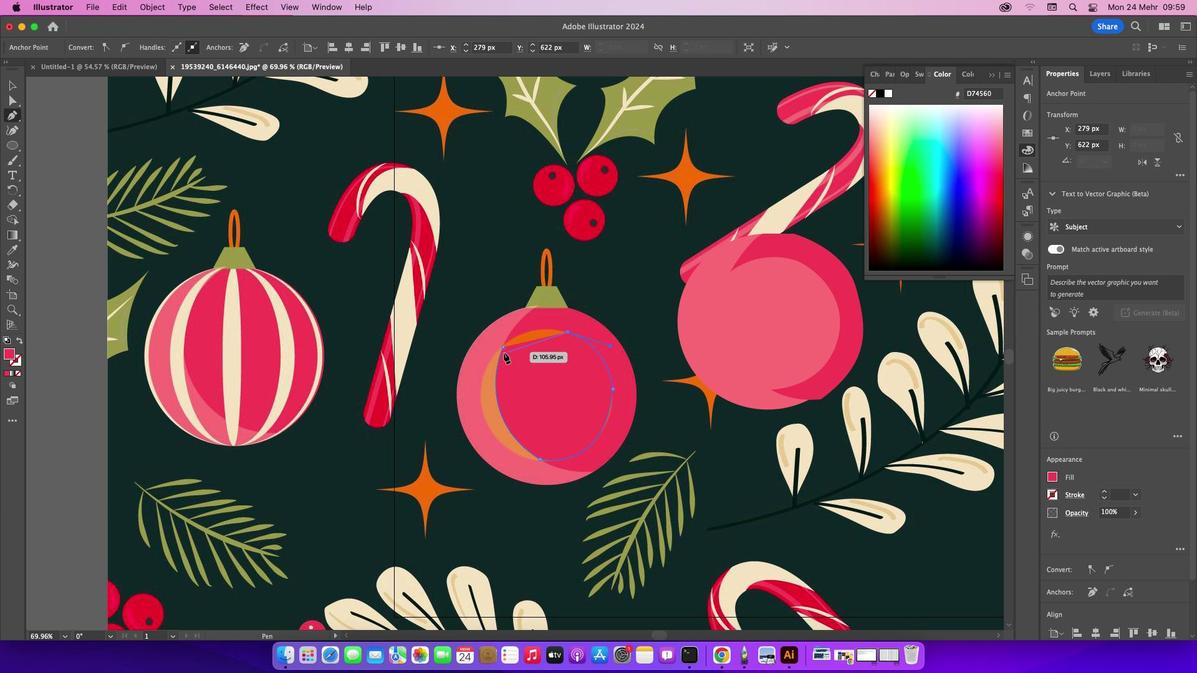 
Action: Mouse pressed left at (565, 331)
Screenshot: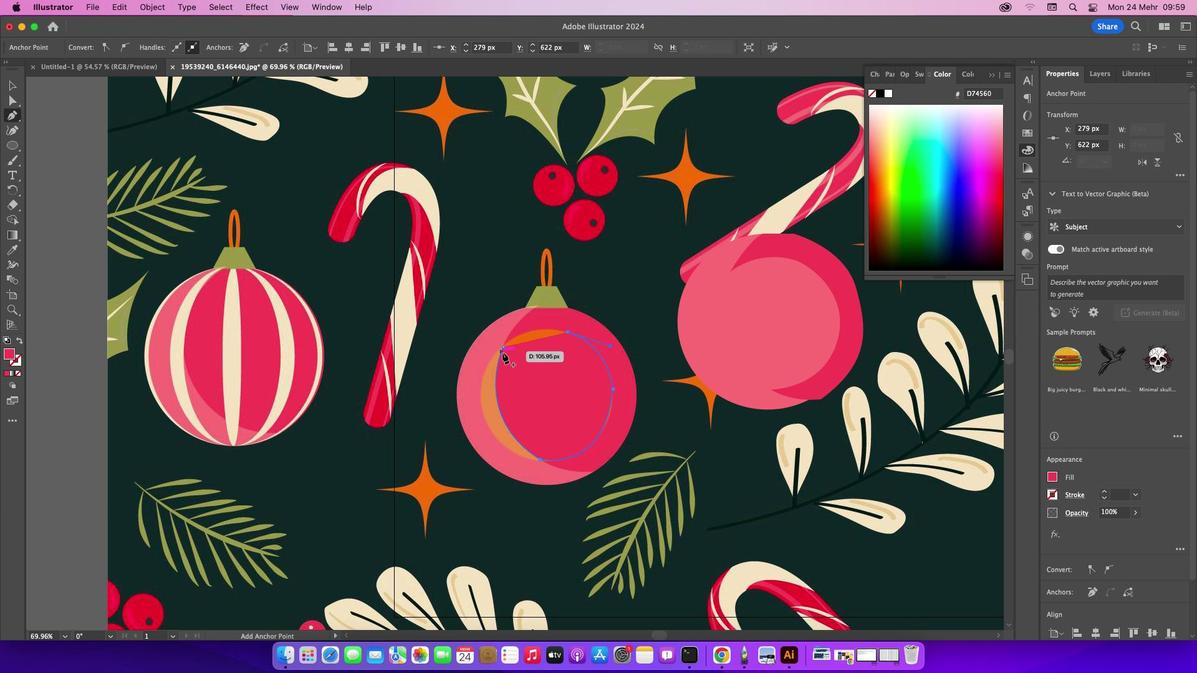 
Action: Mouse moved to (504, 346)
Screenshot: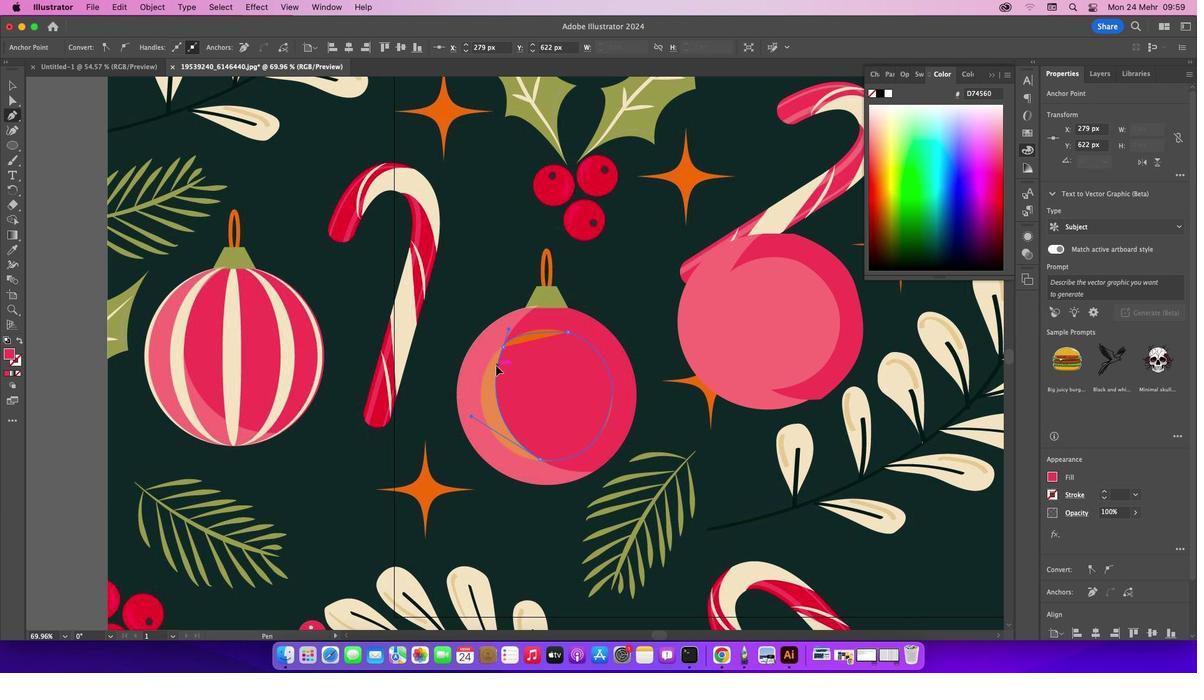 
Action: Mouse pressed left at (504, 346)
Screenshot: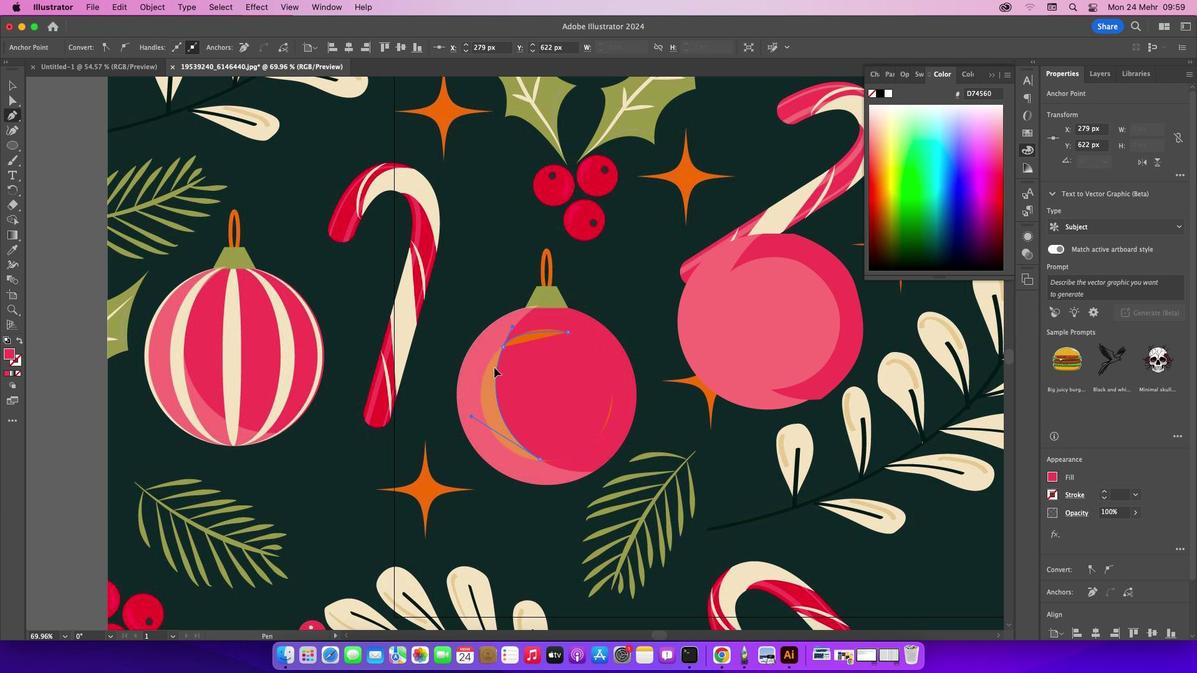 
Action: Mouse moved to (8, 88)
Screenshot: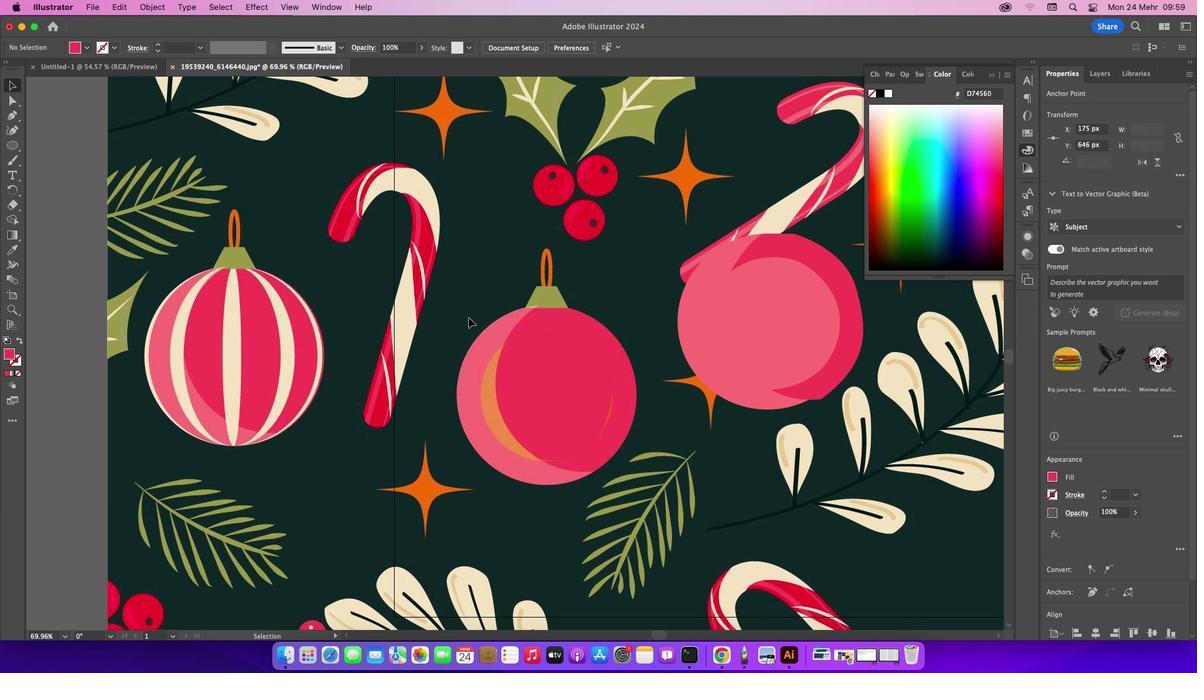 
Action: Mouse pressed left at (8, 88)
Screenshot: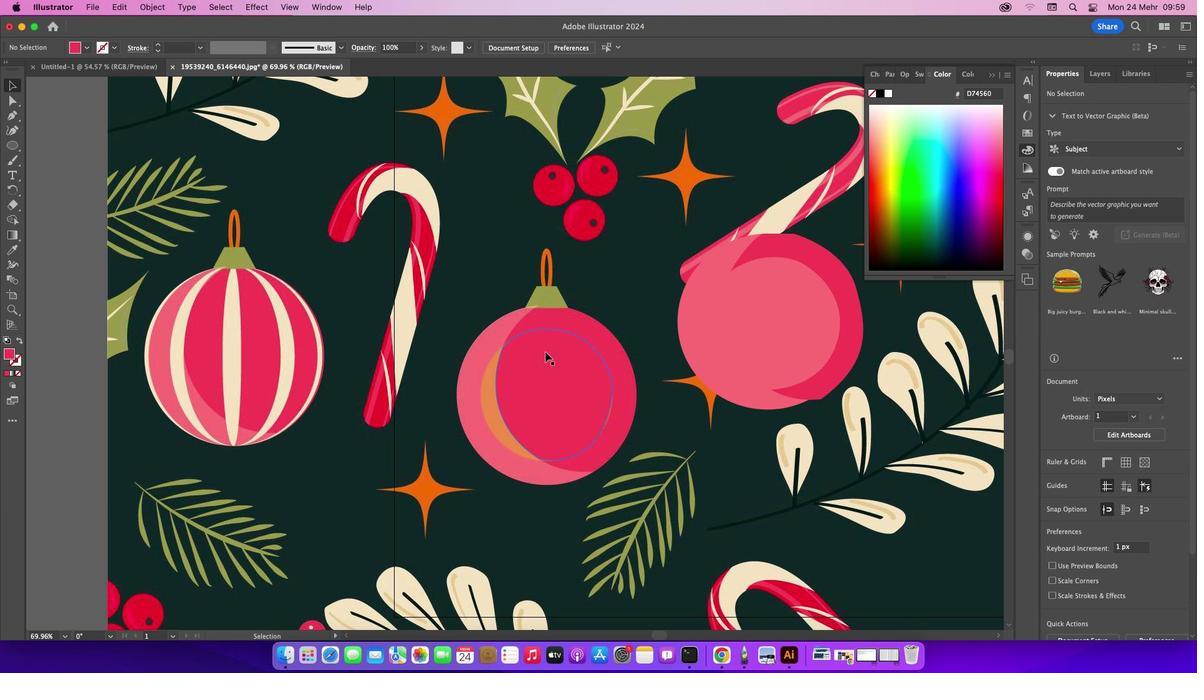 
Action: Mouse moved to (151, 144)
Screenshot: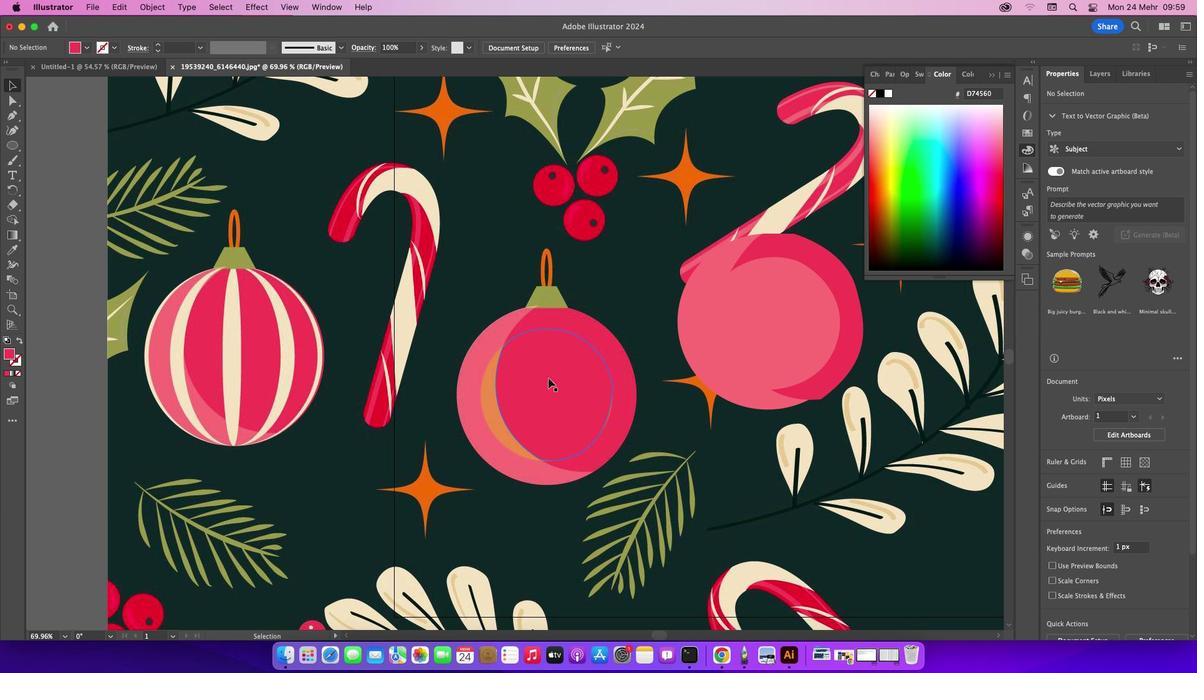 
Action: Mouse pressed left at (151, 144)
Screenshot: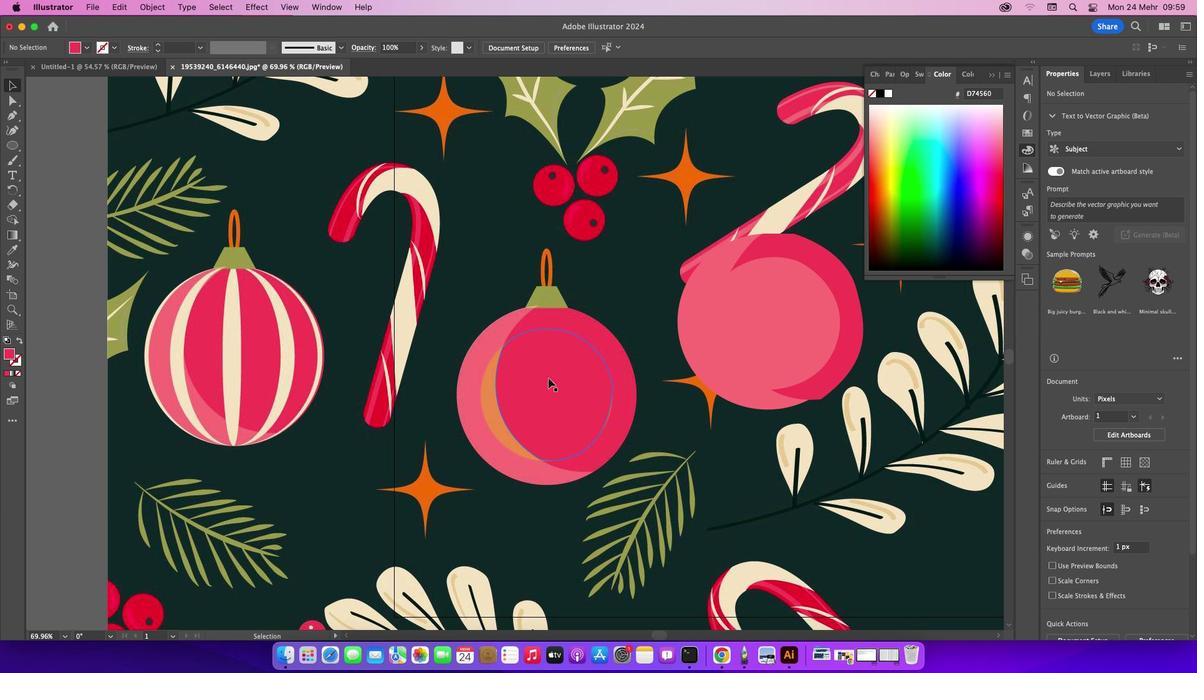 
Action: Mouse moved to (548, 378)
Screenshot: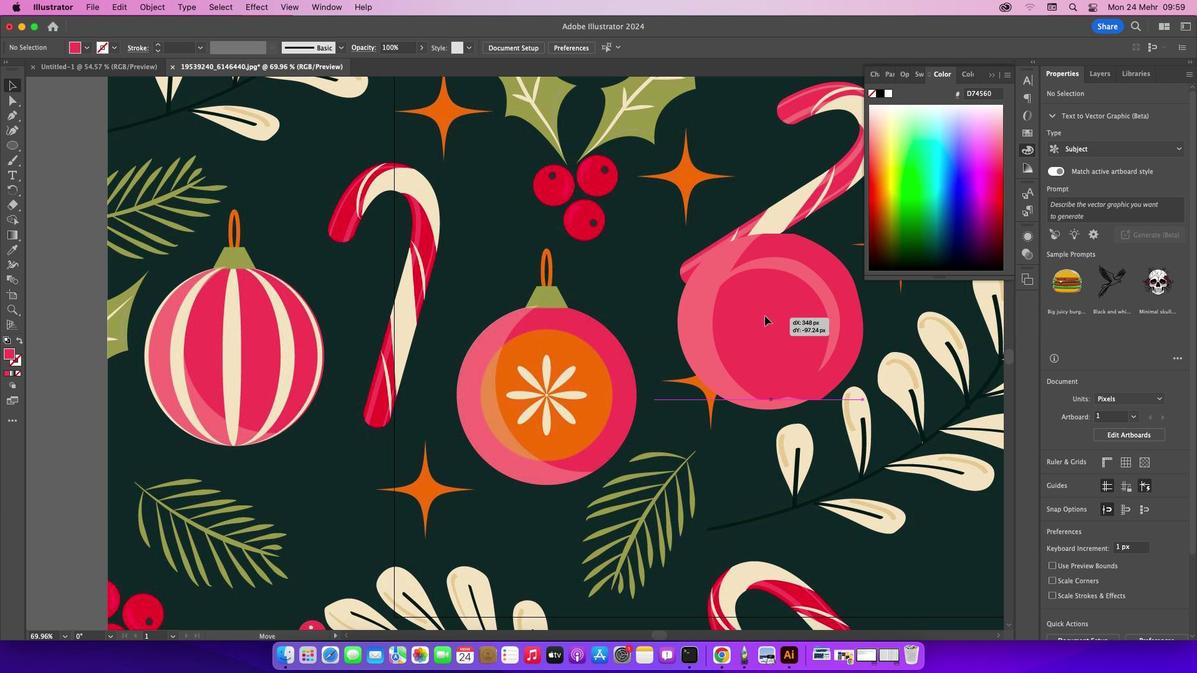 
Action: Mouse pressed left at (548, 378)
Screenshot: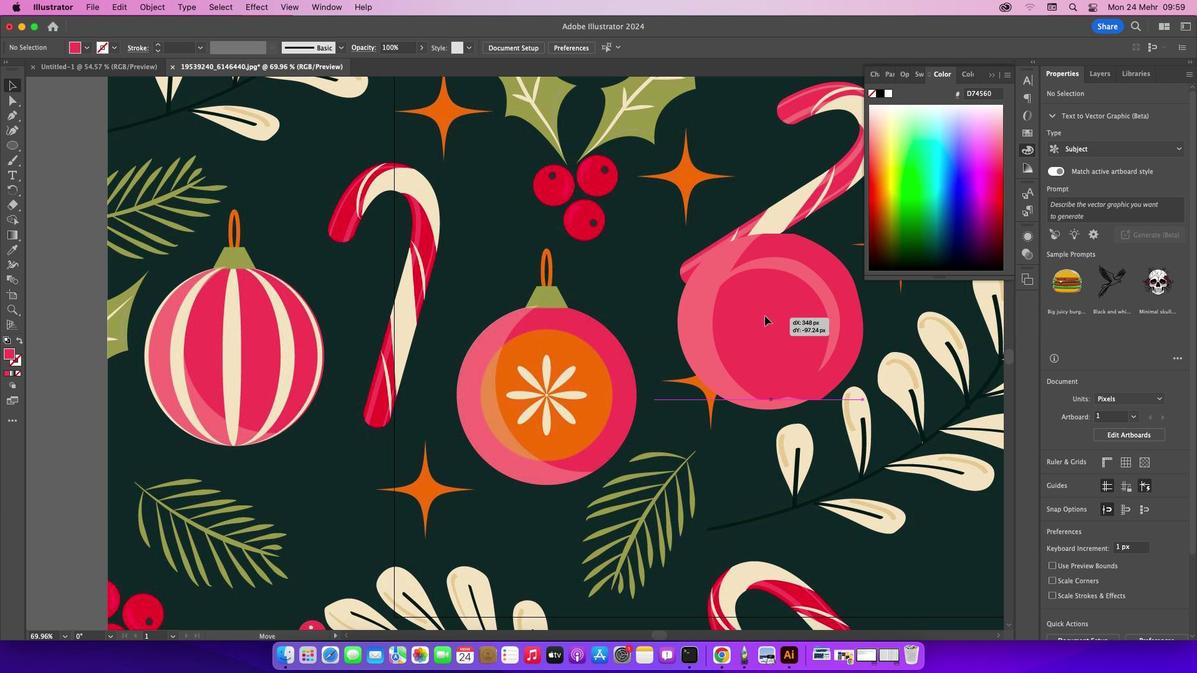 
Action: Mouse moved to (16, 252)
Screenshot: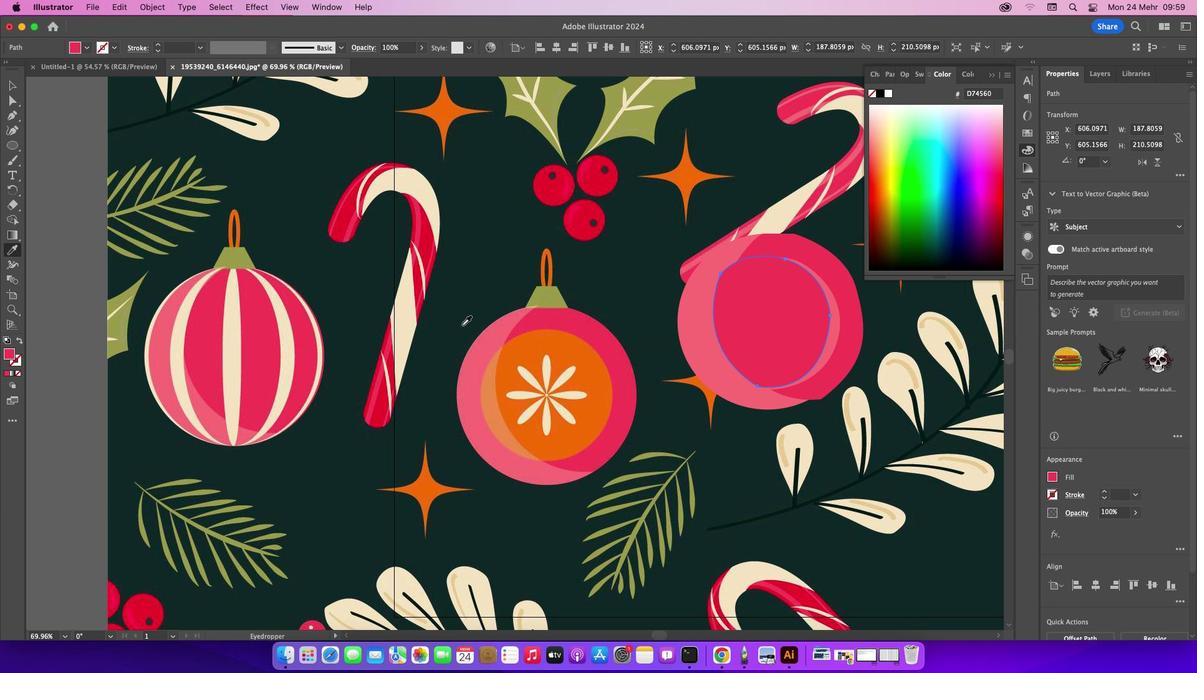 
Action: Mouse pressed left at (16, 252)
Screenshot: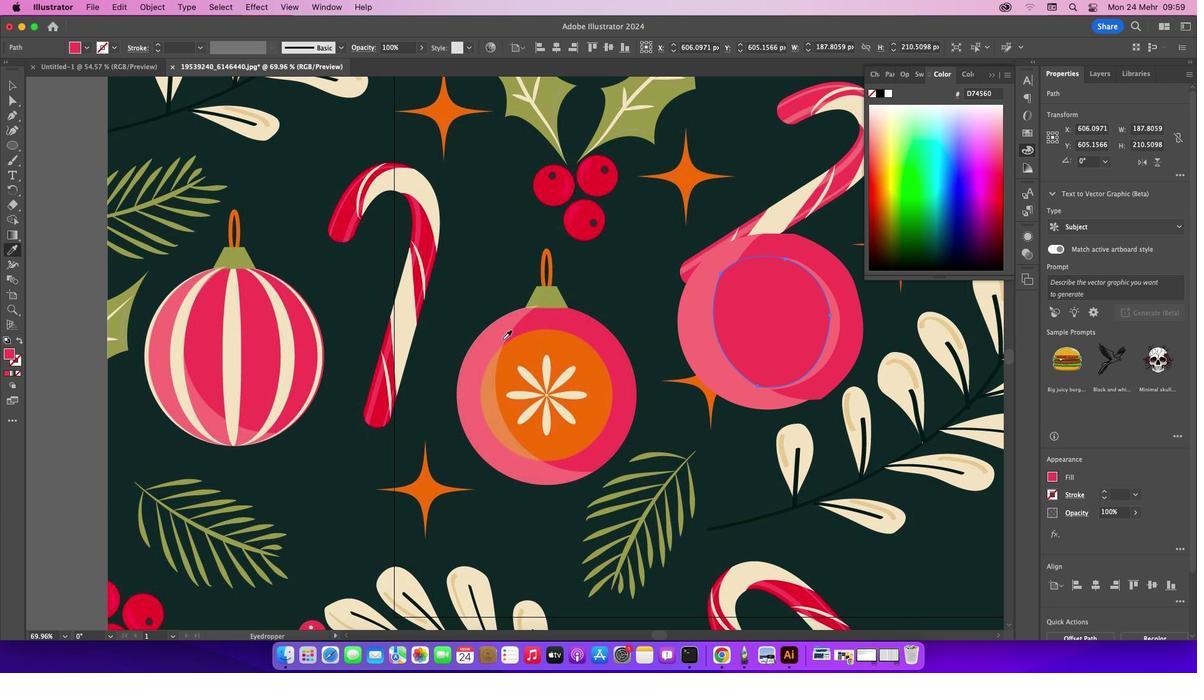 
Action: Mouse moved to (541, 339)
Screenshot: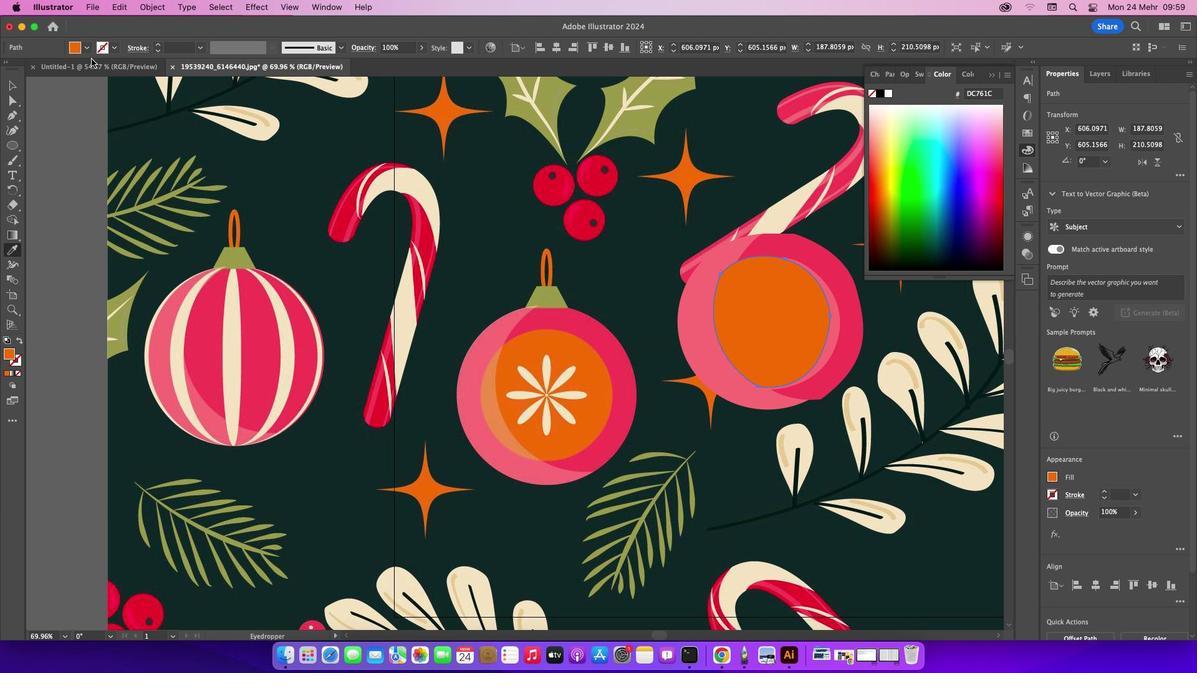 
Action: Mouse pressed left at (541, 339)
Screenshot: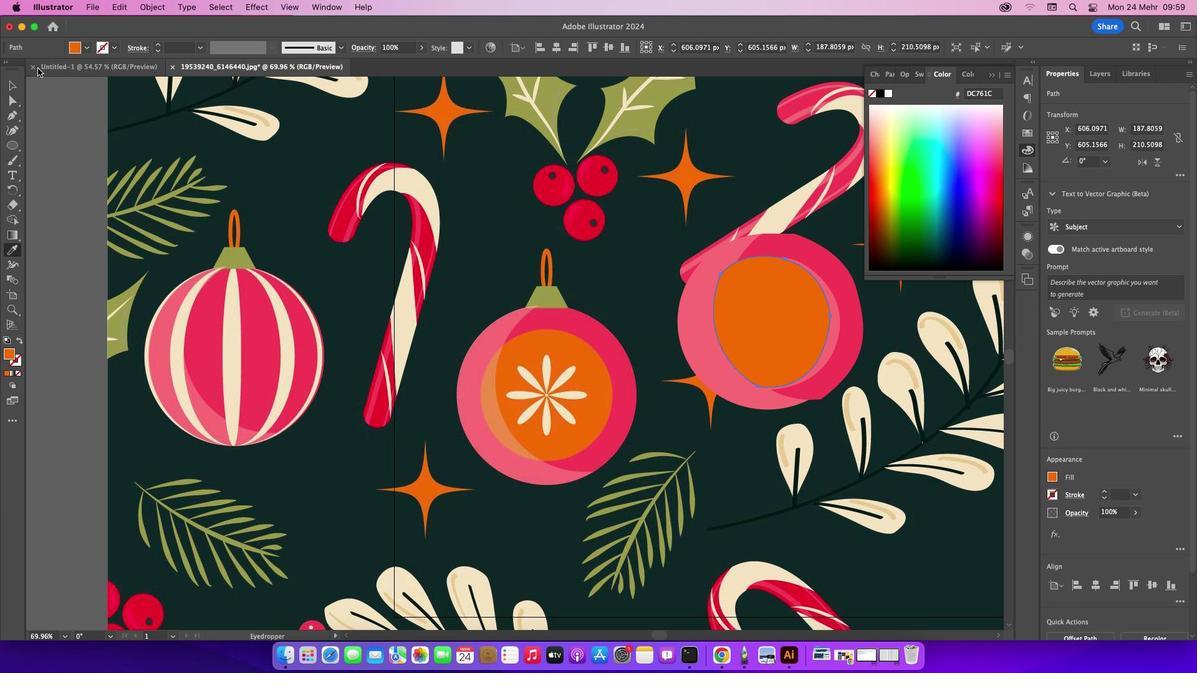 
Action: Mouse moved to (13, 85)
Screenshot: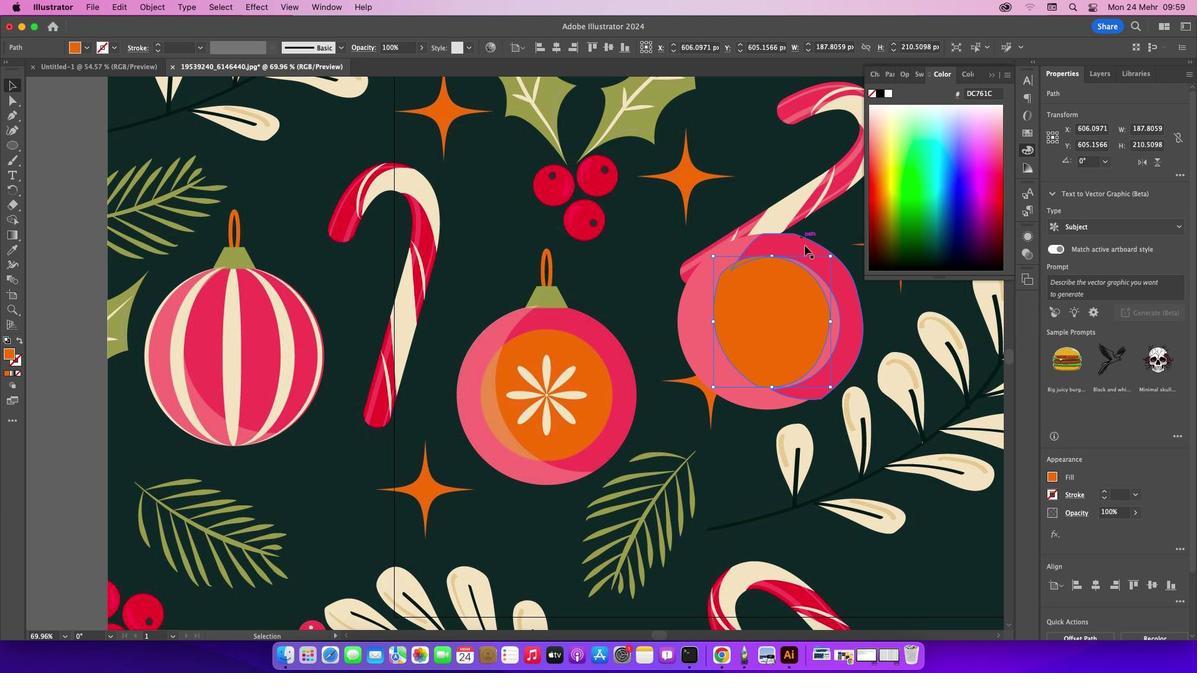 
Action: Mouse pressed left at (13, 85)
Screenshot: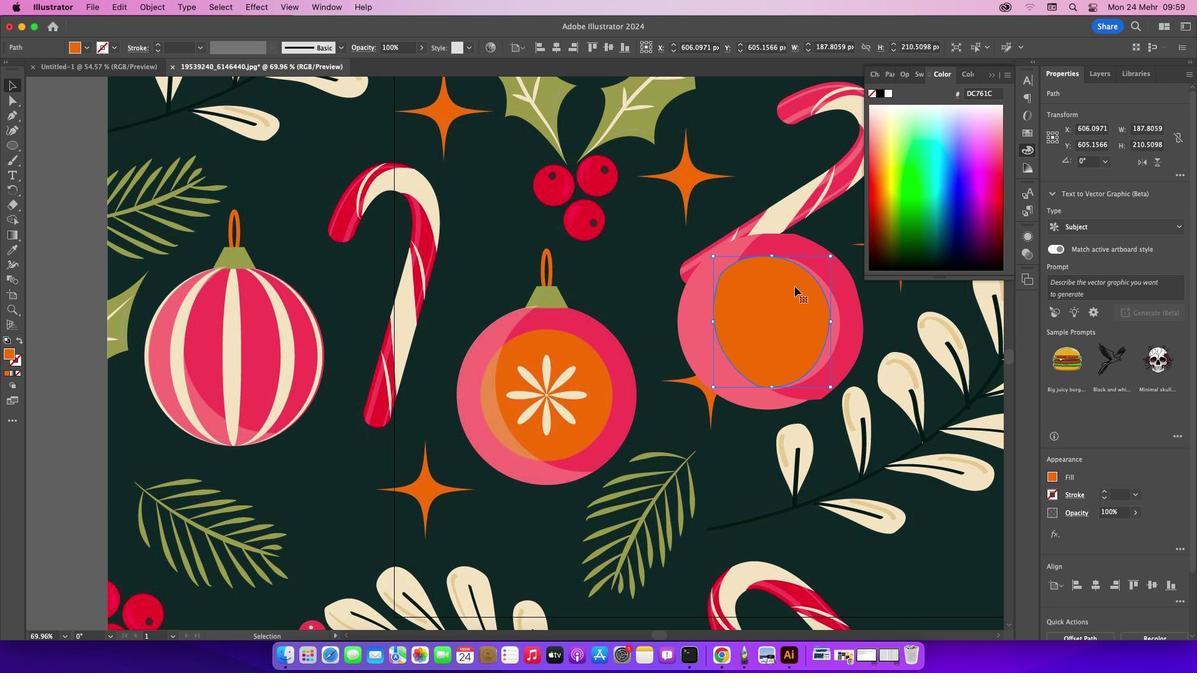 
Action: Mouse moved to (793, 294)
Screenshot: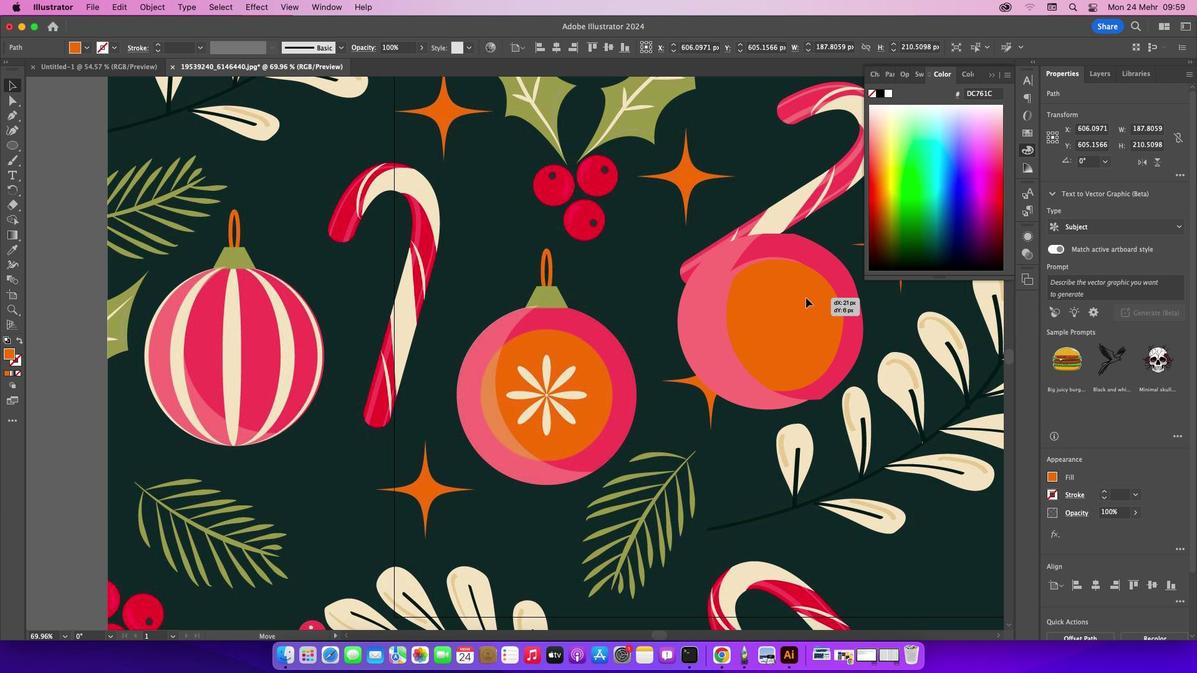 
Action: Mouse pressed left at (793, 294)
Screenshot: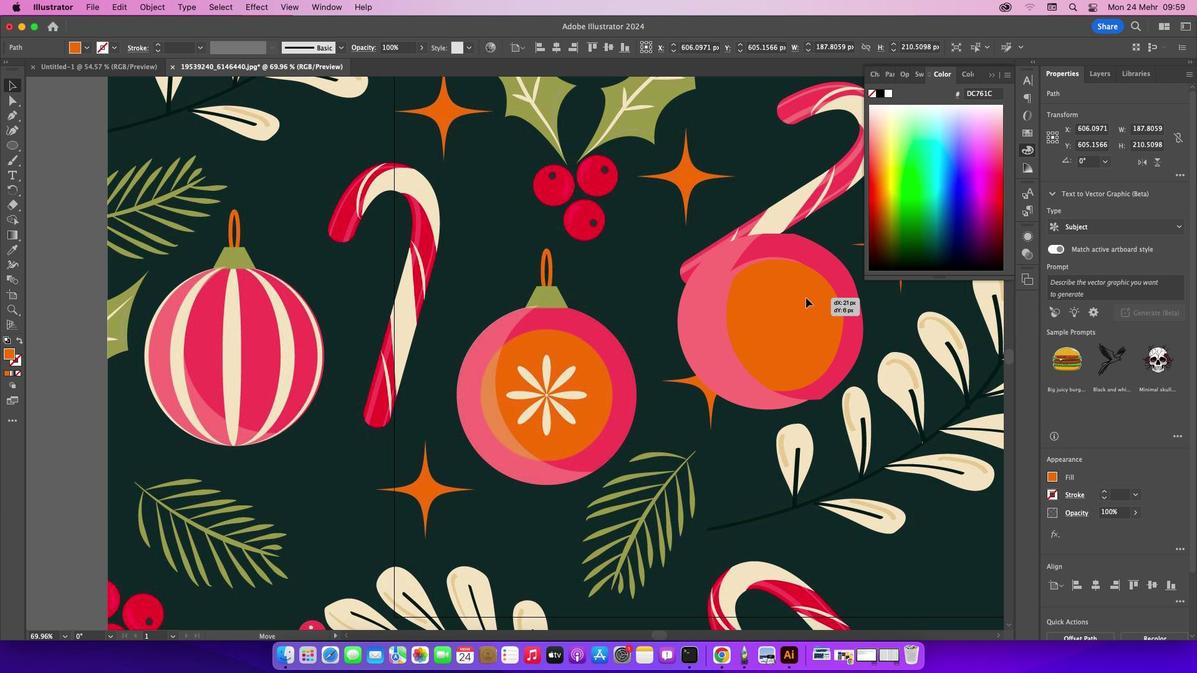 
Action: Mouse moved to (633, 172)
Screenshot: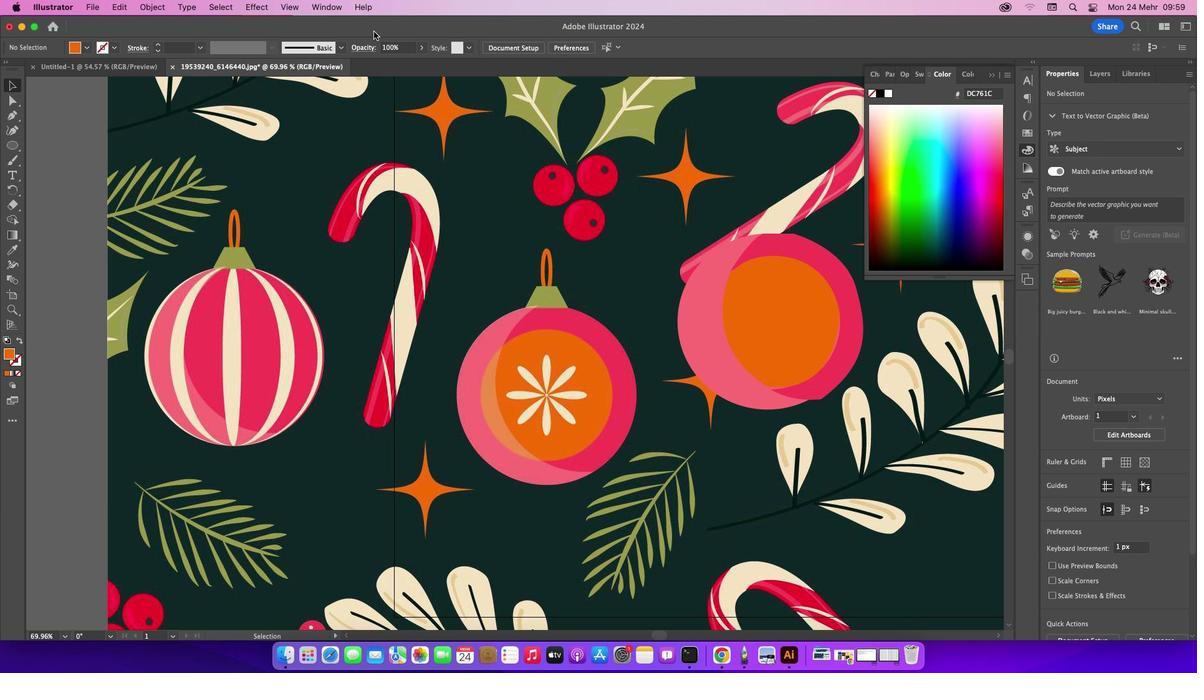 
Action: Mouse pressed left at (633, 172)
Screenshot: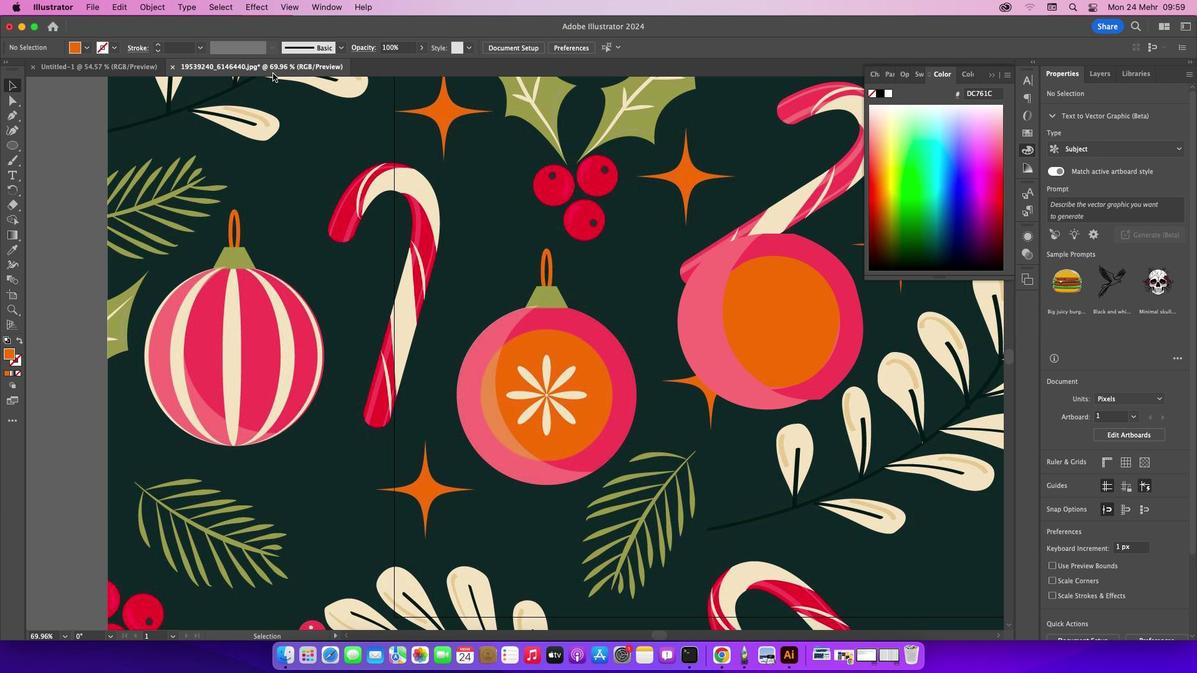 
Action: Mouse moved to (7, 113)
Screenshot: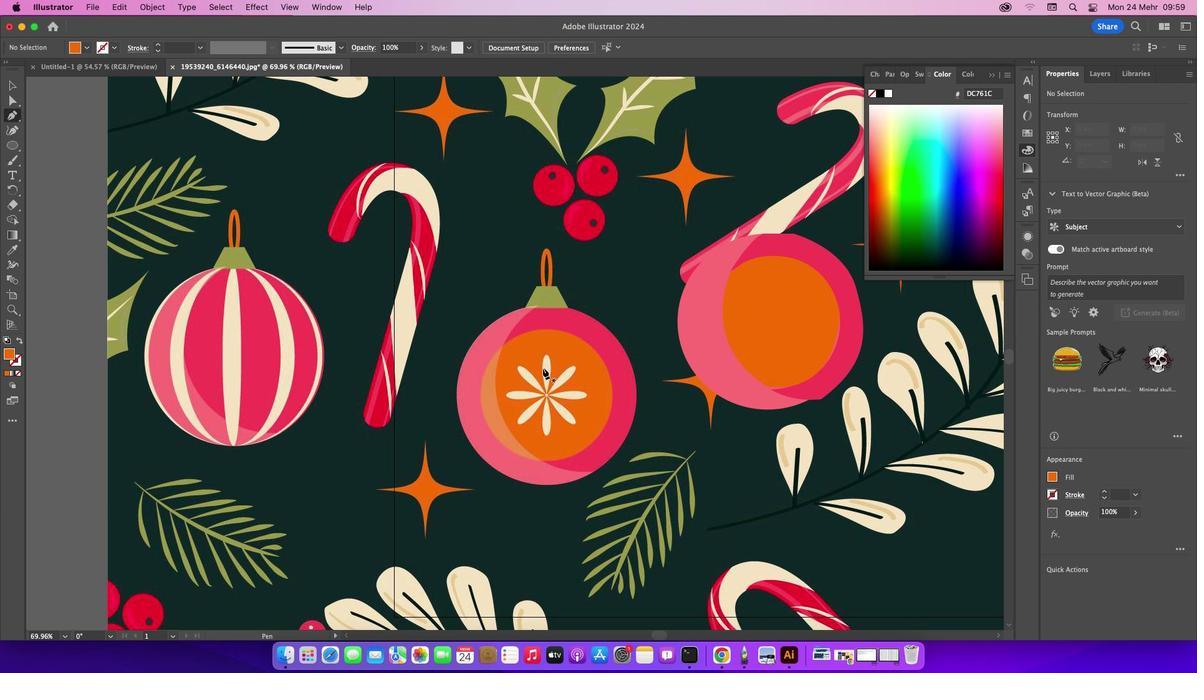 
Action: Mouse pressed left at (7, 113)
Screenshot: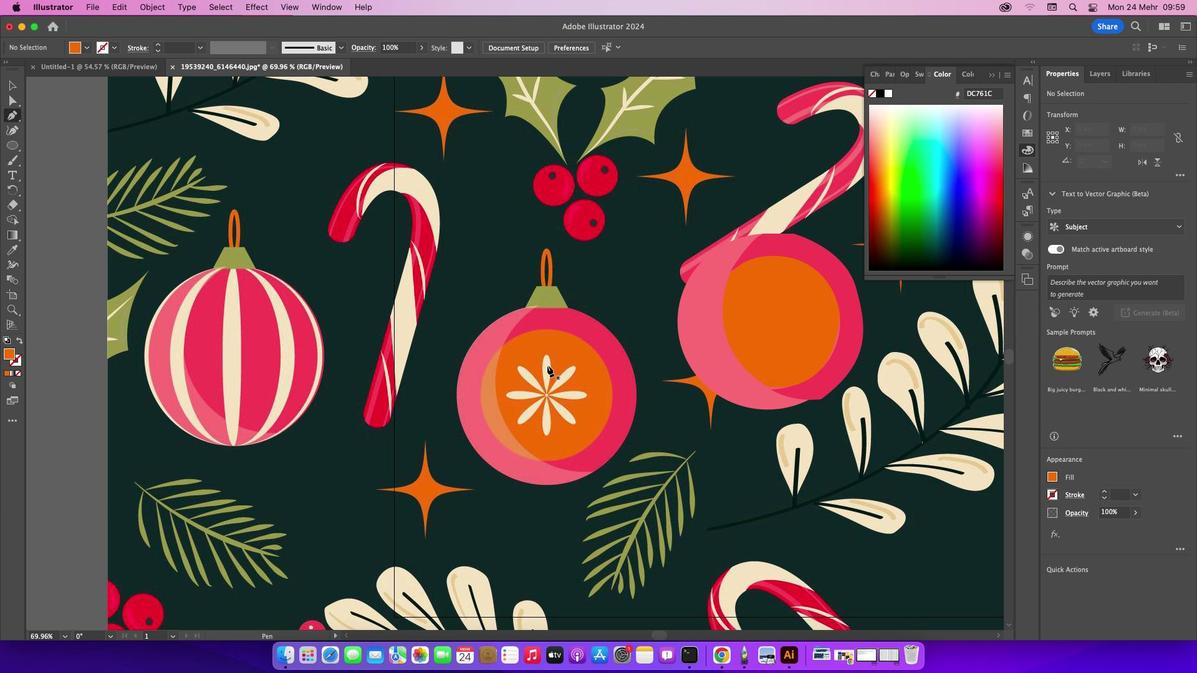 
Action: Mouse moved to (503, 344)
Screenshot: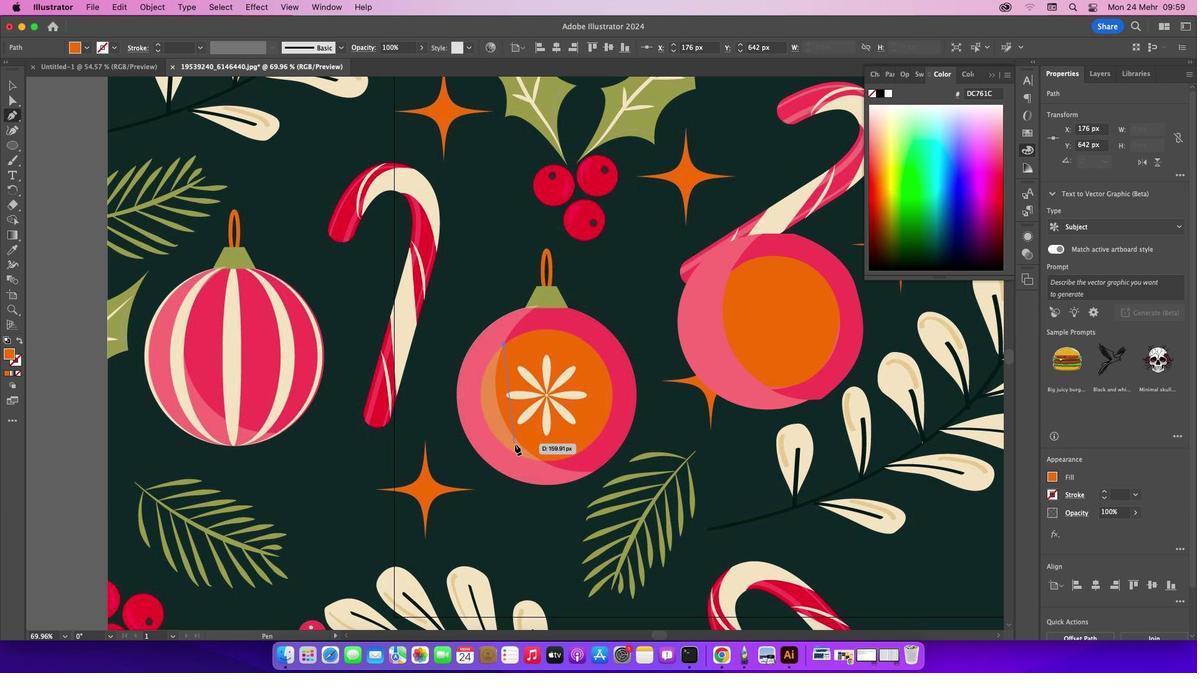 
Action: Mouse pressed left at (503, 344)
Screenshot: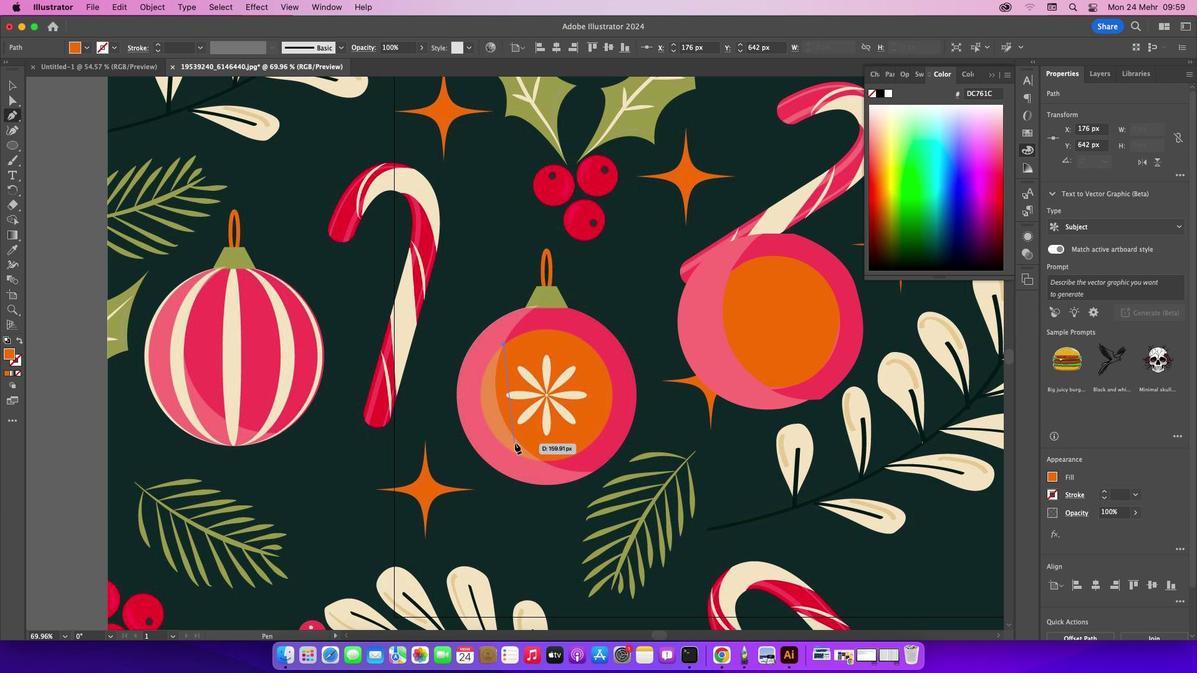 
Action: Mouse moved to (508, 428)
Screenshot: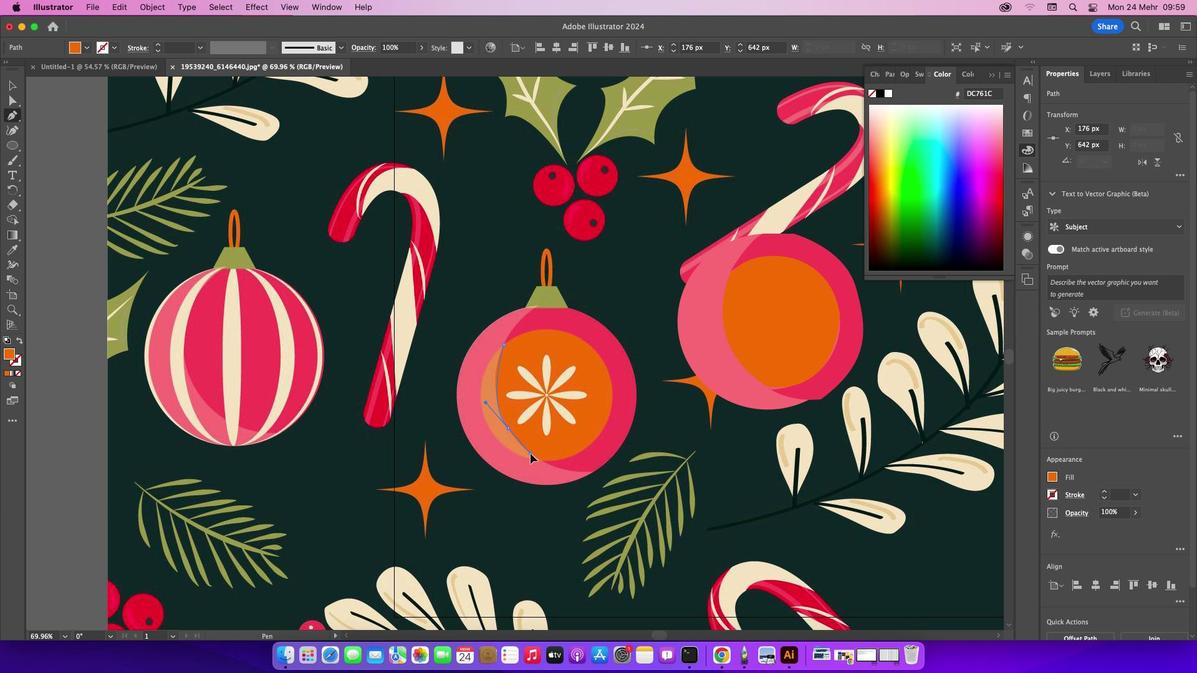 
Action: Mouse pressed left at (508, 428)
Screenshot: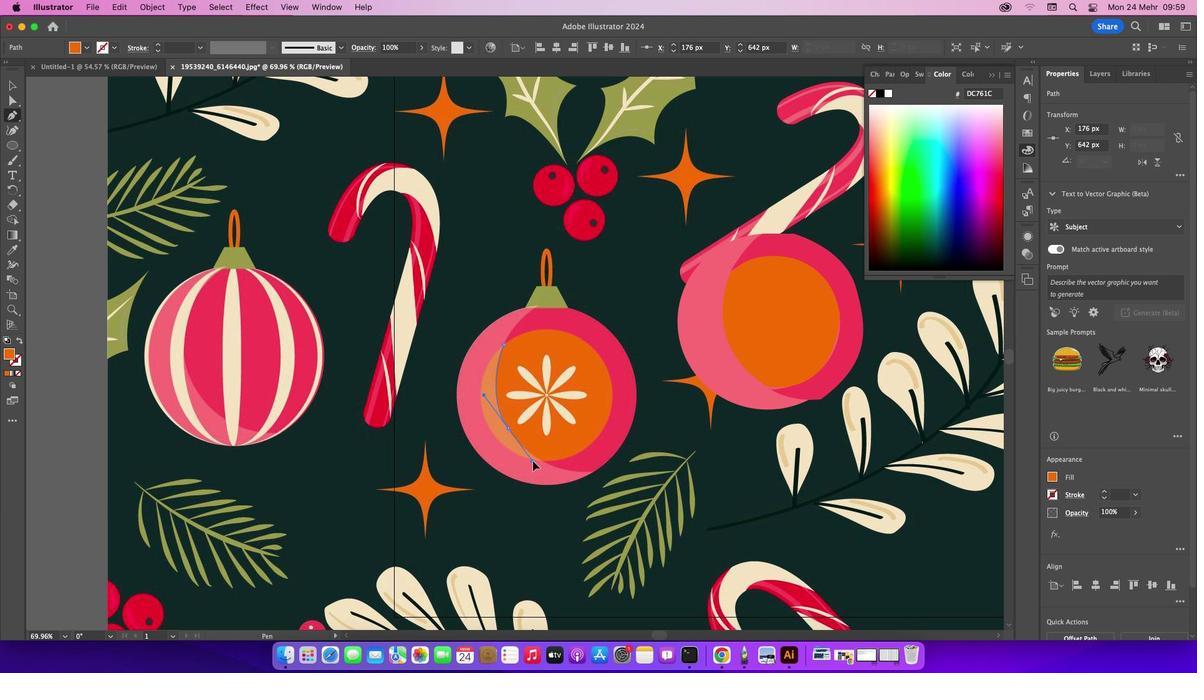 
Action: Mouse moved to (508, 429)
Screenshot: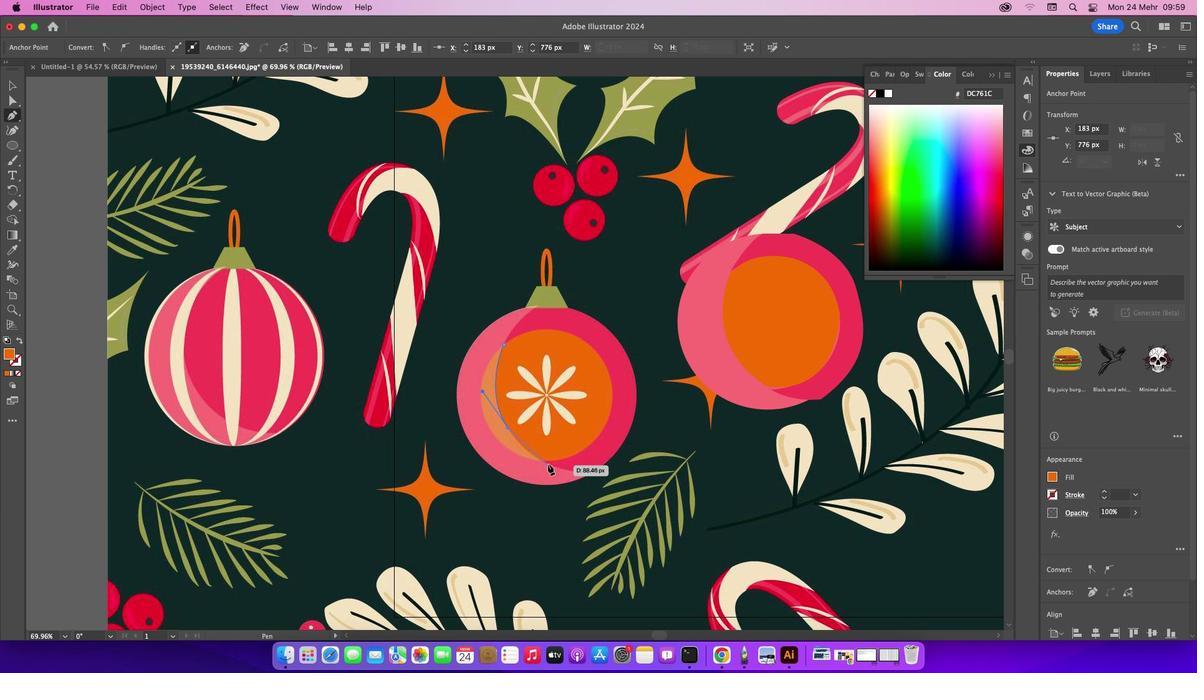 
Action: Mouse pressed left at (508, 429)
Screenshot: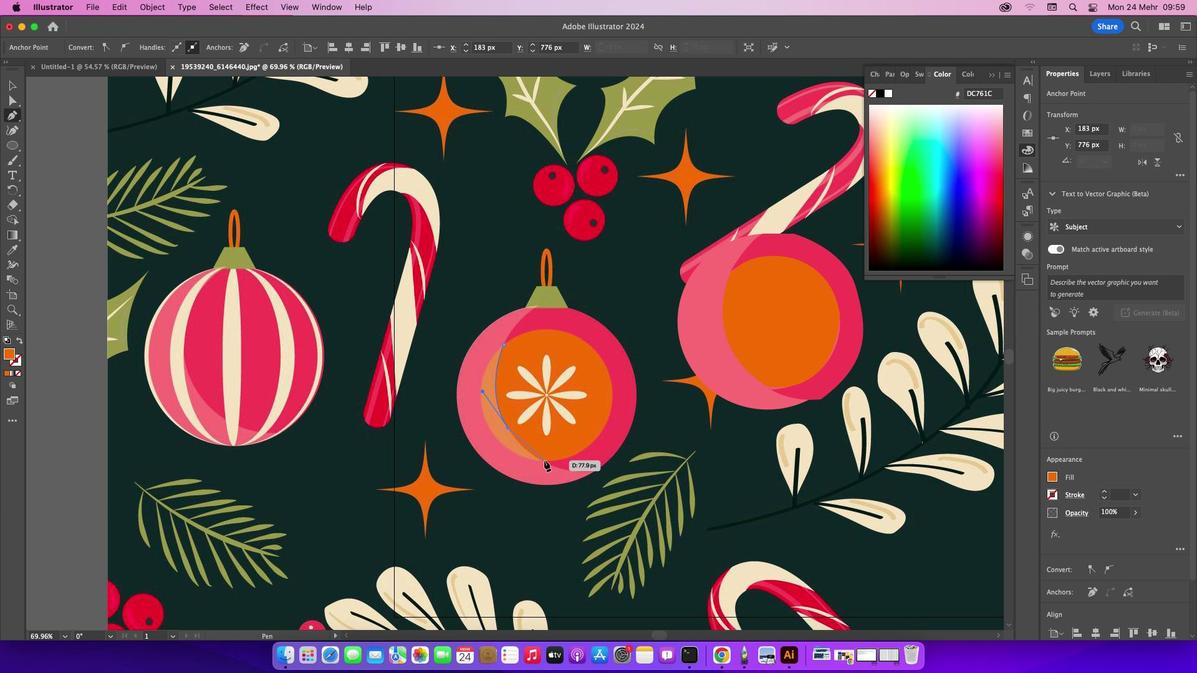 
Action: Mouse moved to (538, 461)
Screenshot: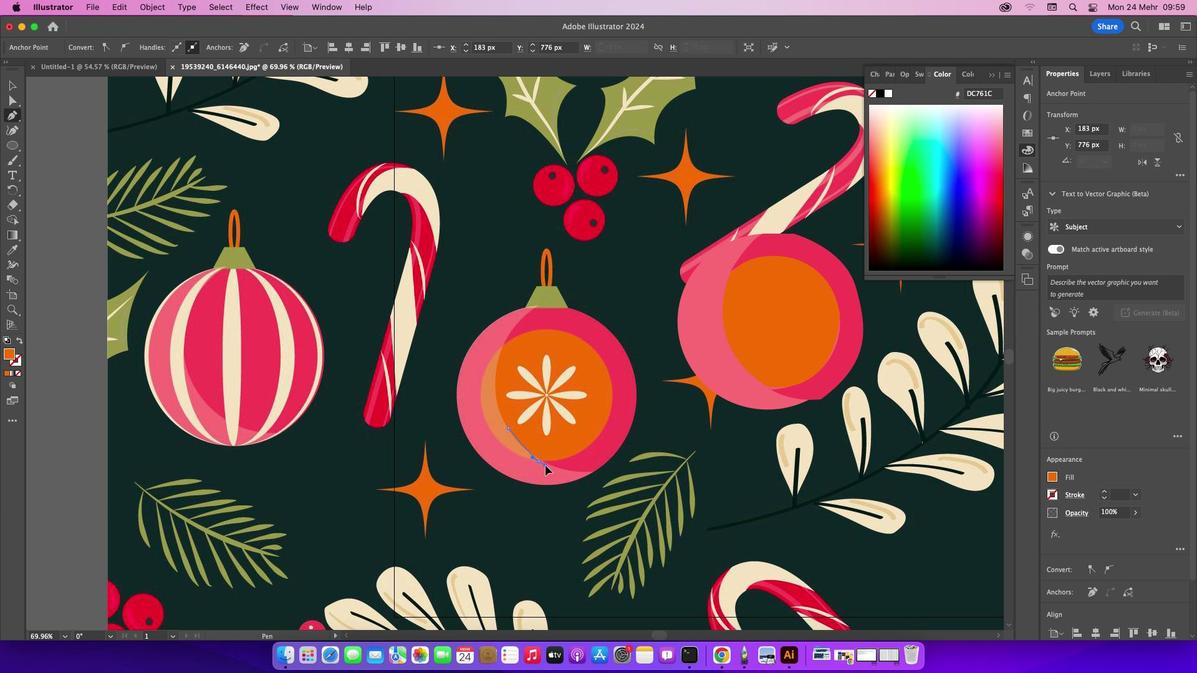 
Action: Mouse pressed left at (538, 461)
Screenshot: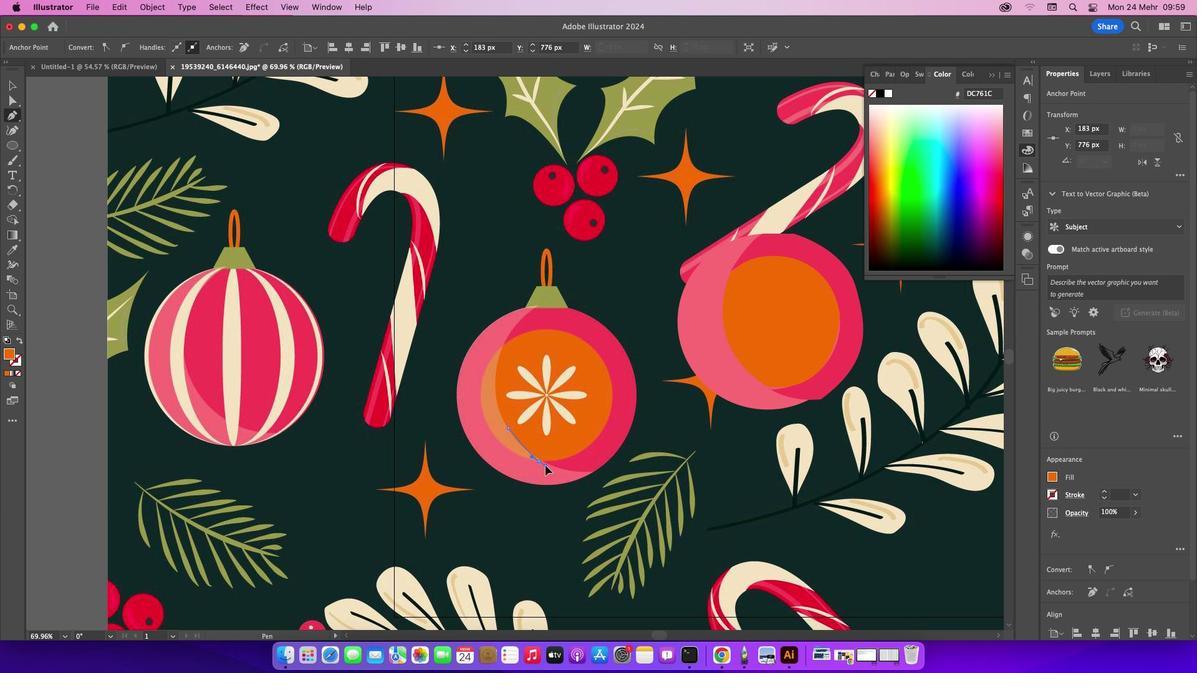 
Action: Mouse moved to (539, 461)
Screenshot: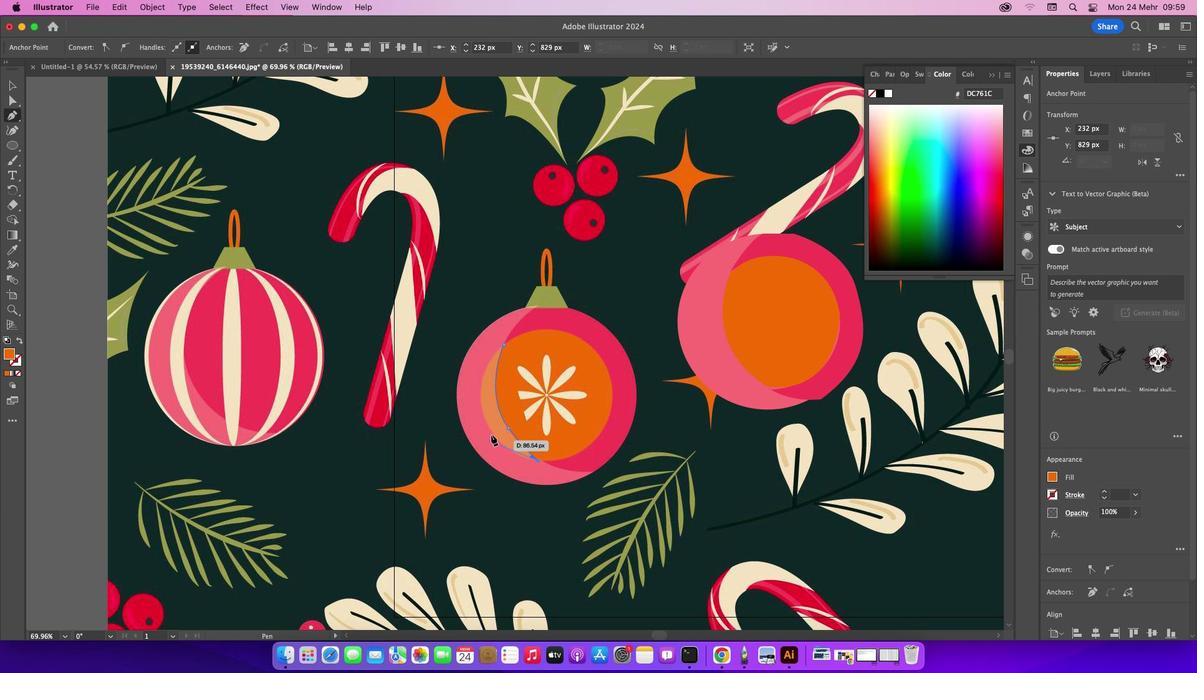 
Action: Mouse pressed left at (539, 461)
Screenshot: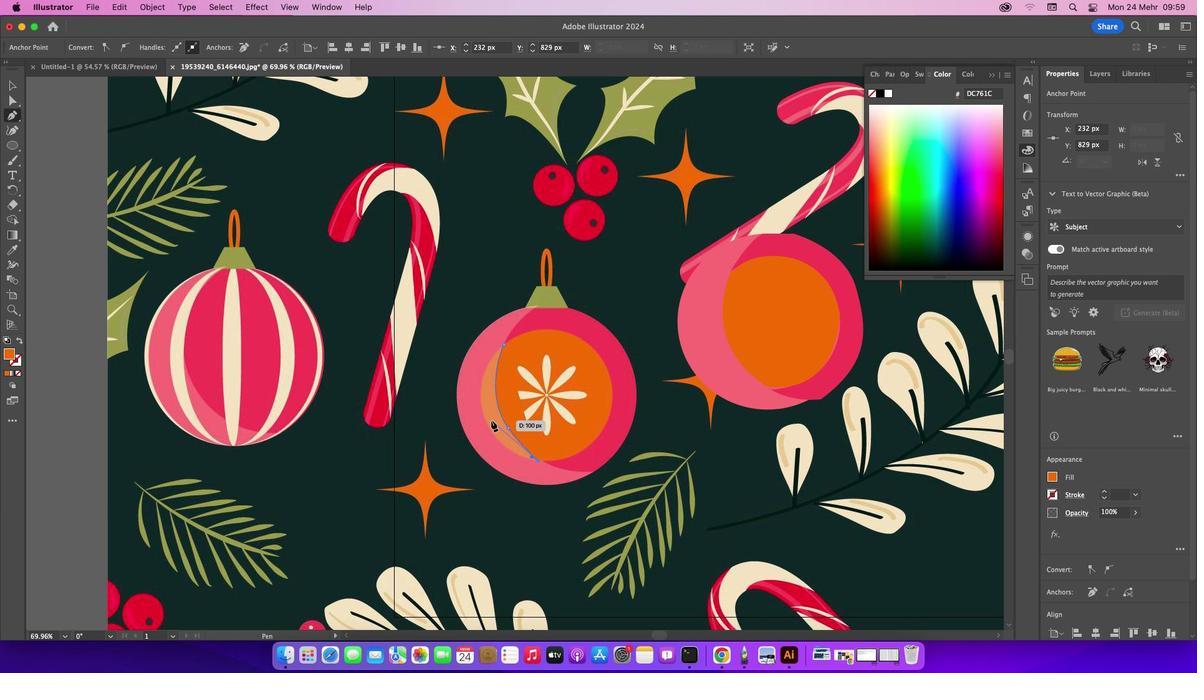 
Action: Mouse moved to (488, 432)
Screenshot: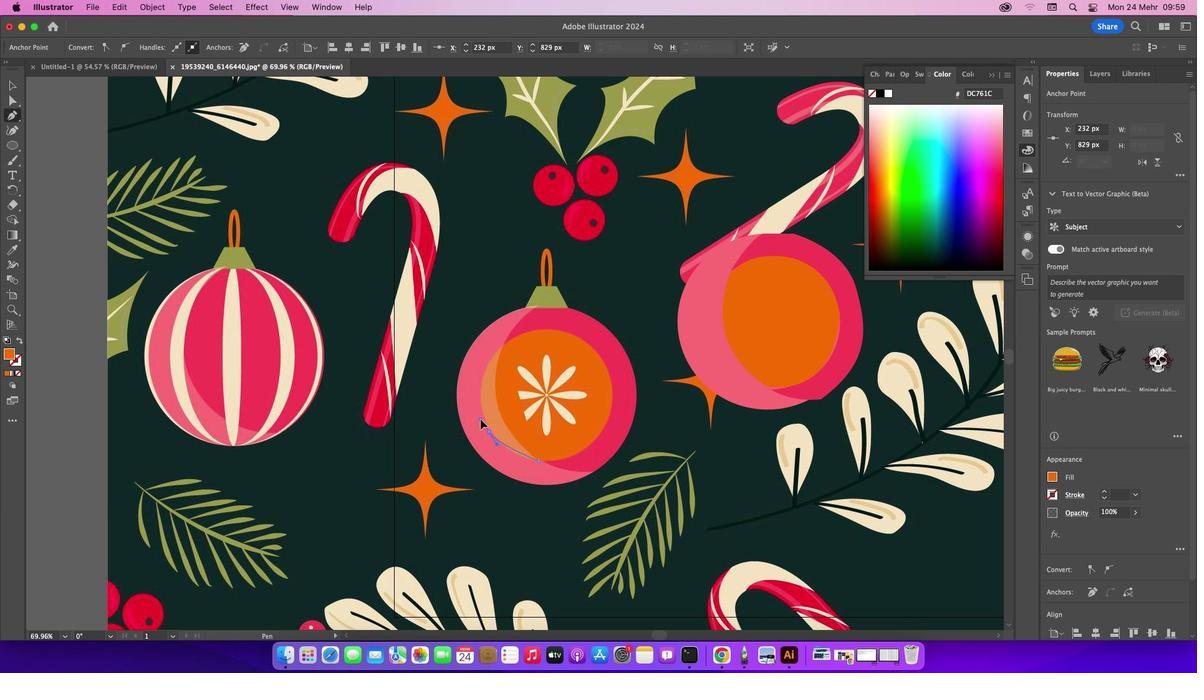 
Action: Mouse pressed left at (488, 432)
Screenshot: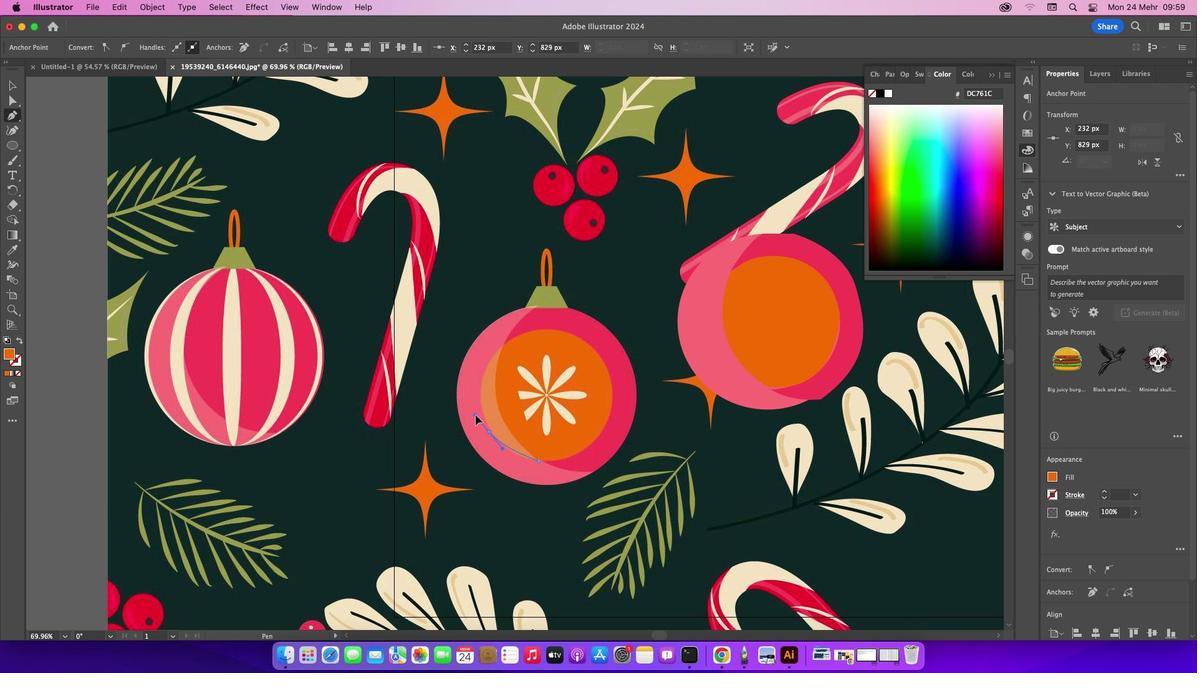 
Action: Mouse moved to (502, 346)
Screenshot: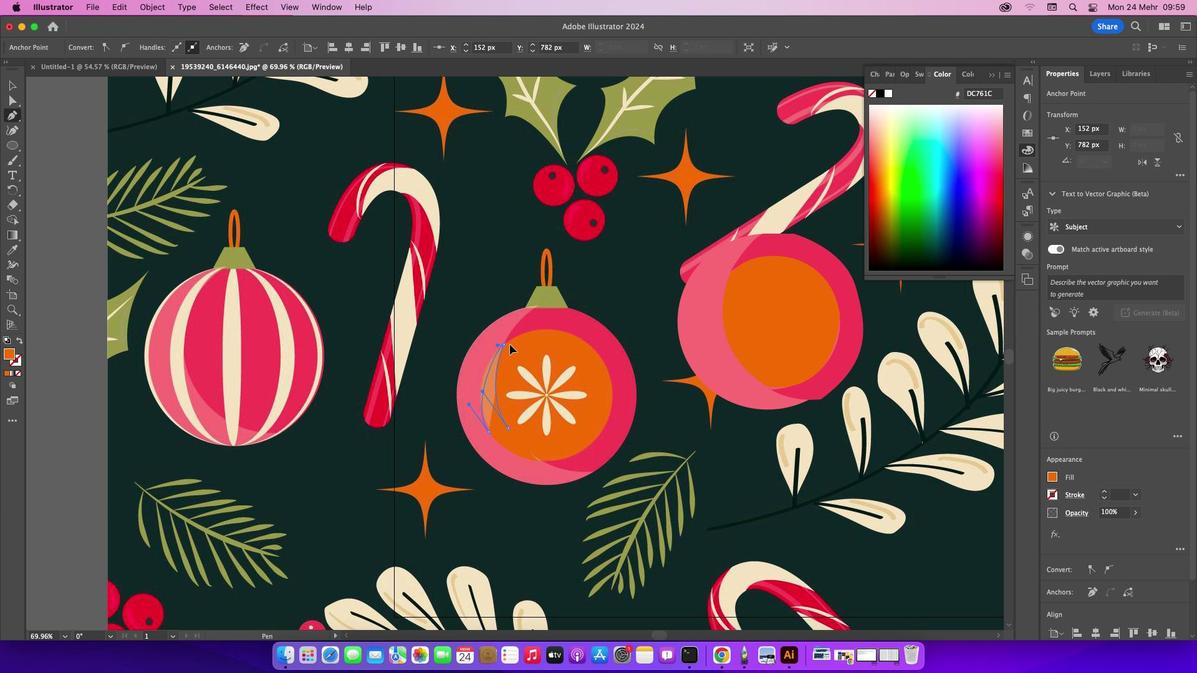 
Action: Mouse pressed left at (502, 346)
Screenshot: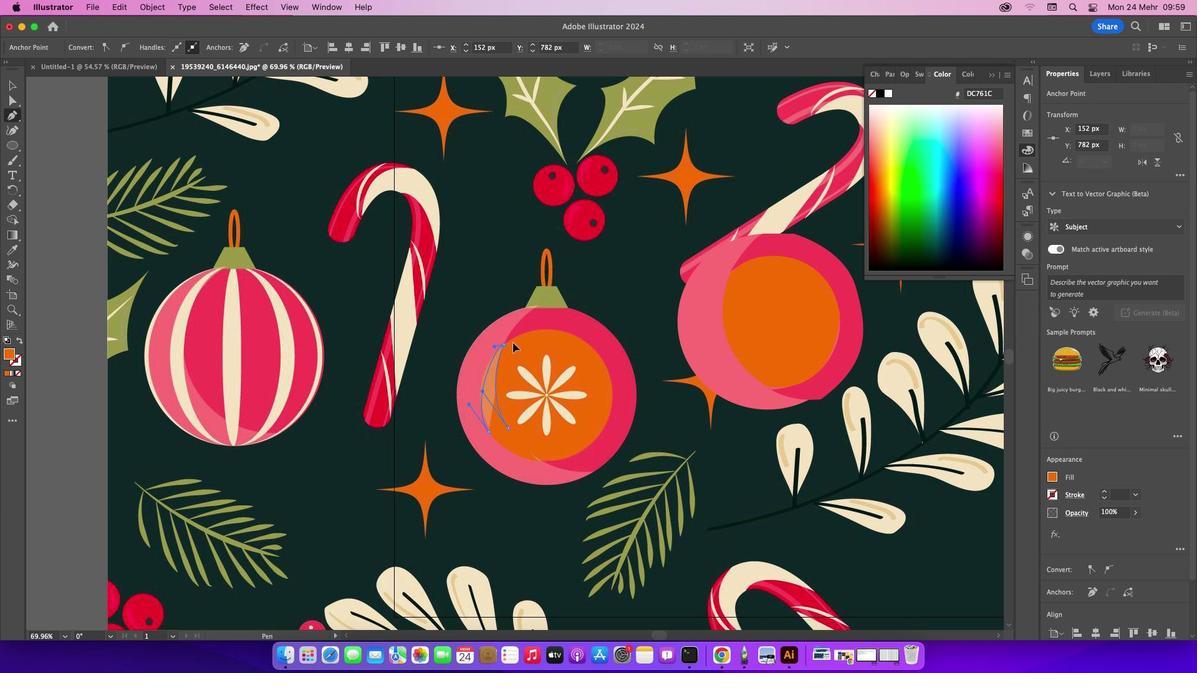 
Action: Mouse moved to (9, 81)
Screenshot: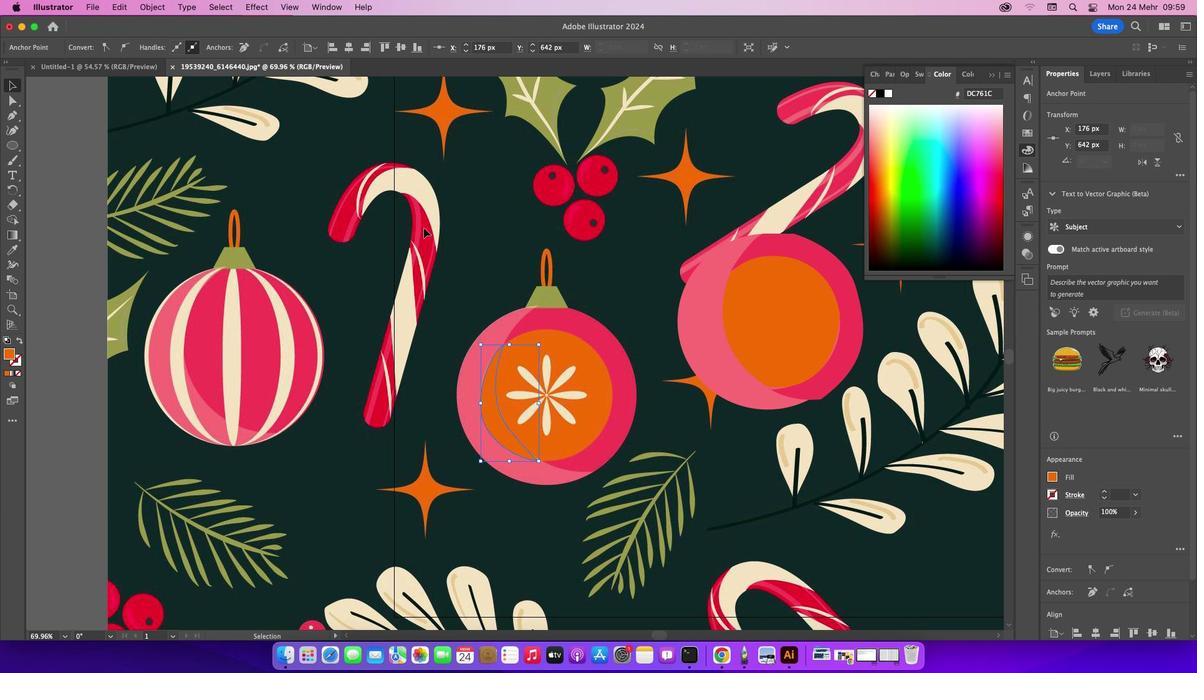 
Action: Mouse pressed left at (9, 81)
Screenshot: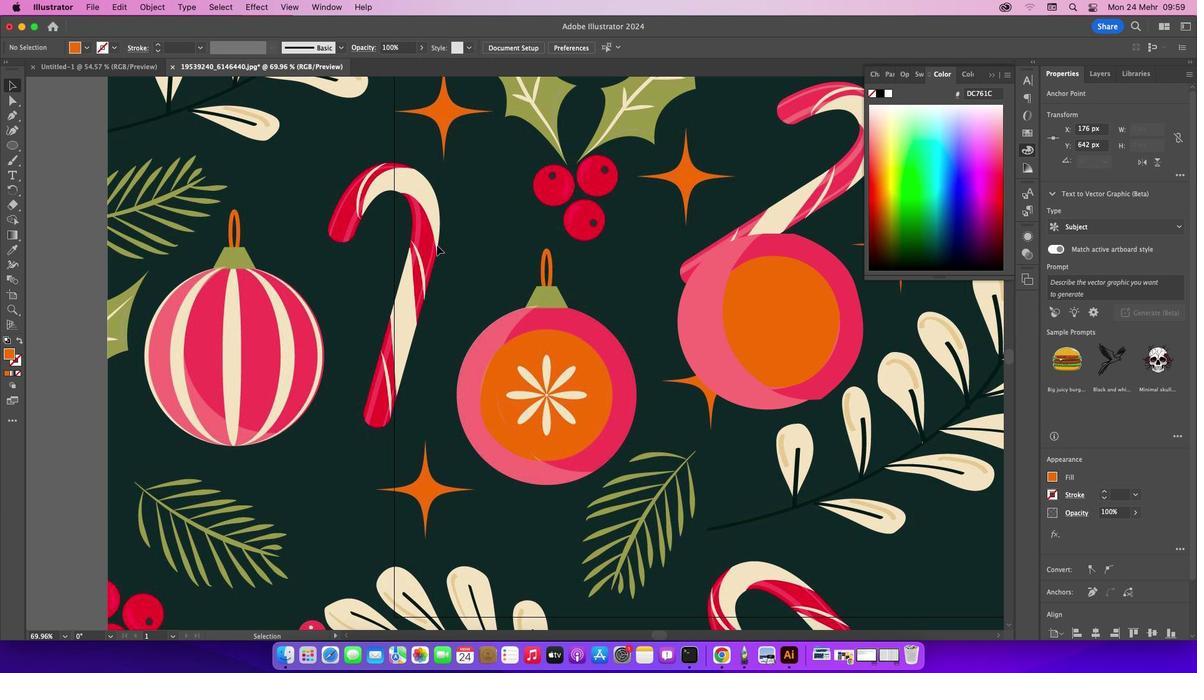 
Action: Mouse moved to (427, 228)
Screenshot: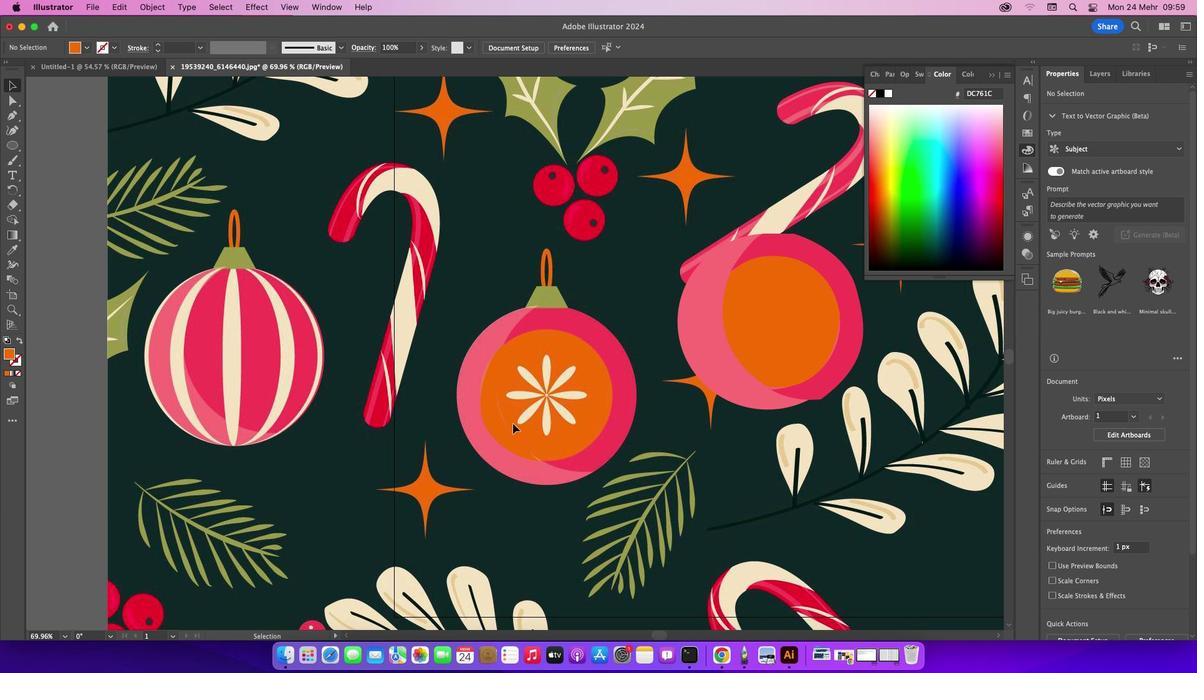 
Action: Mouse pressed left at (427, 228)
Screenshot: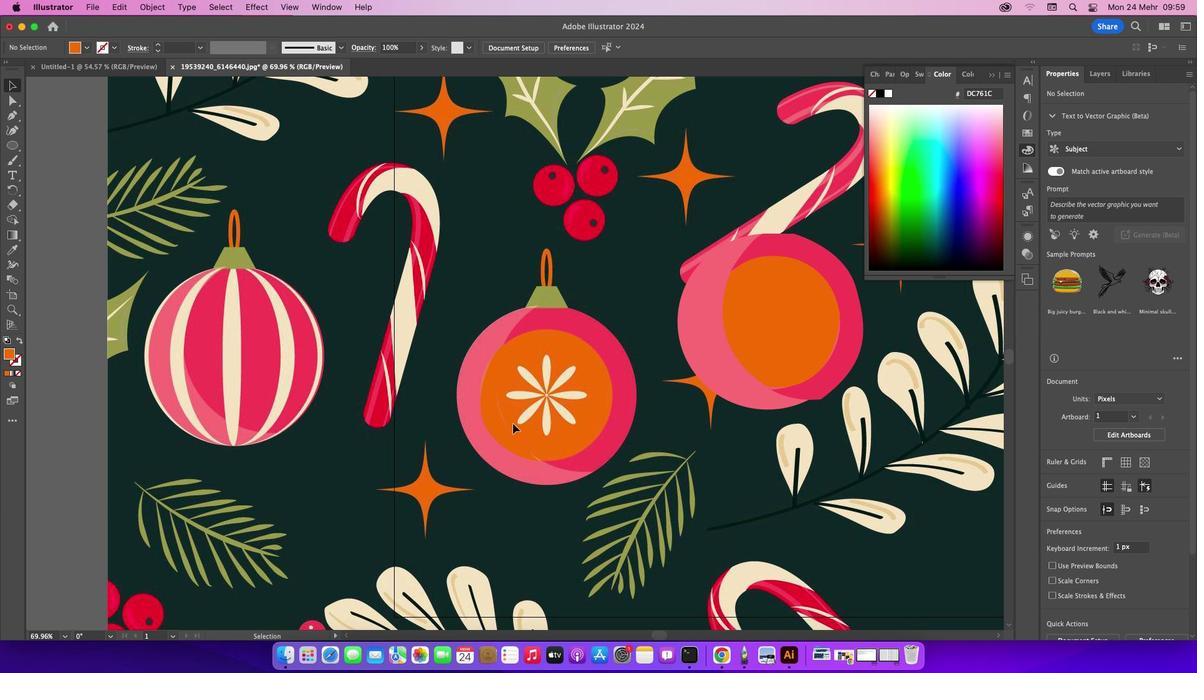 
Action: Mouse moved to (502, 427)
Screenshot: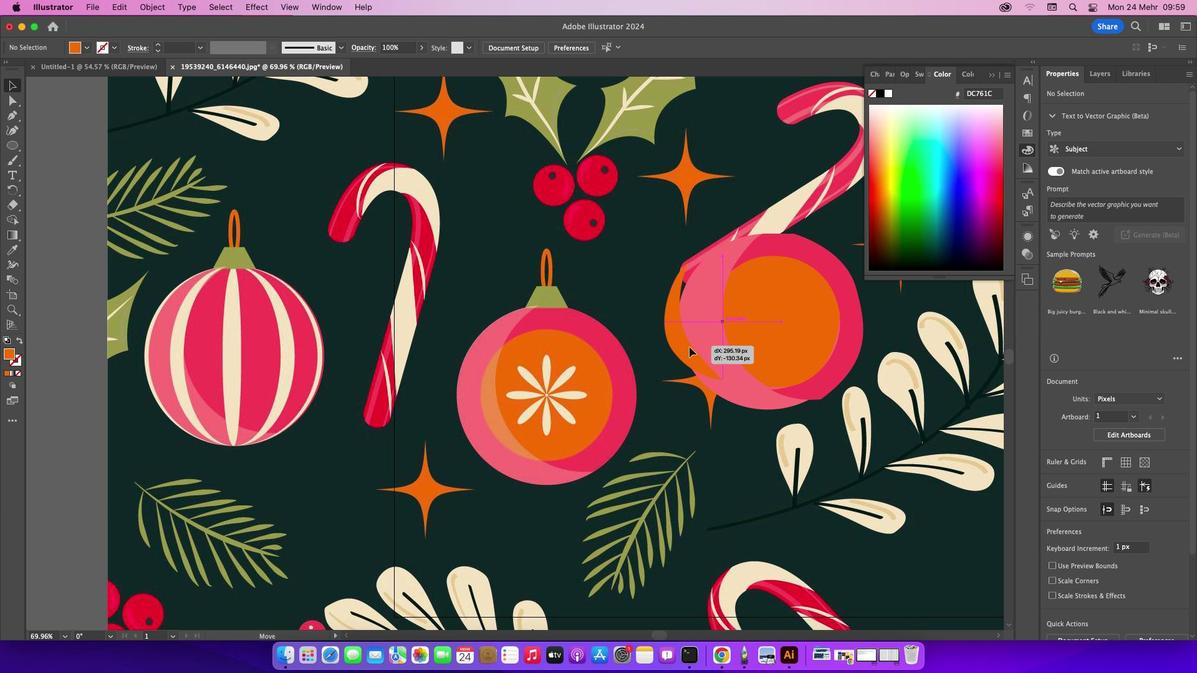 
Action: Mouse pressed left at (502, 427)
Screenshot: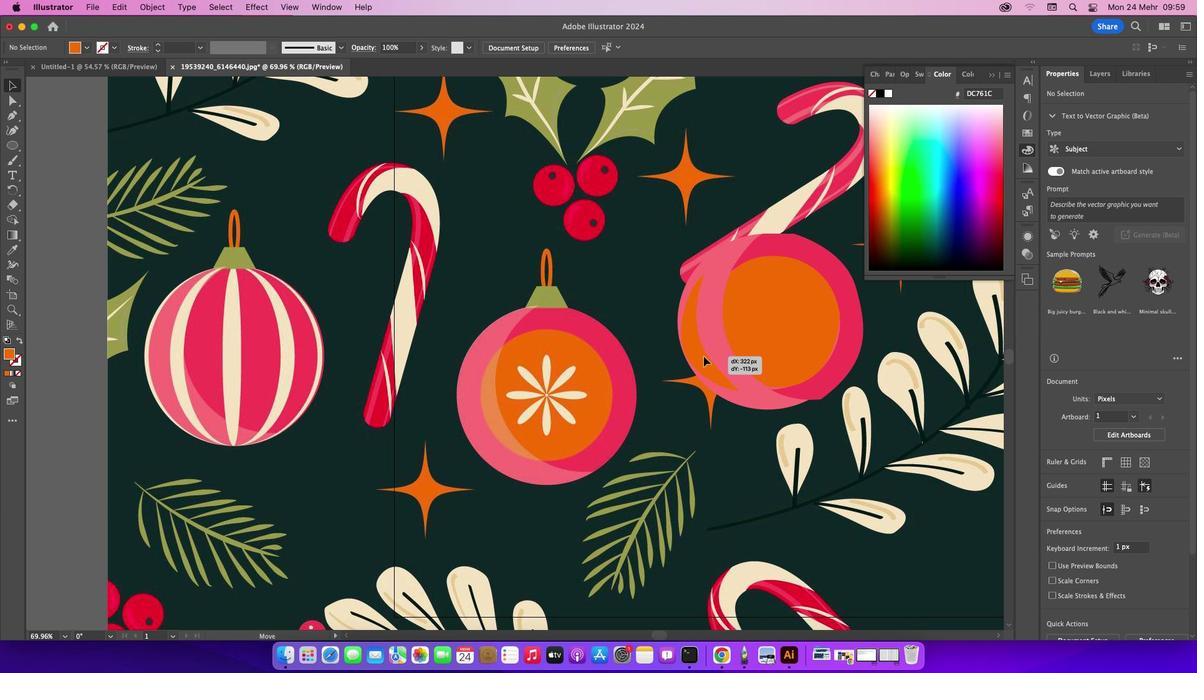 
Action: Mouse moved to (18, 243)
Screenshot: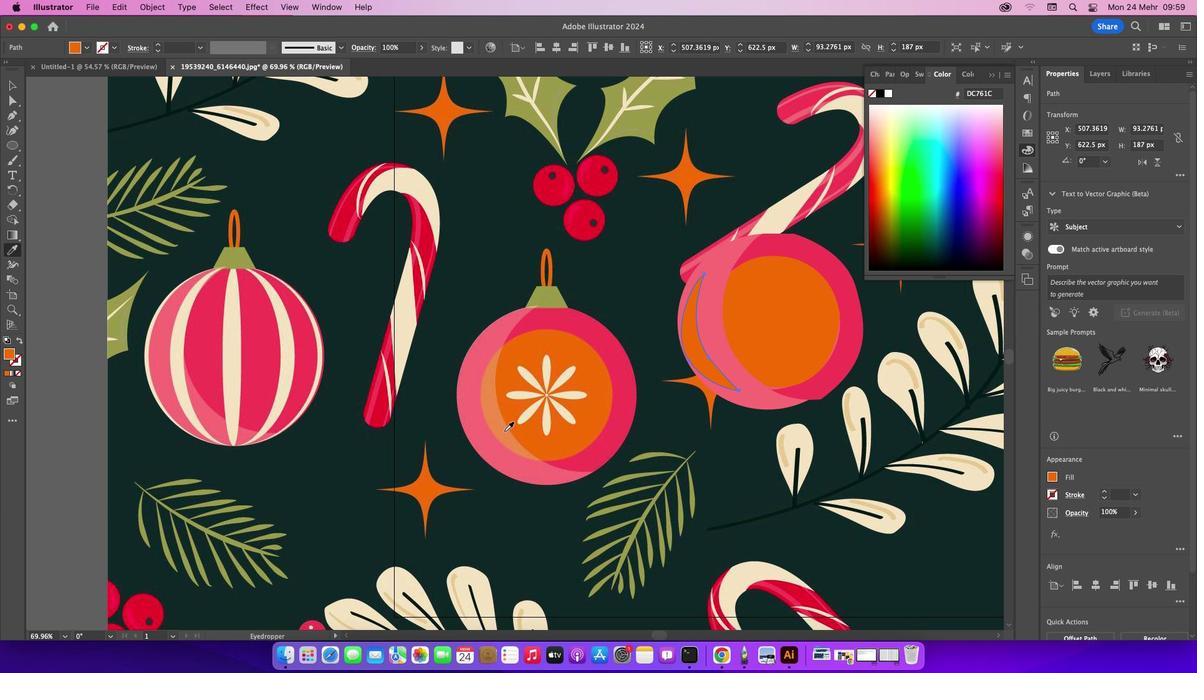 
Action: Mouse pressed left at (18, 243)
Screenshot: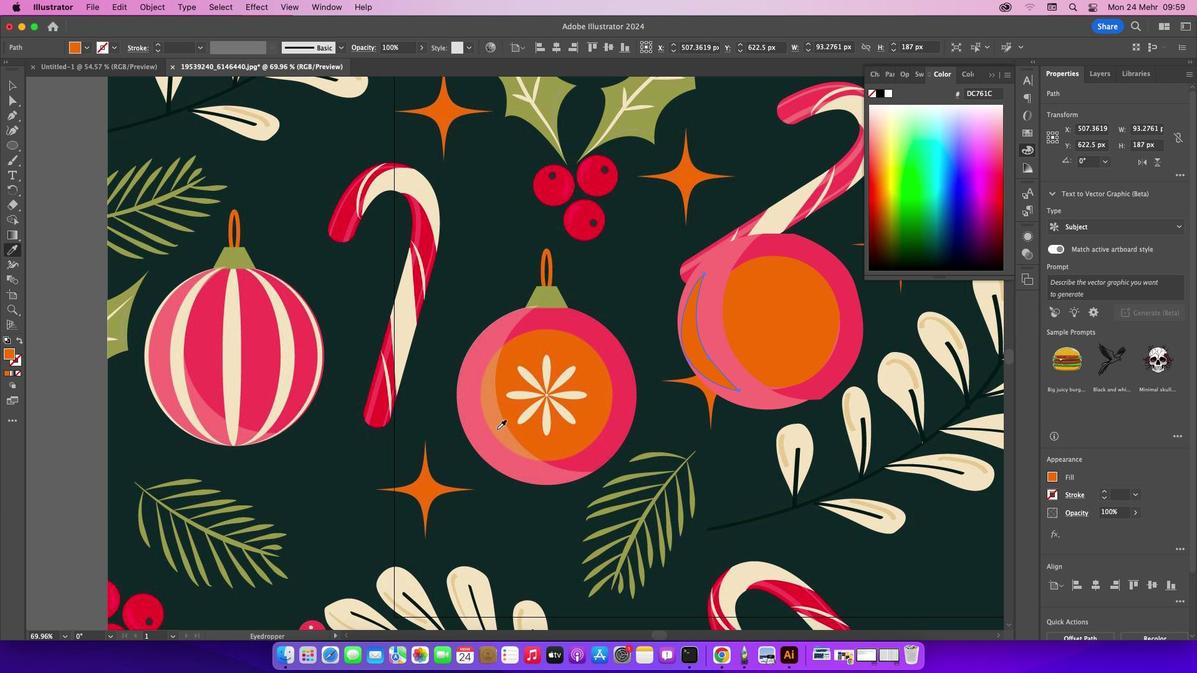 
Action: Mouse moved to (496, 429)
Screenshot: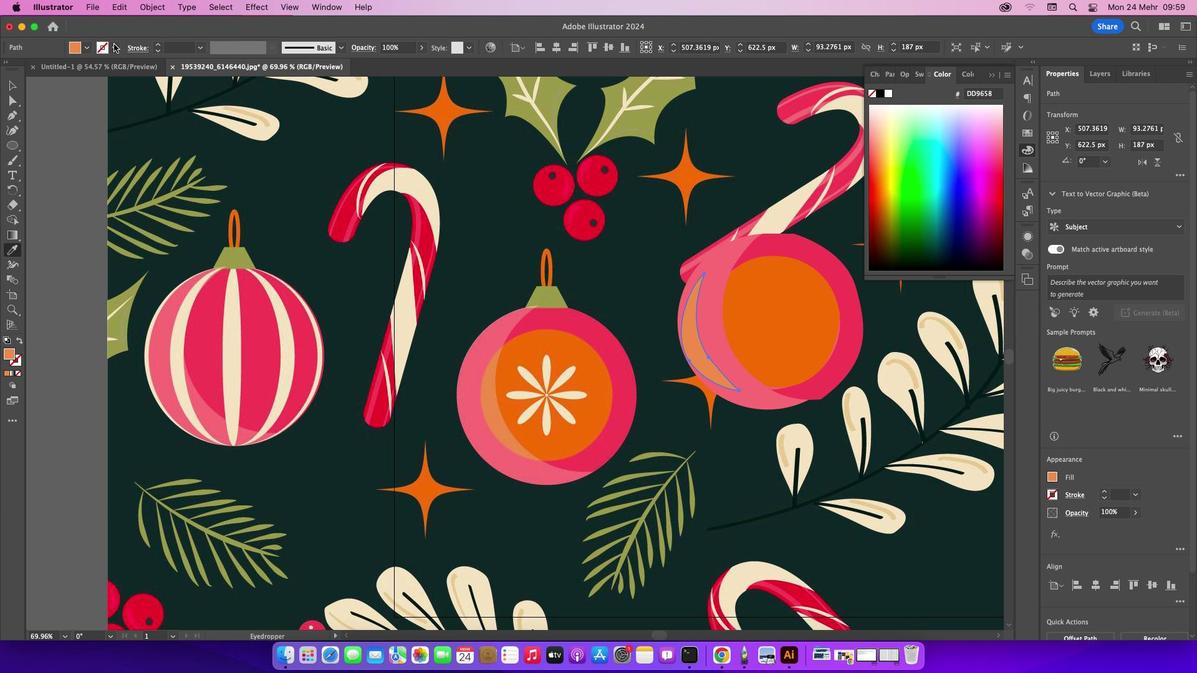 
Action: Mouse pressed left at (496, 429)
Screenshot: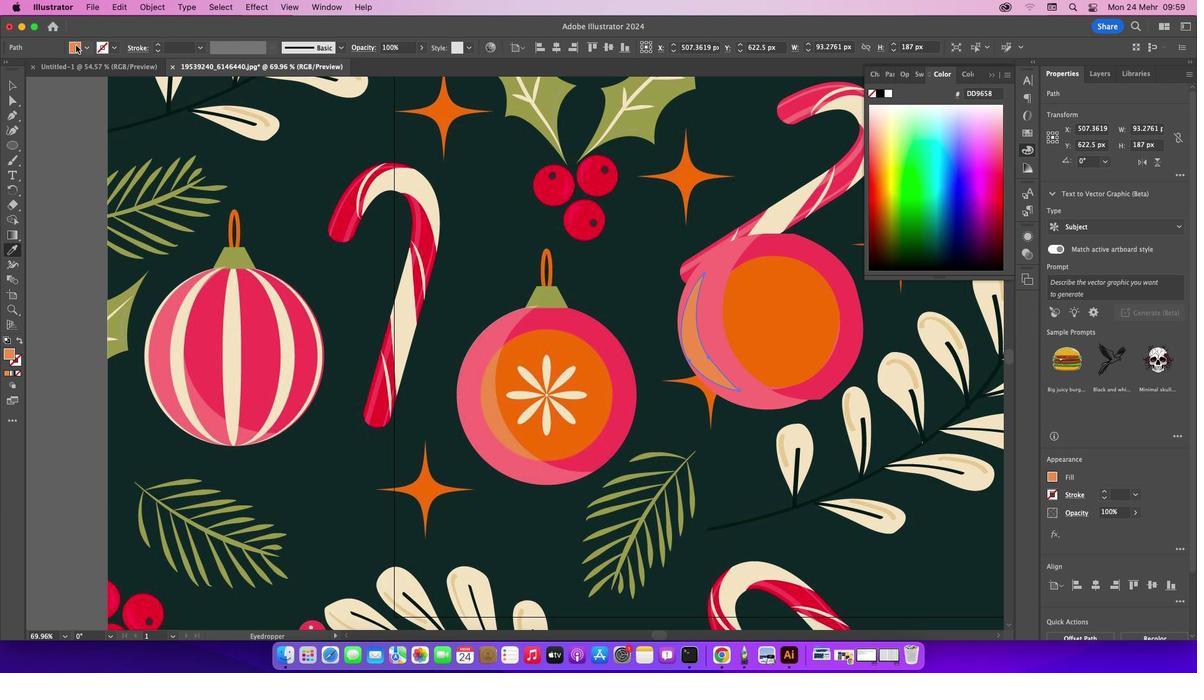
Action: Mouse moved to (18, 84)
Screenshot: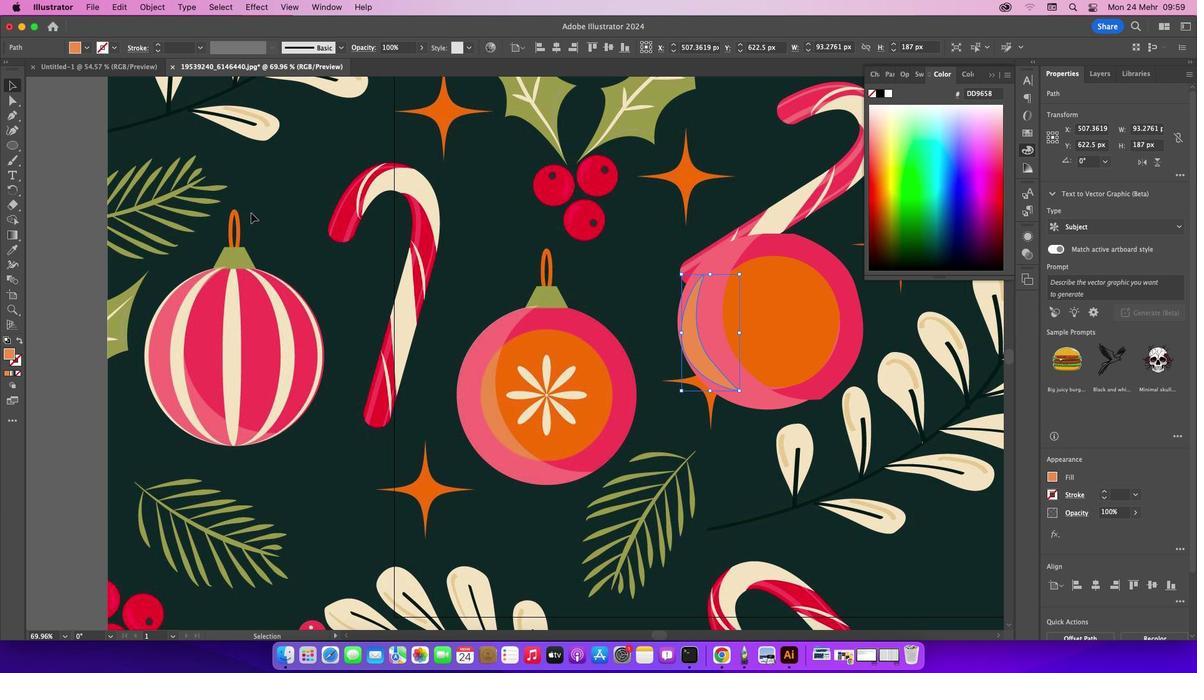 
Action: Mouse pressed left at (18, 84)
Screenshot: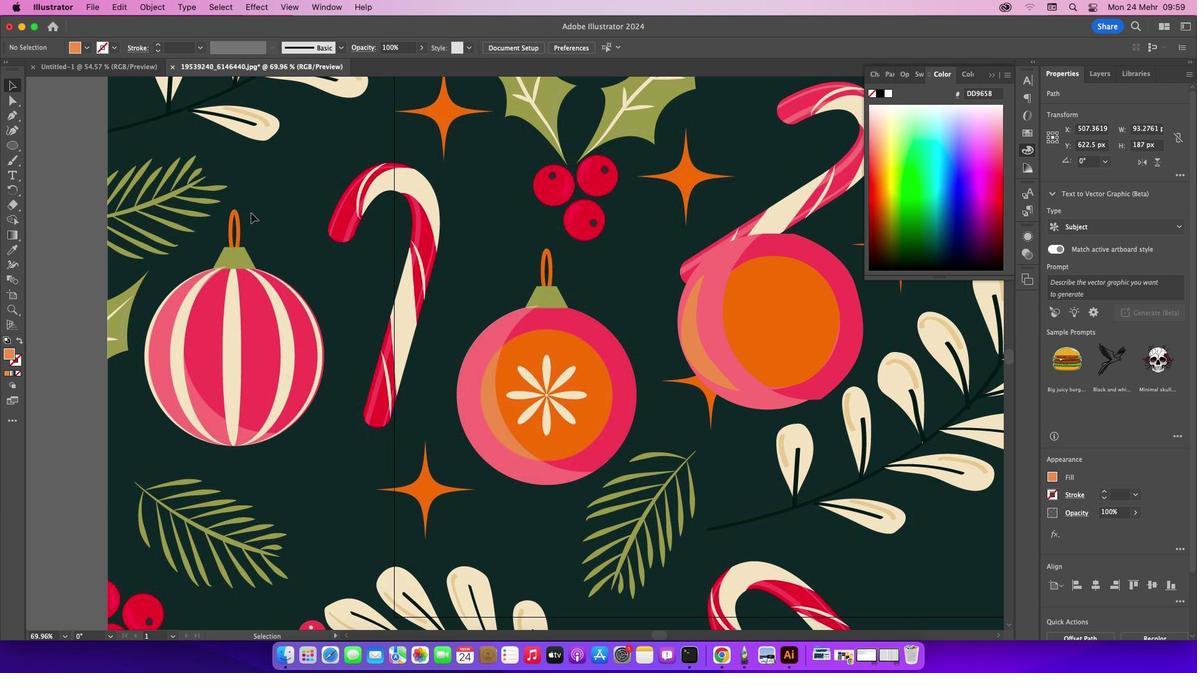 
Action: Mouse moved to (250, 212)
Screenshot: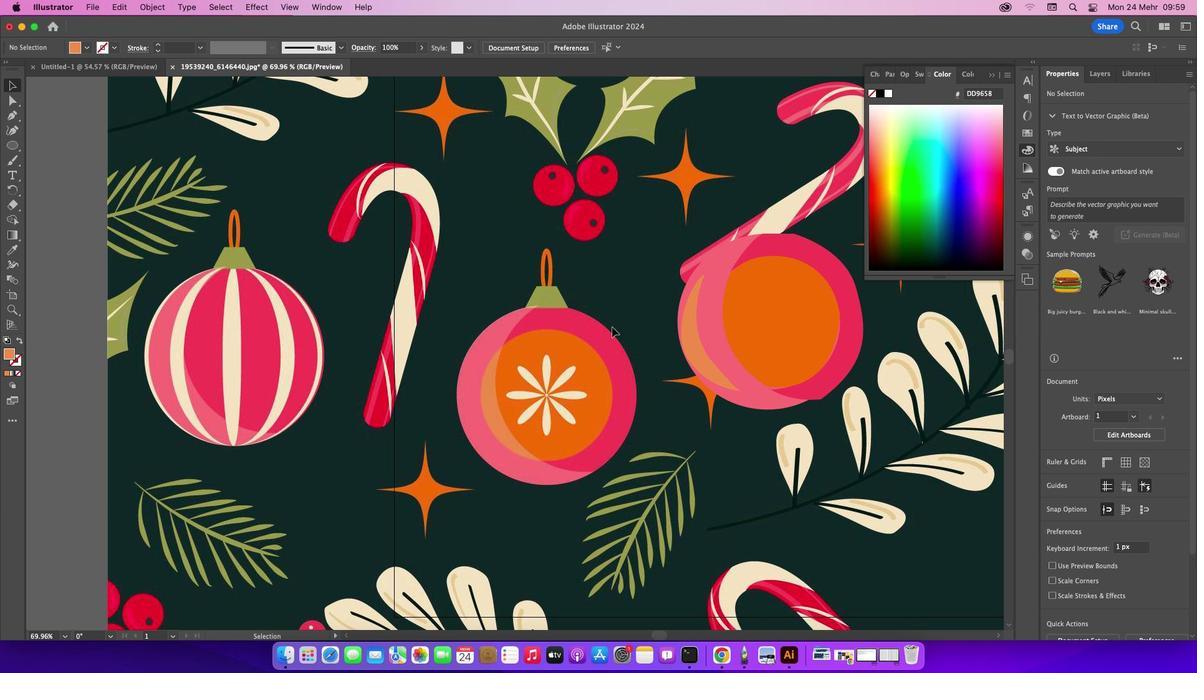 
Action: Mouse pressed left at (250, 212)
Screenshot: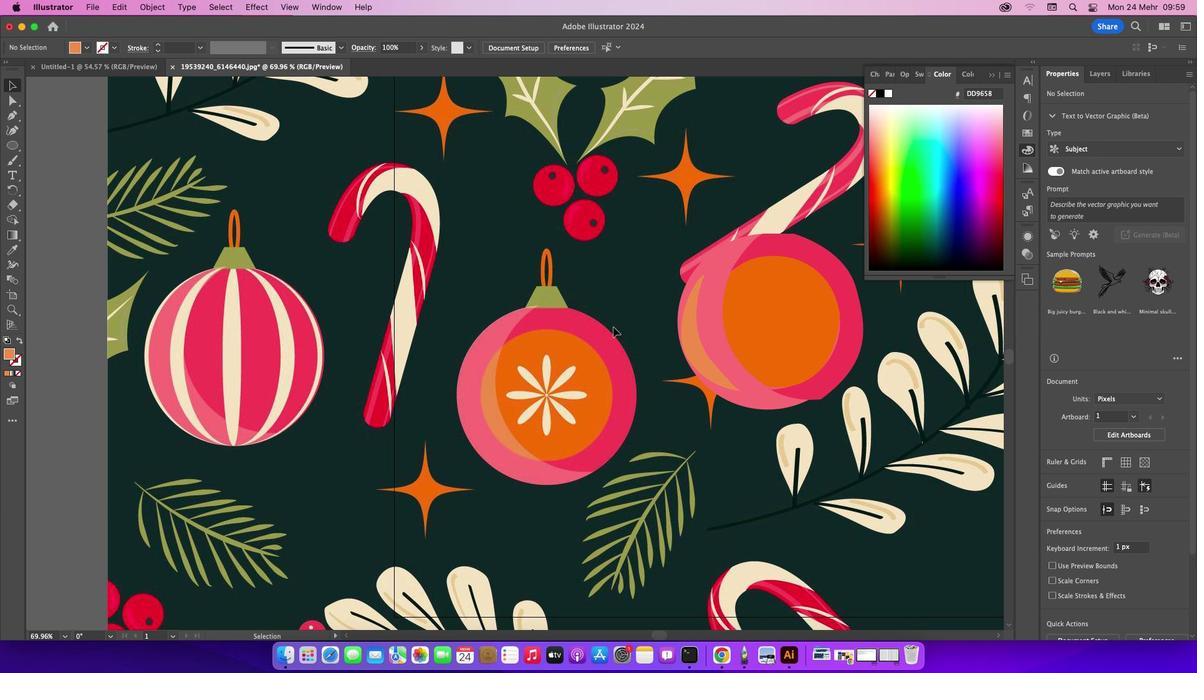 
Action: Mouse moved to (694, 340)
Screenshot: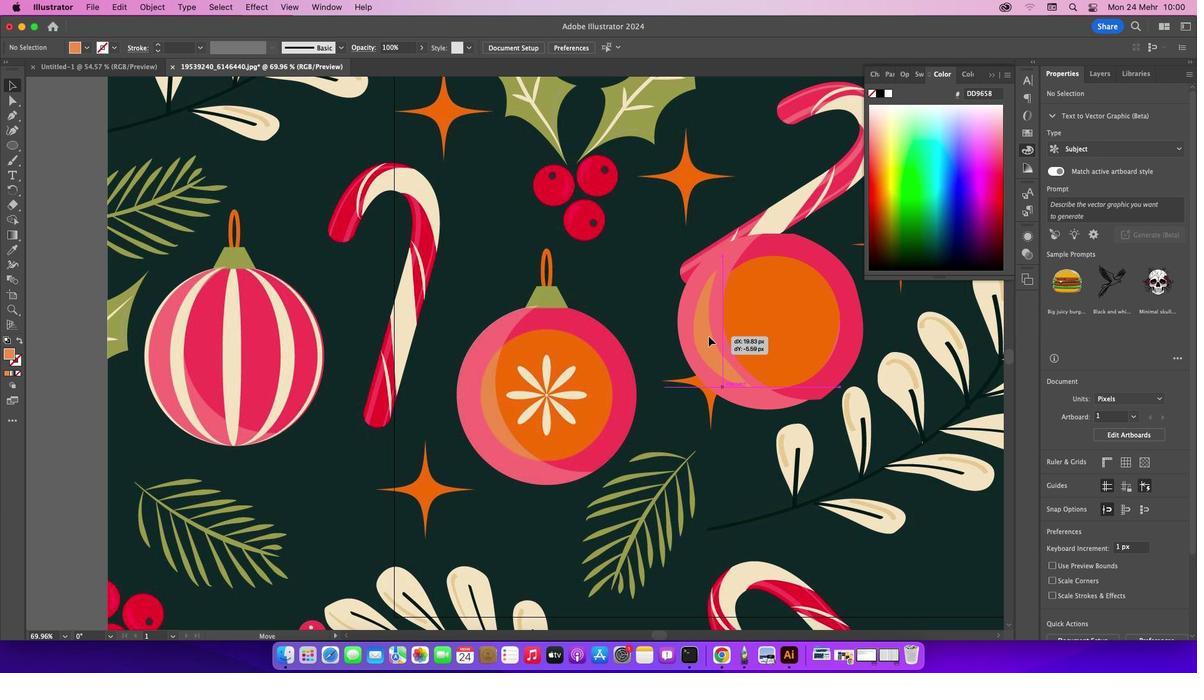 
Action: Mouse pressed left at (694, 340)
Screenshot: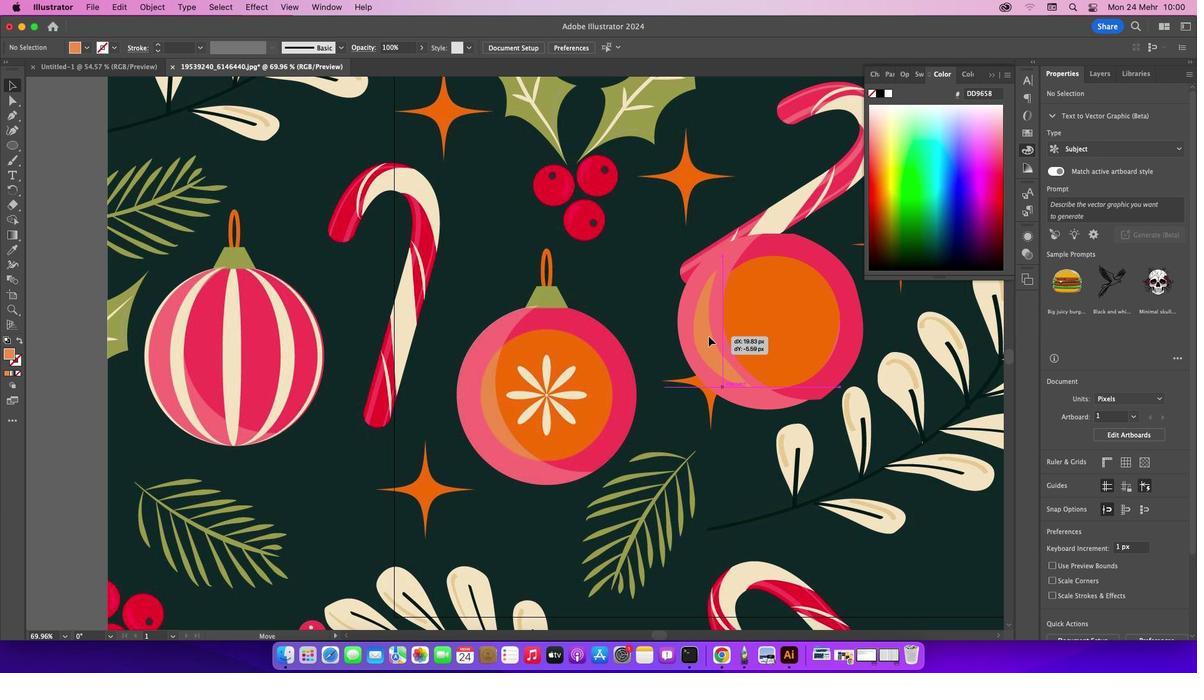 
Action: Mouse moved to (844, 334)
Screenshot: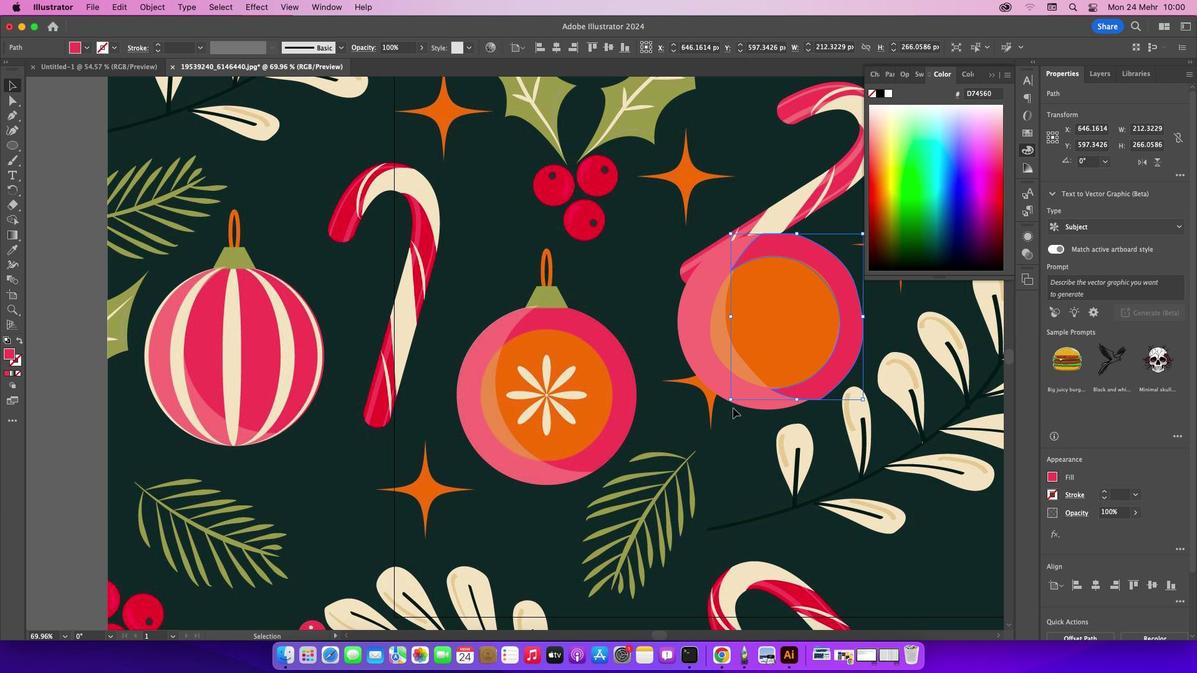 
Action: Mouse pressed left at (844, 334)
Screenshot: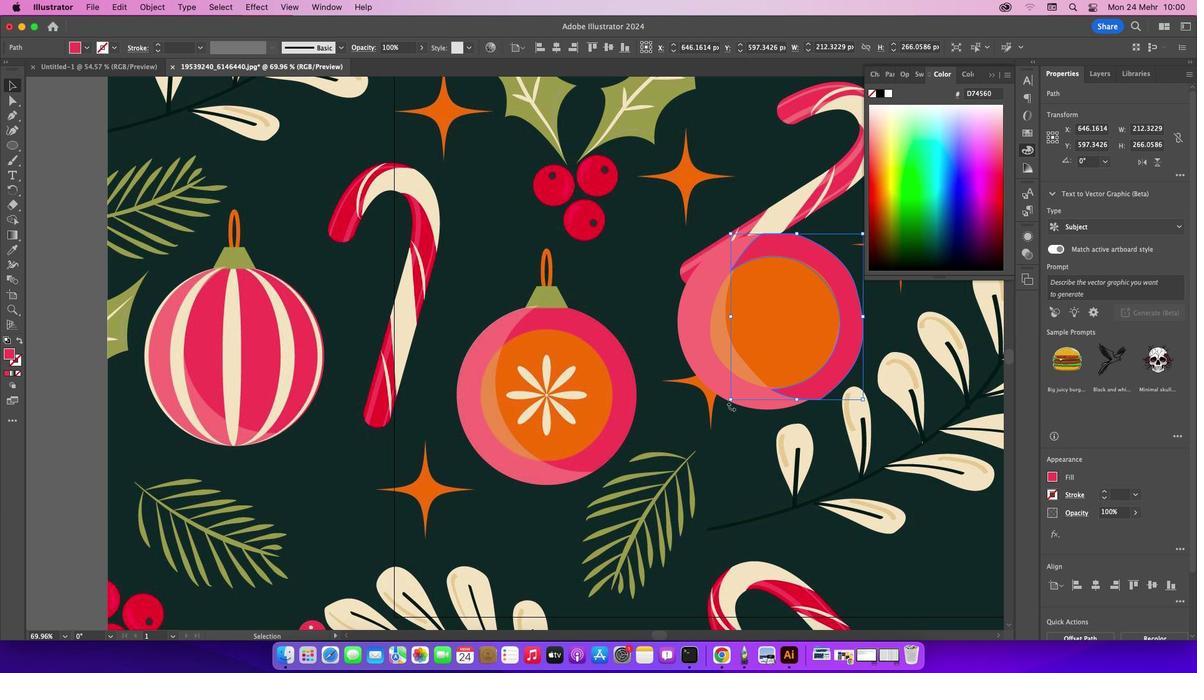 
Action: Mouse moved to (727, 397)
Screenshot: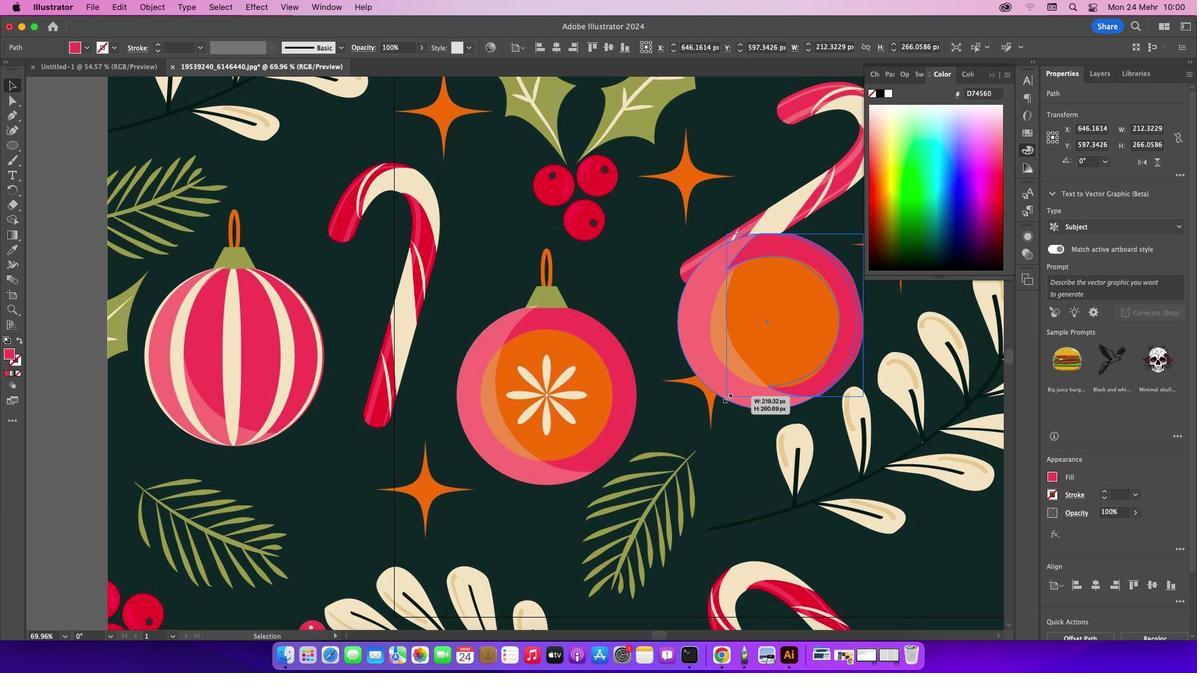 
Action: Mouse pressed left at (727, 397)
Screenshot: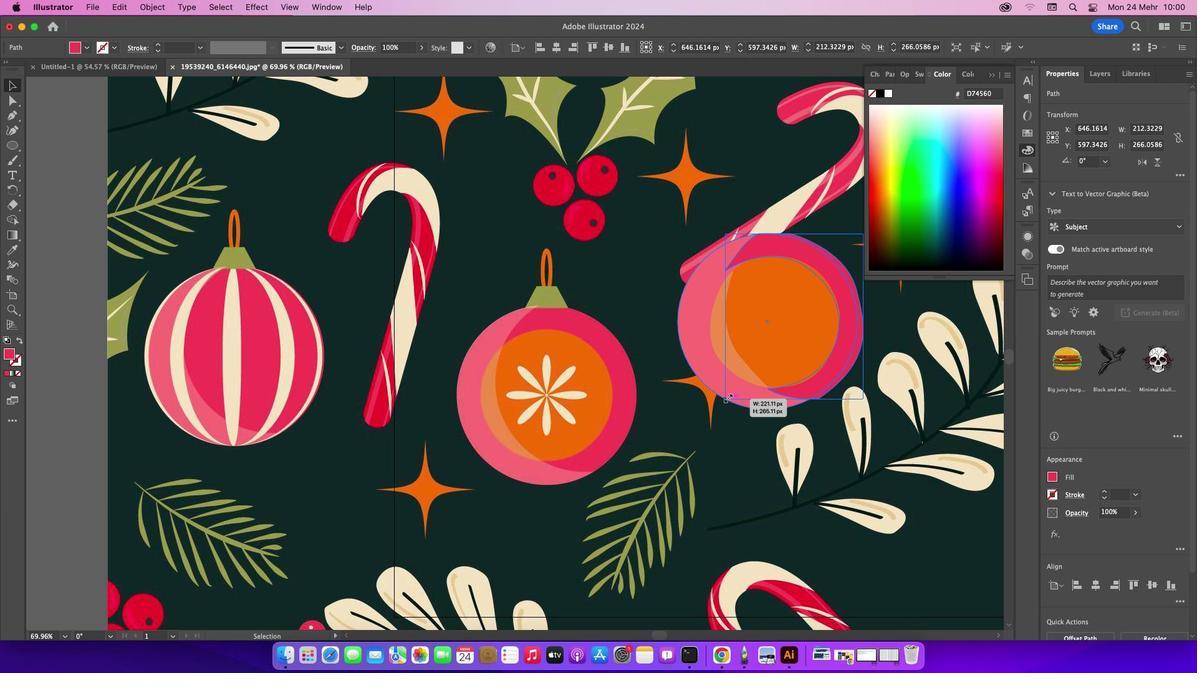 
Action: Mouse moved to (915, 415)
Screenshot: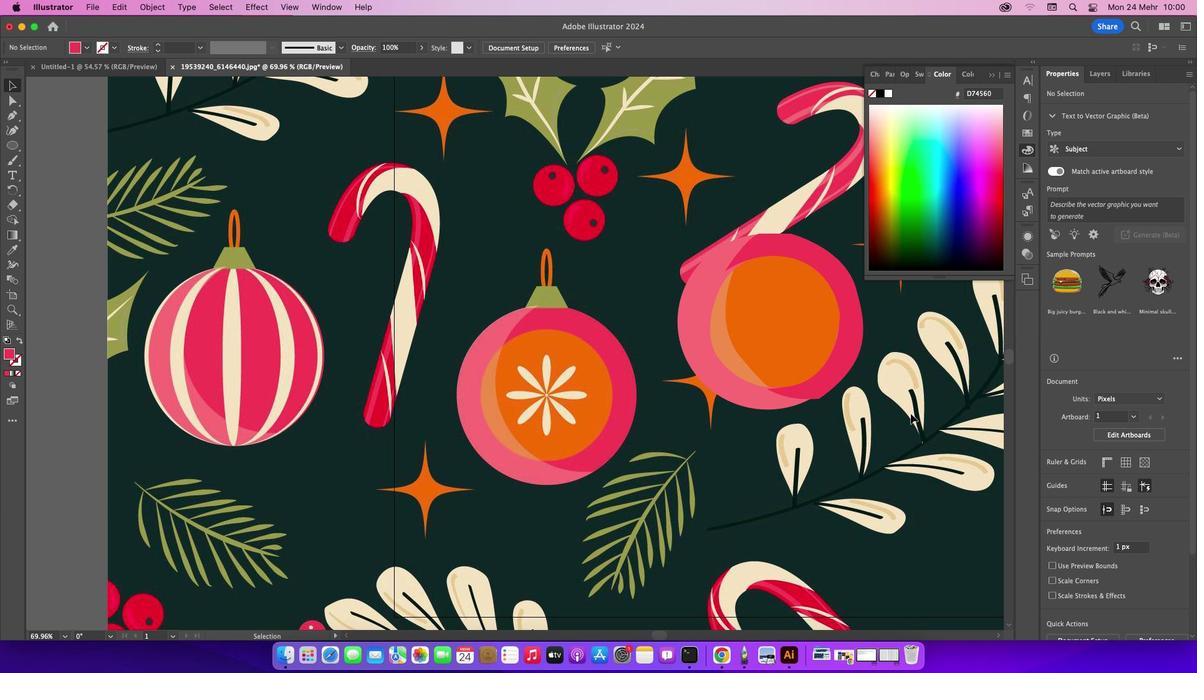 
Action: Mouse pressed left at (915, 415)
Screenshot: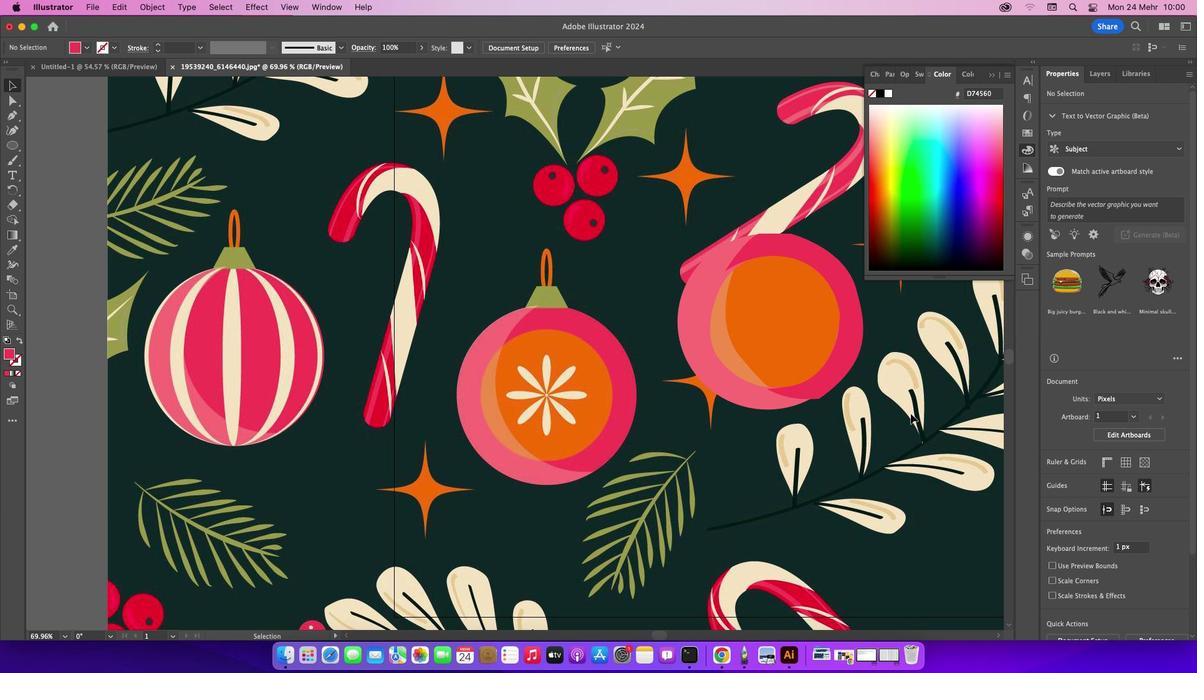 
Action: Mouse moved to (14, 114)
Screenshot: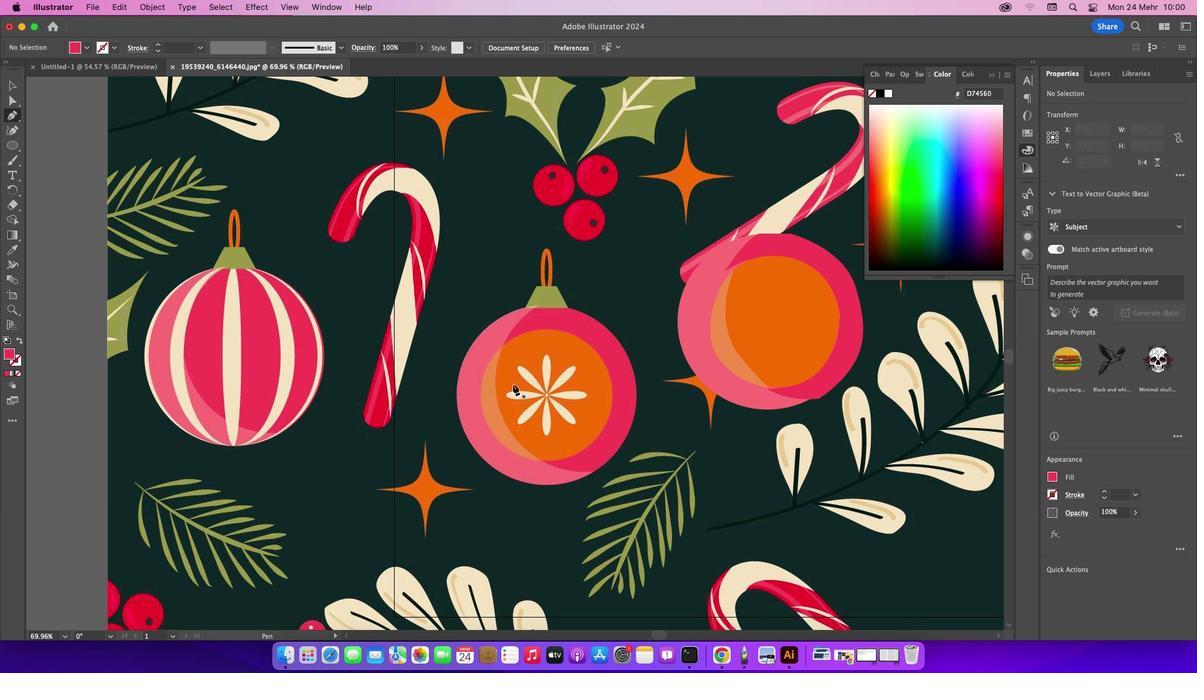 
Action: Mouse pressed left at (14, 114)
Screenshot: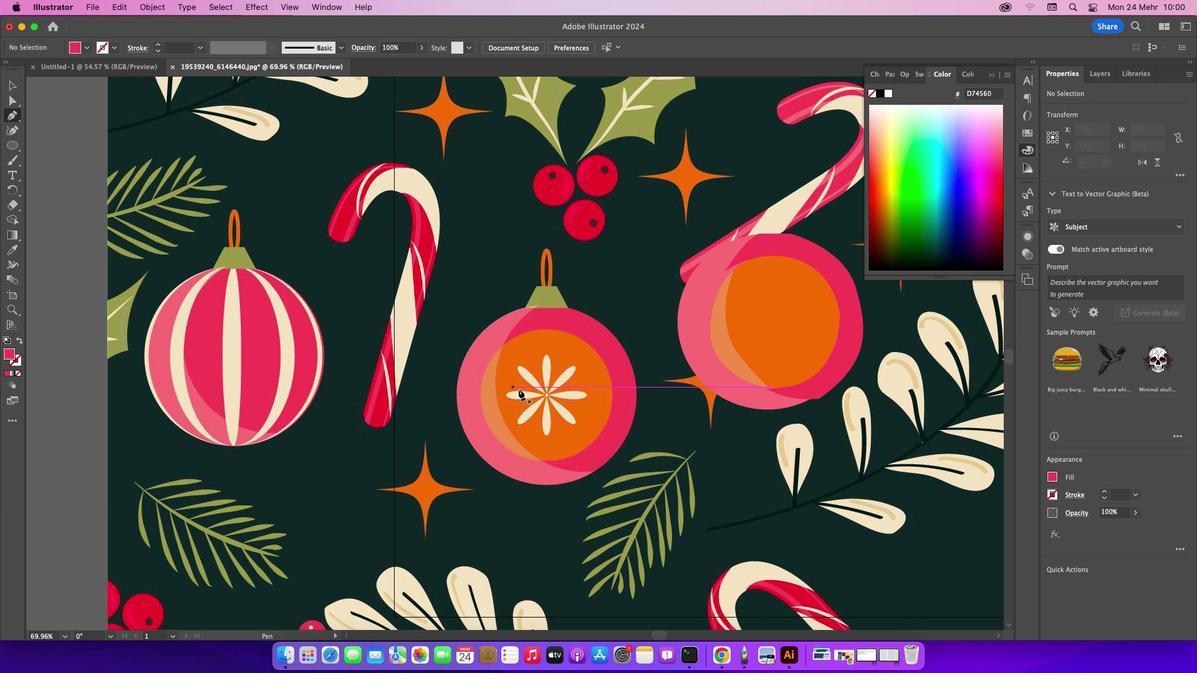 
Action: Mouse moved to (545, 392)
Screenshot: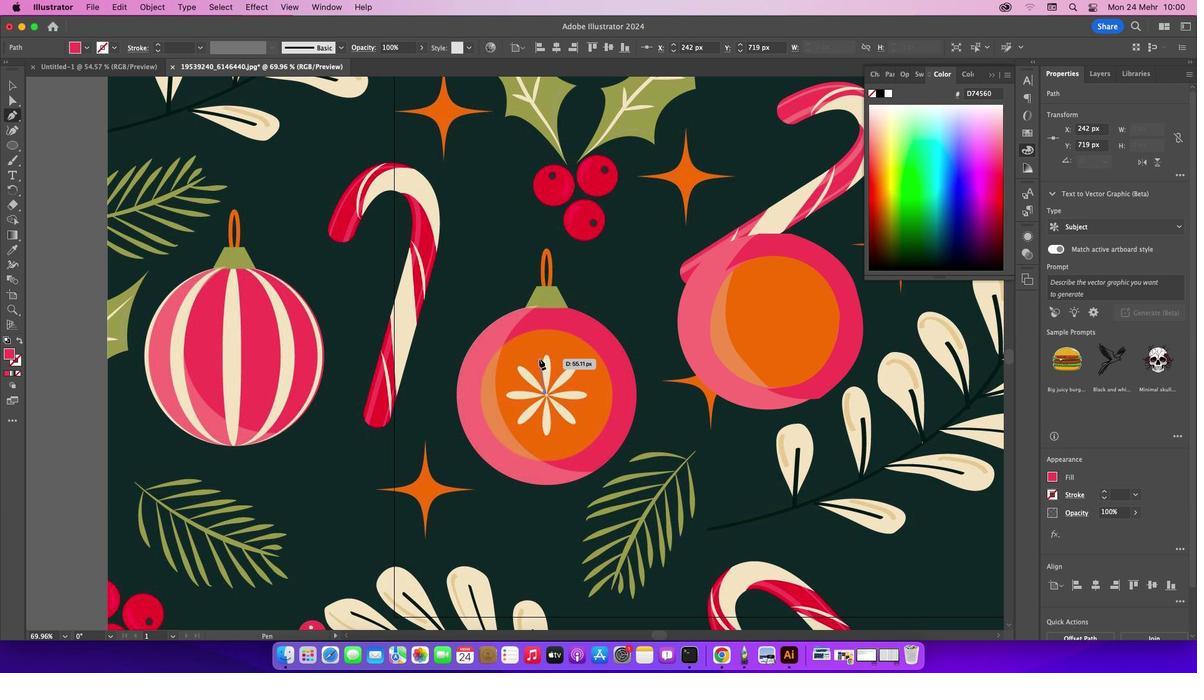 
Action: Mouse pressed left at (545, 392)
Screenshot: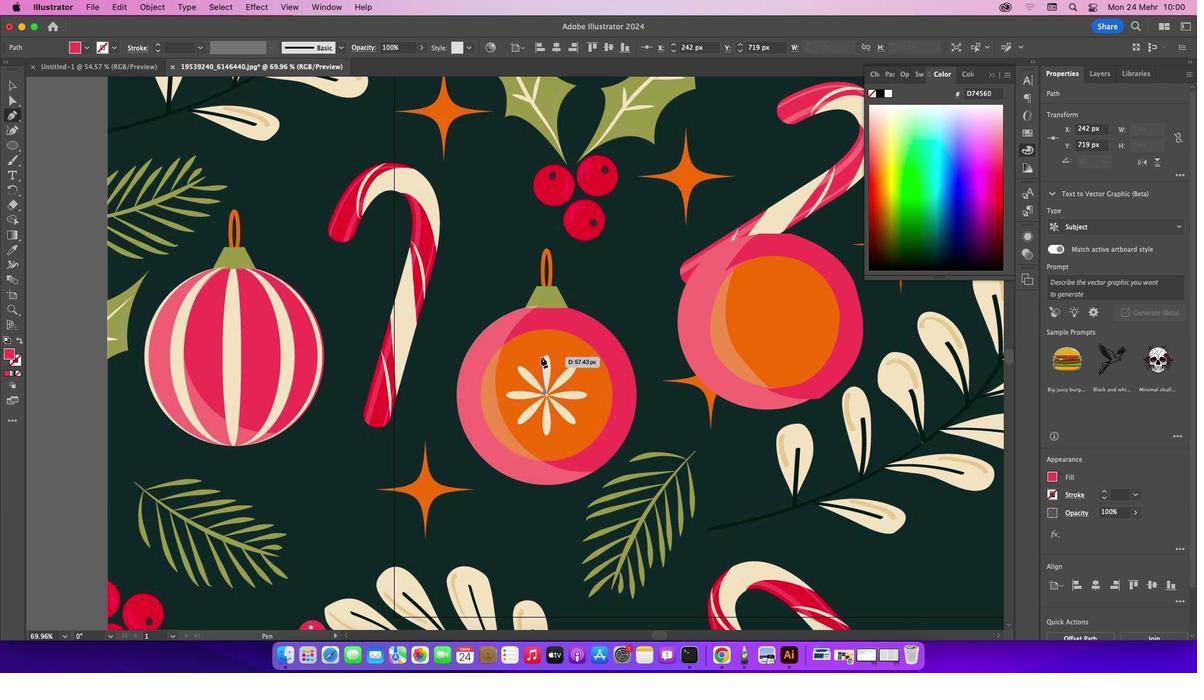 
Action: Mouse moved to (541, 359)
Screenshot: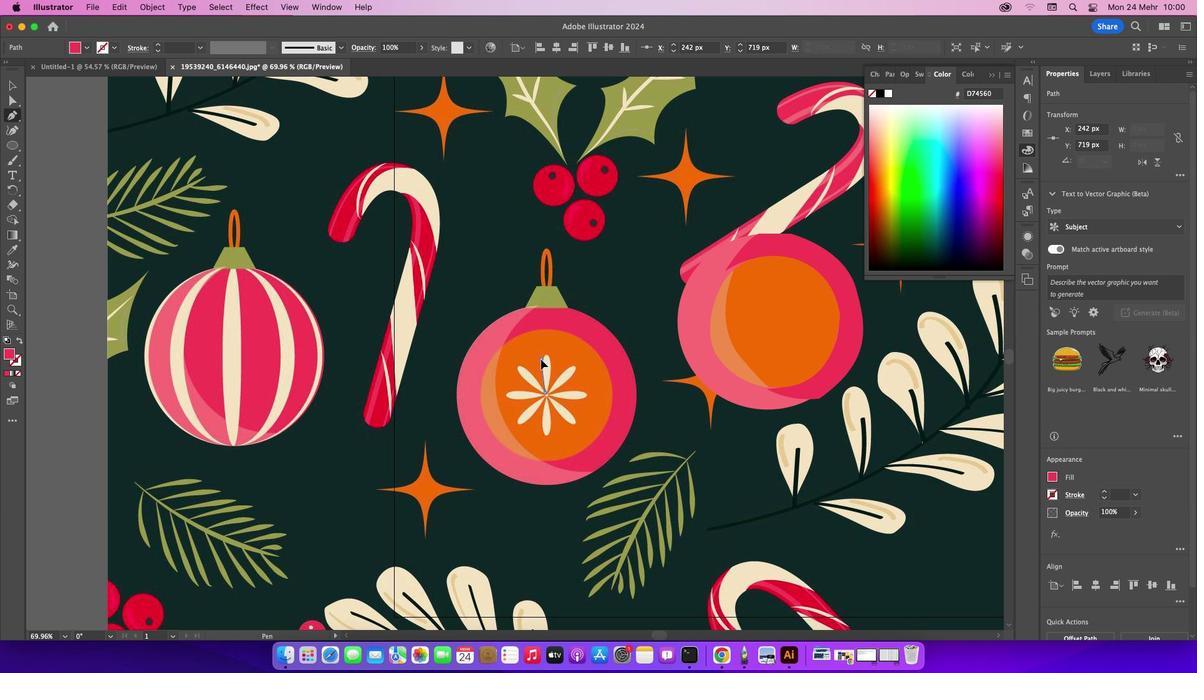 
Action: Mouse pressed left at (541, 359)
Screenshot: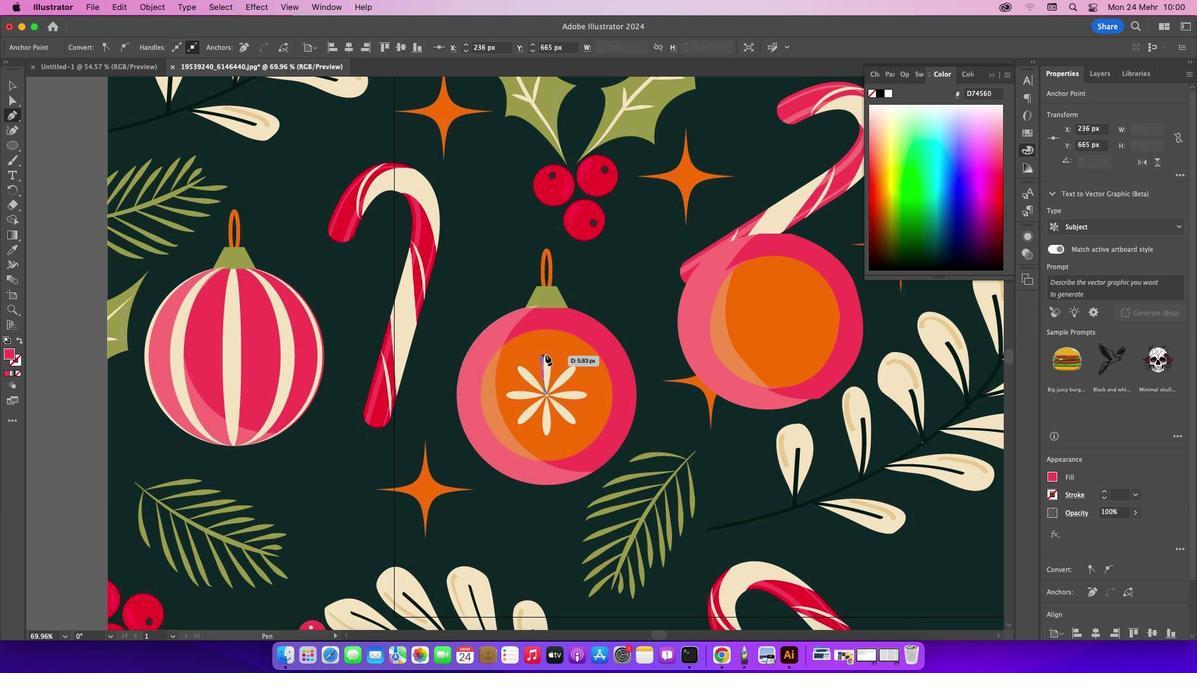 
Action: Mouse moved to (550, 361)
Screenshot: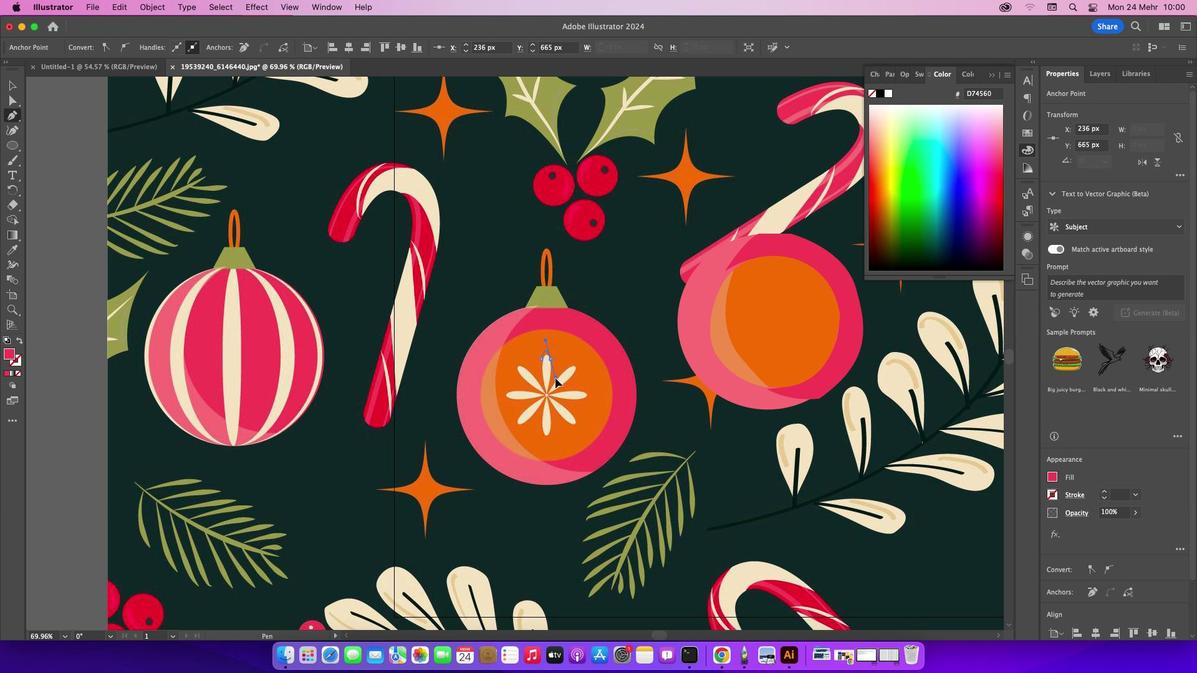 
Action: Mouse pressed left at (550, 361)
Screenshot: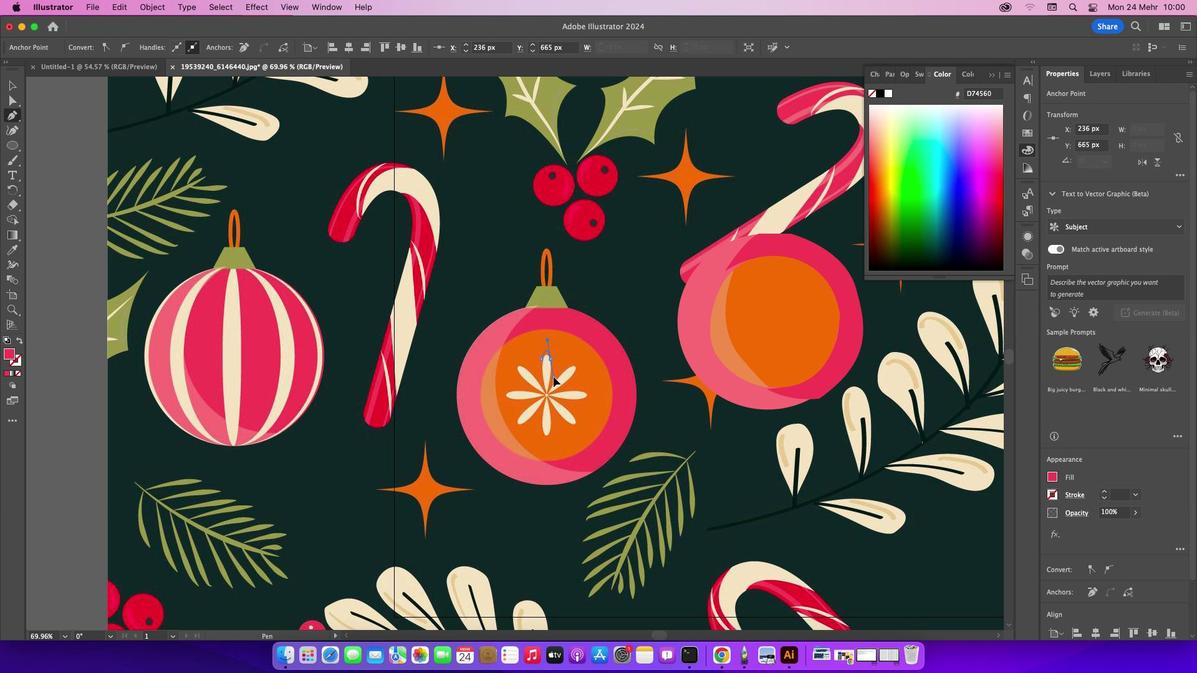 
Action: Mouse moved to (545, 393)
Screenshot: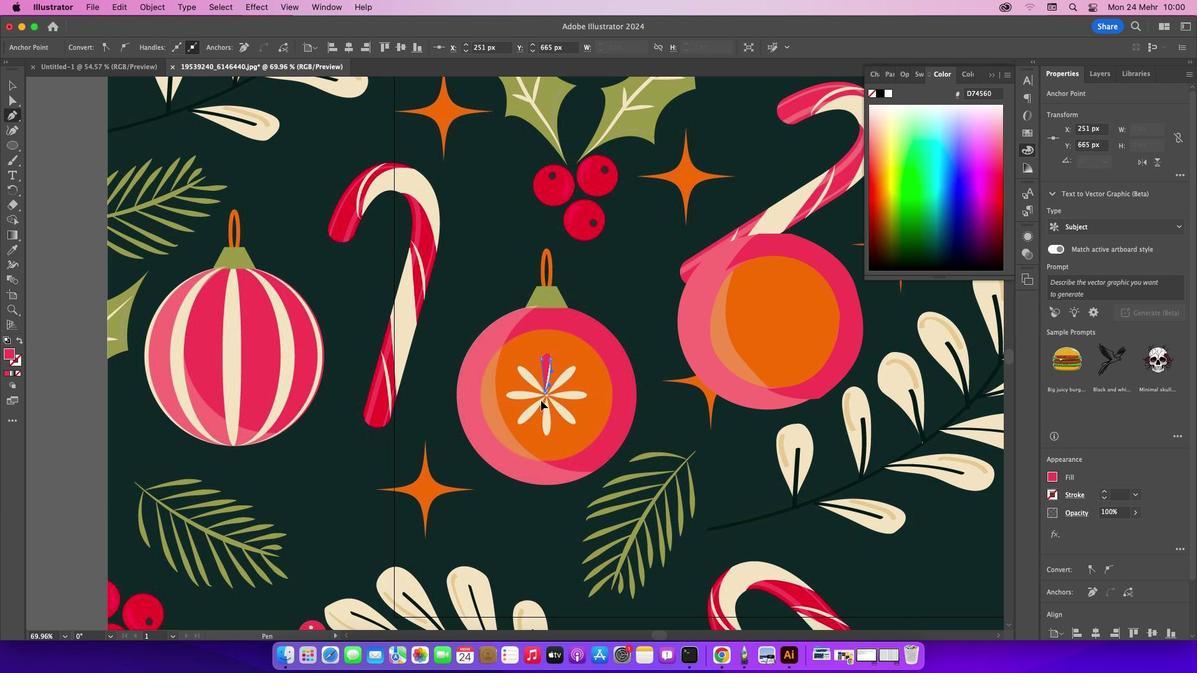 
Action: Mouse pressed left at (545, 393)
Screenshot: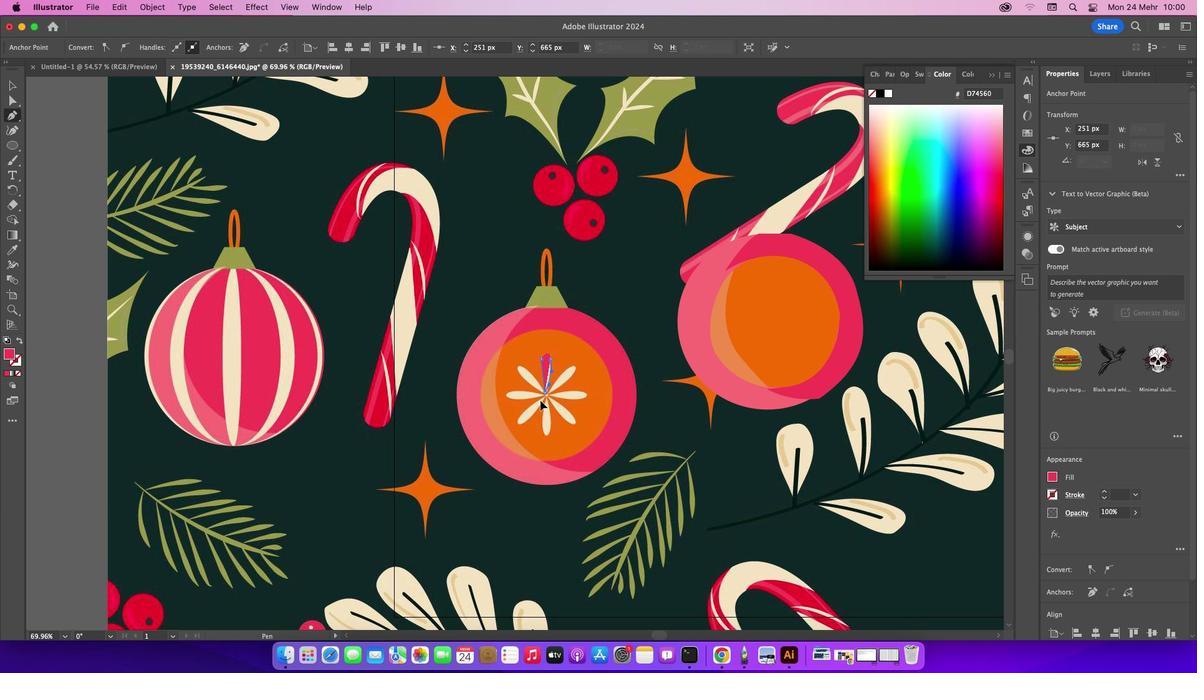 
Action: Mouse moved to (7, 79)
Screenshot: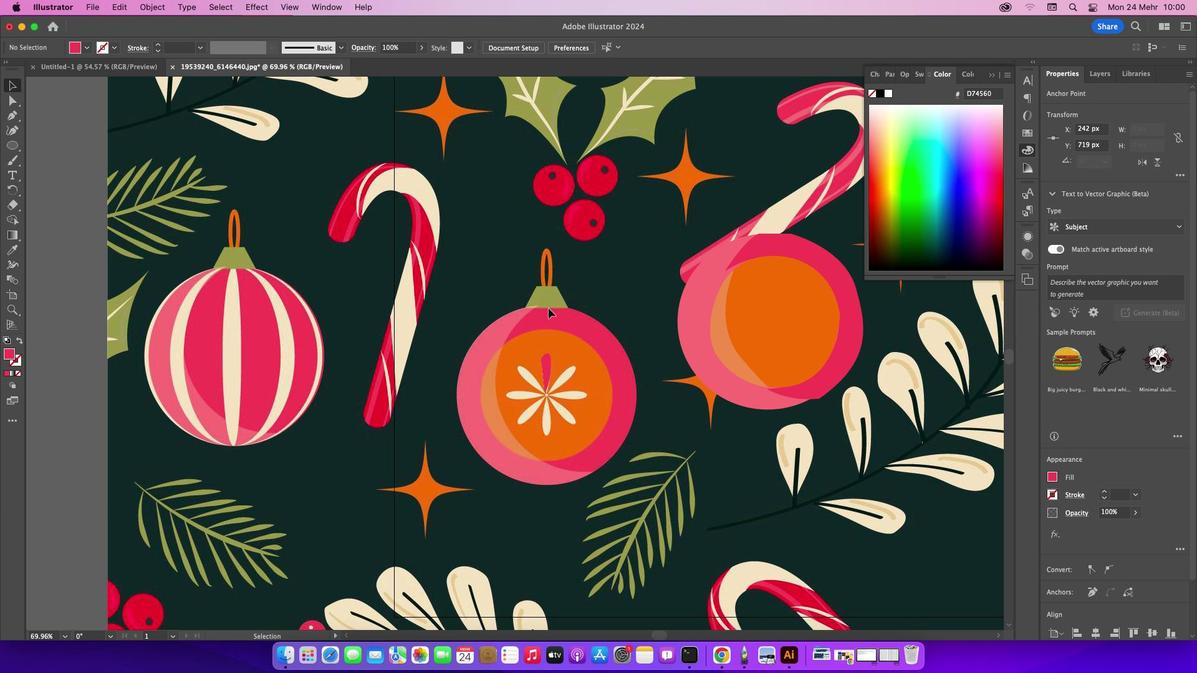 
Action: Mouse pressed left at (7, 79)
Screenshot: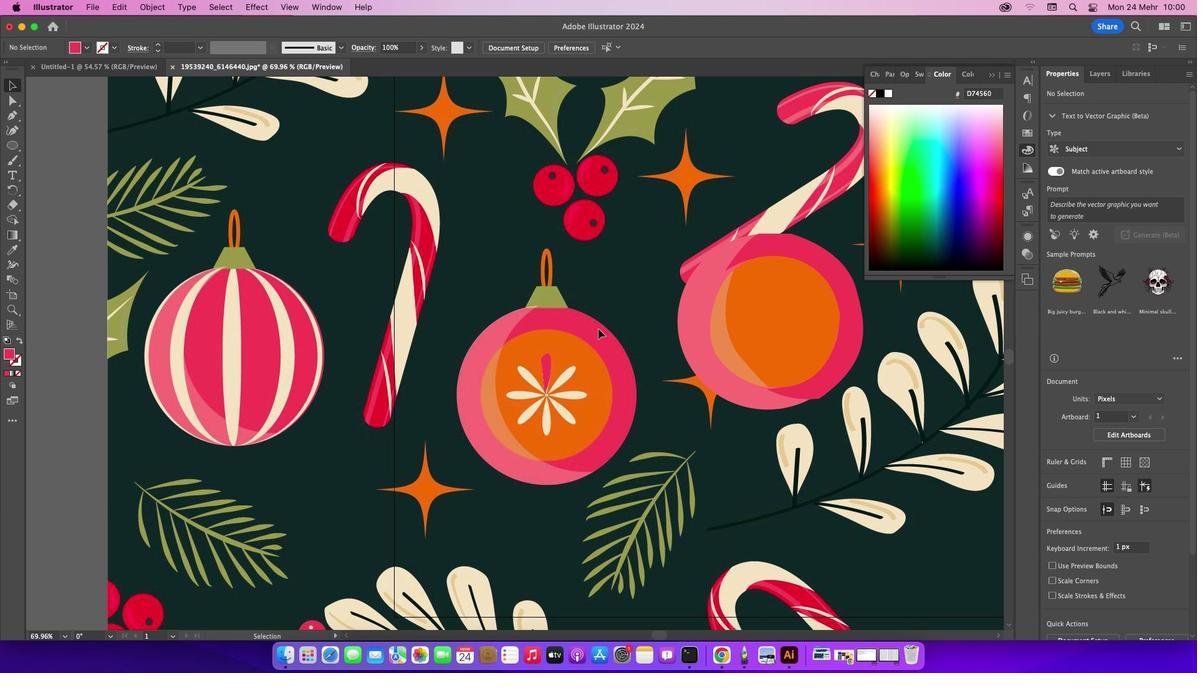 
Action: Mouse moved to (281, 197)
Screenshot: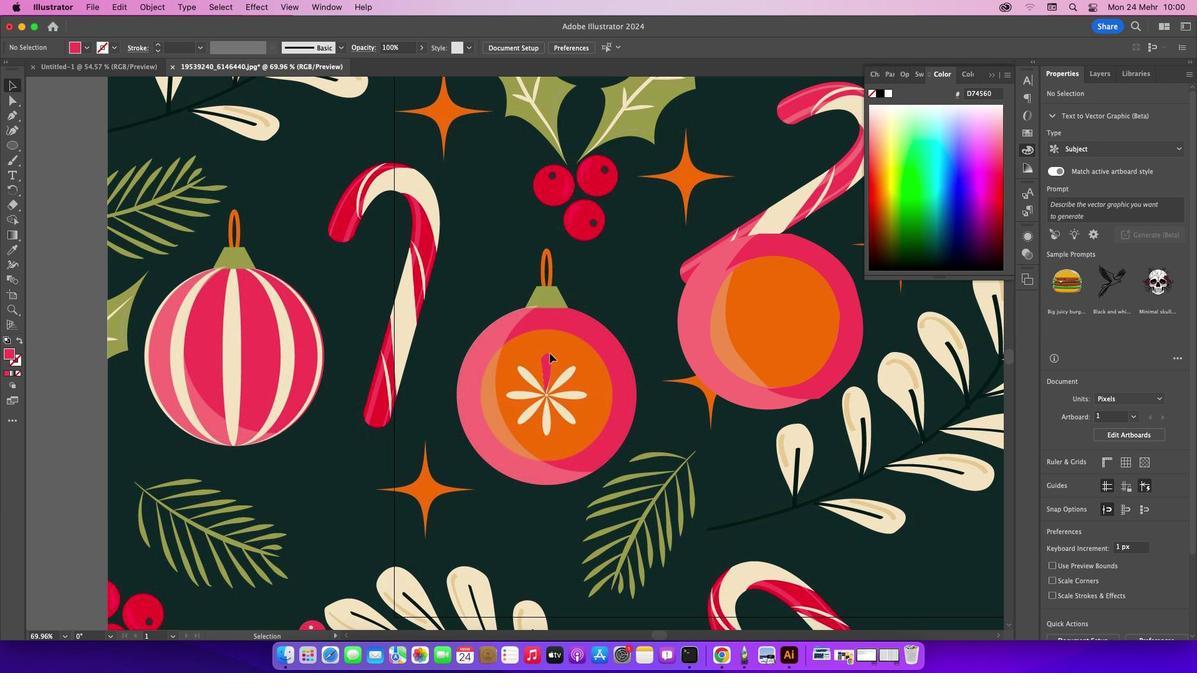 
Action: Mouse pressed left at (281, 197)
Screenshot: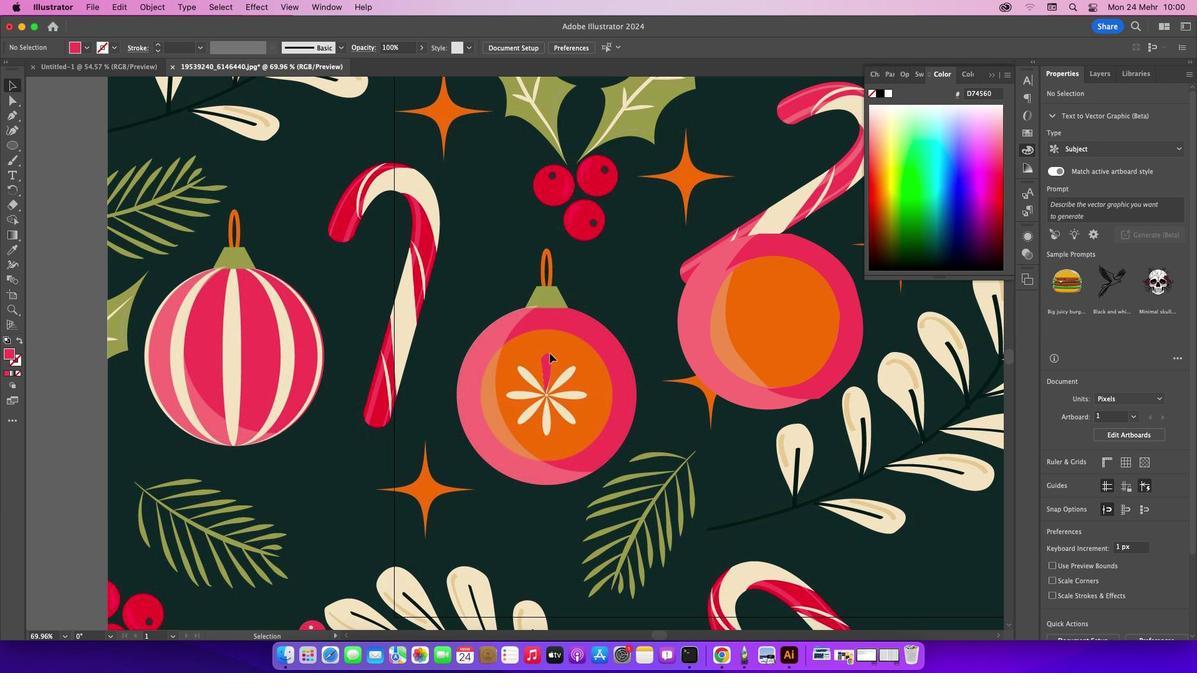 
Action: Mouse moved to (549, 355)
Screenshot: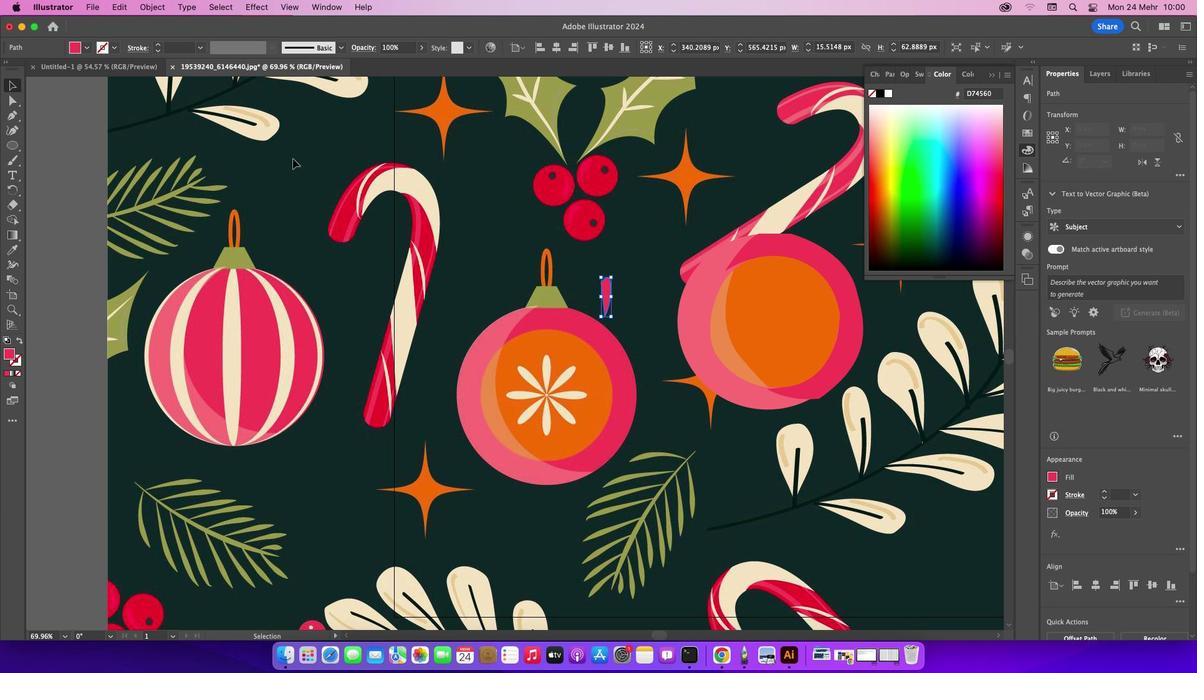 
Action: Mouse pressed left at (549, 355)
Screenshot: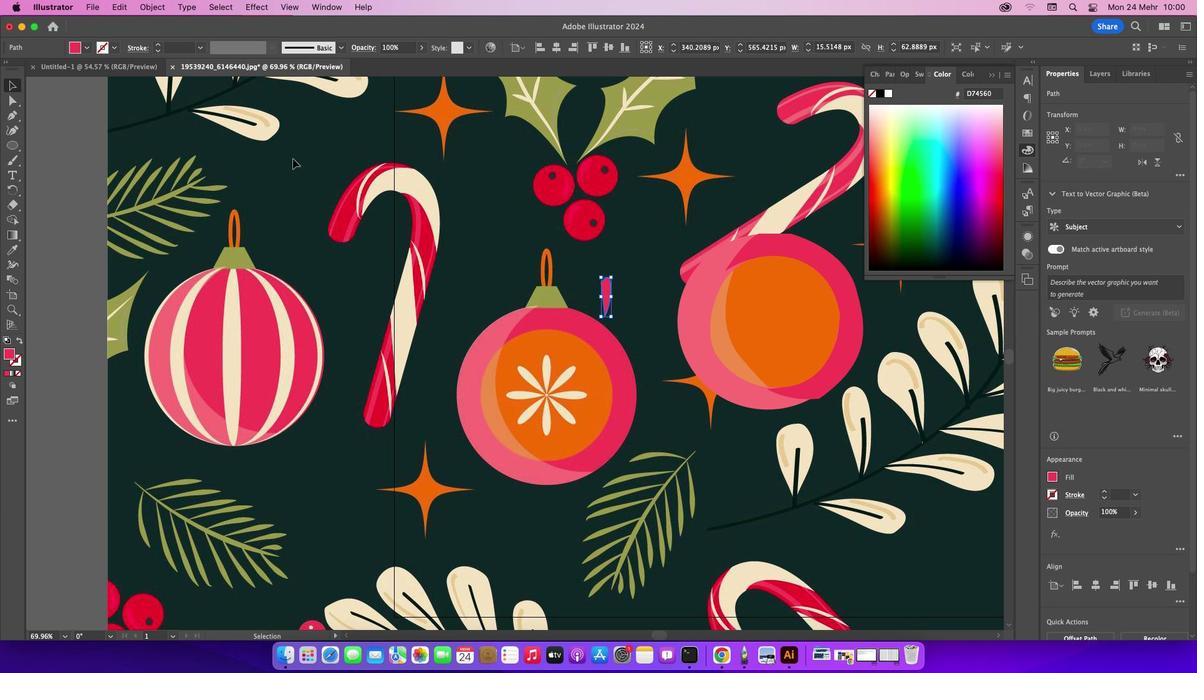 
Action: Mouse moved to (7, 259)
Screenshot: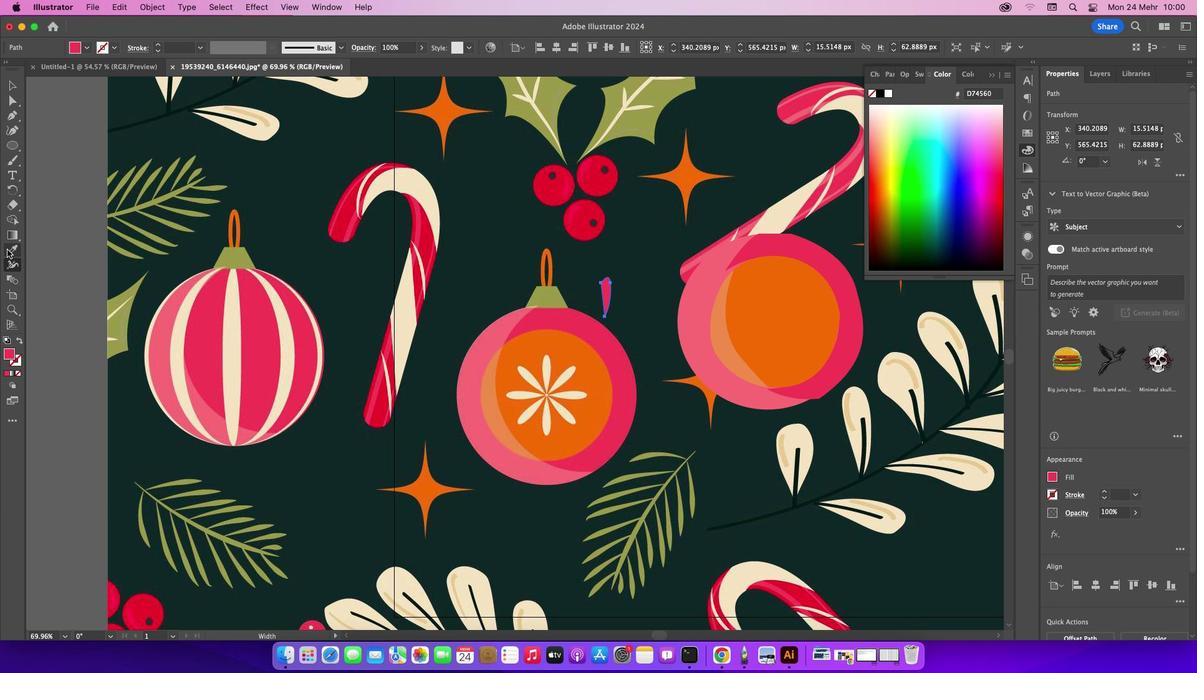 
Action: Mouse pressed left at (7, 259)
Screenshot: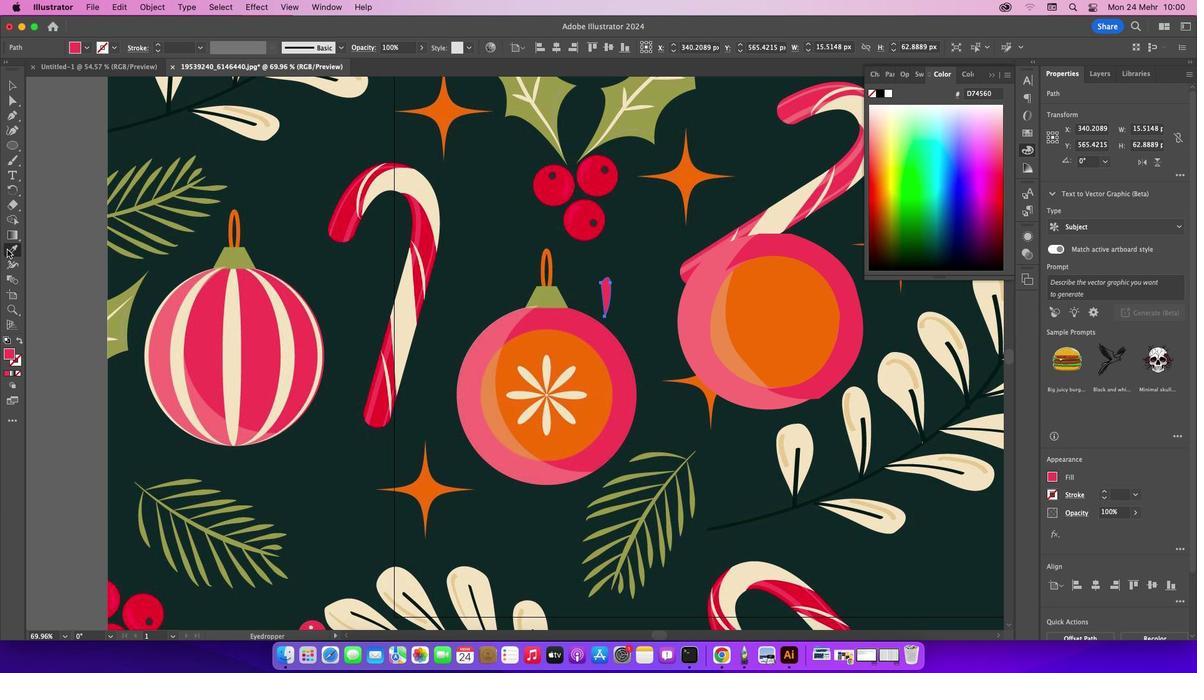 
Action: Mouse moved to (7, 250)
Screenshot: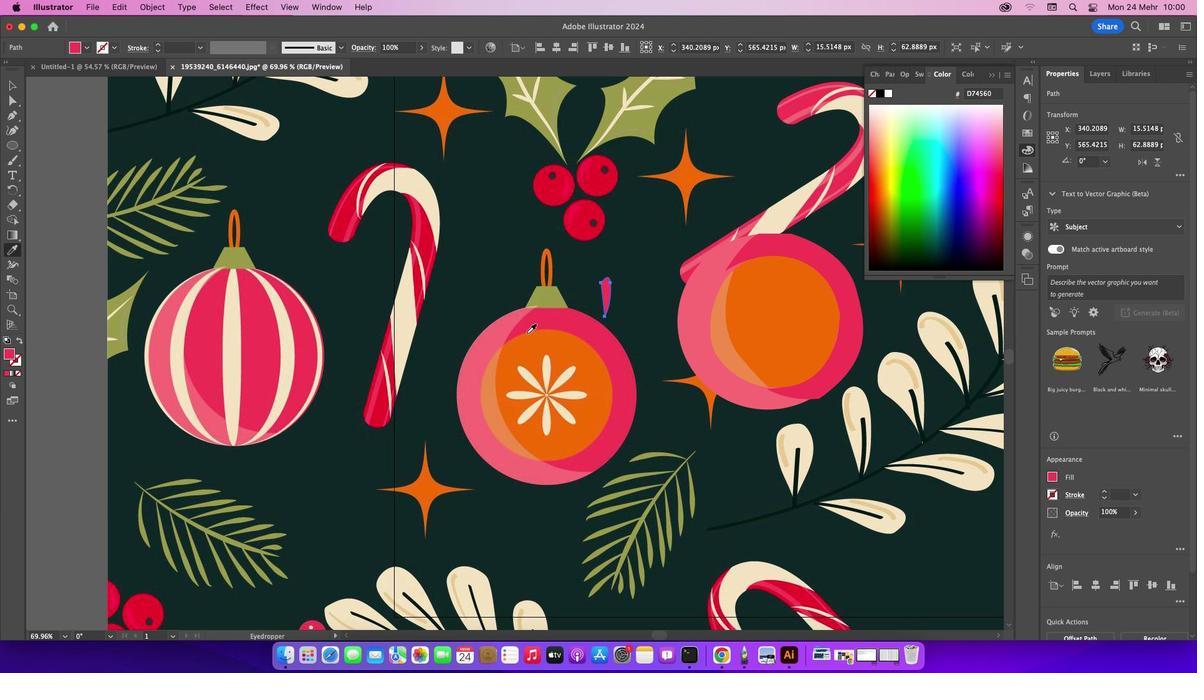 
Action: Mouse pressed left at (7, 250)
Screenshot: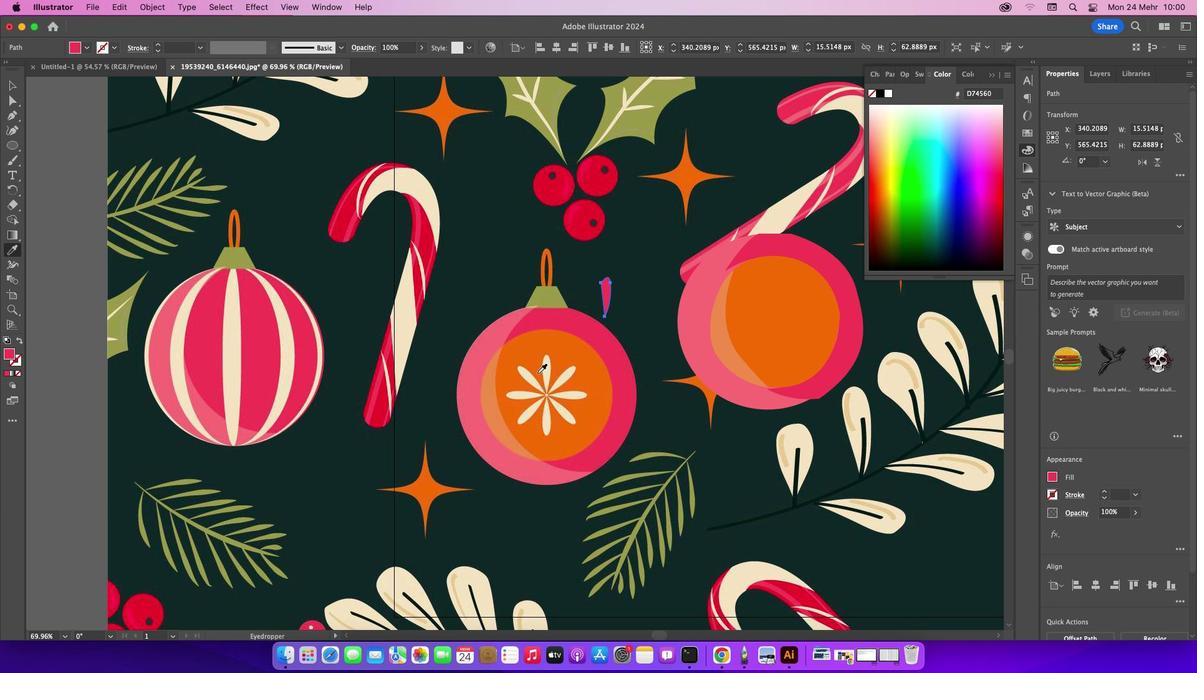 
Action: Mouse moved to (548, 372)
Screenshot: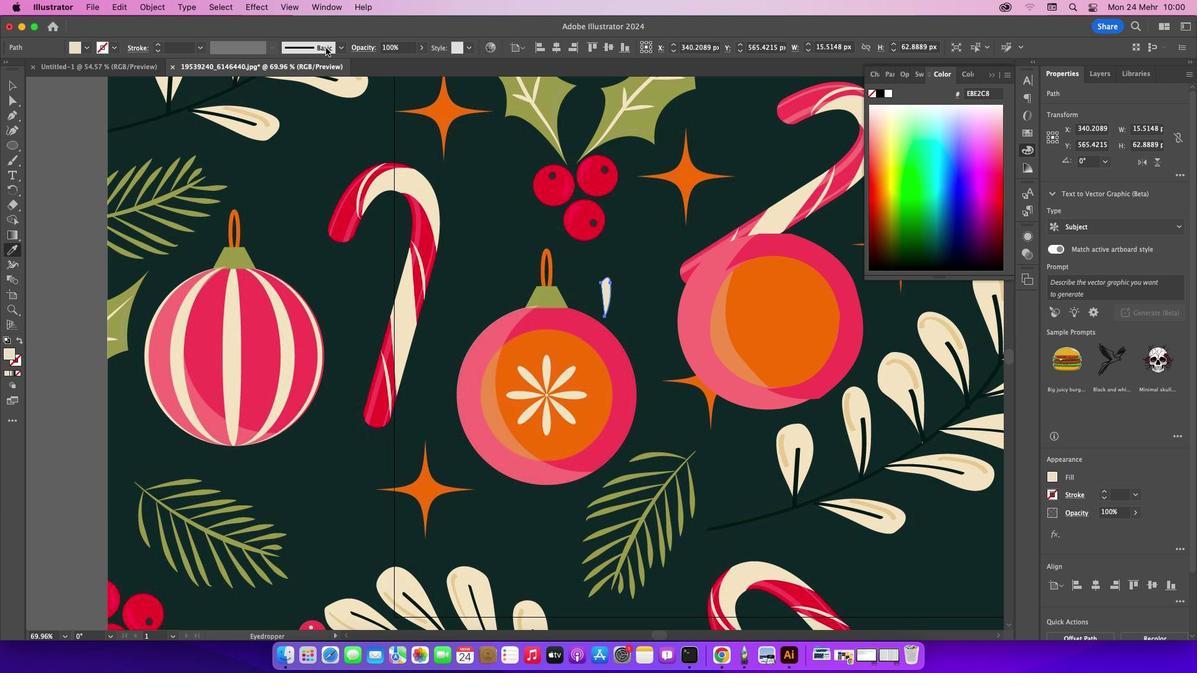 
Action: Mouse pressed left at (548, 372)
Screenshot: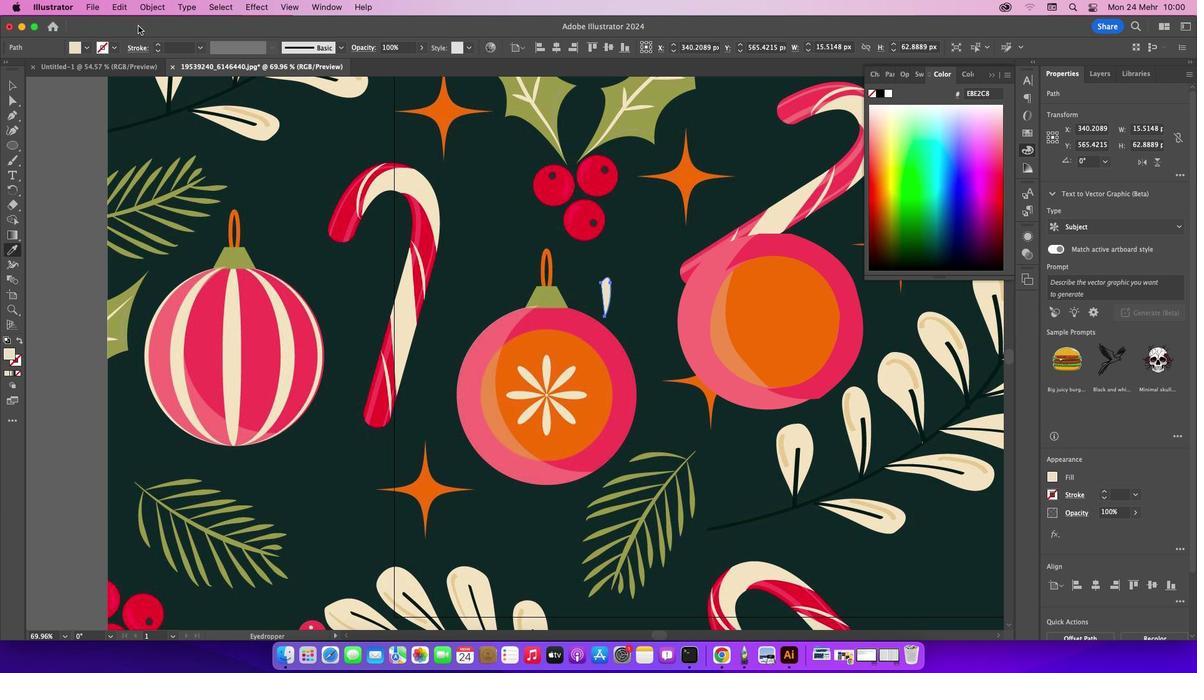 
Action: Mouse moved to (7, 83)
Screenshot: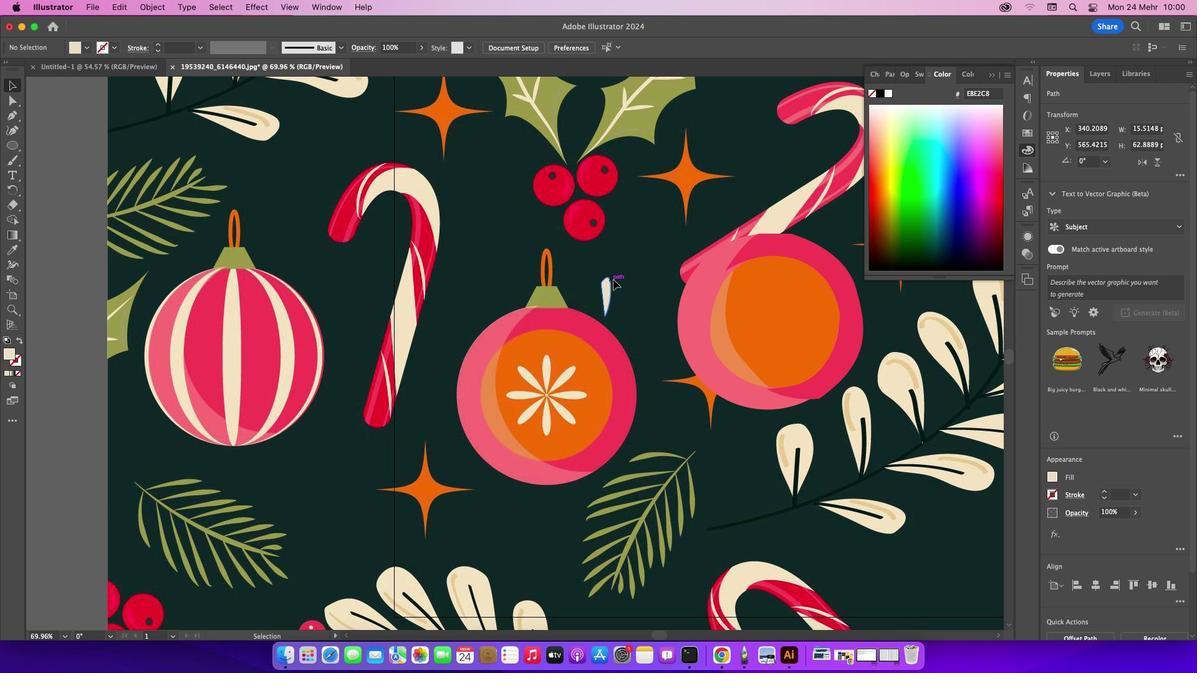 
Action: Mouse pressed left at (7, 83)
Screenshot: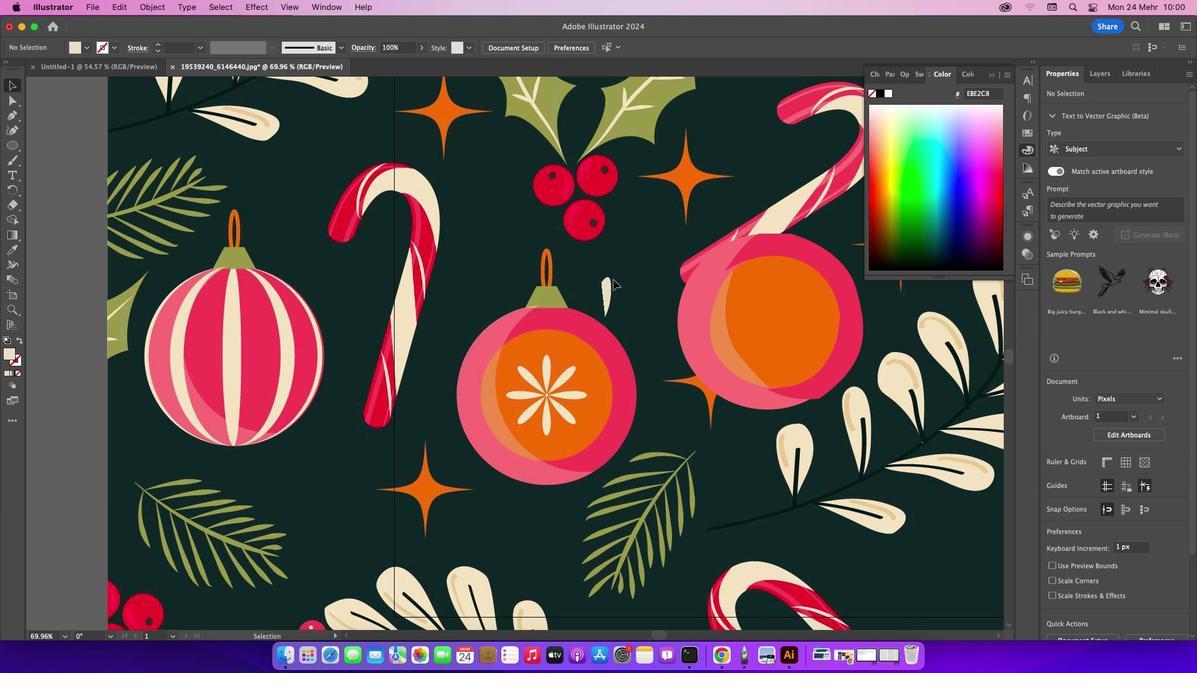 
Action: Mouse moved to (182, 145)
Screenshot: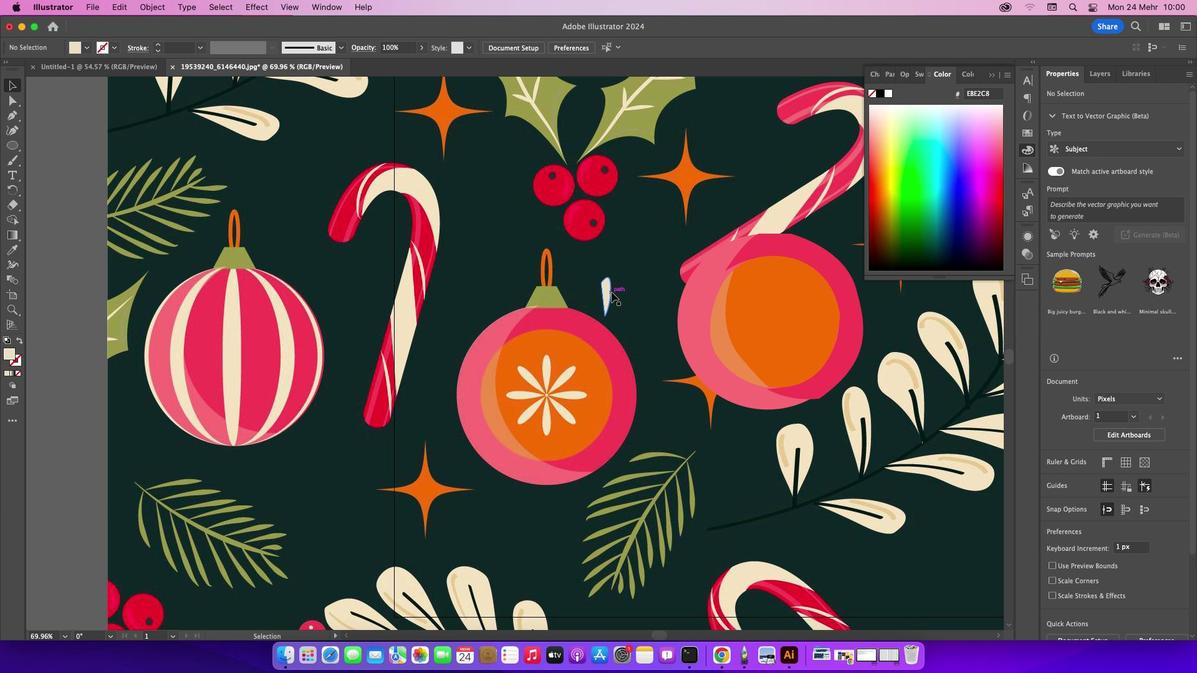 
Action: Mouse pressed left at (182, 145)
Screenshot: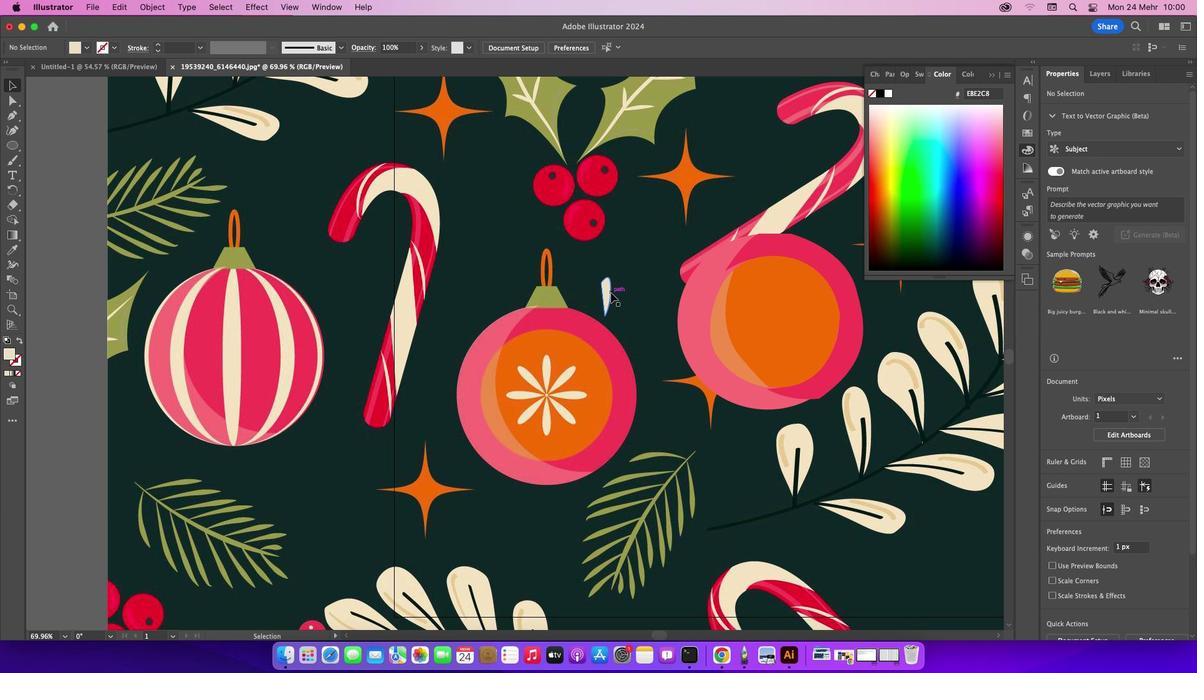 
Action: Mouse moved to (606, 294)
Screenshot: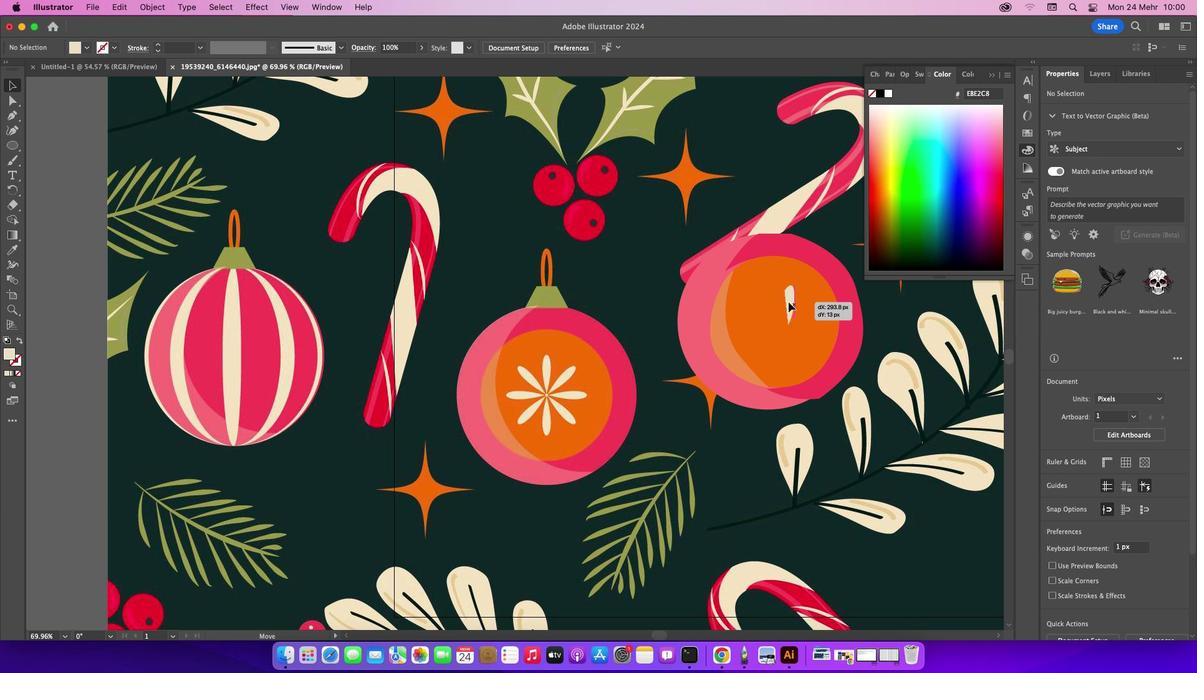 
Action: Mouse pressed left at (606, 294)
Screenshot: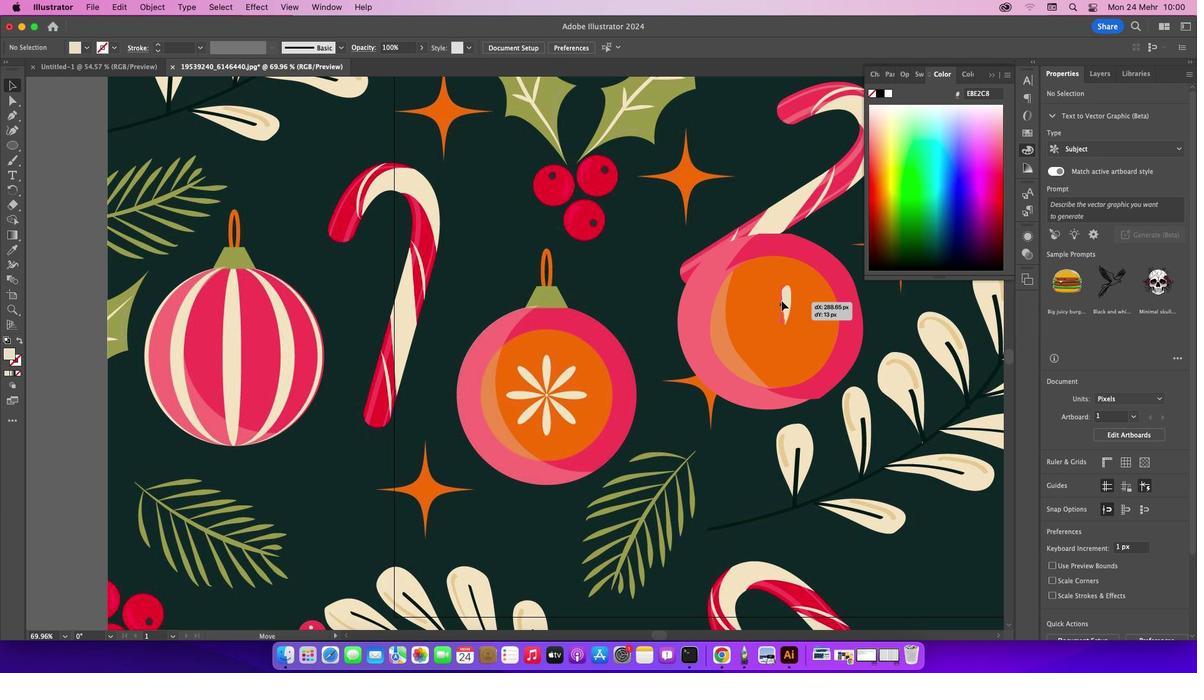 
Action: Mouse moved to (263, 104)
Screenshot: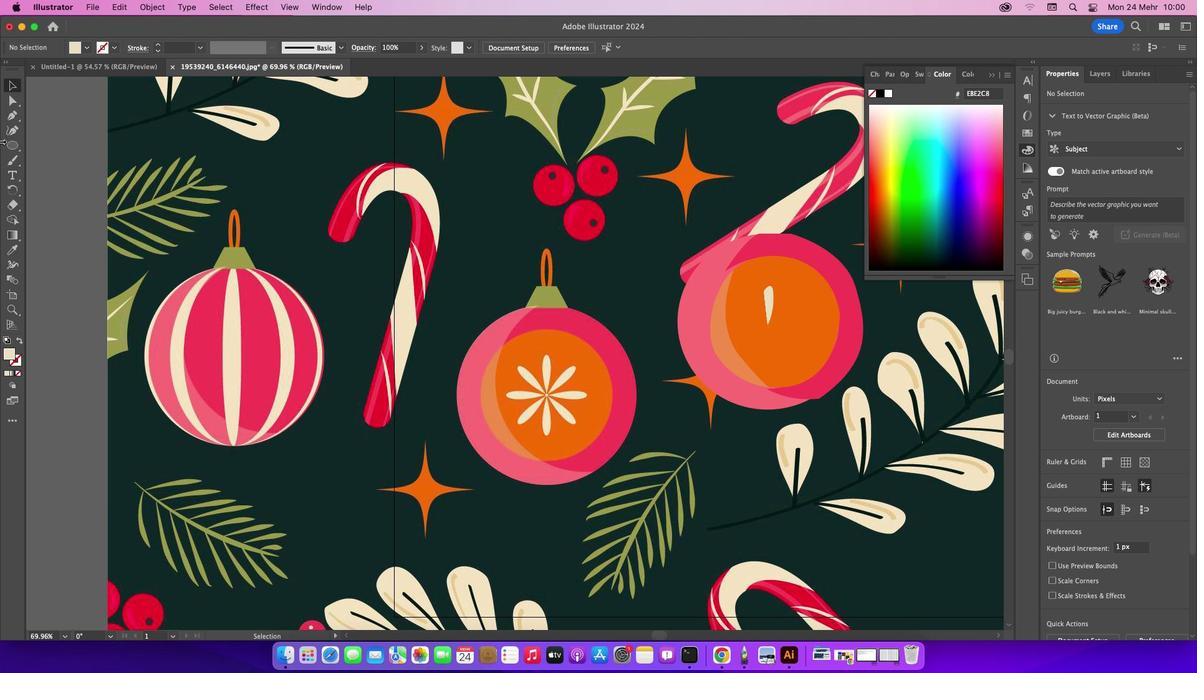 
Action: Mouse pressed left at (263, 104)
